 Task: Research Airbnb accommodations for a business trip to New York City, focusing on convenient locations near corporate offices and meeting venues.
Action: Mouse moved to (579, 108)
Screenshot: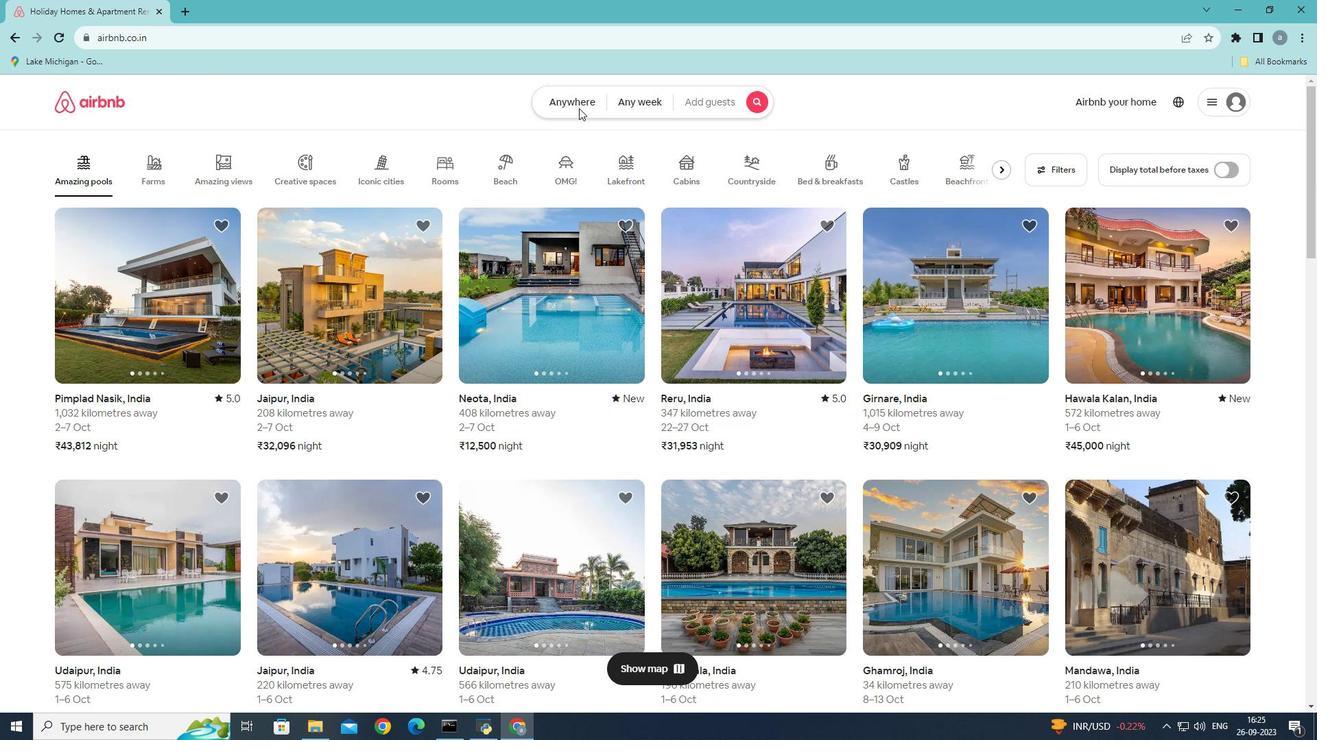 
Action: Mouse pressed left at (579, 108)
Screenshot: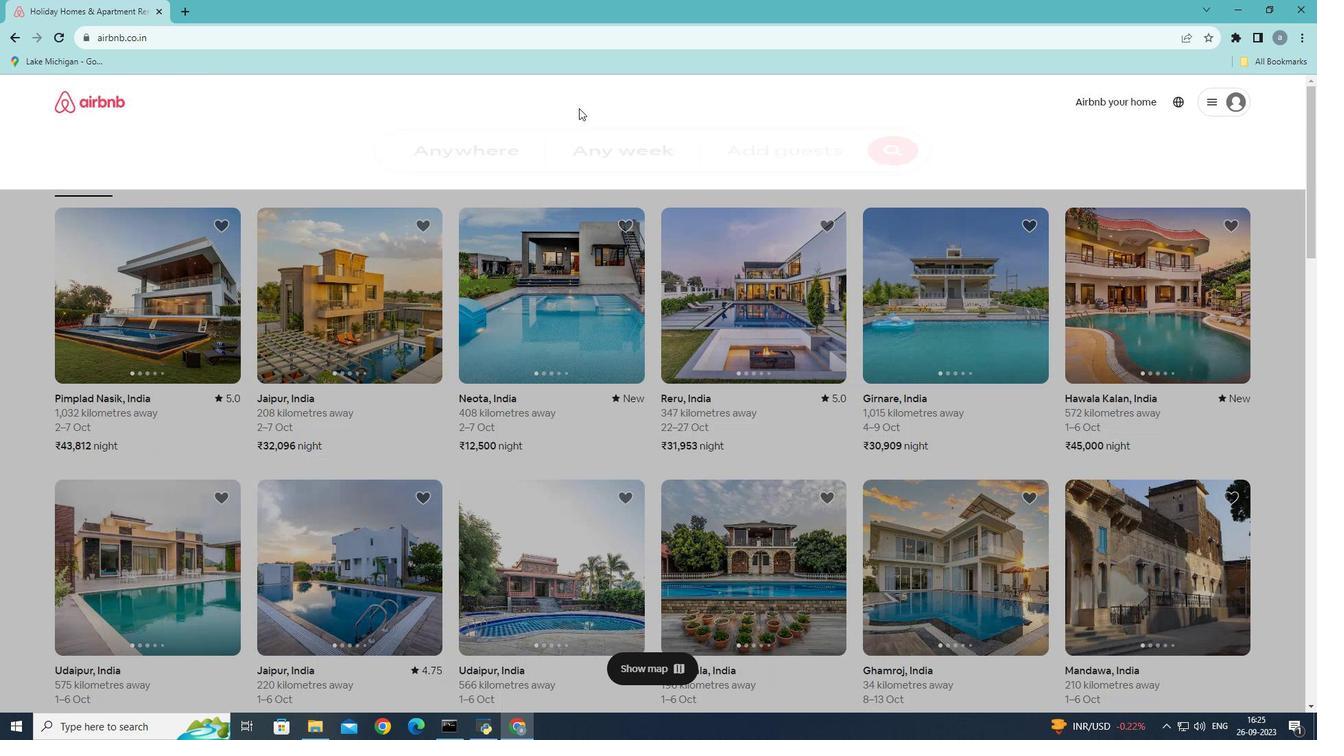 
Action: Mouse moved to (578, 108)
Screenshot: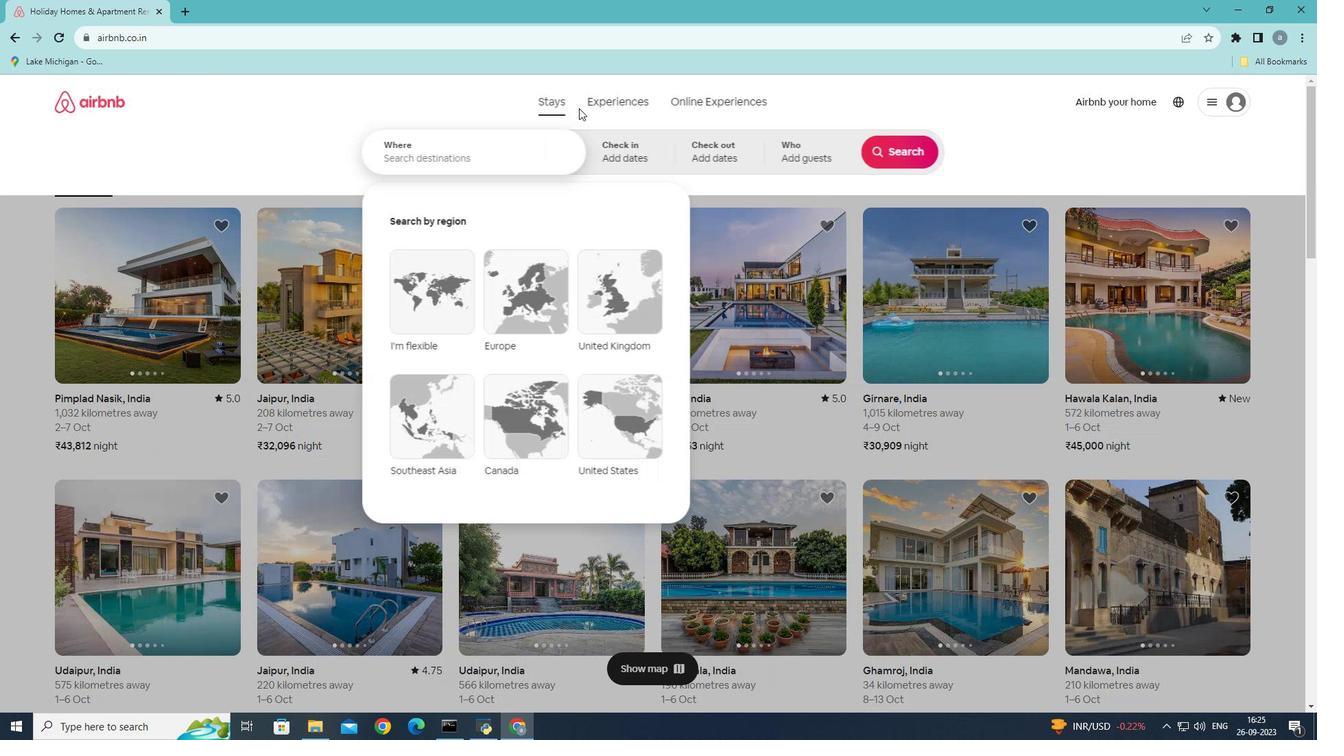 
Action: Key pressed <Key.shift><Key.shift><Key.shift><Key.shift><Key.shift><Key.shift><Key.shift><Key.shift><Key.shift><Key.shift><Key.shift><Key.shift><Key.shift><Key.shift><Key.shift><Key.shift><Key.shift><Key.shift><Key.shift><Key.shift><Key.shift><Key.shift>New<Key.space>
Screenshot: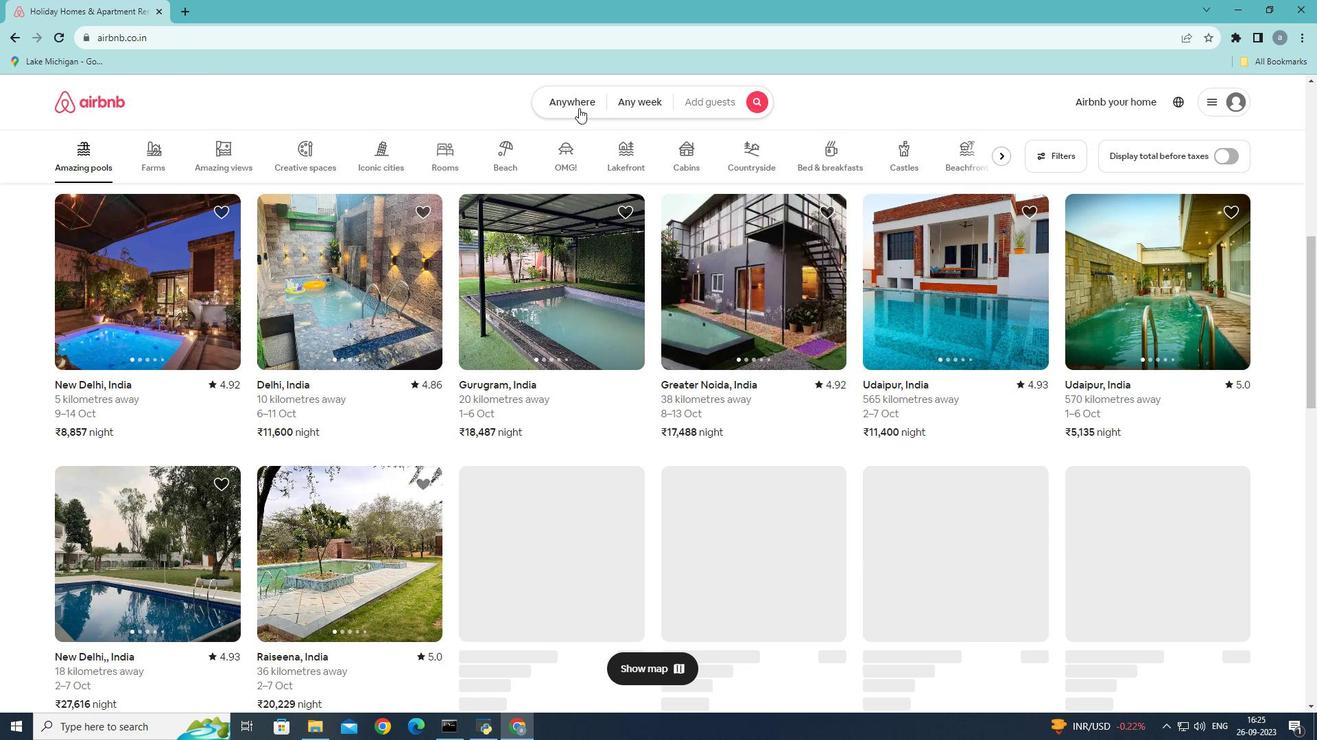
Action: Mouse pressed left at (578, 108)
Screenshot: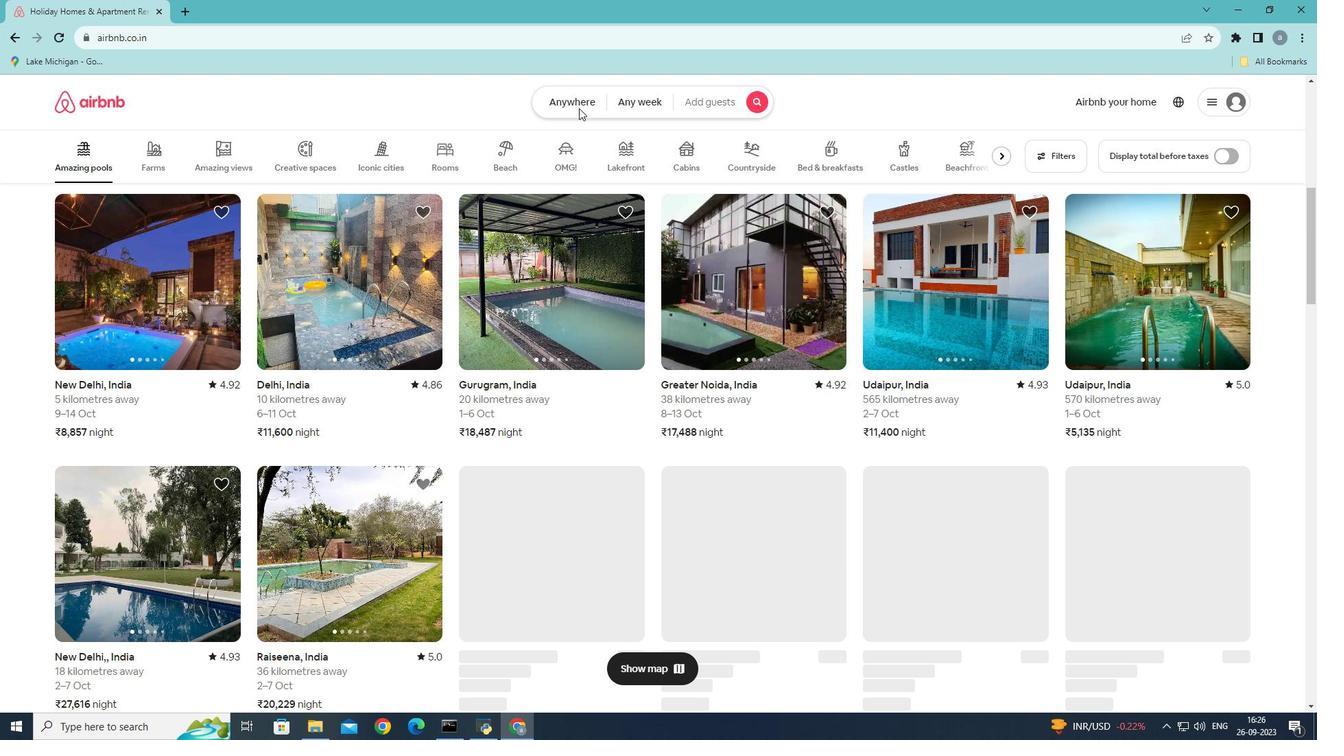 
Action: Mouse moved to (478, 172)
Screenshot: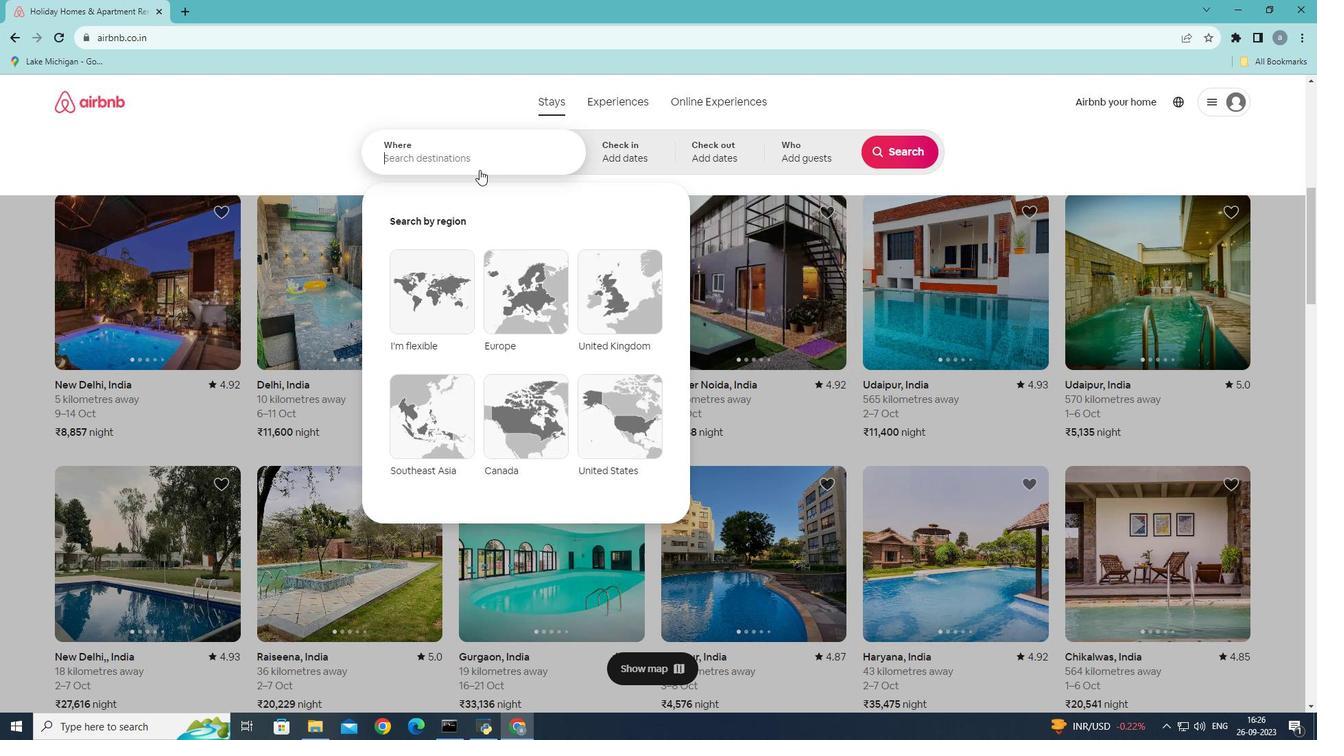 
Action: Mouse pressed left at (478, 172)
Screenshot: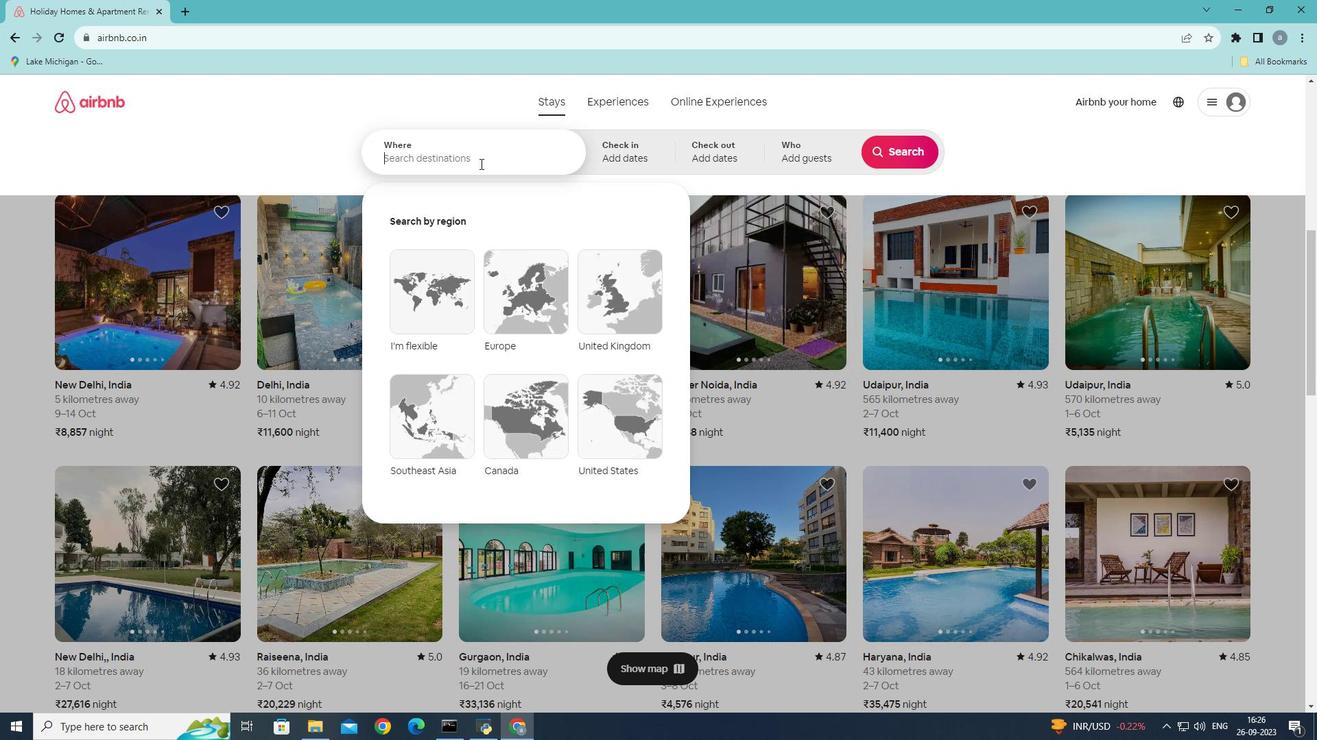 
Action: Mouse moved to (480, 162)
Screenshot: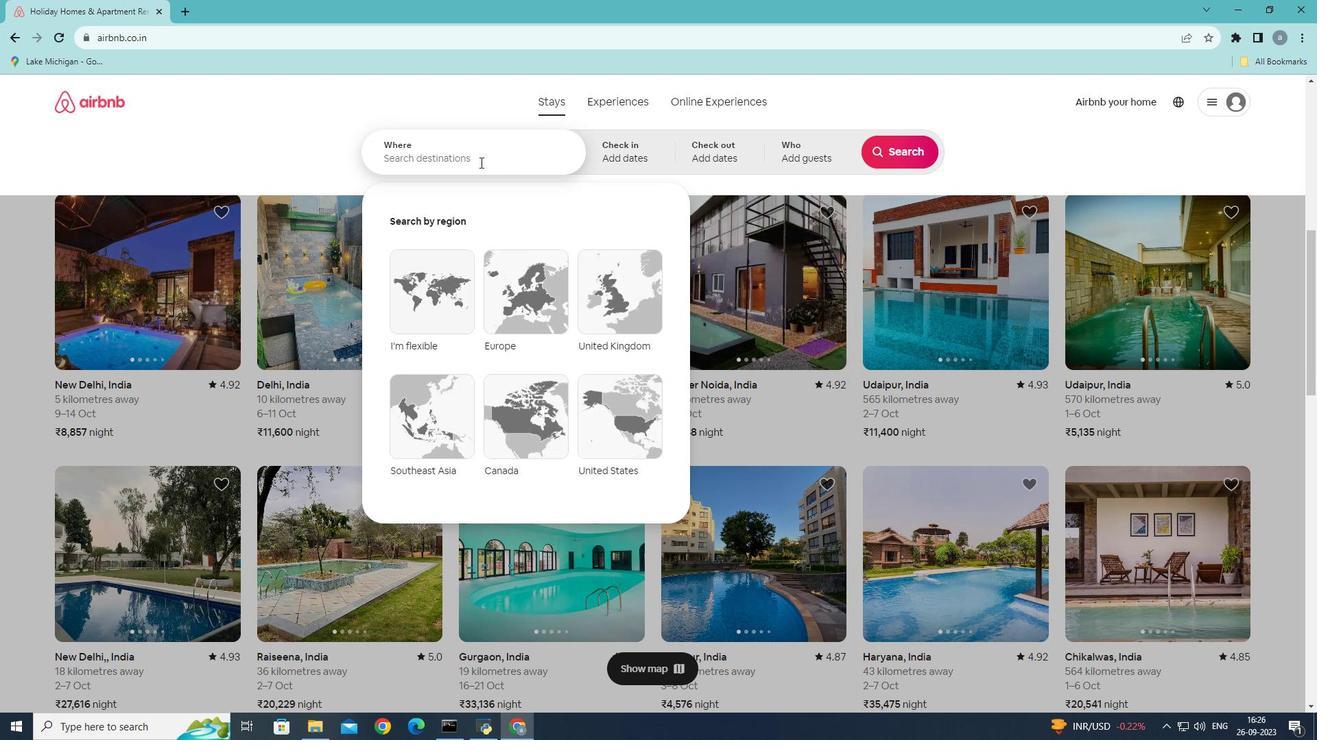 
Action: Key pressed new<Key.space>
Screenshot: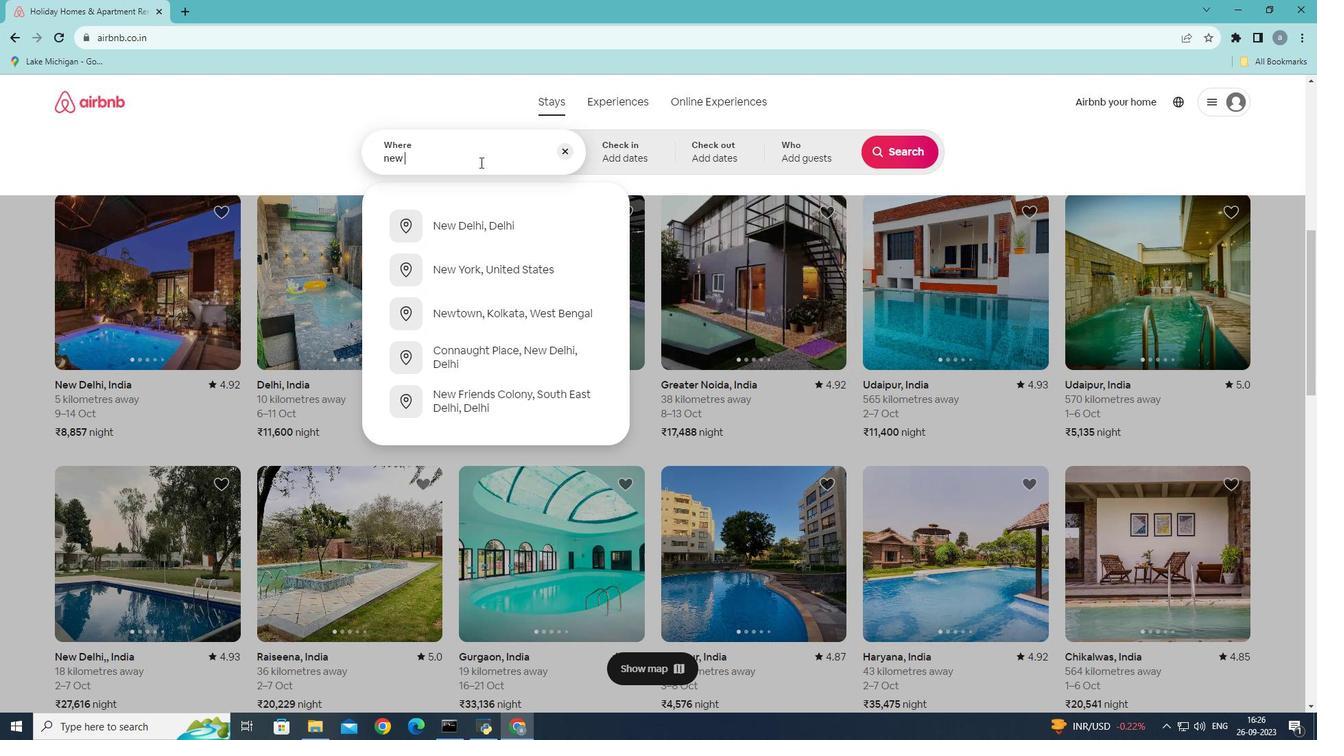 
Action: Mouse moved to (545, 277)
Screenshot: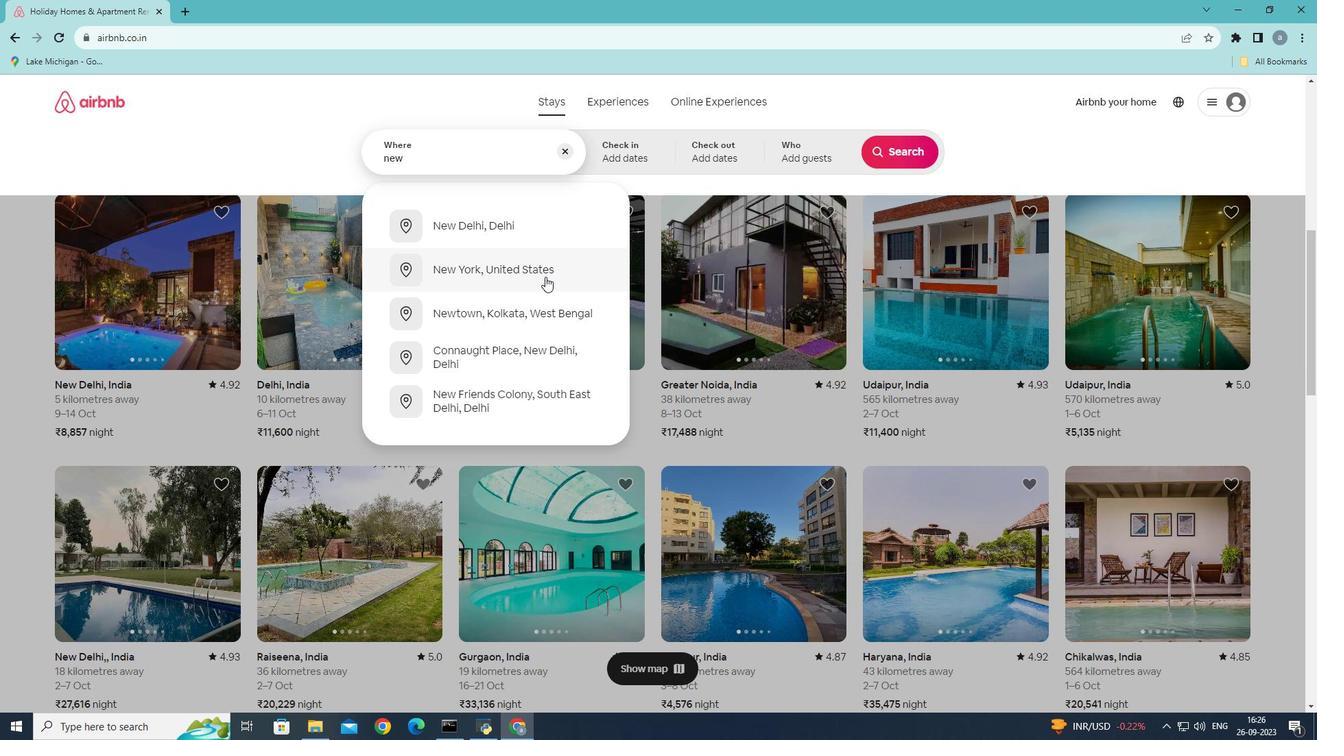 
Action: Mouse pressed left at (545, 277)
Screenshot: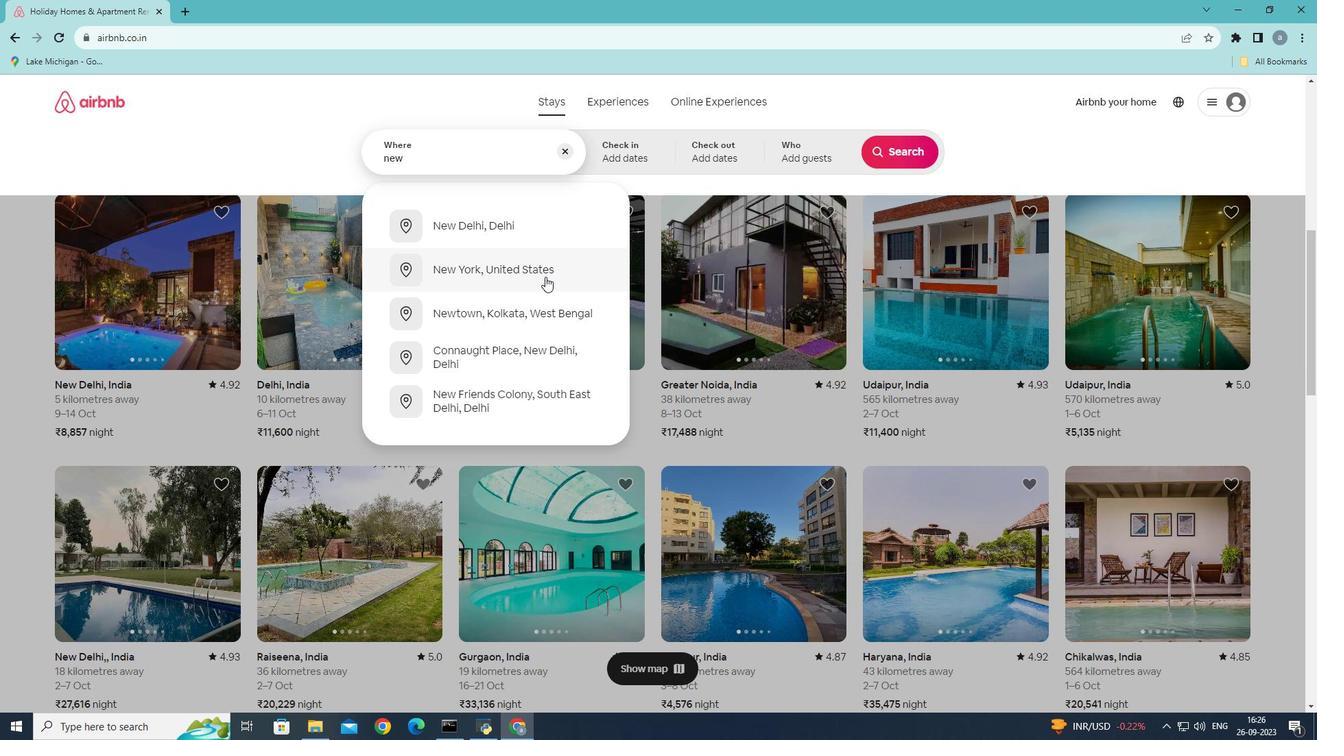 
Action: Mouse moved to (902, 150)
Screenshot: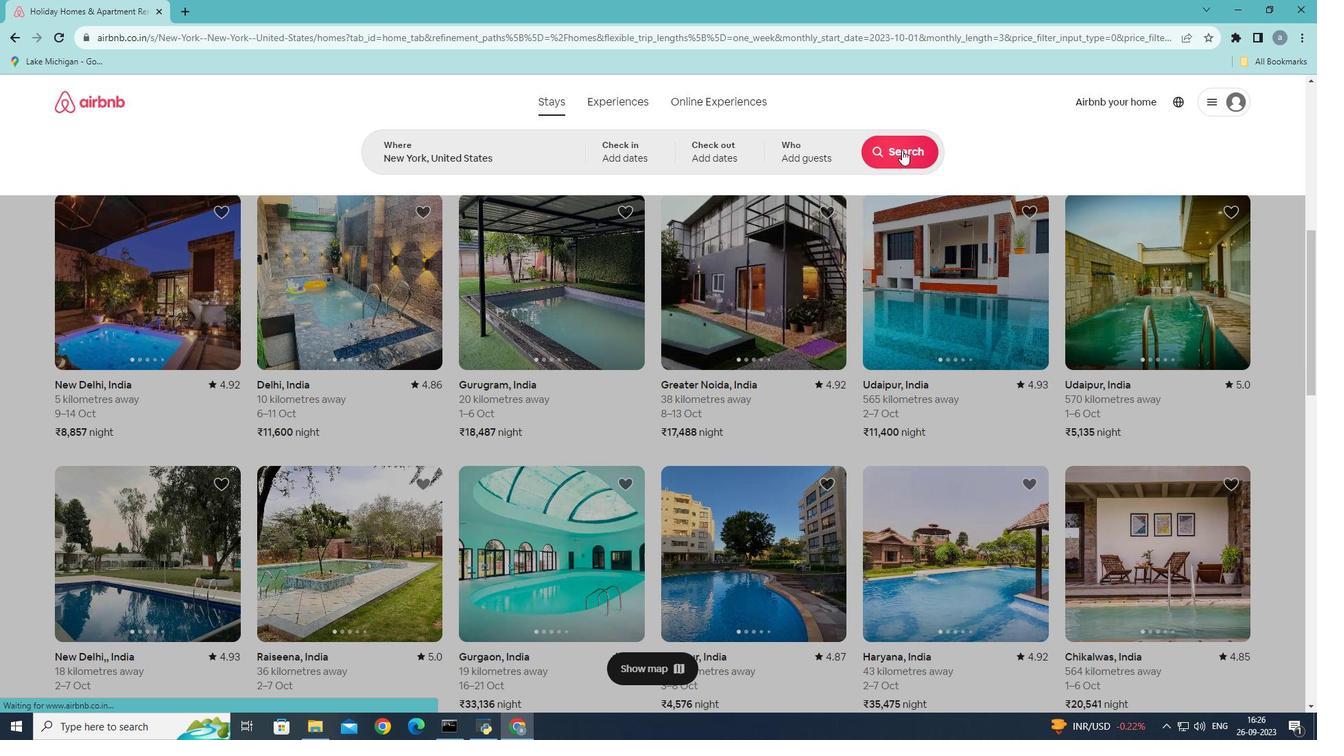 
Action: Mouse pressed left at (902, 150)
Screenshot: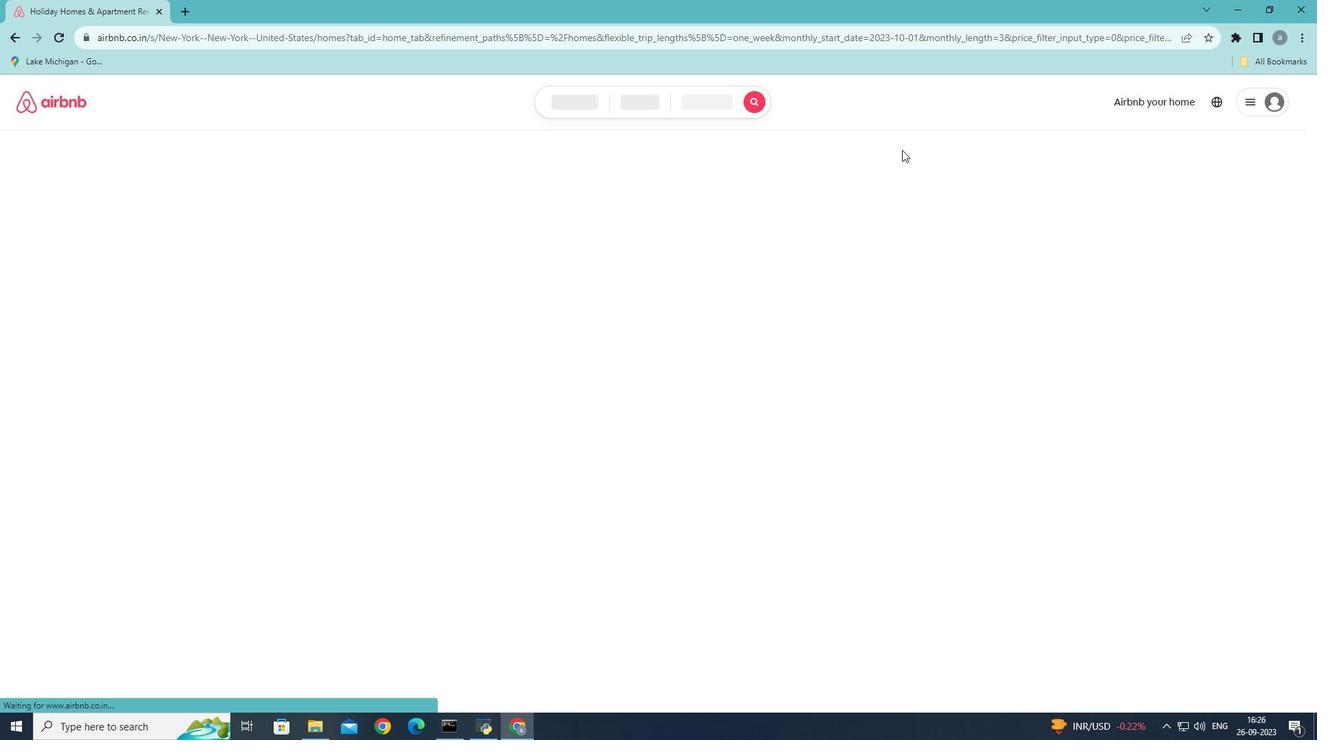 
Action: Mouse moved to (1105, 157)
Screenshot: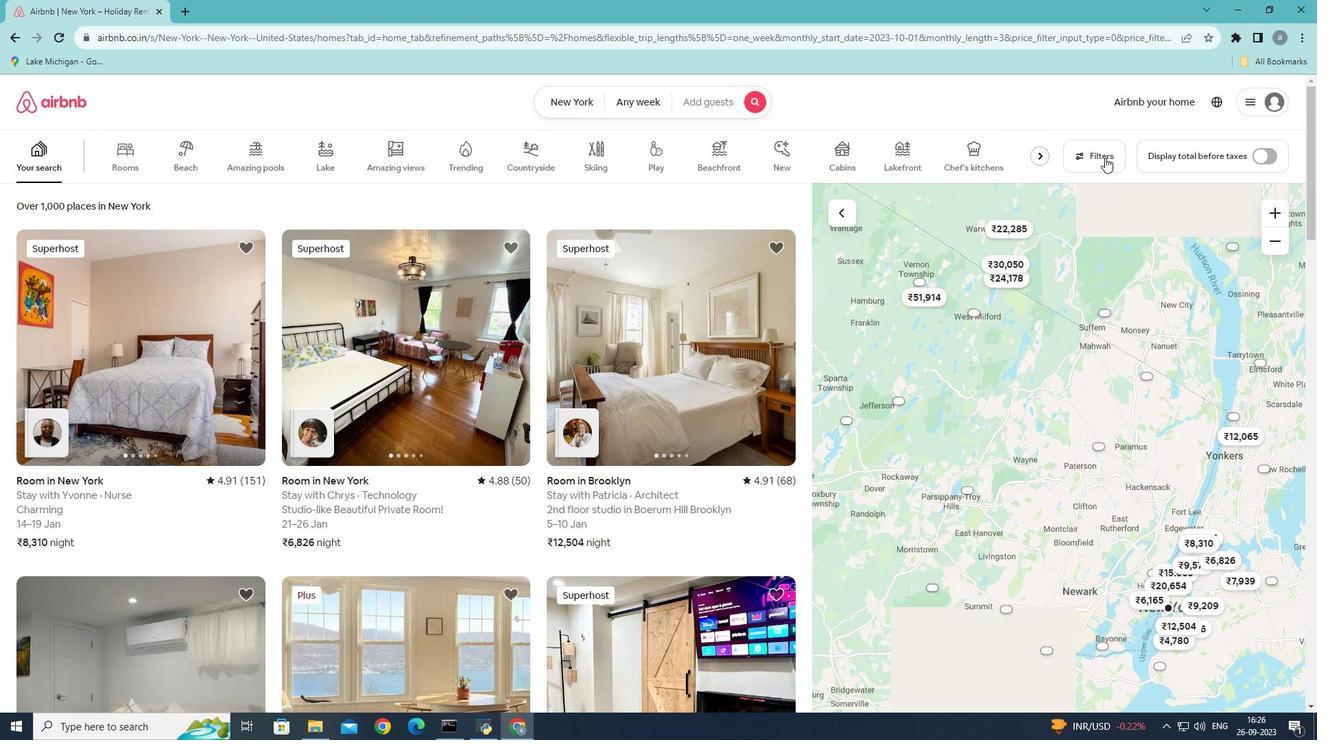 
Action: Mouse pressed left at (1105, 157)
Screenshot: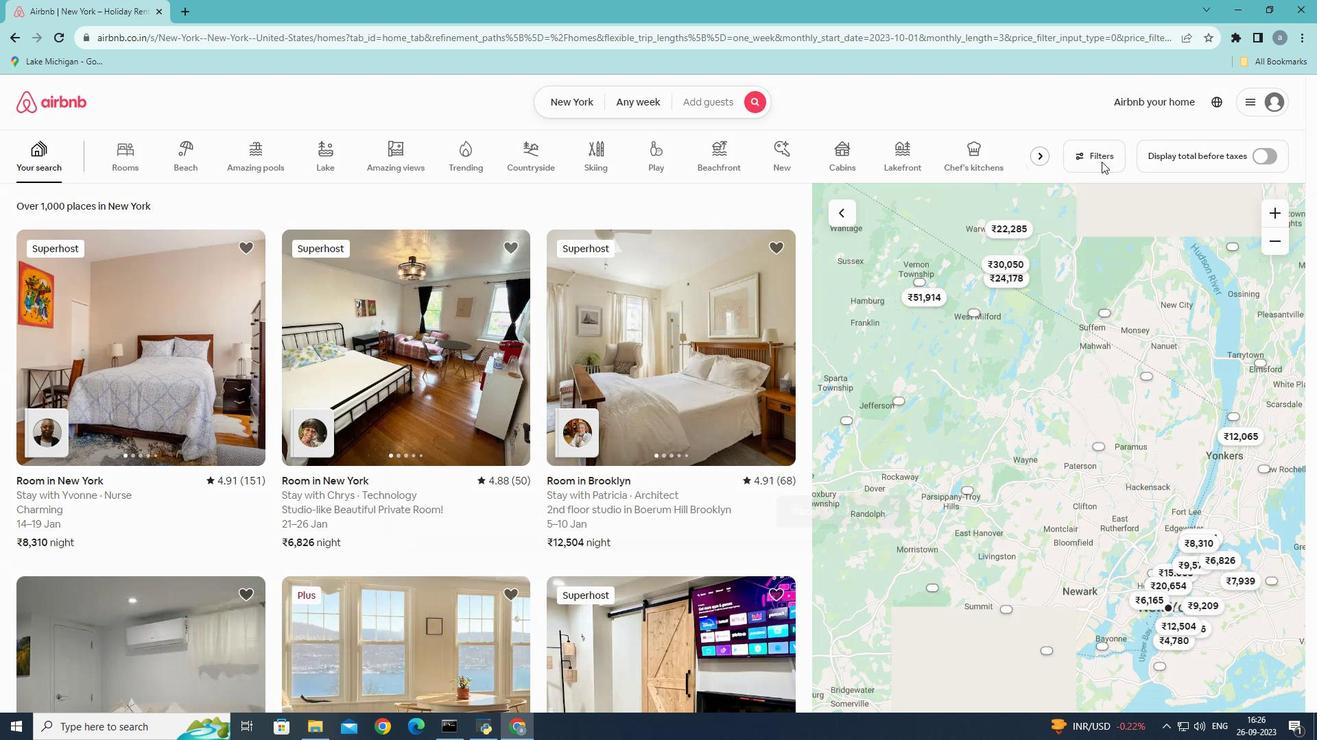 
Action: Mouse moved to (694, 450)
Screenshot: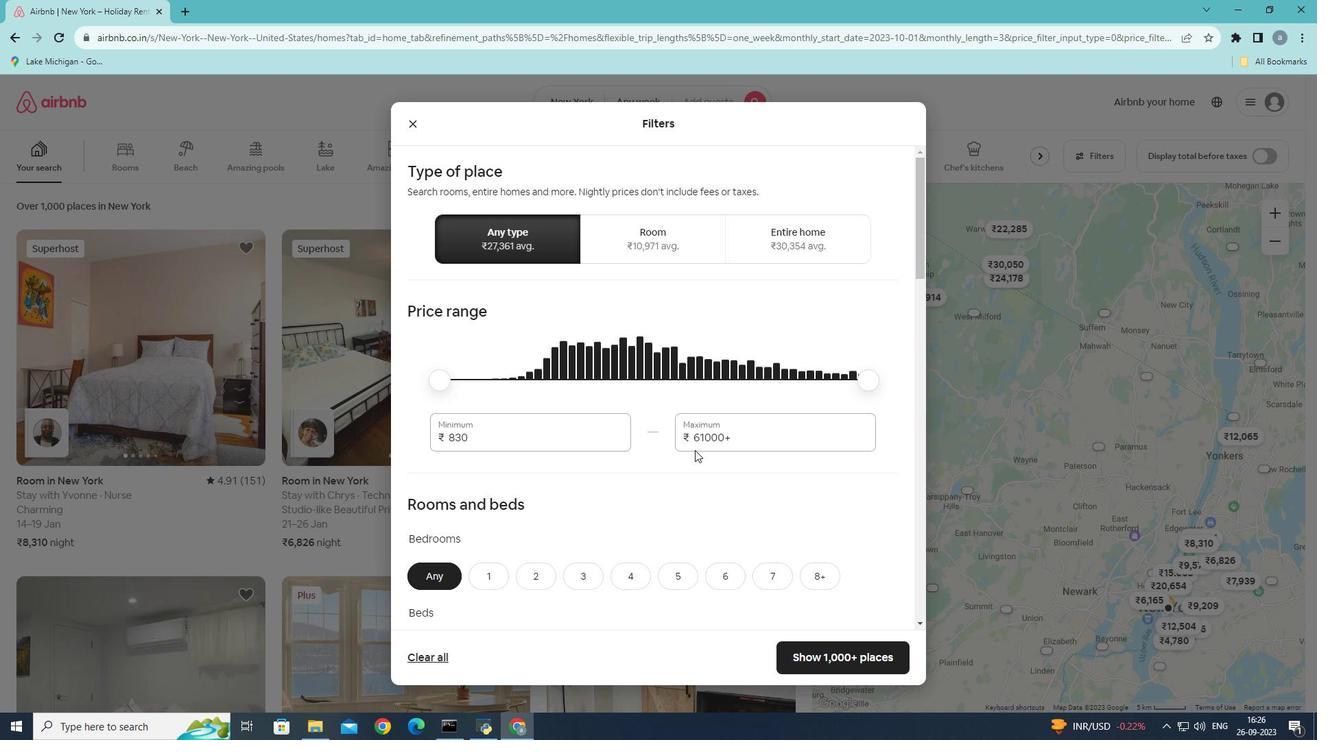 
Action: Mouse scrolled (694, 449) with delta (0, 0)
Screenshot: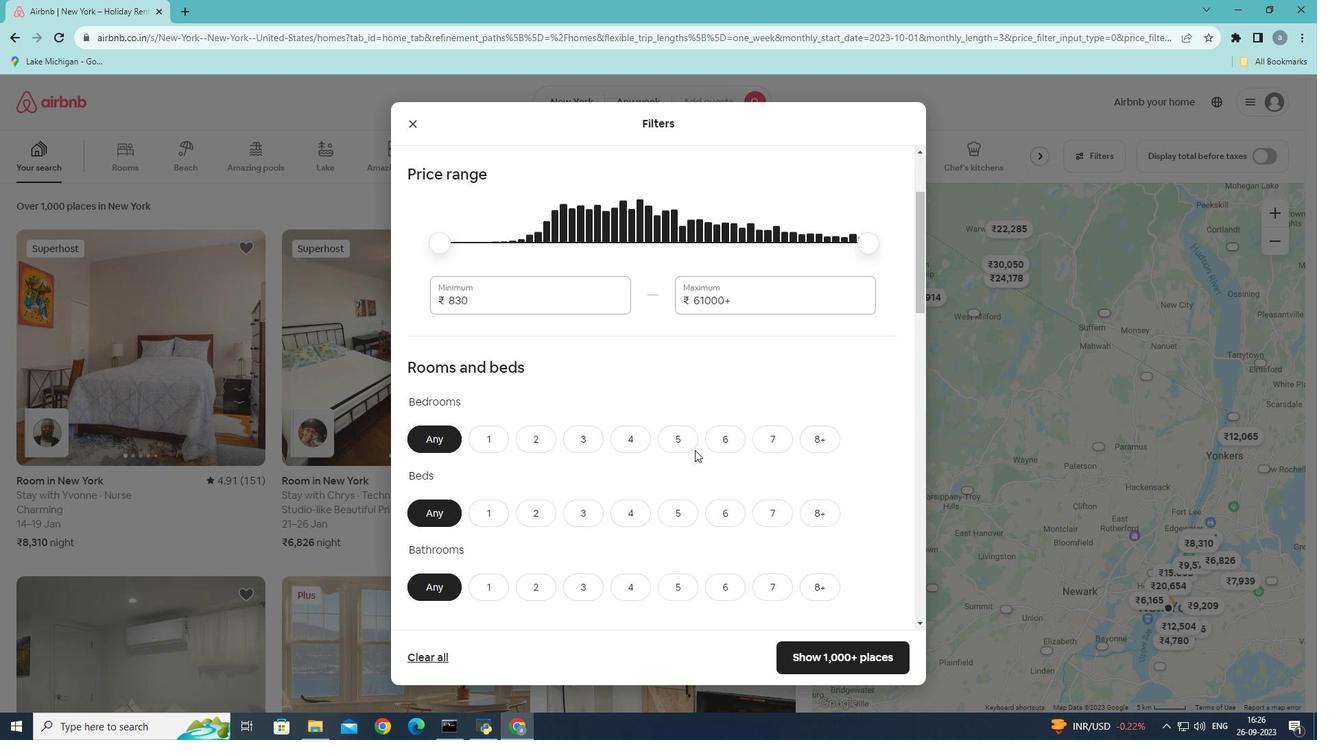 
Action: Mouse scrolled (694, 449) with delta (0, 0)
Screenshot: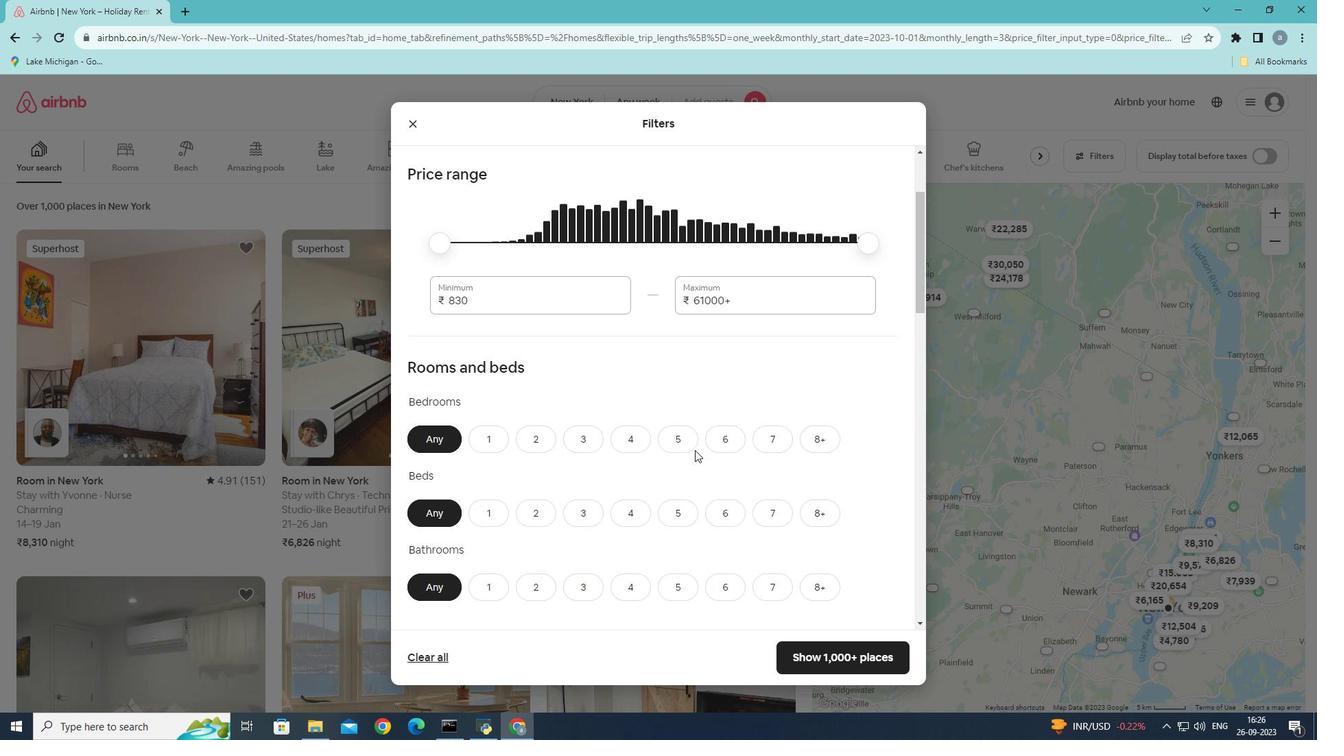 
Action: Mouse moved to (703, 438)
Screenshot: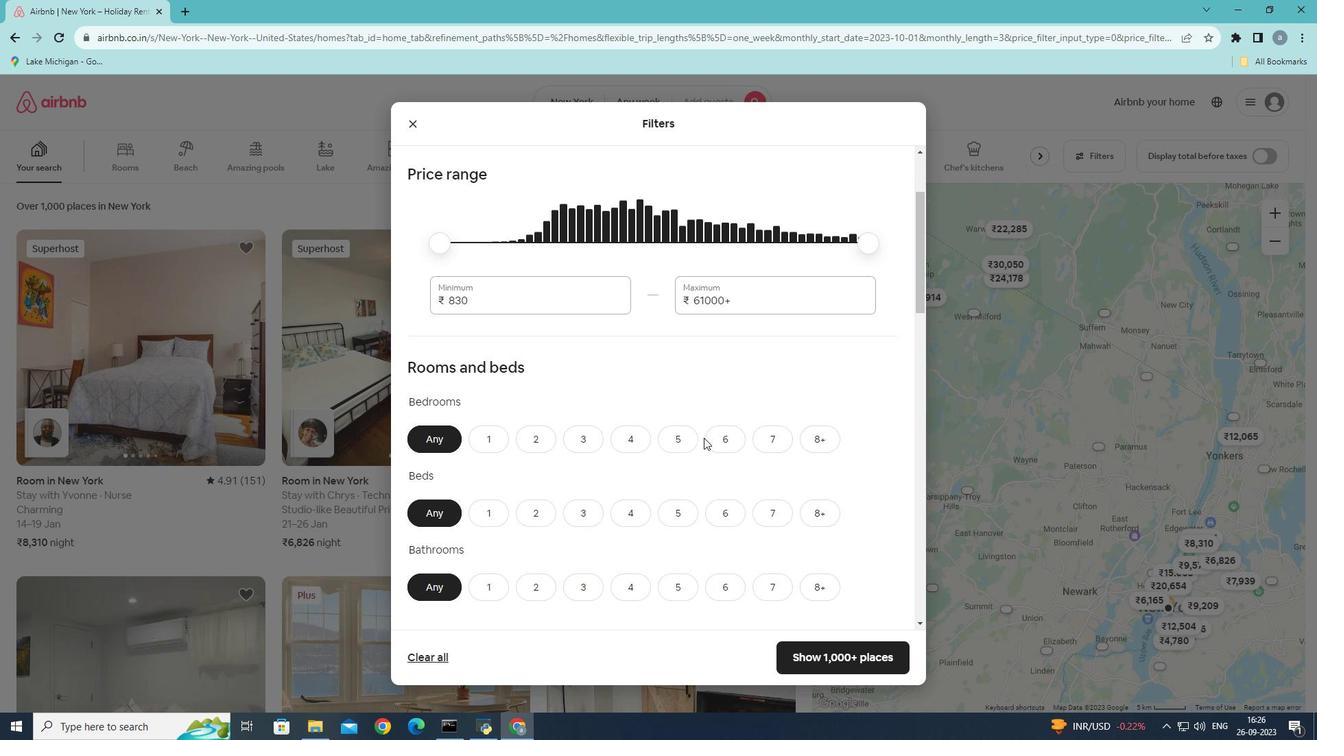 
Action: Mouse scrolled (703, 437) with delta (0, 0)
Screenshot: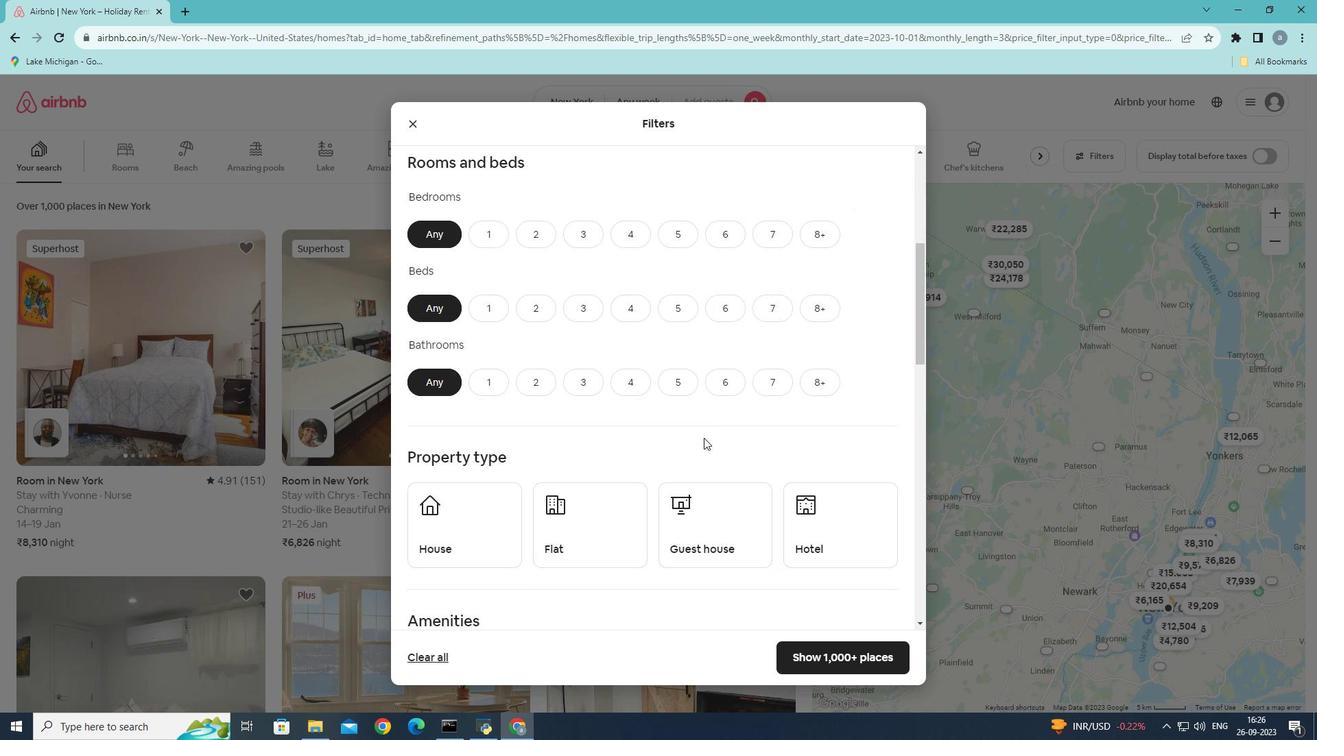 
Action: Mouse scrolled (703, 437) with delta (0, 0)
Screenshot: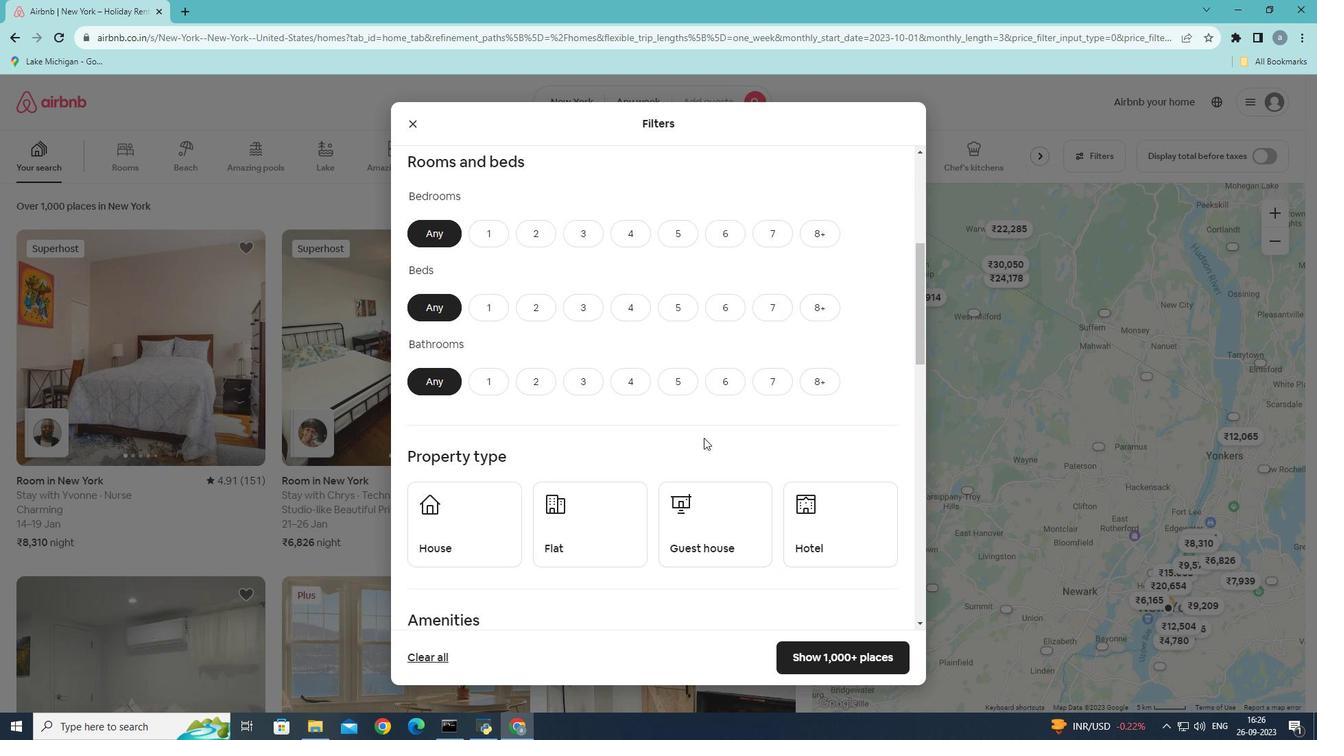 
Action: Mouse scrolled (703, 437) with delta (0, 0)
Screenshot: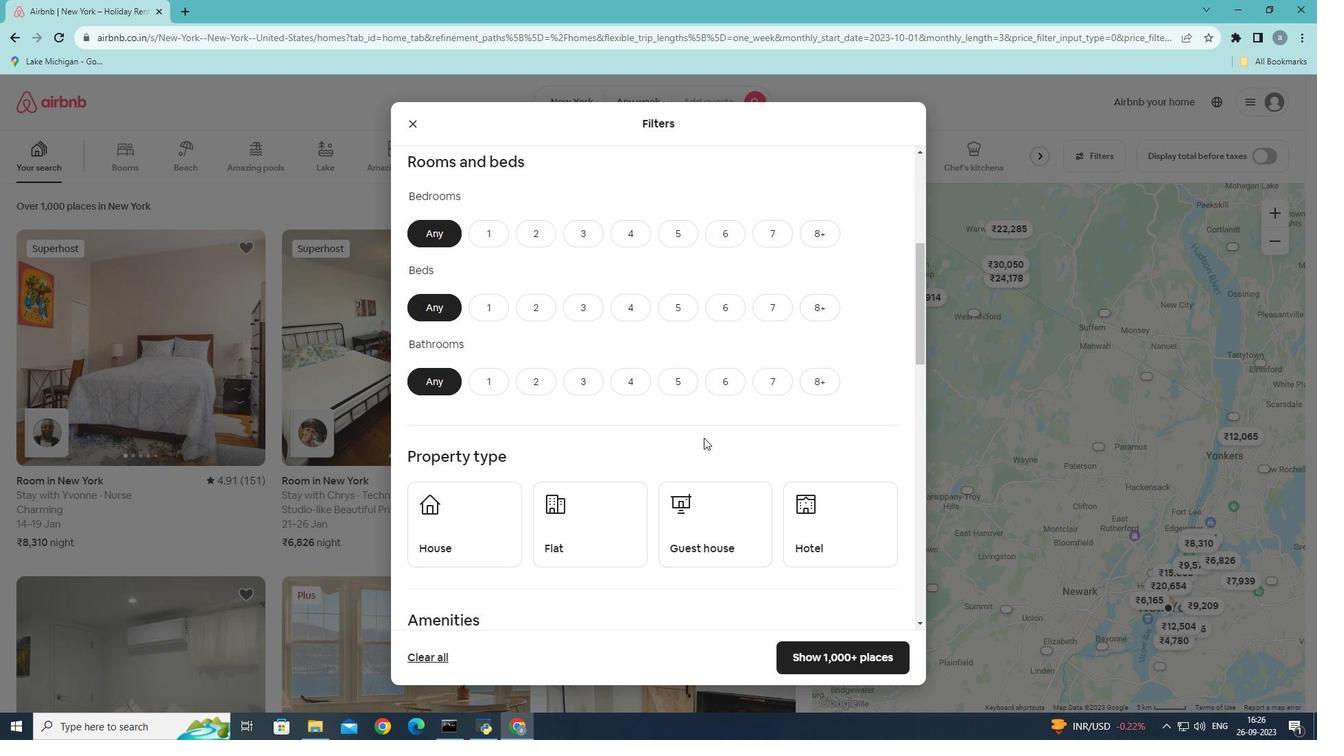 
Action: Mouse scrolled (703, 437) with delta (0, 0)
Screenshot: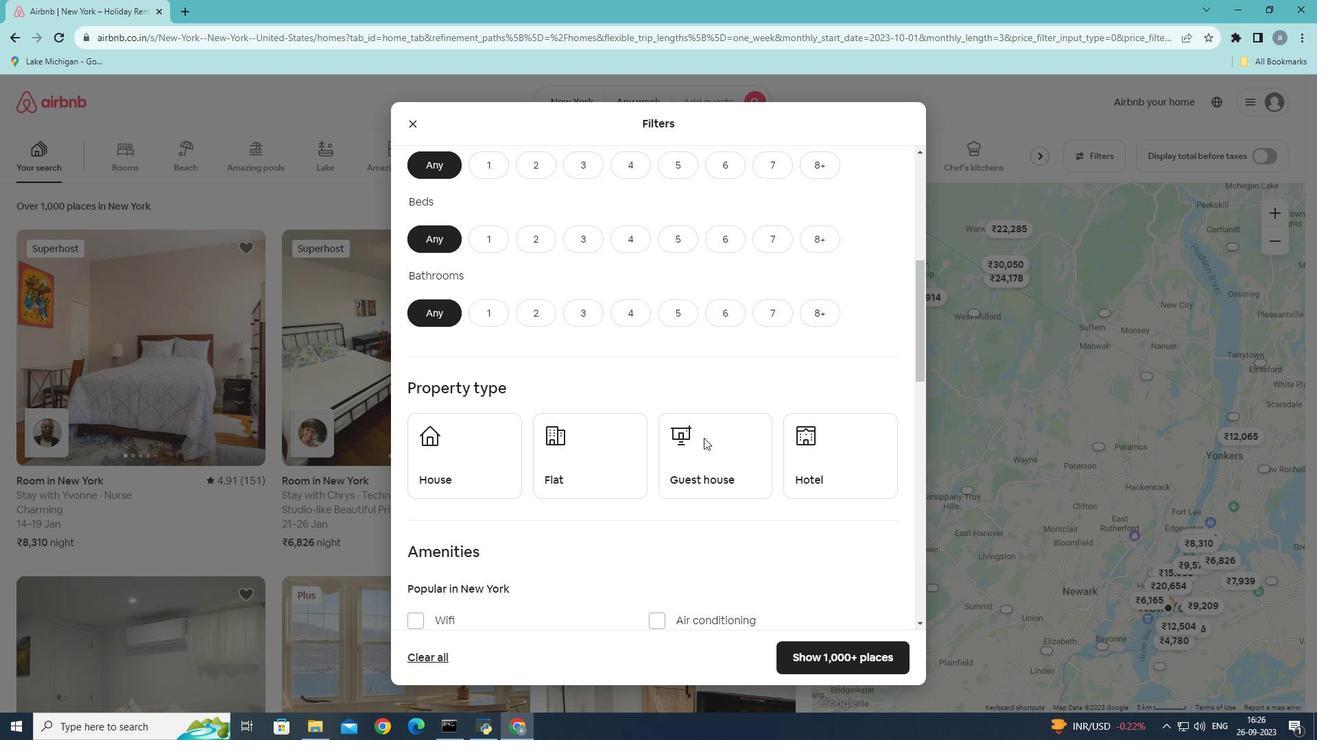 
Action: Mouse scrolled (703, 437) with delta (0, 0)
Screenshot: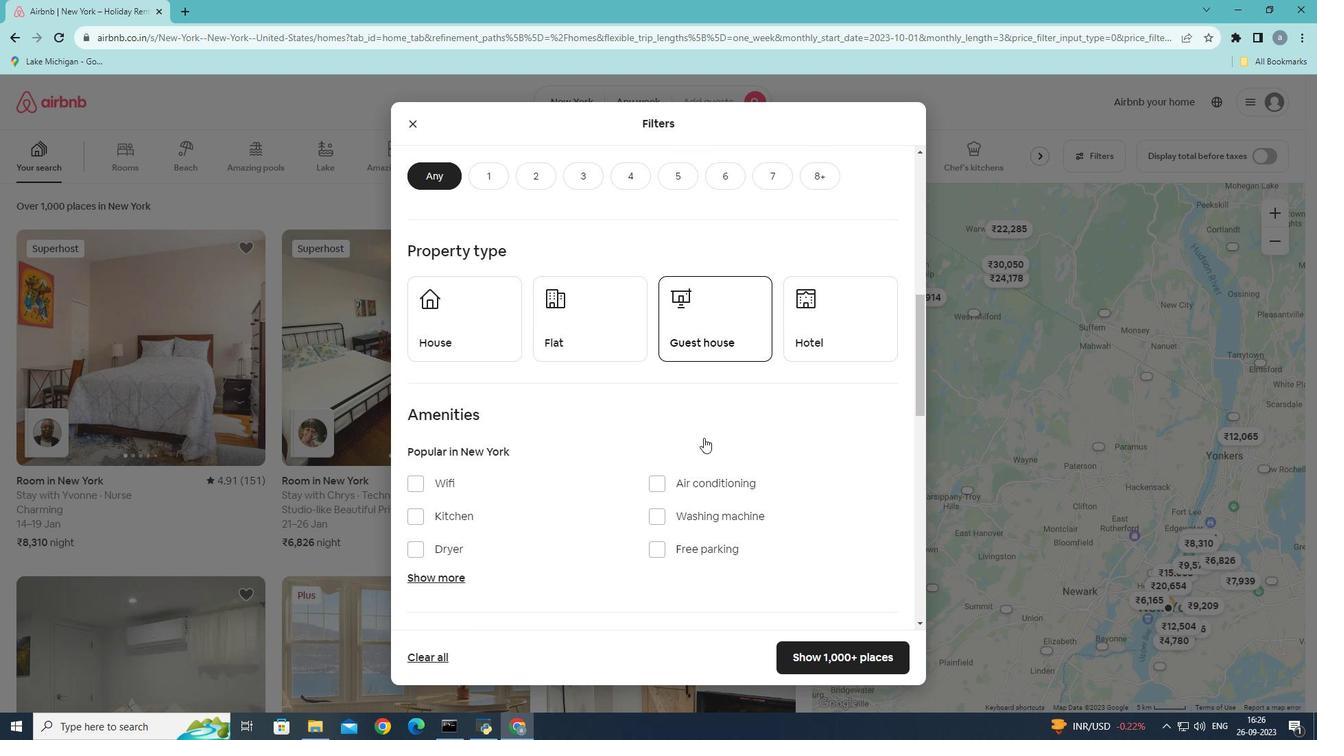 
Action: Mouse scrolled (703, 437) with delta (0, 0)
Screenshot: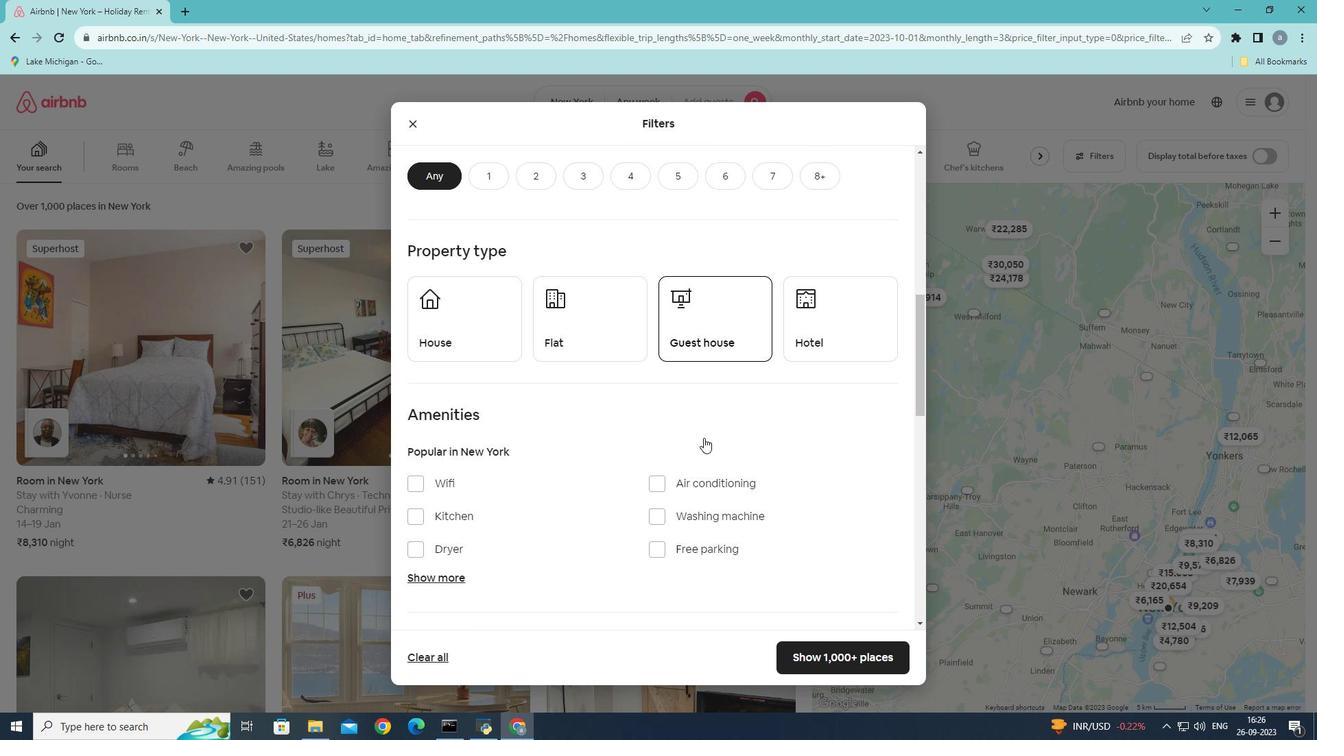 
Action: Mouse moved to (572, 345)
Screenshot: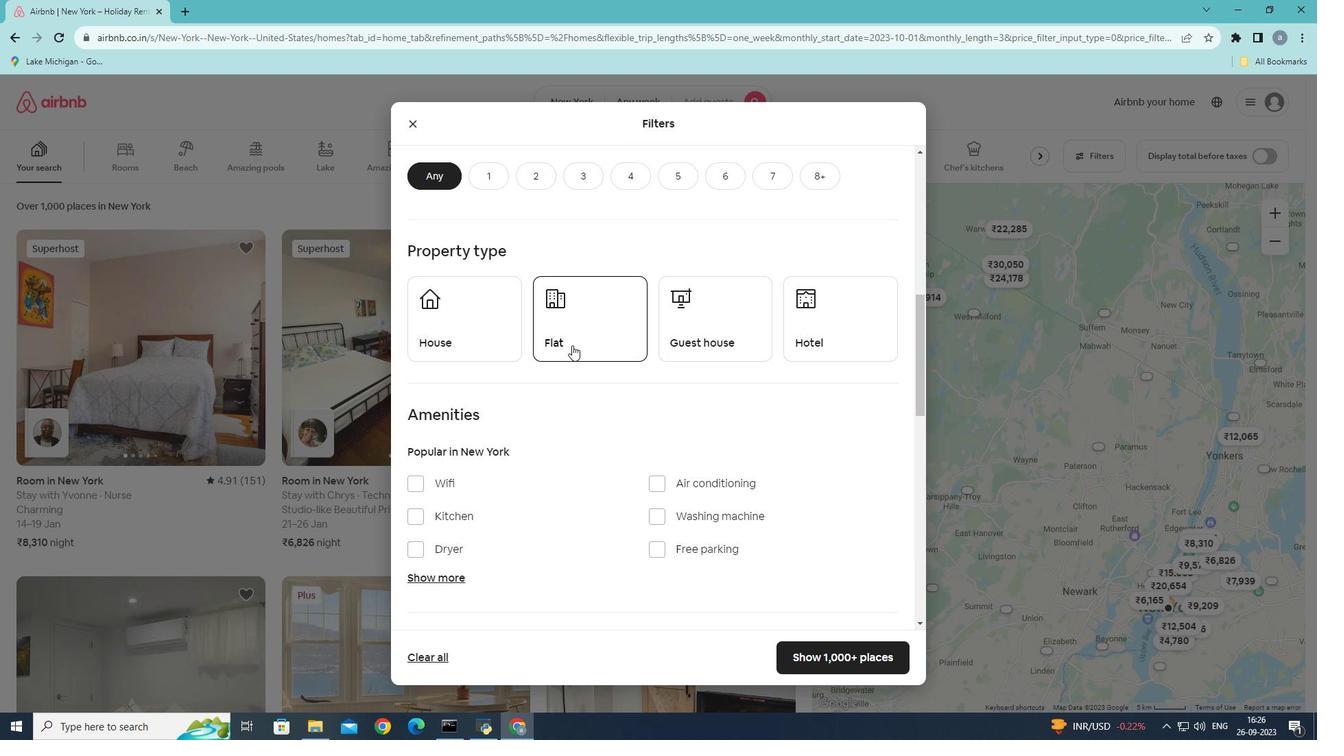 
Action: Mouse pressed left at (572, 345)
Screenshot: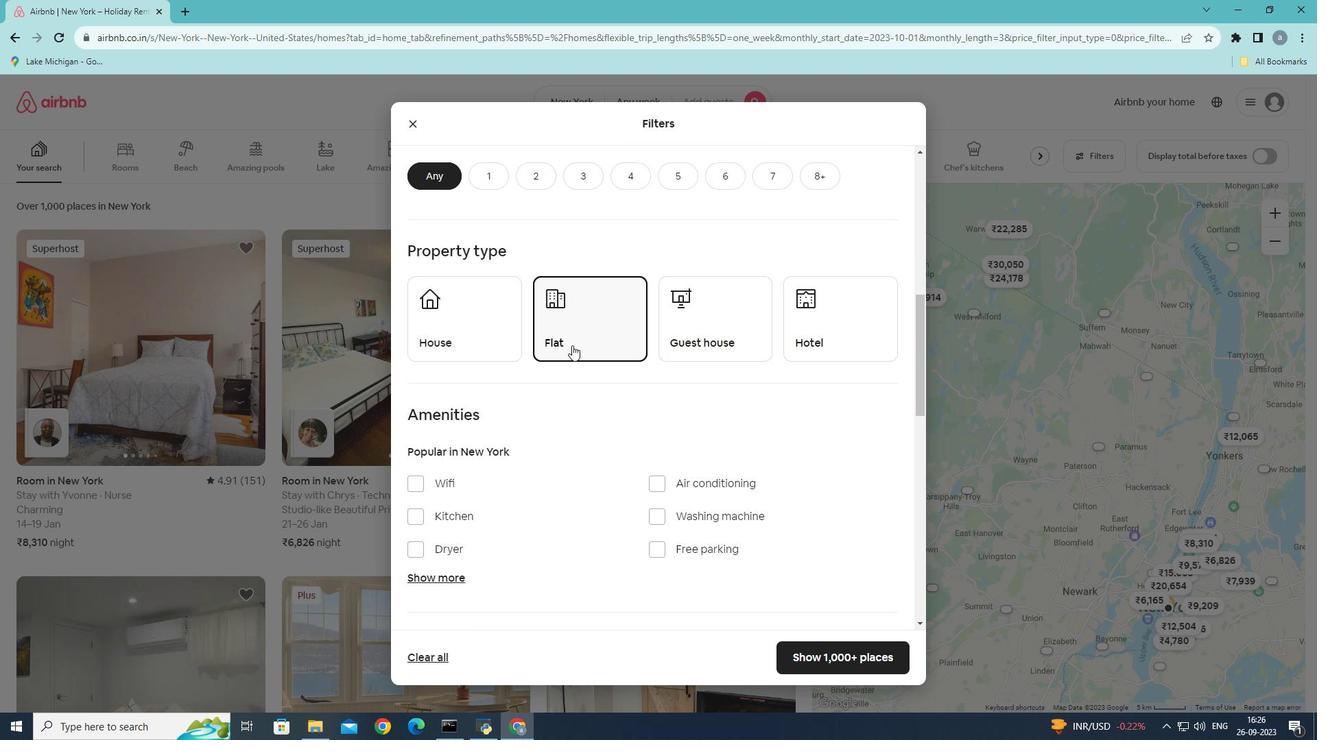 
Action: Mouse moved to (574, 480)
Screenshot: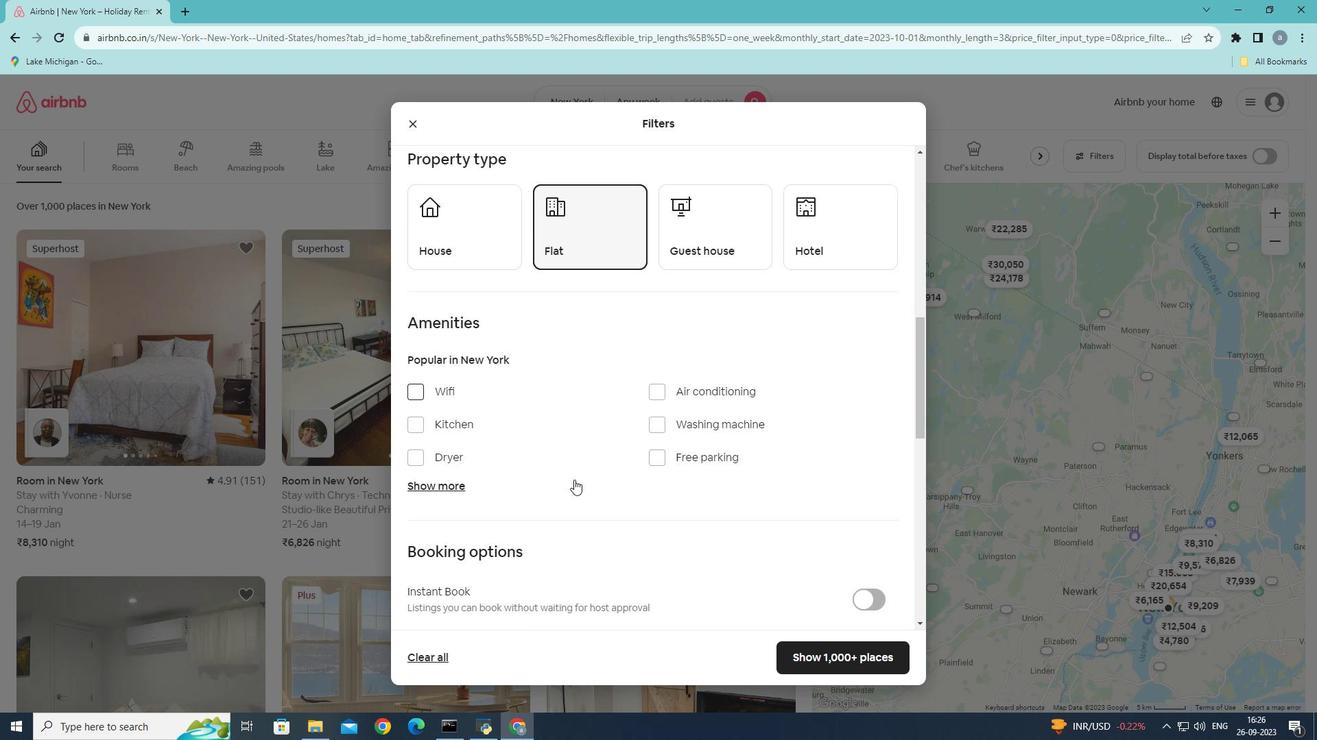 
Action: Mouse scrolled (574, 479) with delta (0, 0)
Screenshot: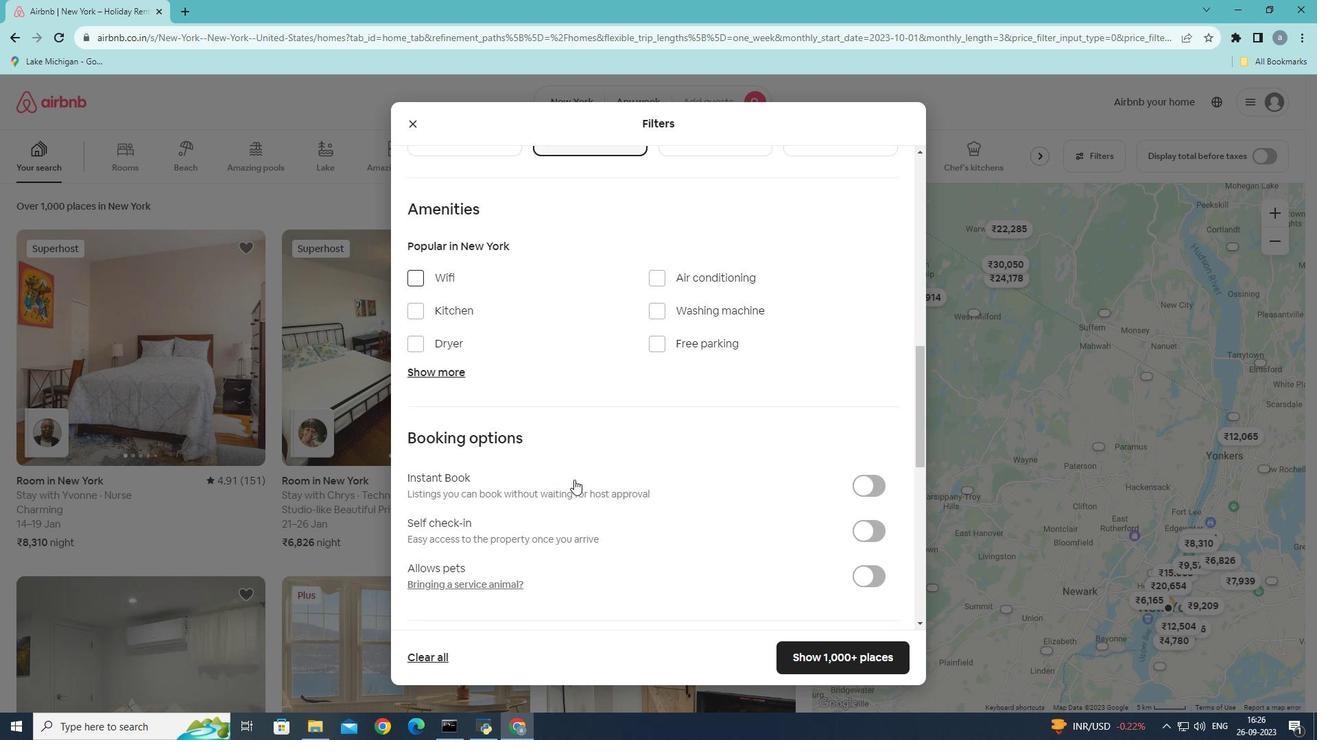 
Action: Mouse scrolled (574, 479) with delta (0, 0)
Screenshot: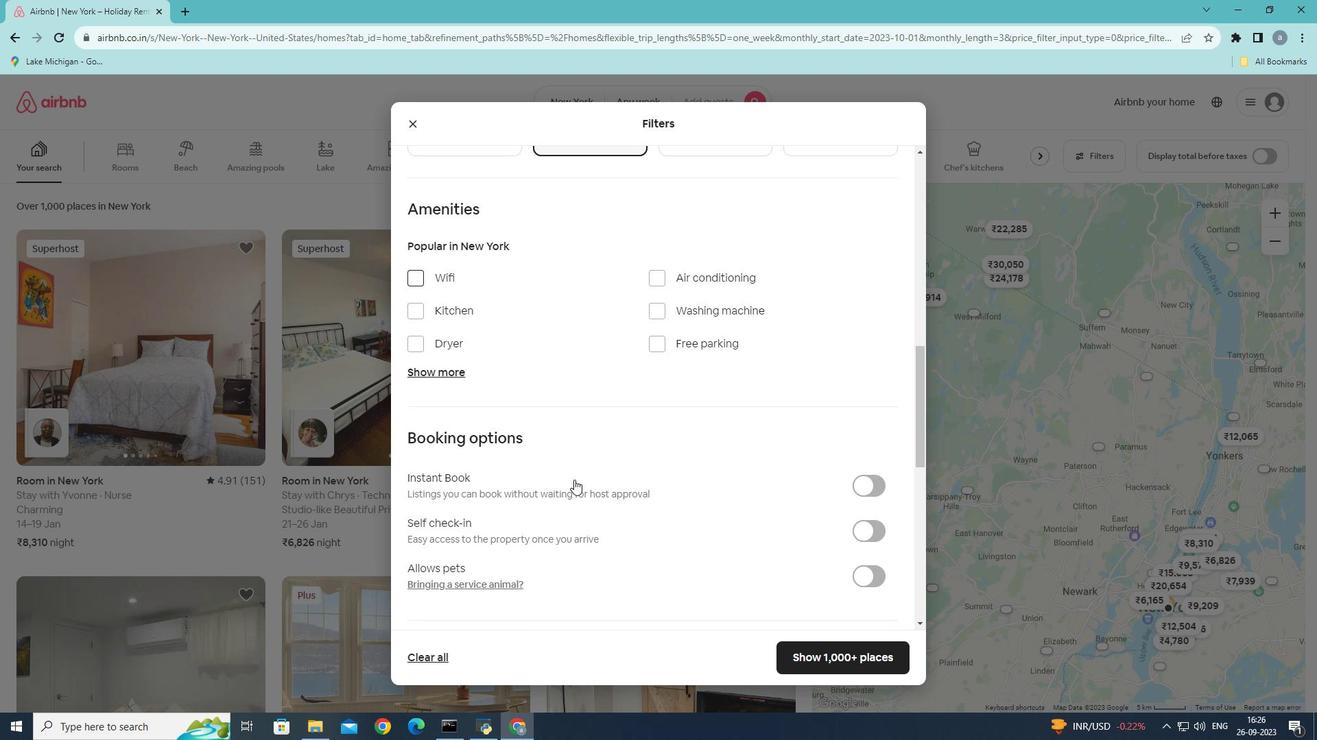 
Action: Mouse scrolled (574, 479) with delta (0, 0)
Screenshot: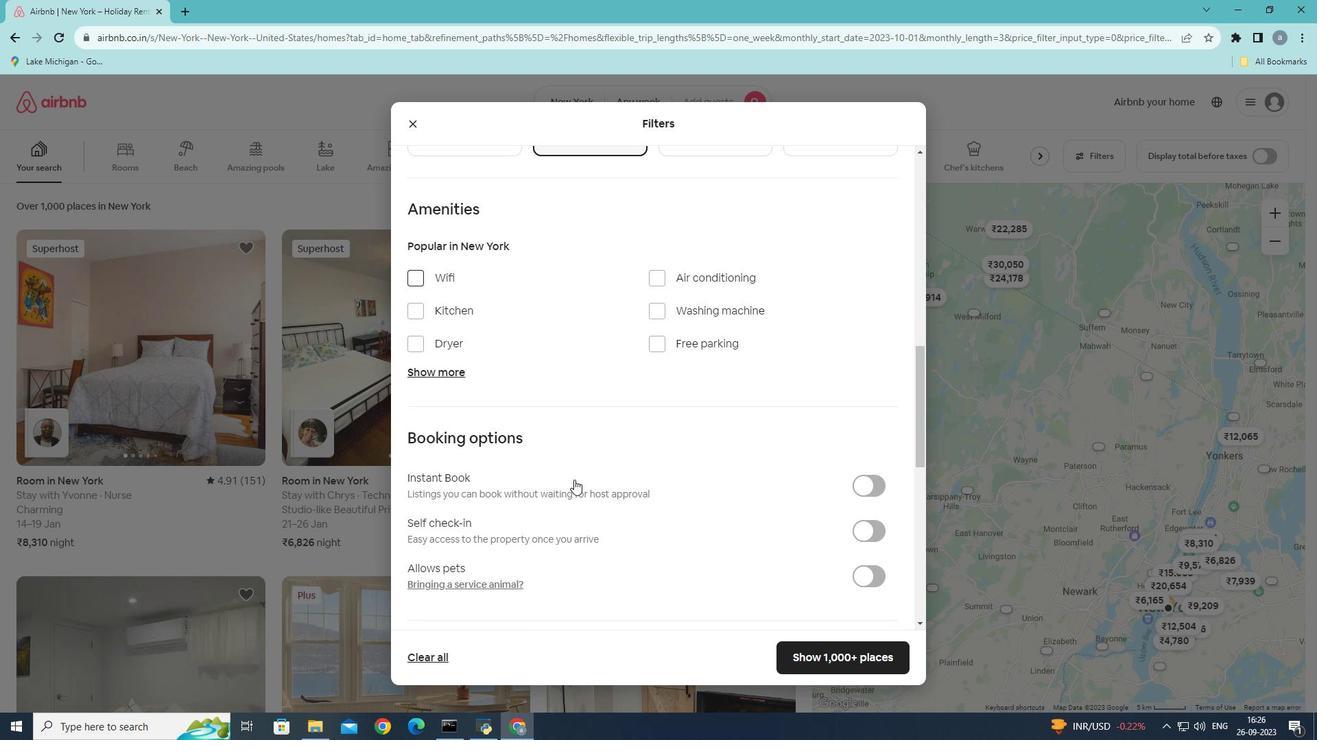 
Action: Mouse moved to (434, 369)
Screenshot: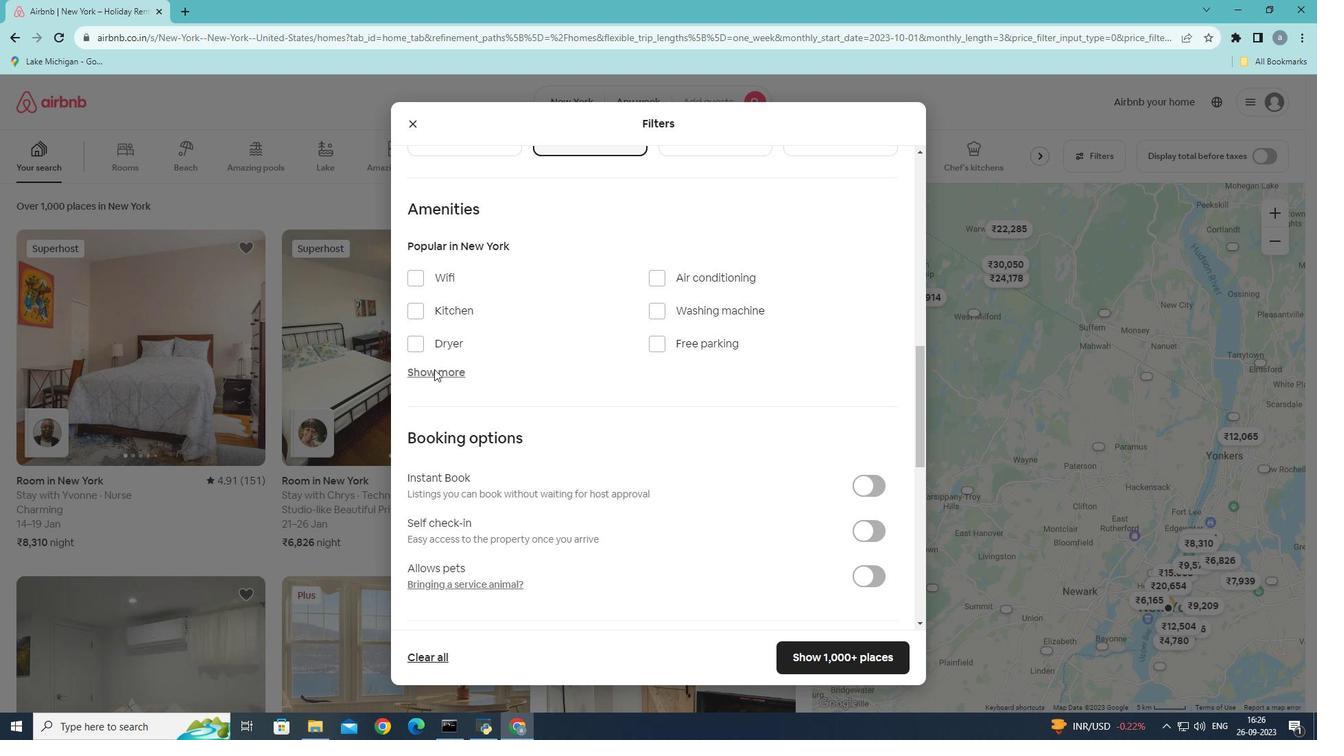 
Action: Mouse pressed left at (434, 369)
Screenshot: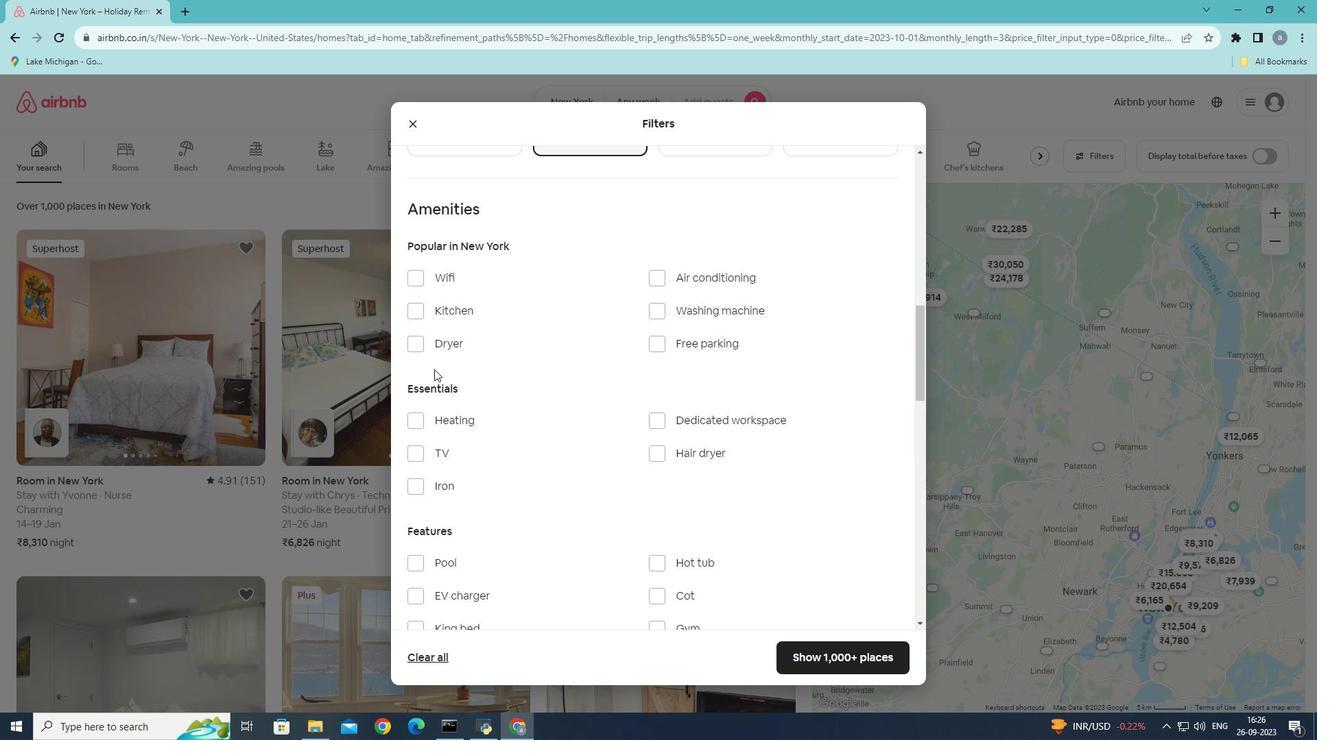 
Action: Mouse moved to (463, 391)
Screenshot: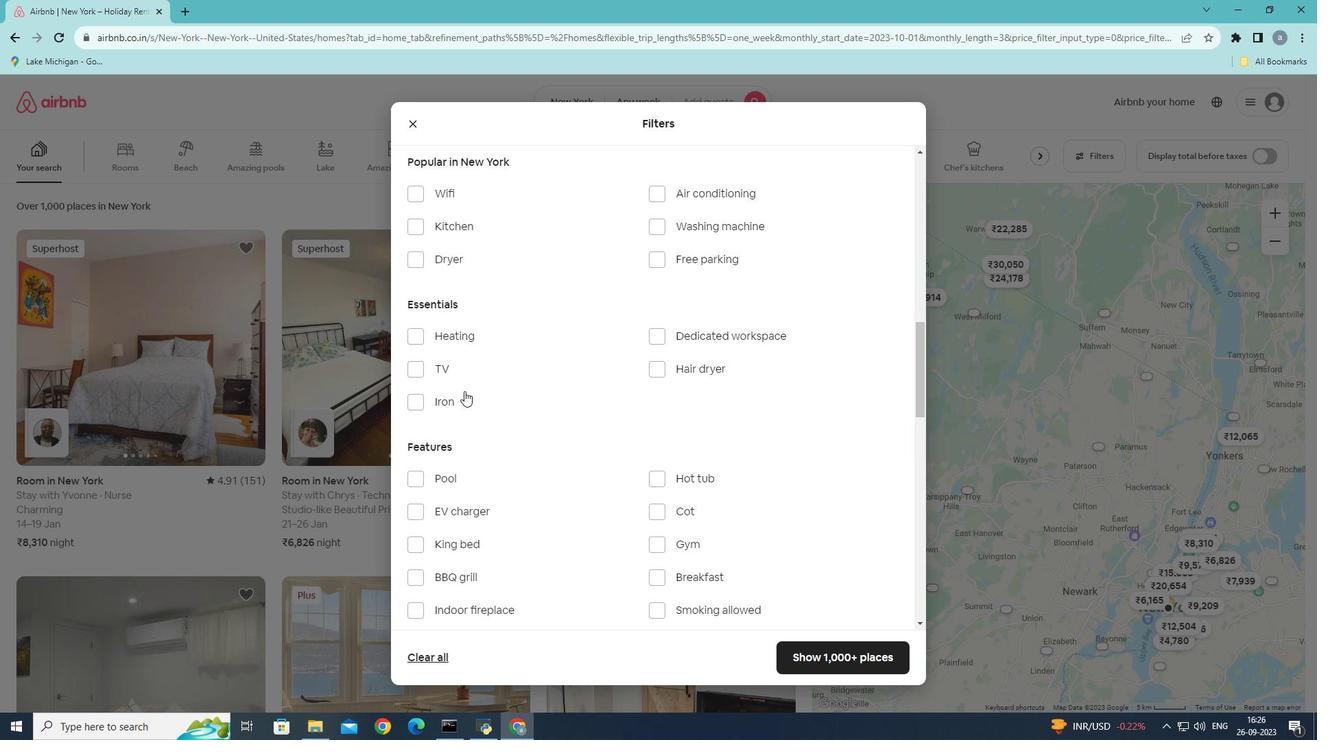 
Action: Mouse scrolled (463, 391) with delta (0, 0)
Screenshot: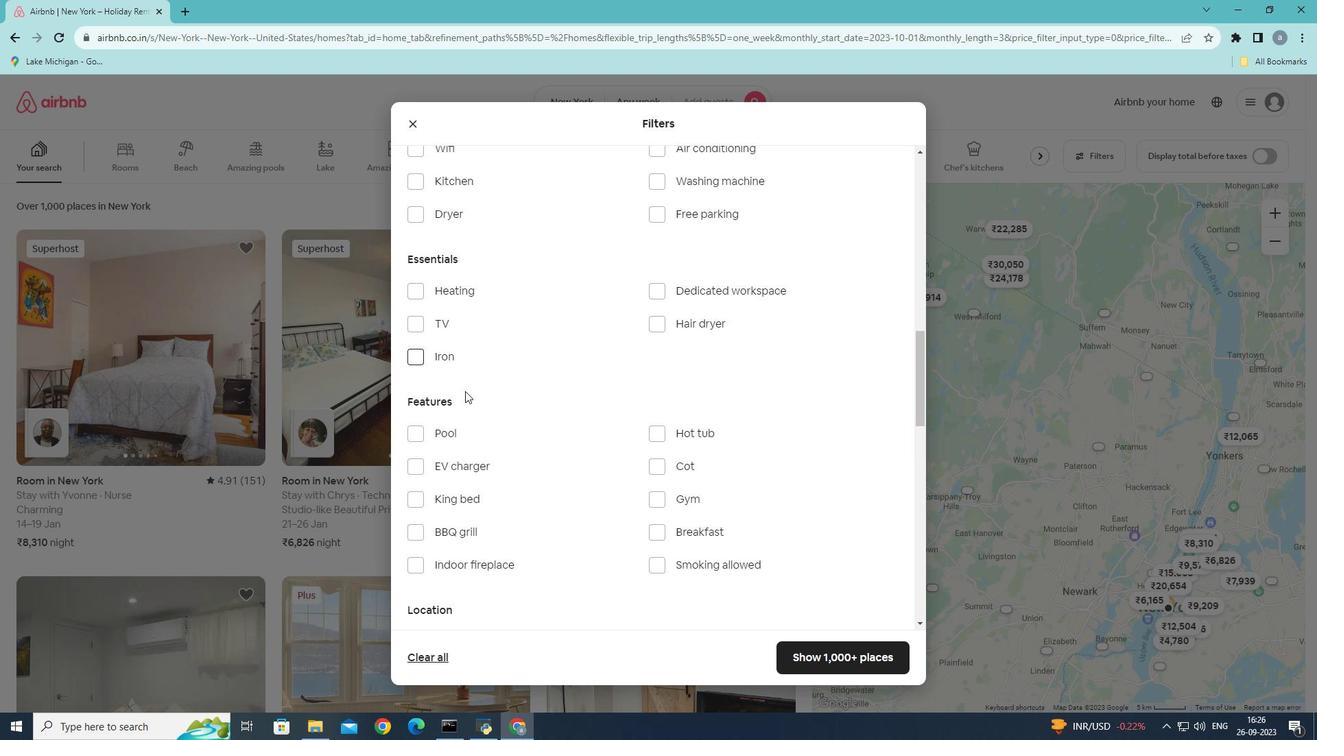 
Action: Mouse moved to (463, 391)
Screenshot: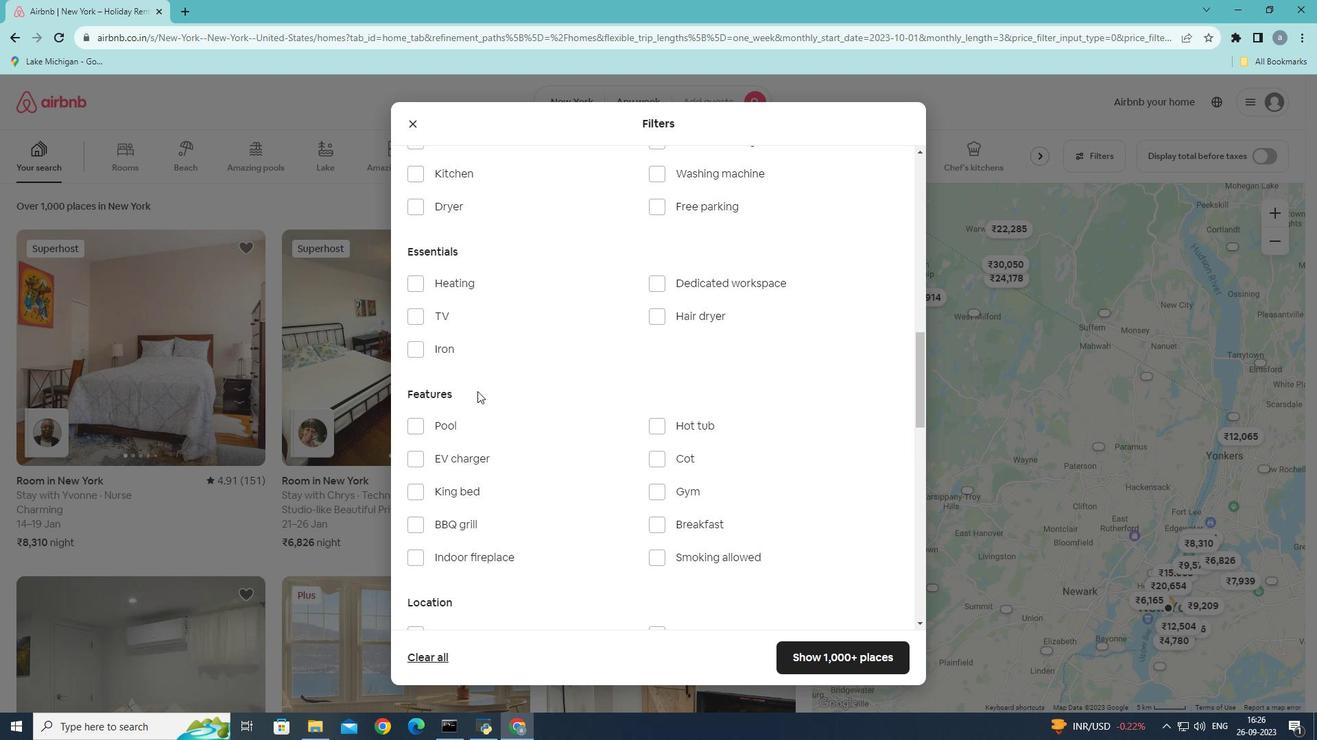 
Action: Mouse scrolled (463, 391) with delta (0, 0)
Screenshot: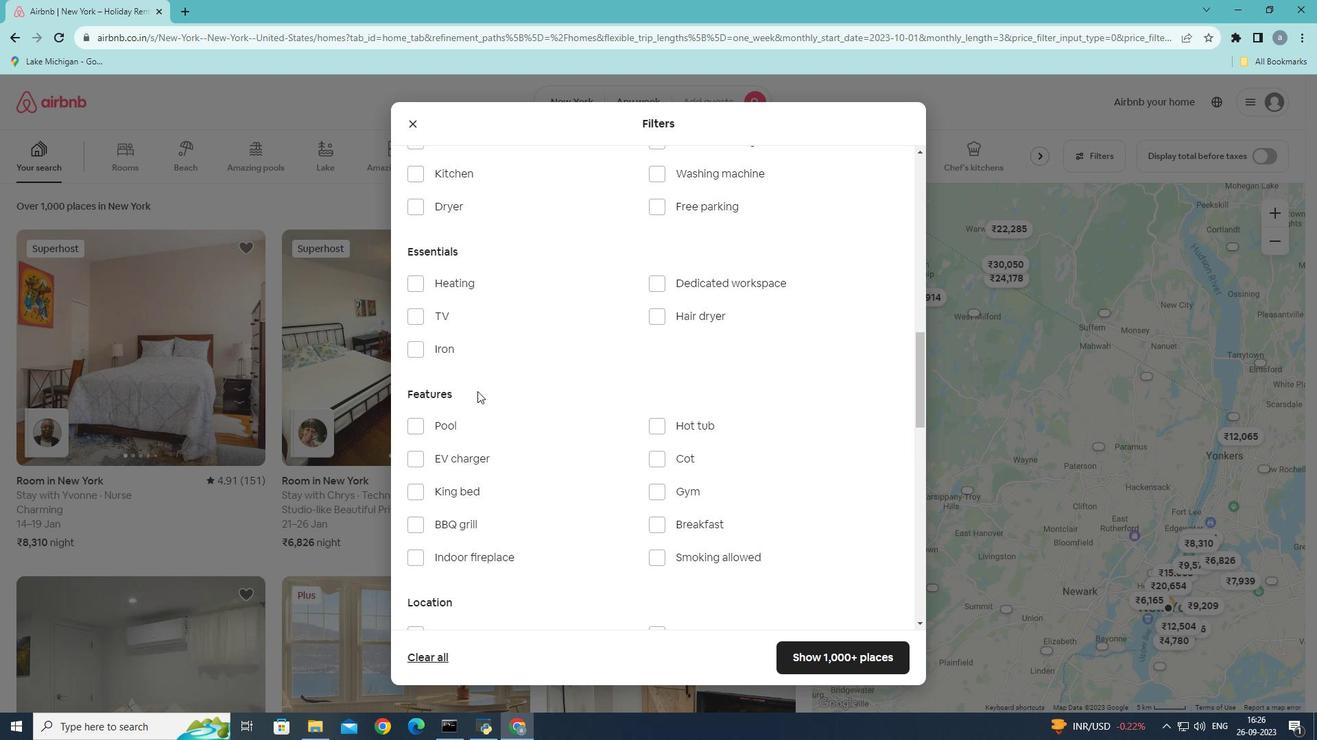 
Action: Mouse moved to (651, 286)
Screenshot: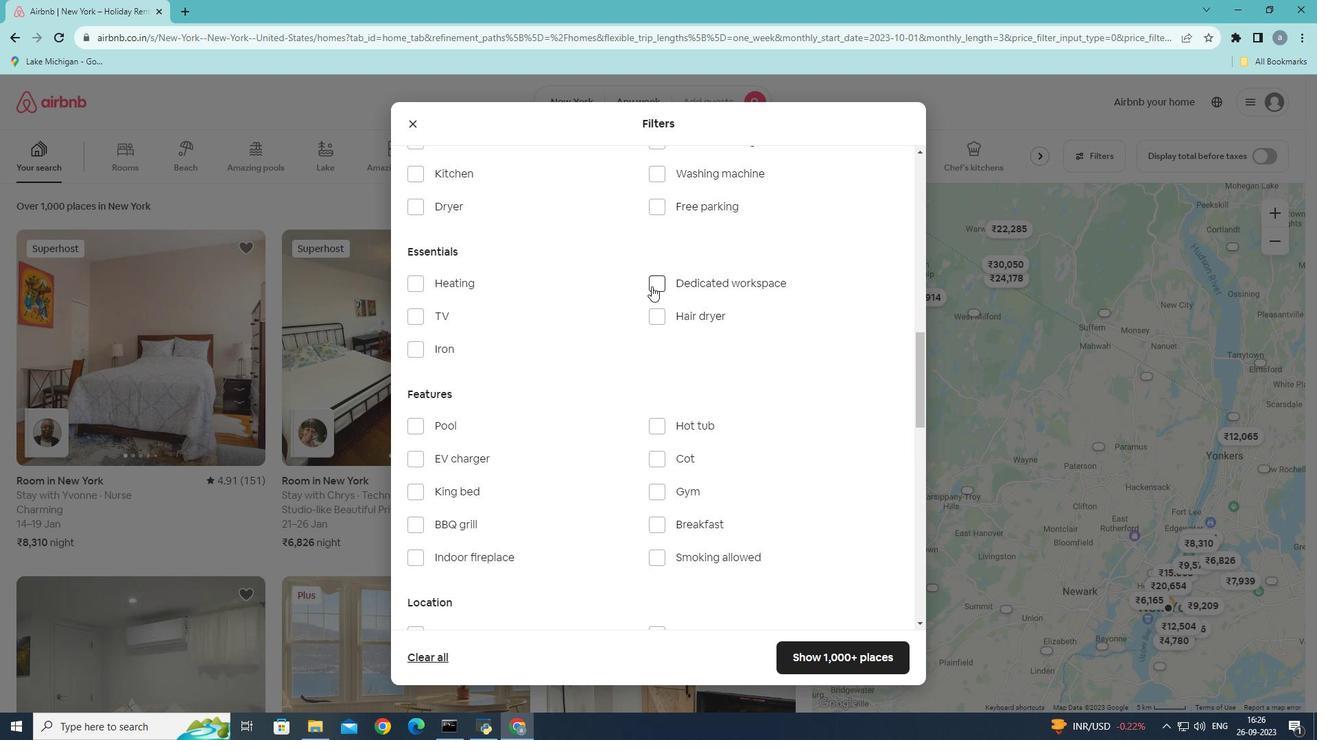 
Action: Mouse pressed left at (651, 286)
Screenshot: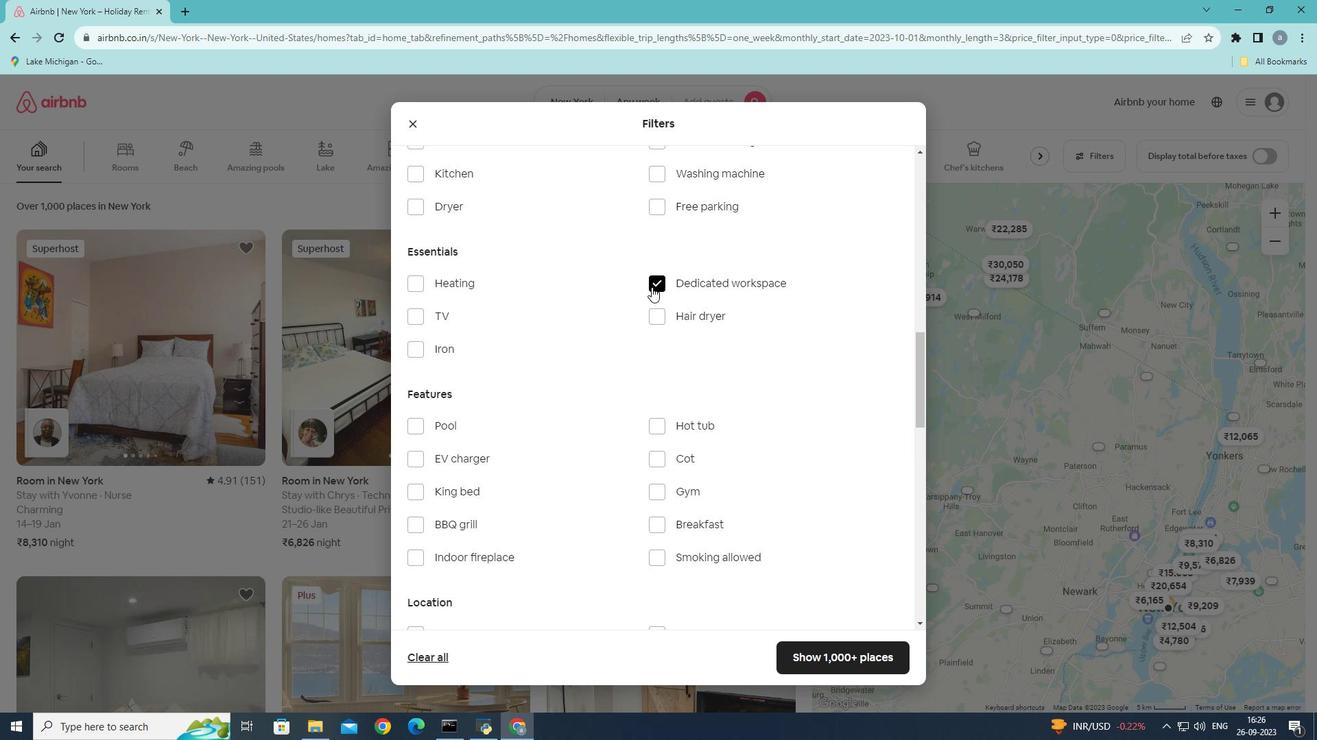 
Action: Mouse moved to (683, 417)
Screenshot: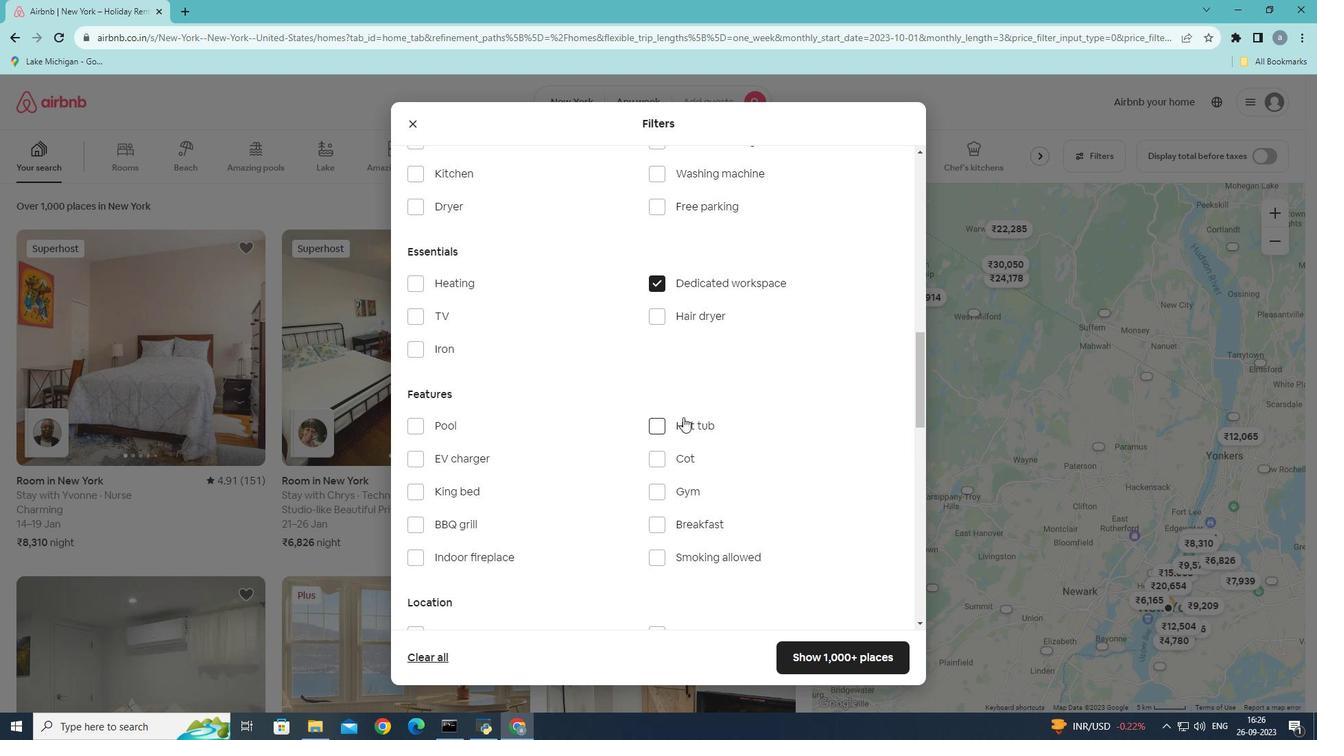 
Action: Mouse scrolled (683, 417) with delta (0, 0)
Screenshot: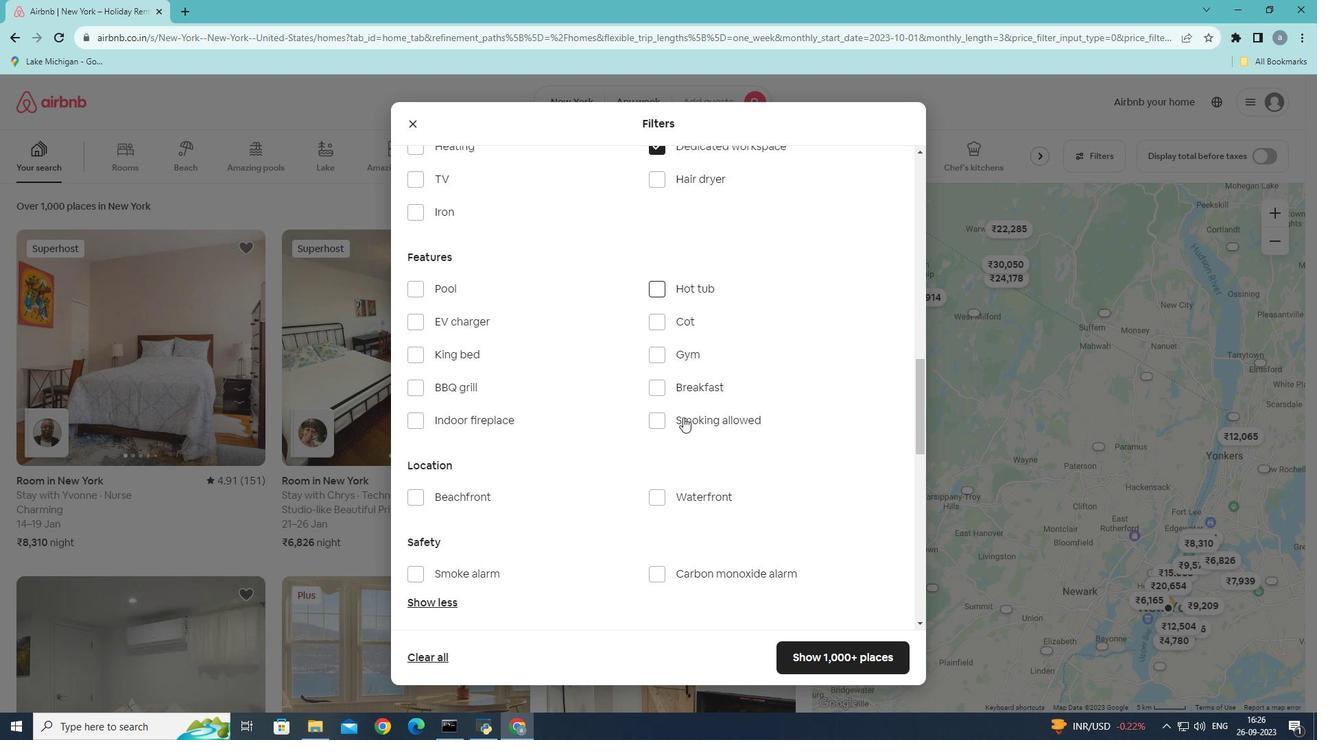 
Action: Mouse scrolled (683, 417) with delta (0, 0)
Screenshot: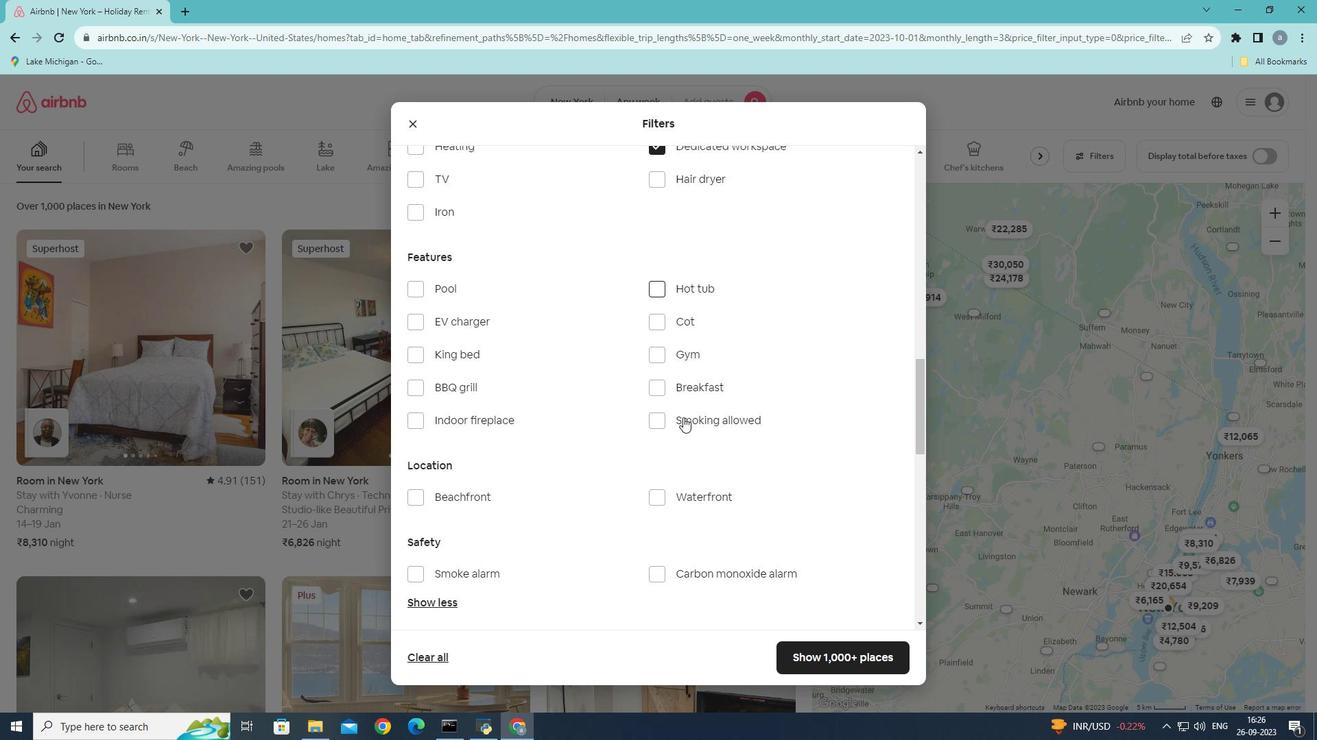
Action: Mouse moved to (683, 412)
Screenshot: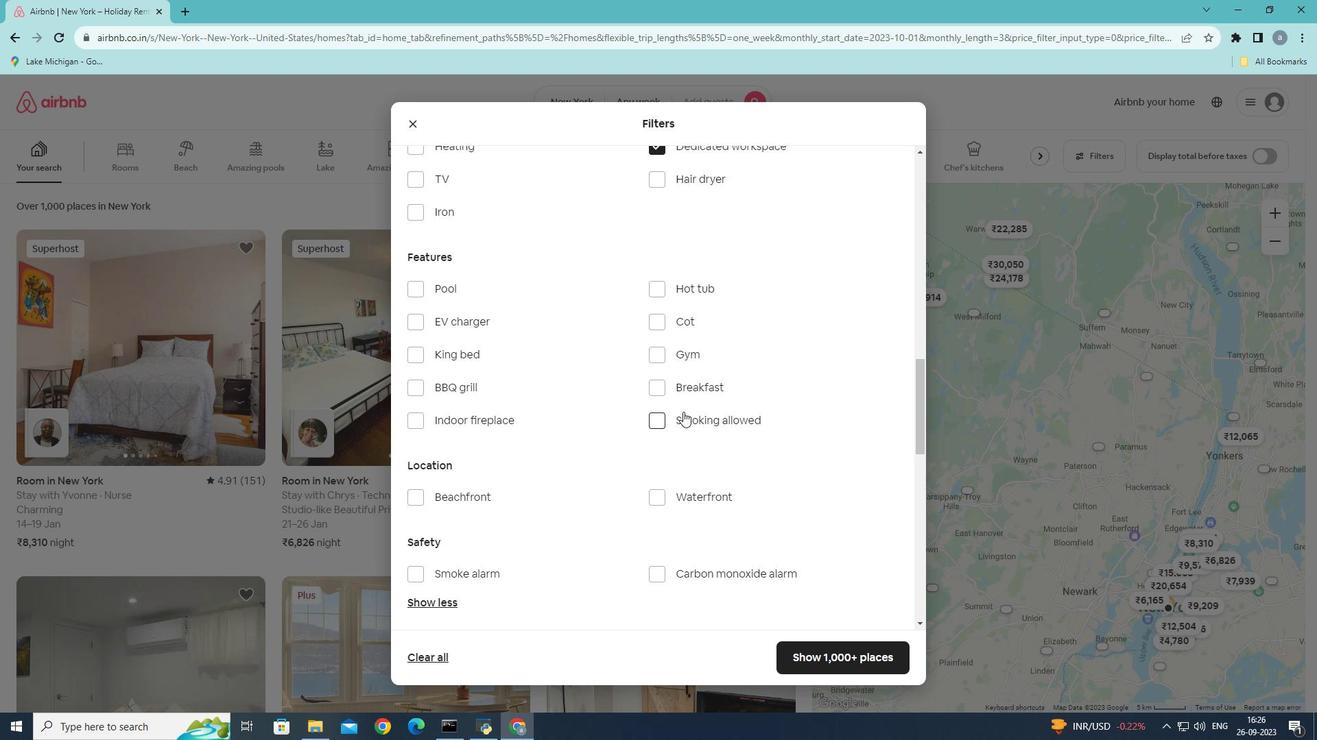 
Action: Mouse scrolled (683, 411) with delta (0, 0)
Screenshot: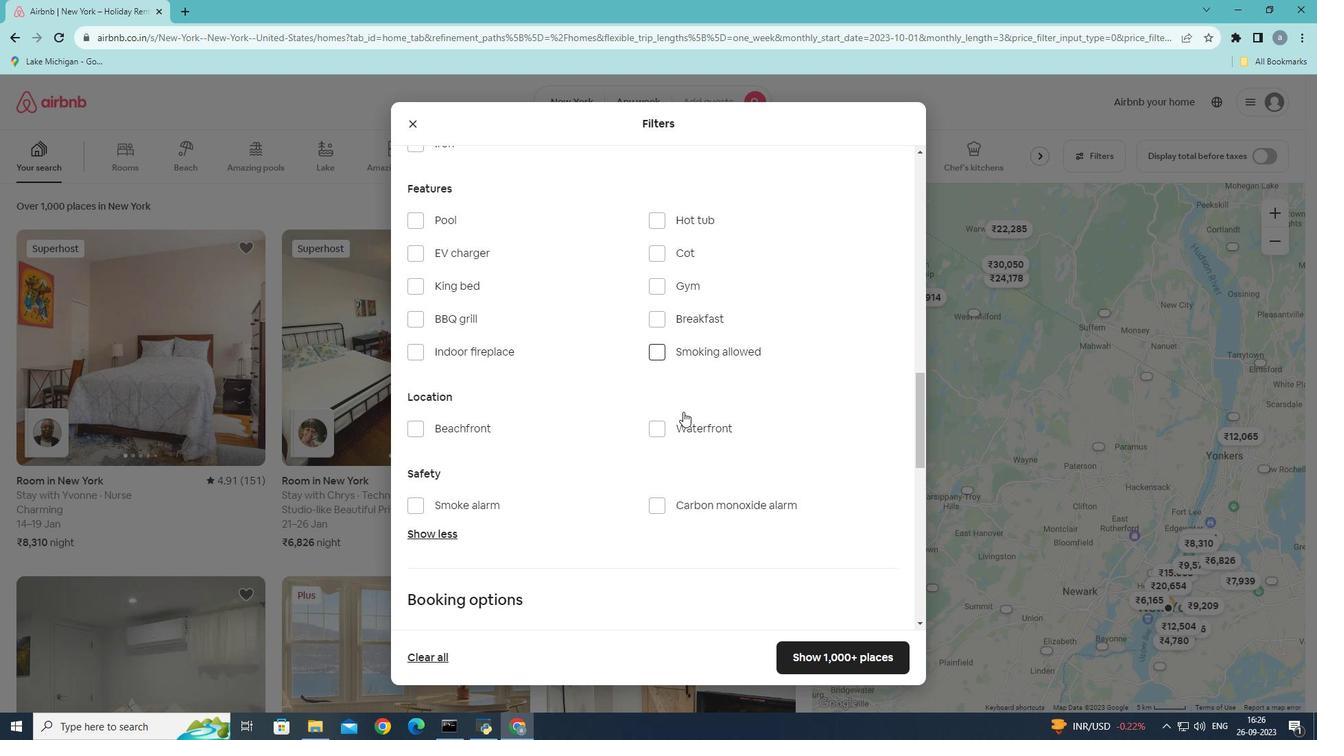 
Action: Mouse moved to (681, 415)
Screenshot: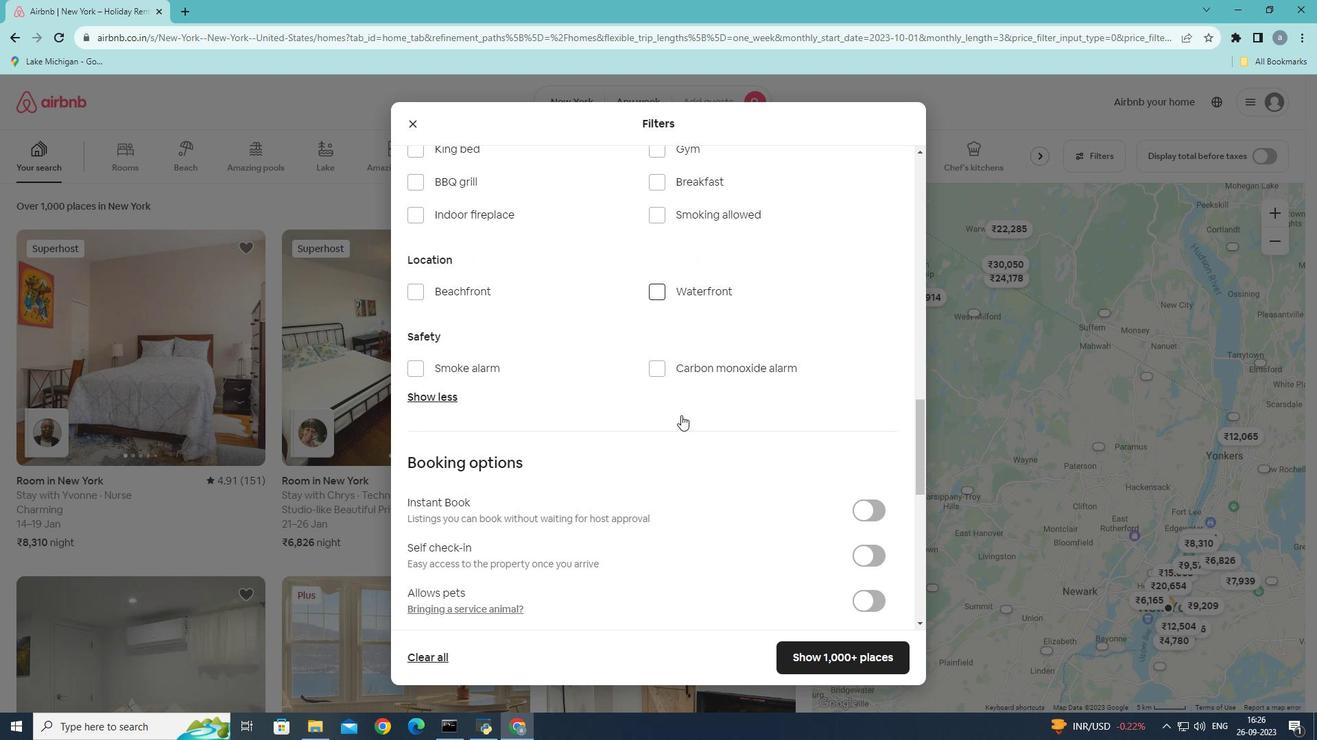 
Action: Mouse scrolled (681, 414) with delta (0, 0)
Screenshot: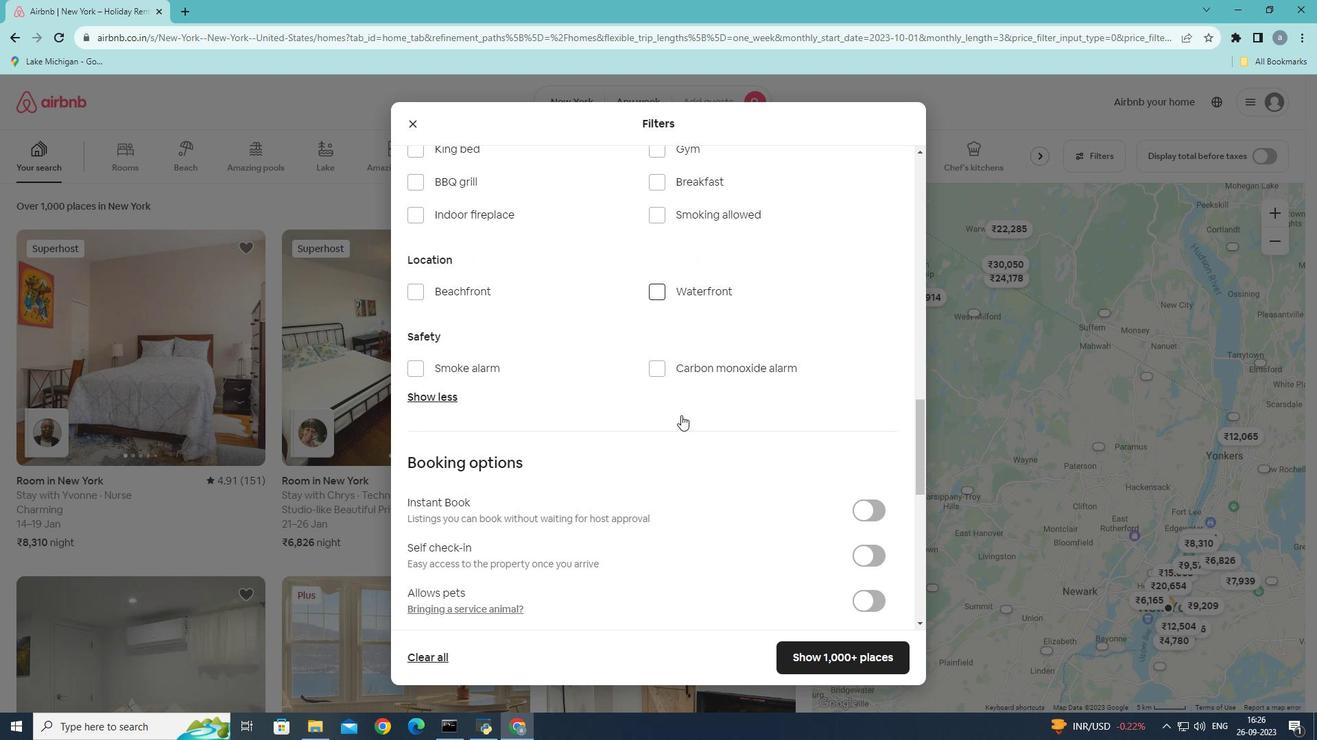 
Action: Mouse moved to (681, 415)
Screenshot: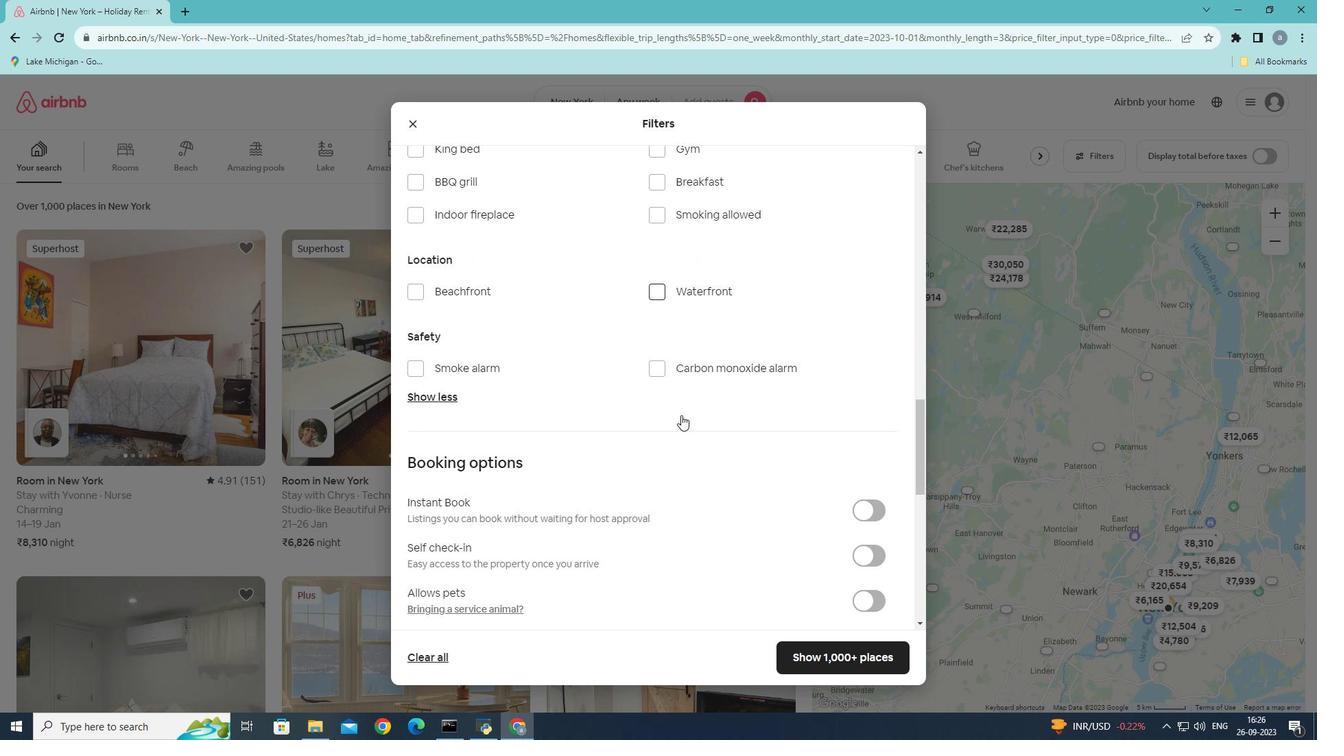 
Action: Mouse scrolled (681, 415) with delta (0, 0)
Screenshot: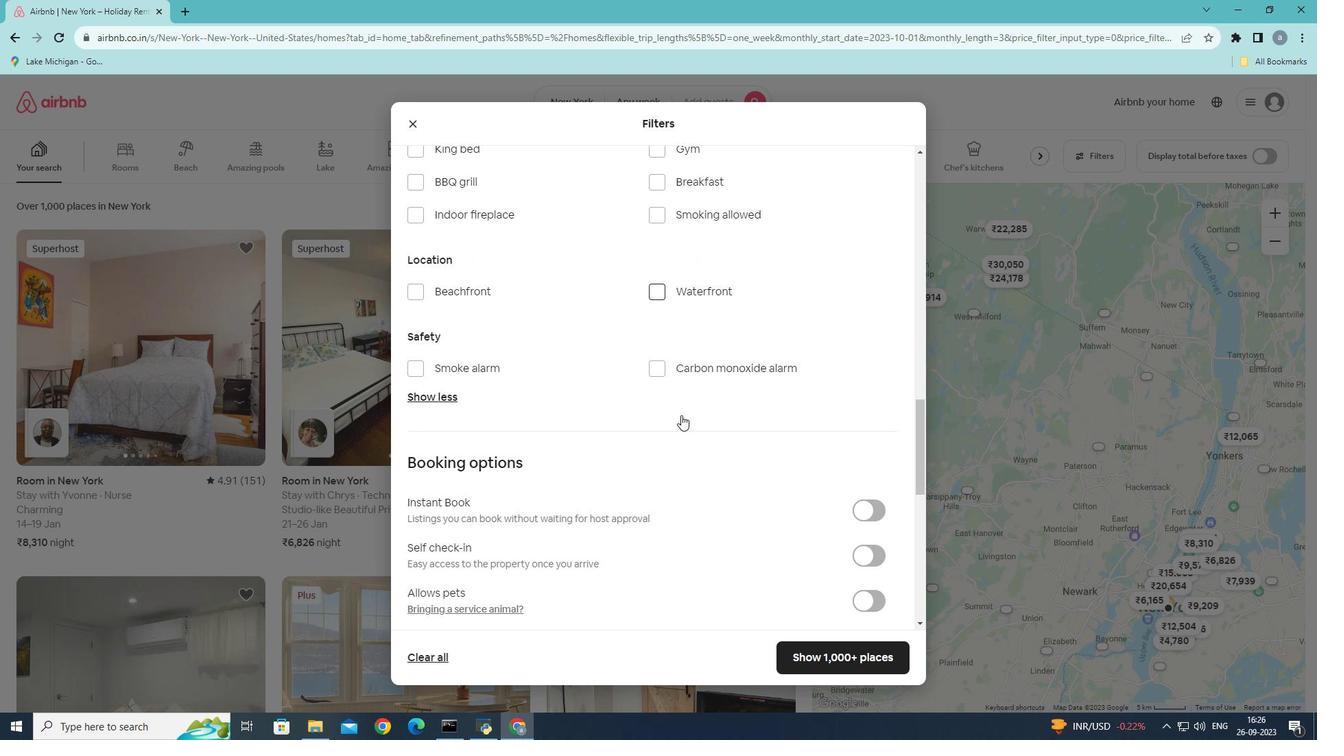 
Action: Mouse scrolled (681, 415) with delta (0, 0)
Screenshot: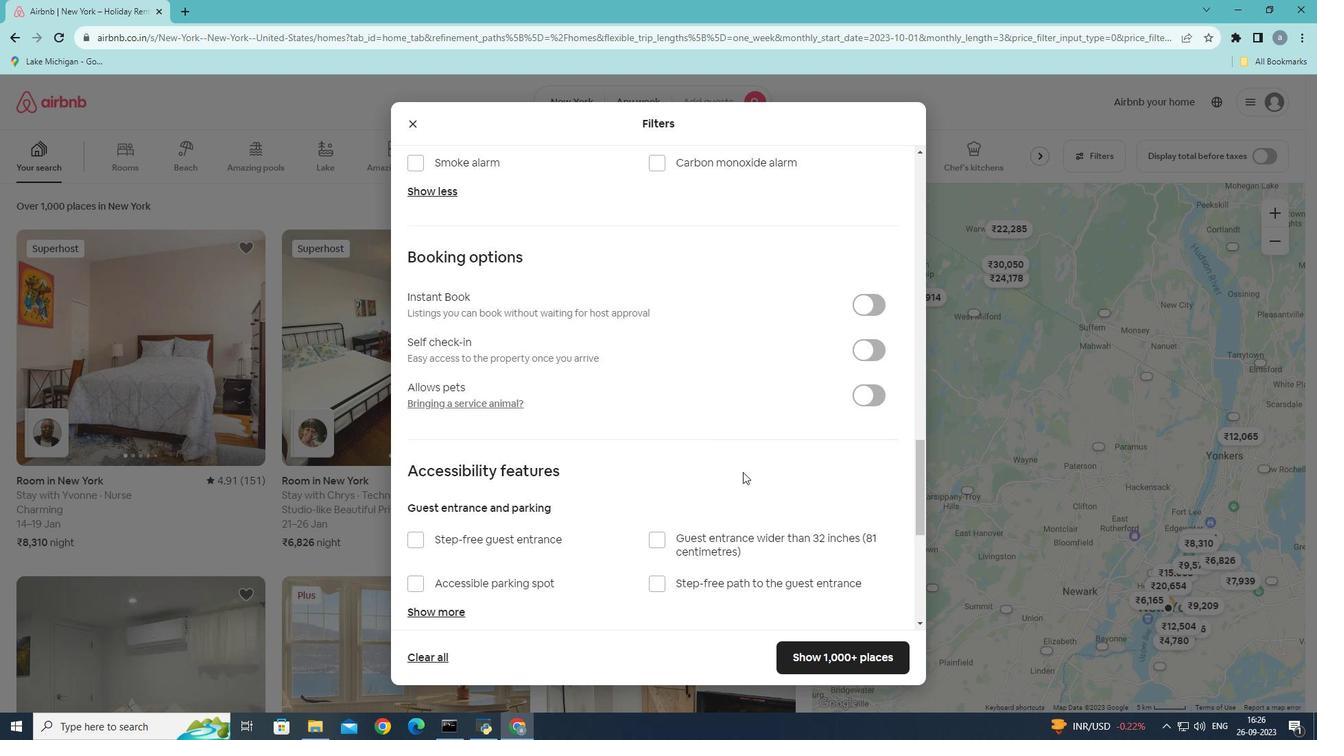 
Action: Mouse scrolled (681, 415) with delta (0, 0)
Screenshot: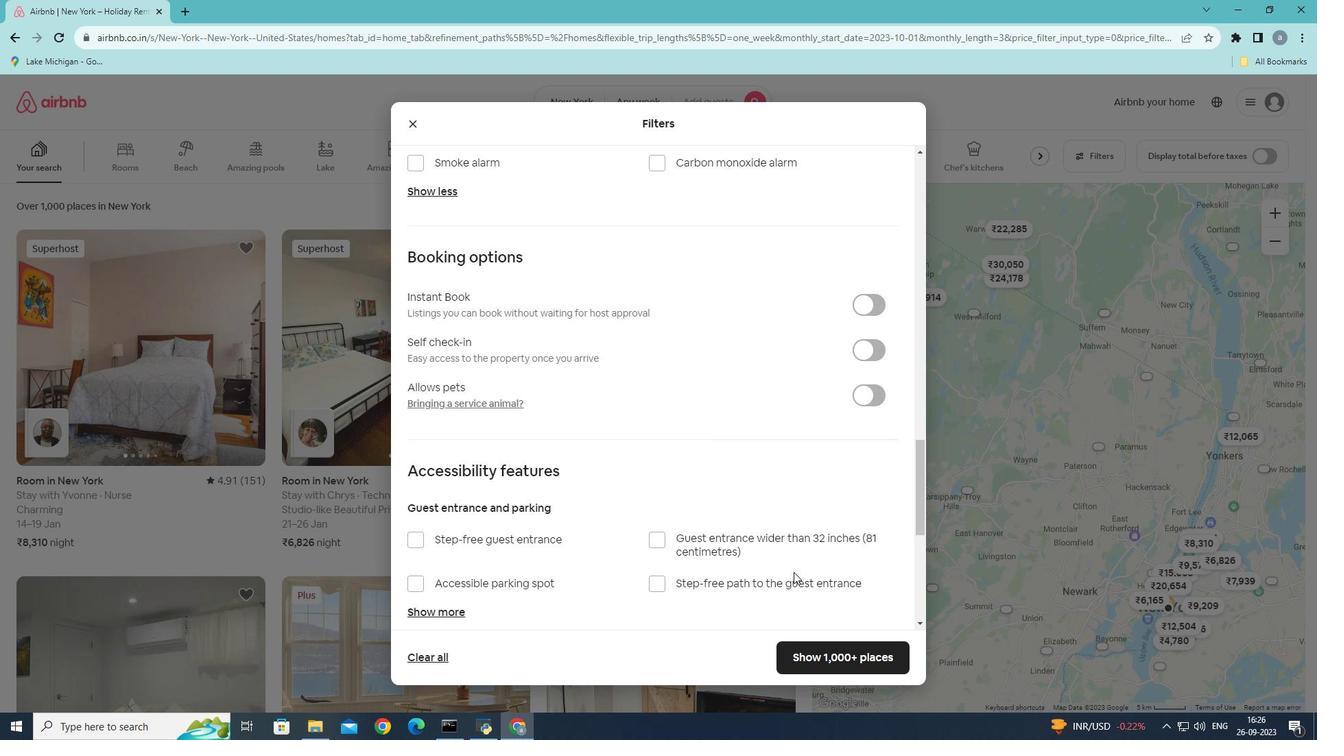 
Action: Mouse moved to (681, 415)
Screenshot: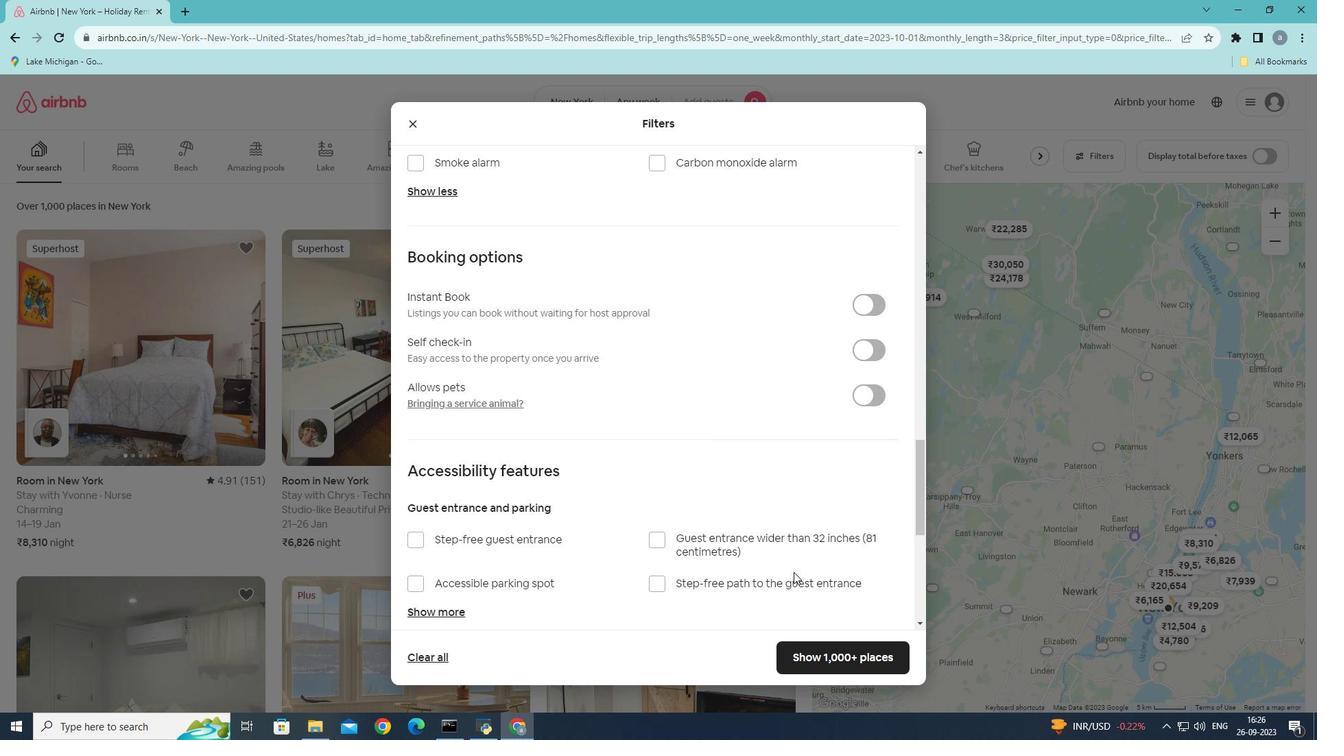 
Action: Mouse scrolled (681, 415) with delta (0, 0)
Screenshot: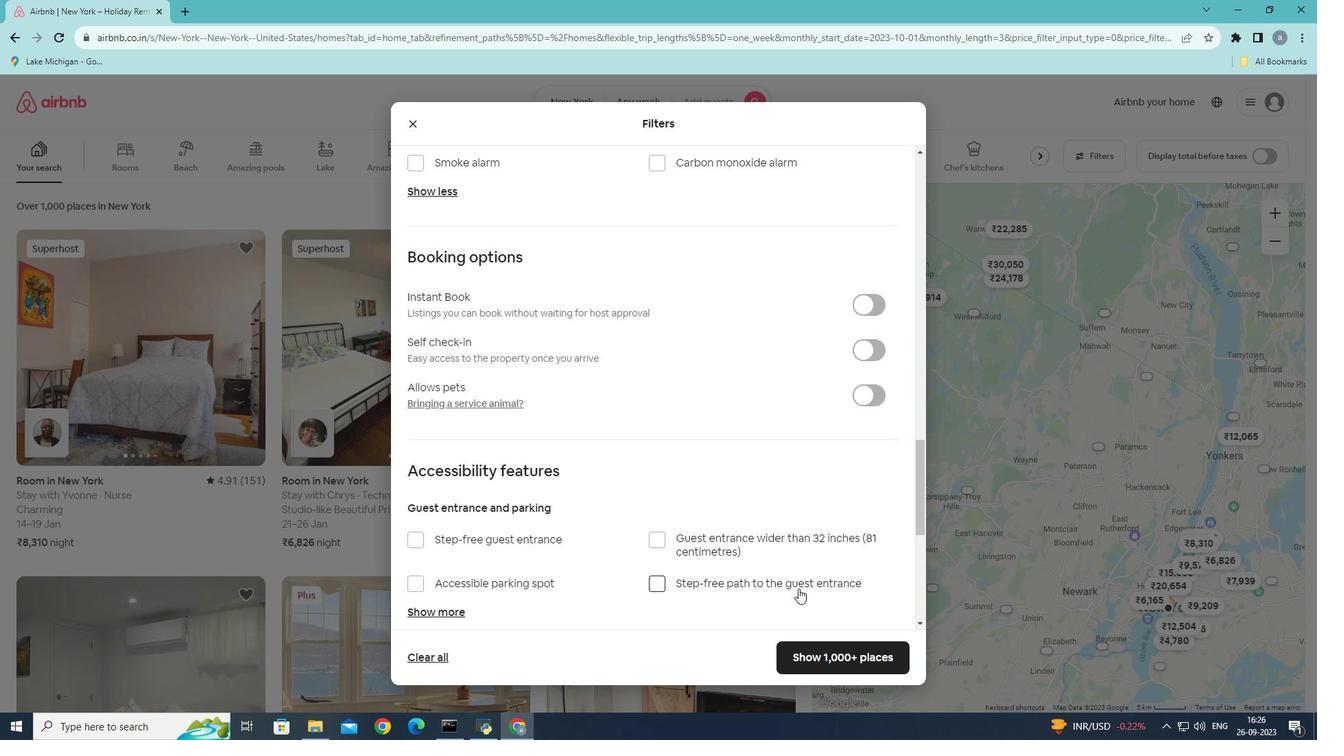 
Action: Mouse moved to (843, 660)
Screenshot: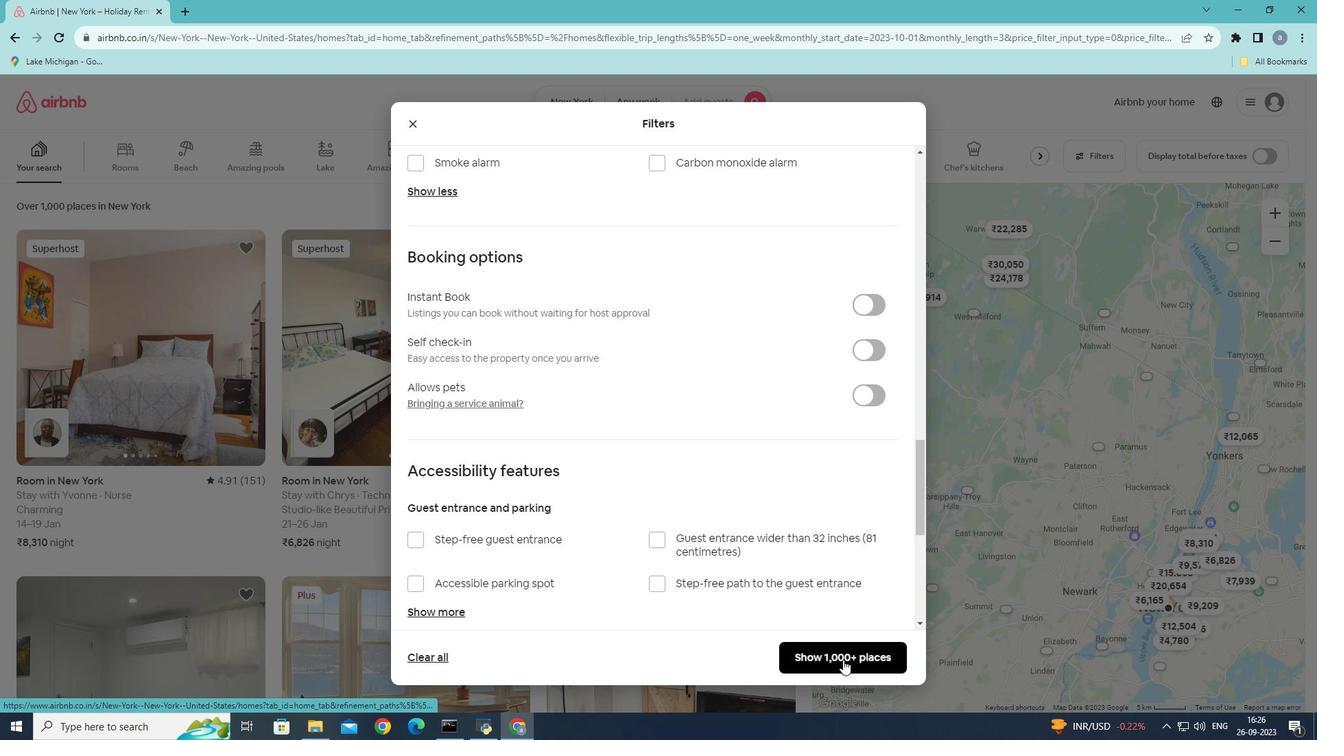 
Action: Mouse pressed left at (843, 660)
Screenshot: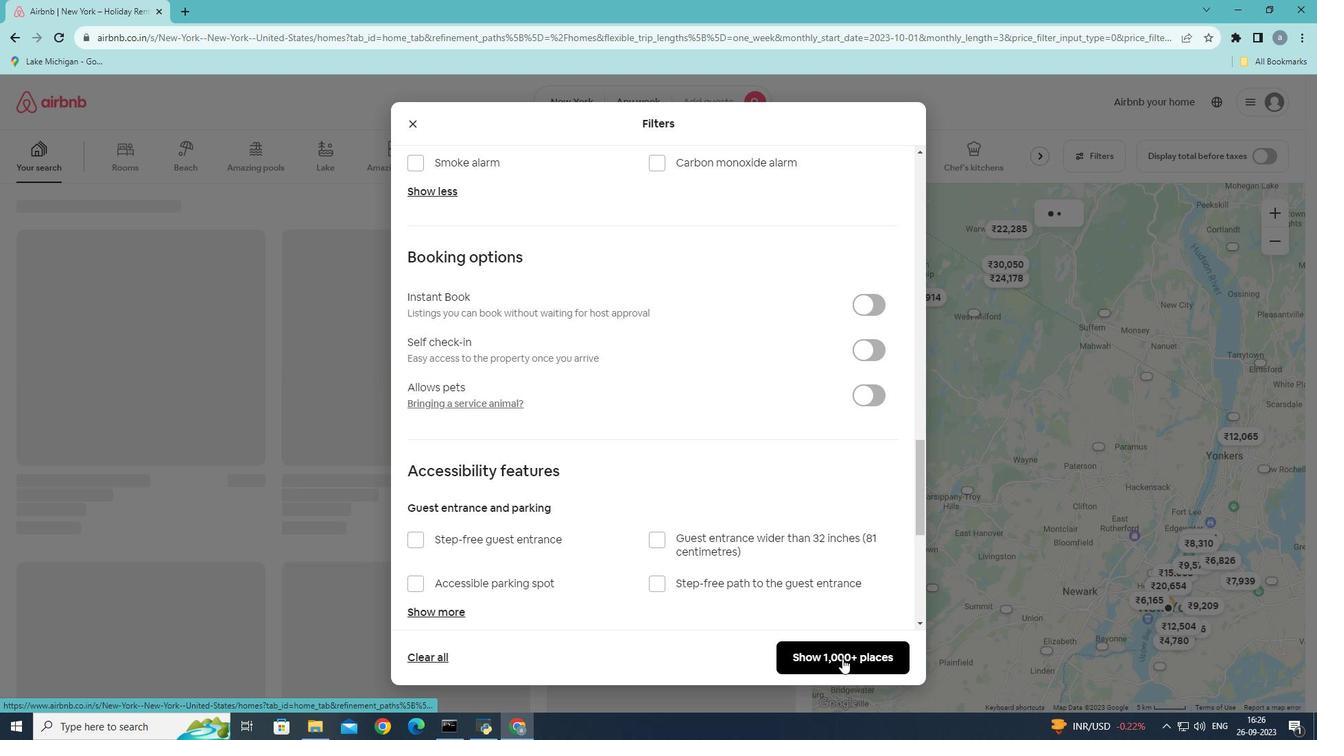 
Action: Mouse moved to (235, 384)
Screenshot: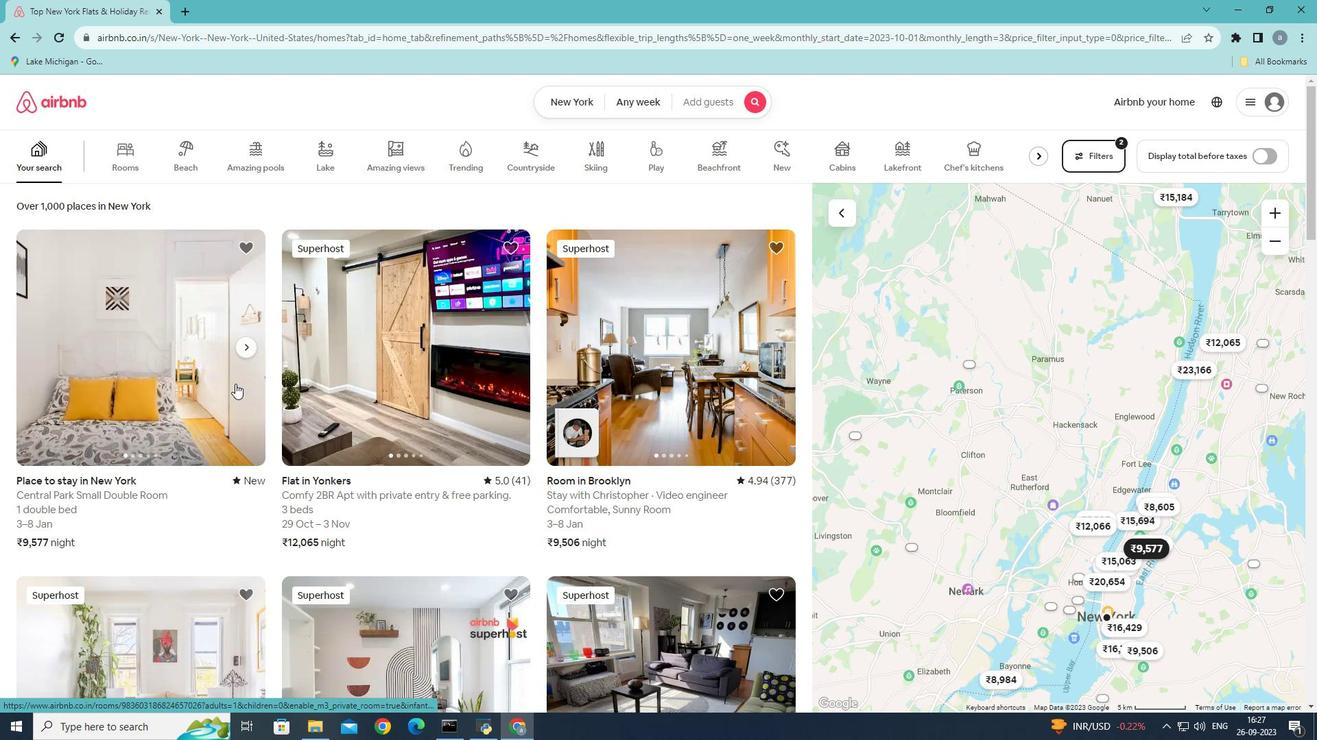 
Action: Mouse pressed left at (235, 384)
Screenshot: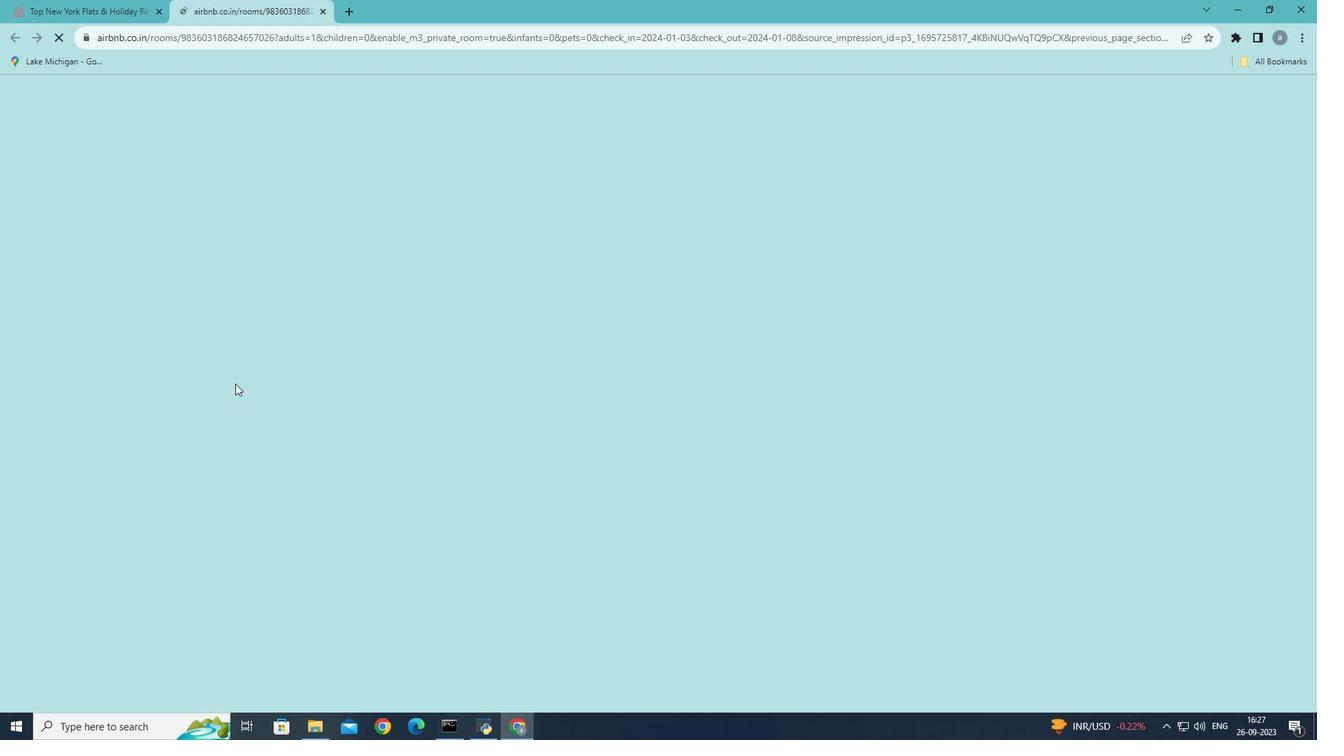 
Action: Mouse moved to (956, 496)
Screenshot: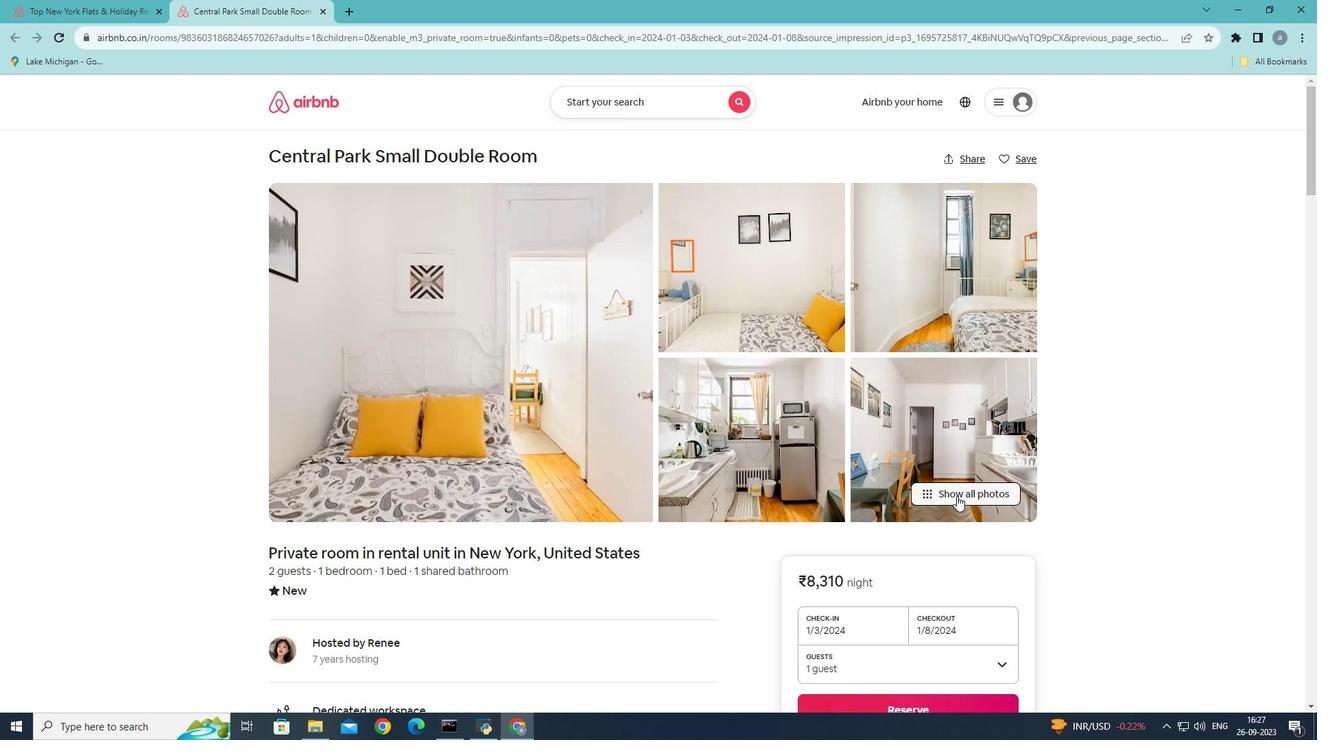 
Action: Mouse pressed left at (956, 496)
Screenshot: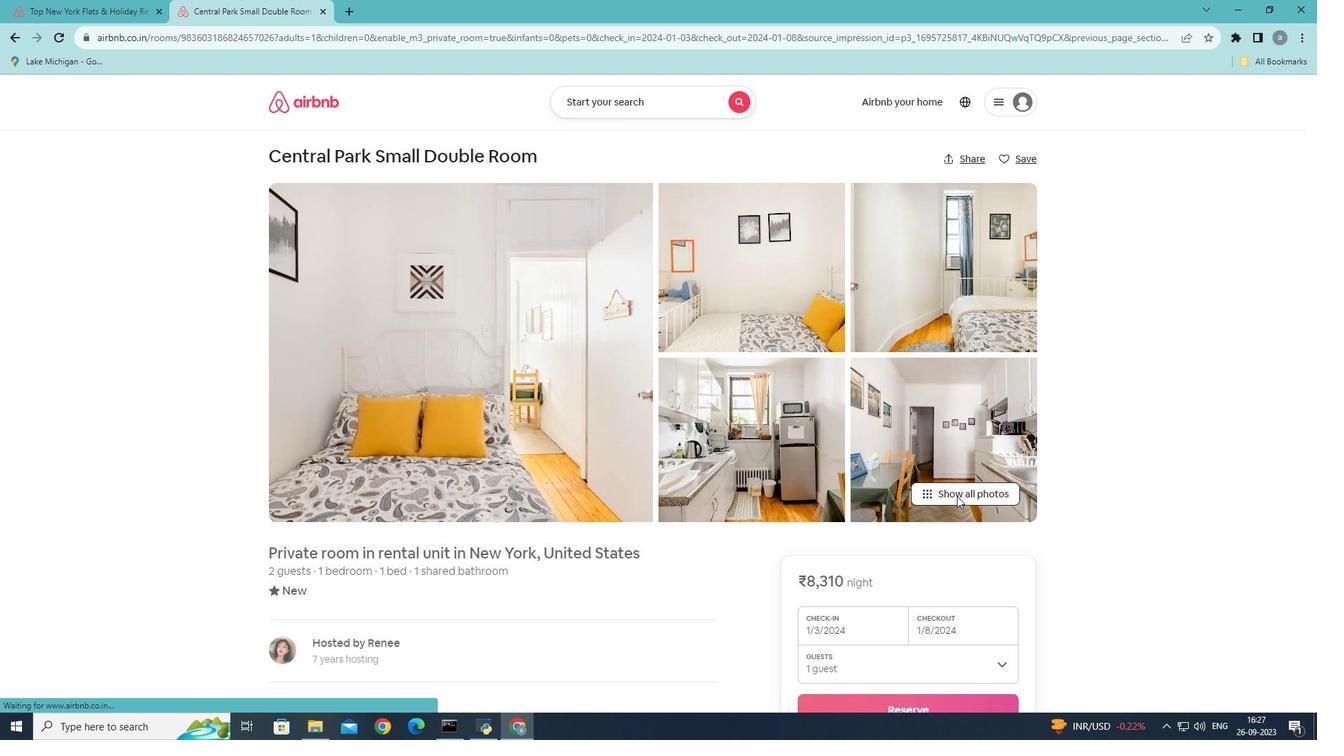 
Action: Mouse moved to (911, 509)
Screenshot: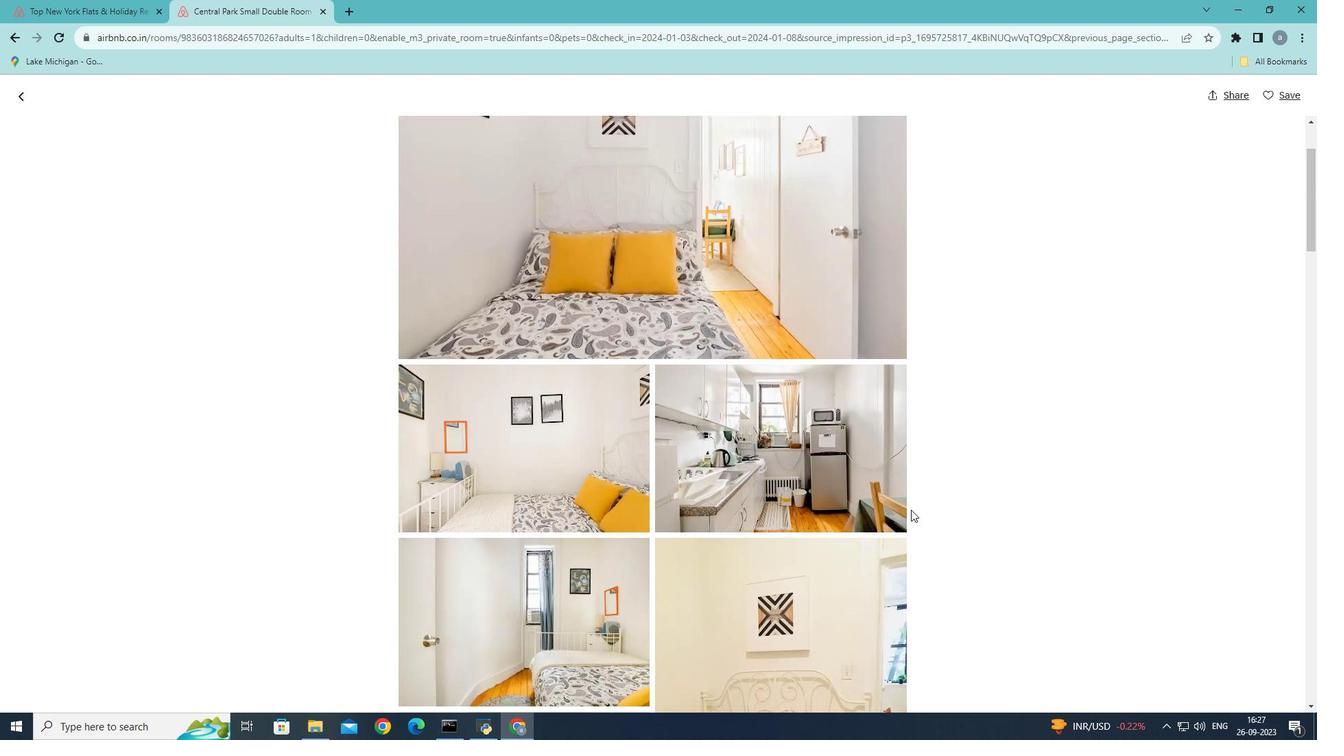 
Action: Mouse scrolled (911, 508) with delta (0, 0)
Screenshot: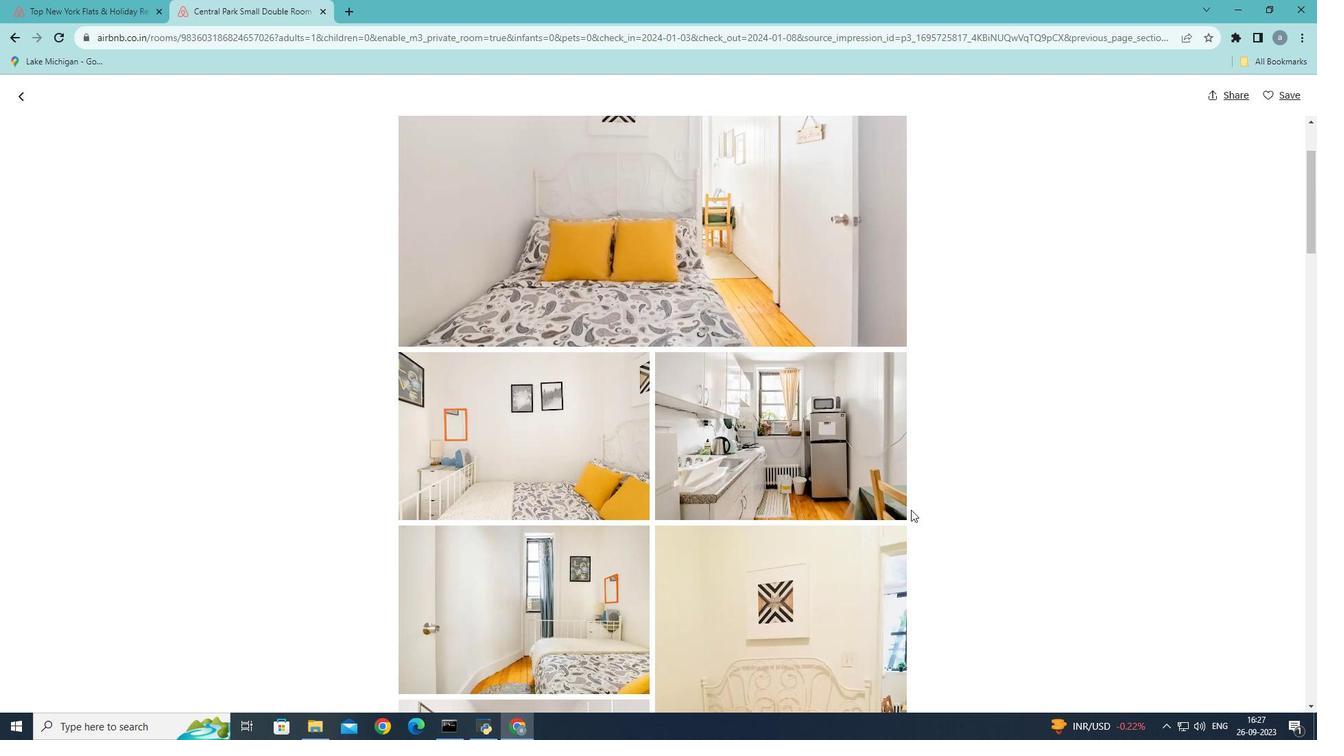 
Action: Mouse moved to (910, 510)
Screenshot: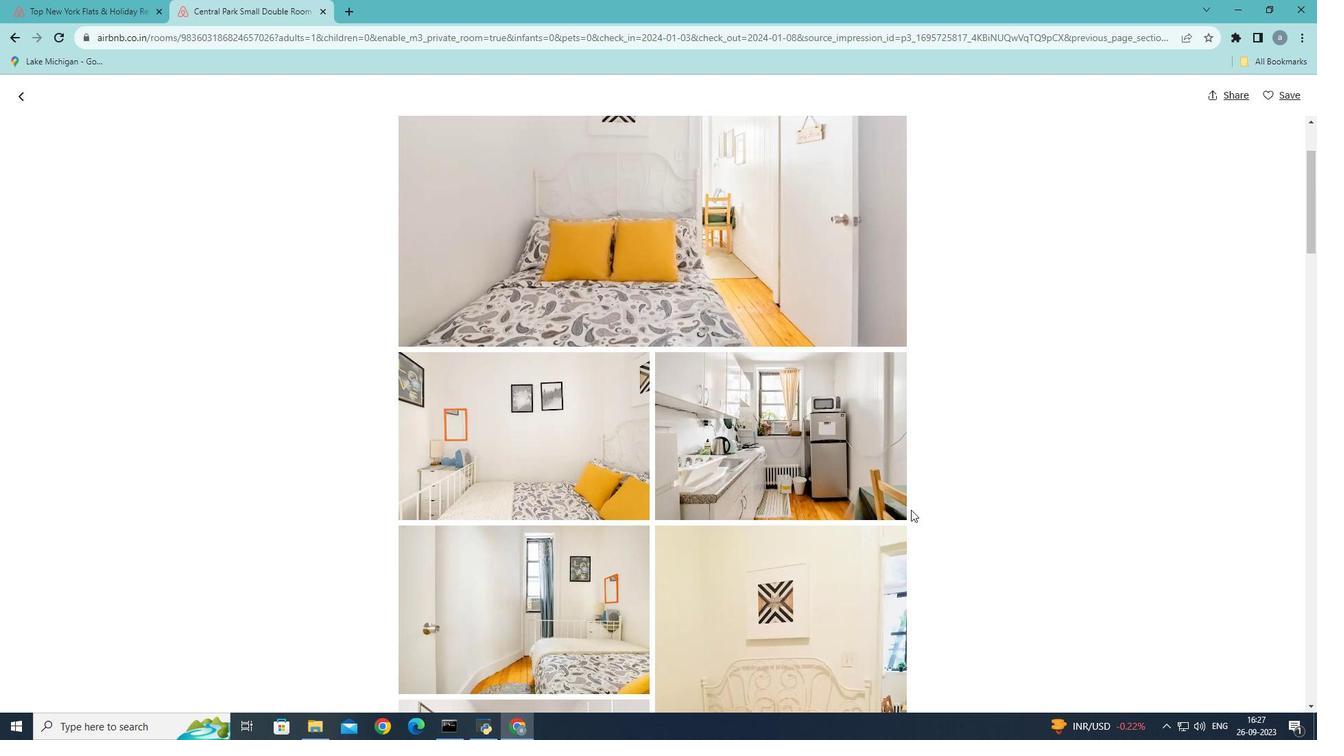 
Action: Mouse scrolled (910, 509) with delta (0, 0)
Screenshot: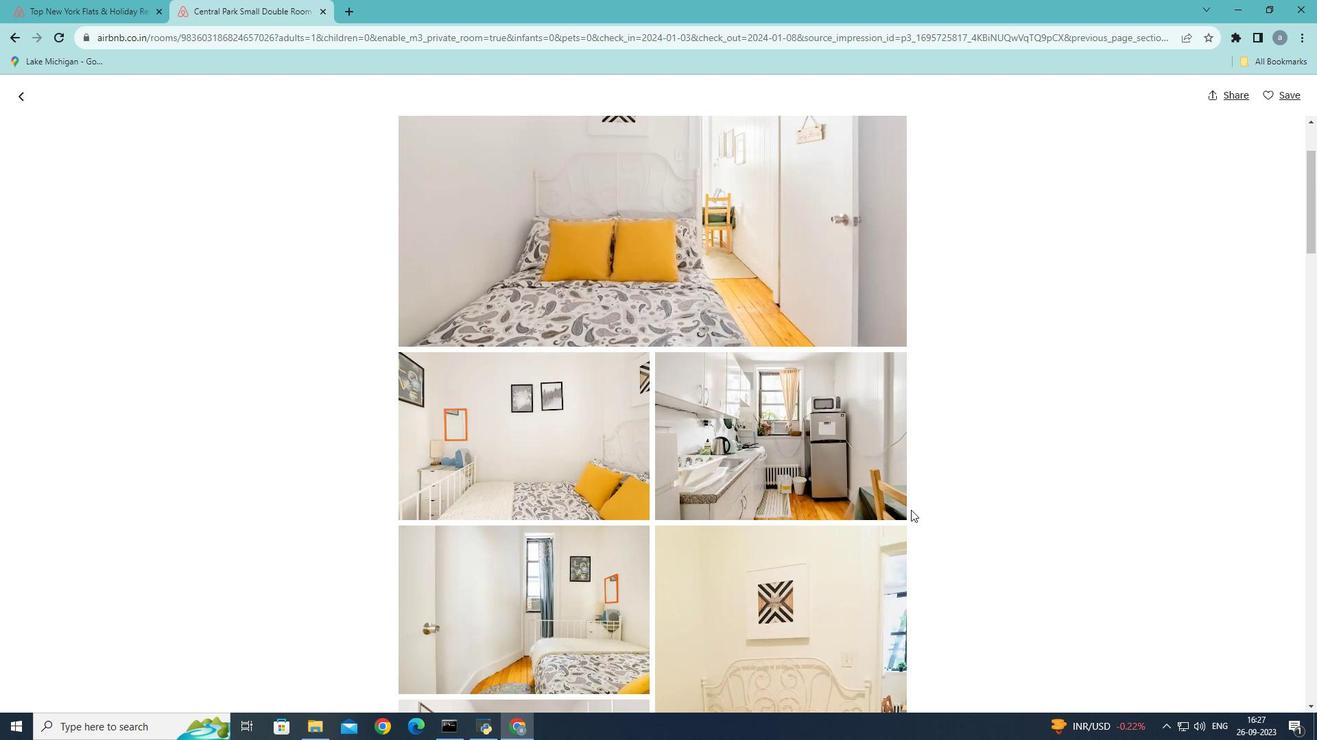
Action: Mouse scrolled (910, 509) with delta (0, 0)
Screenshot: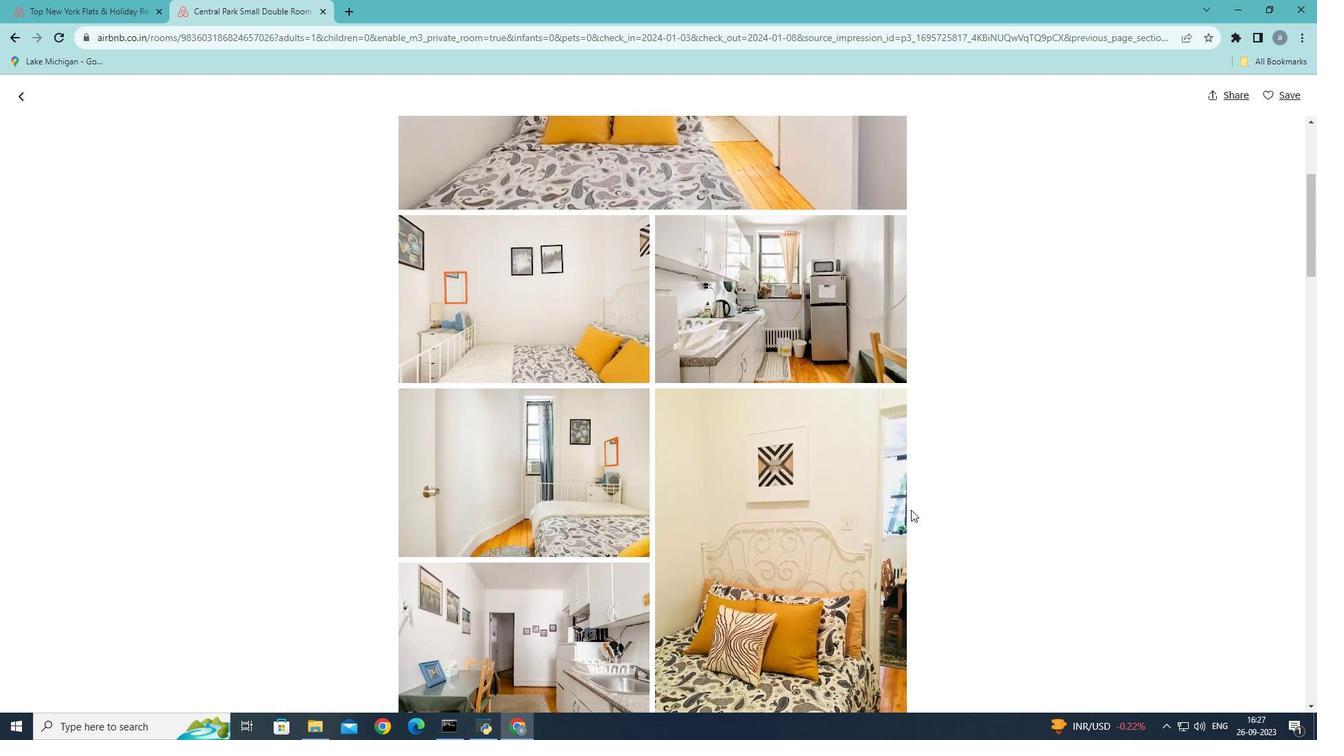 
Action: Mouse scrolled (910, 509) with delta (0, 0)
Screenshot: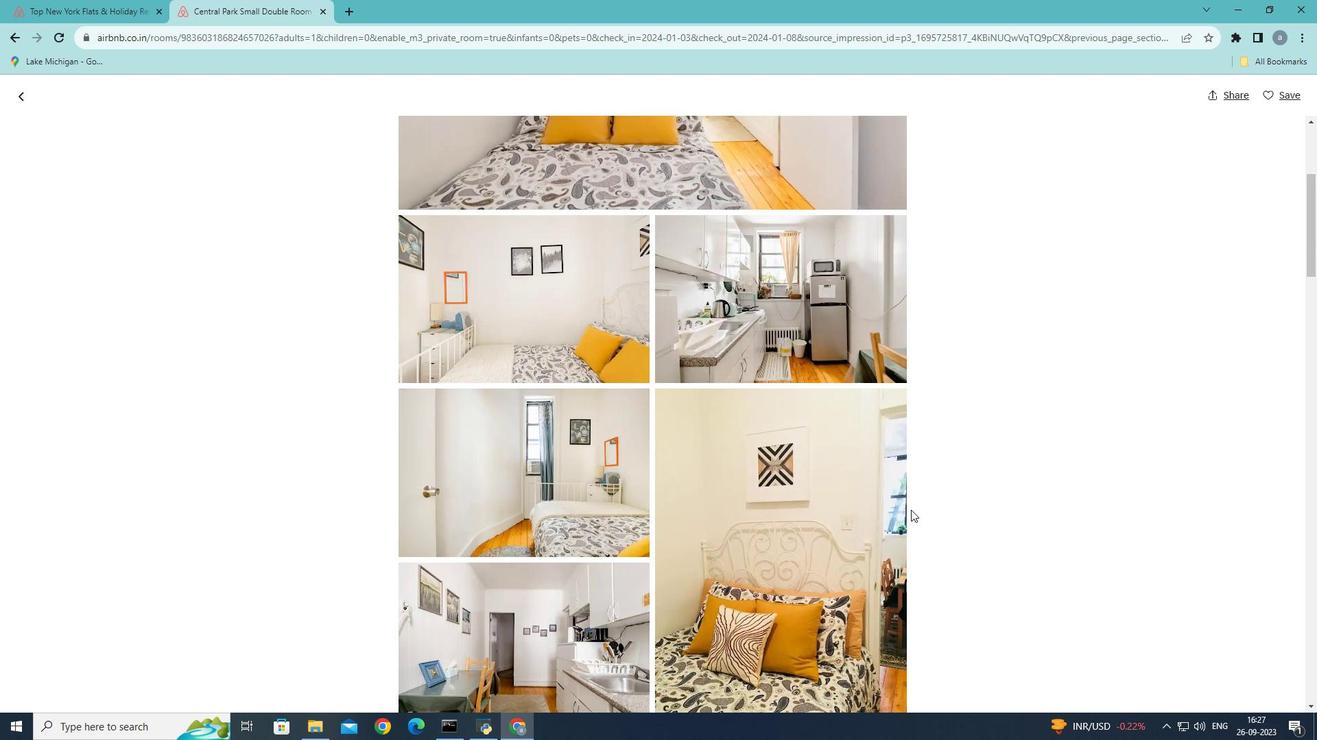 
Action: Mouse scrolled (910, 509) with delta (0, 0)
Screenshot: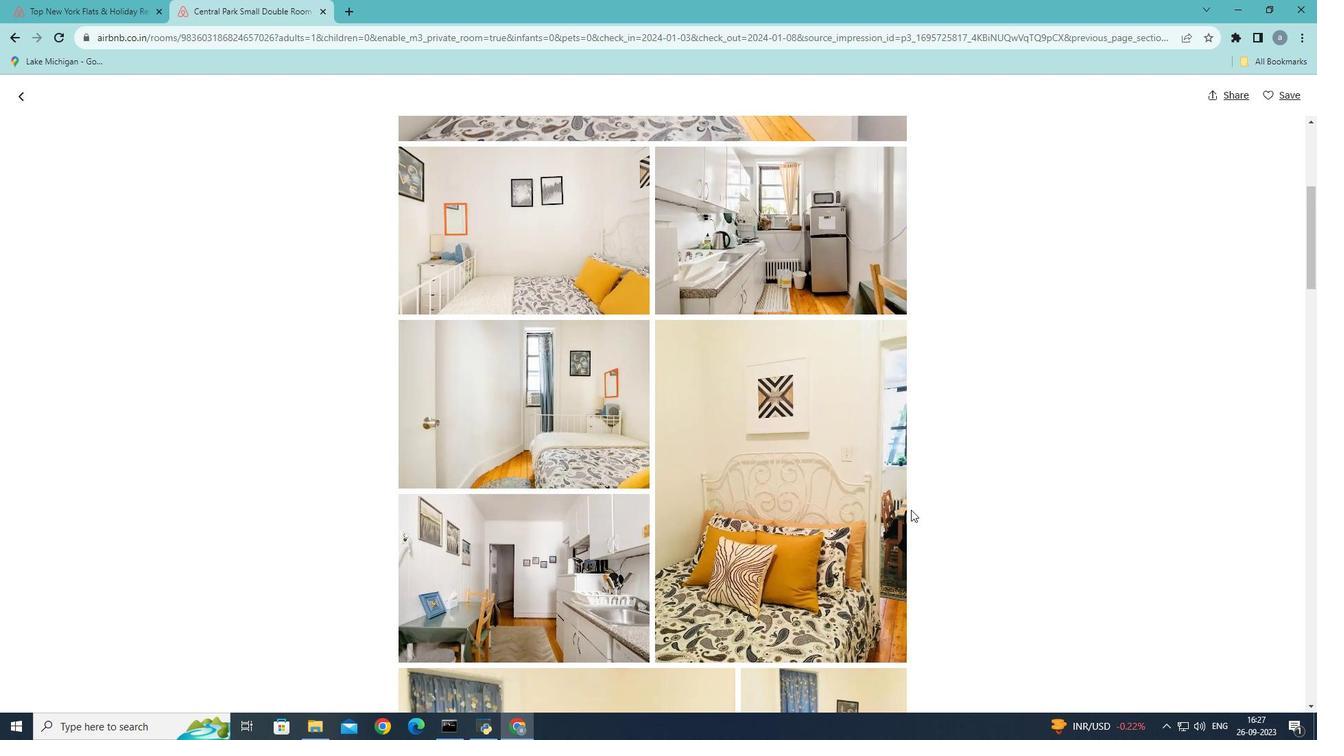 
Action: Mouse moved to (910, 509)
Screenshot: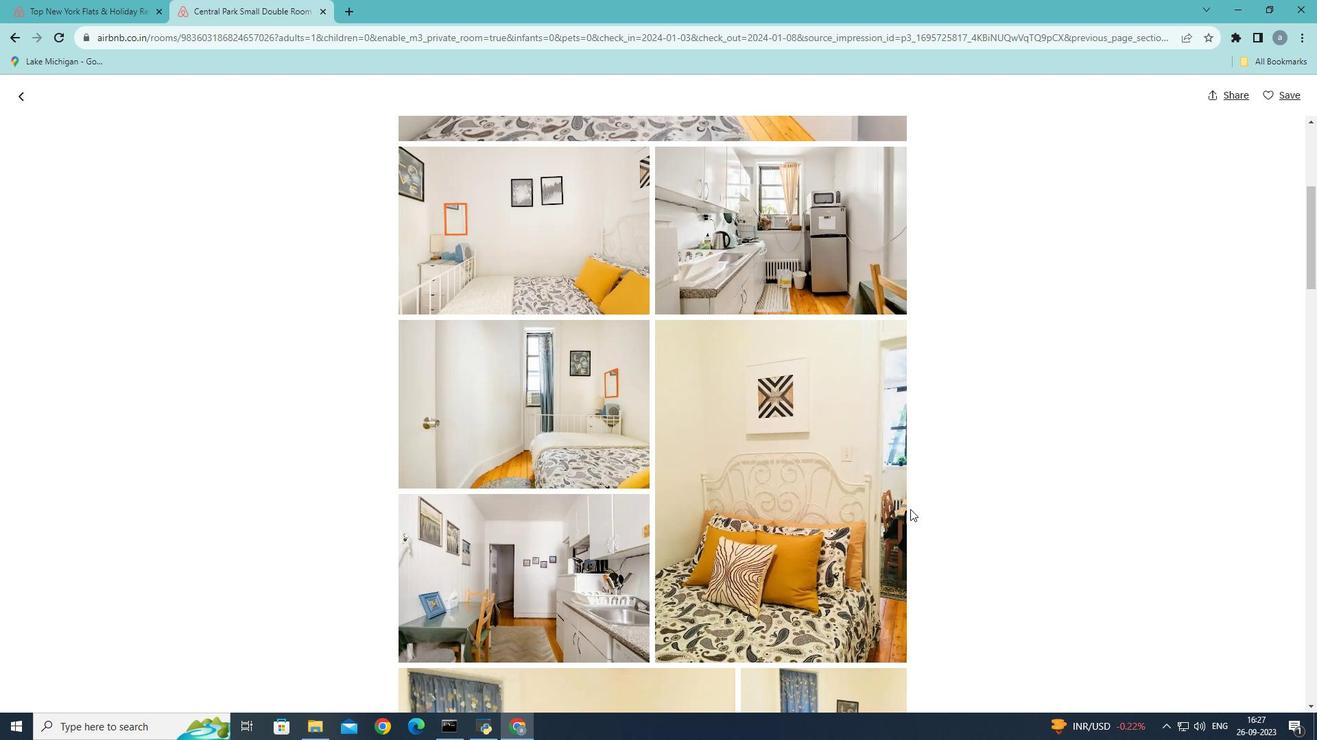 
Action: Mouse scrolled (910, 508) with delta (0, 0)
Screenshot: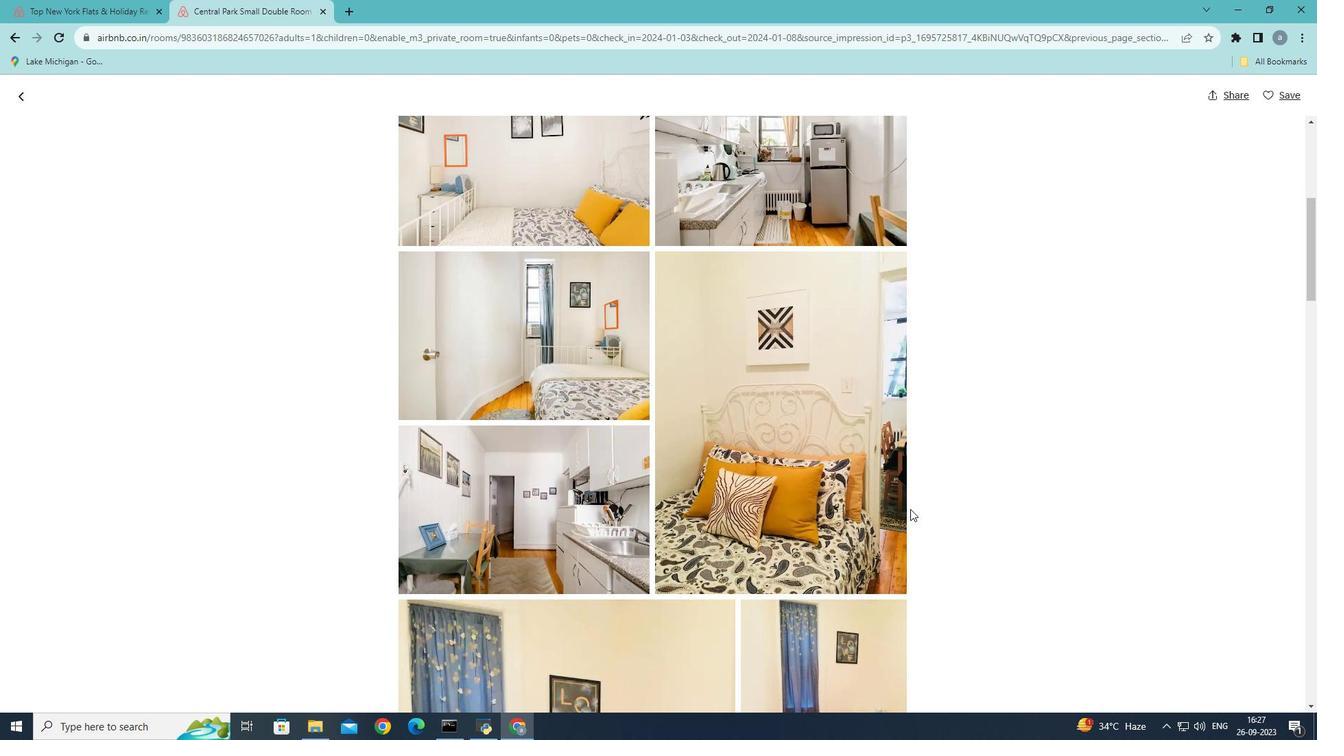 
Action: Mouse scrolled (910, 508) with delta (0, 0)
Screenshot: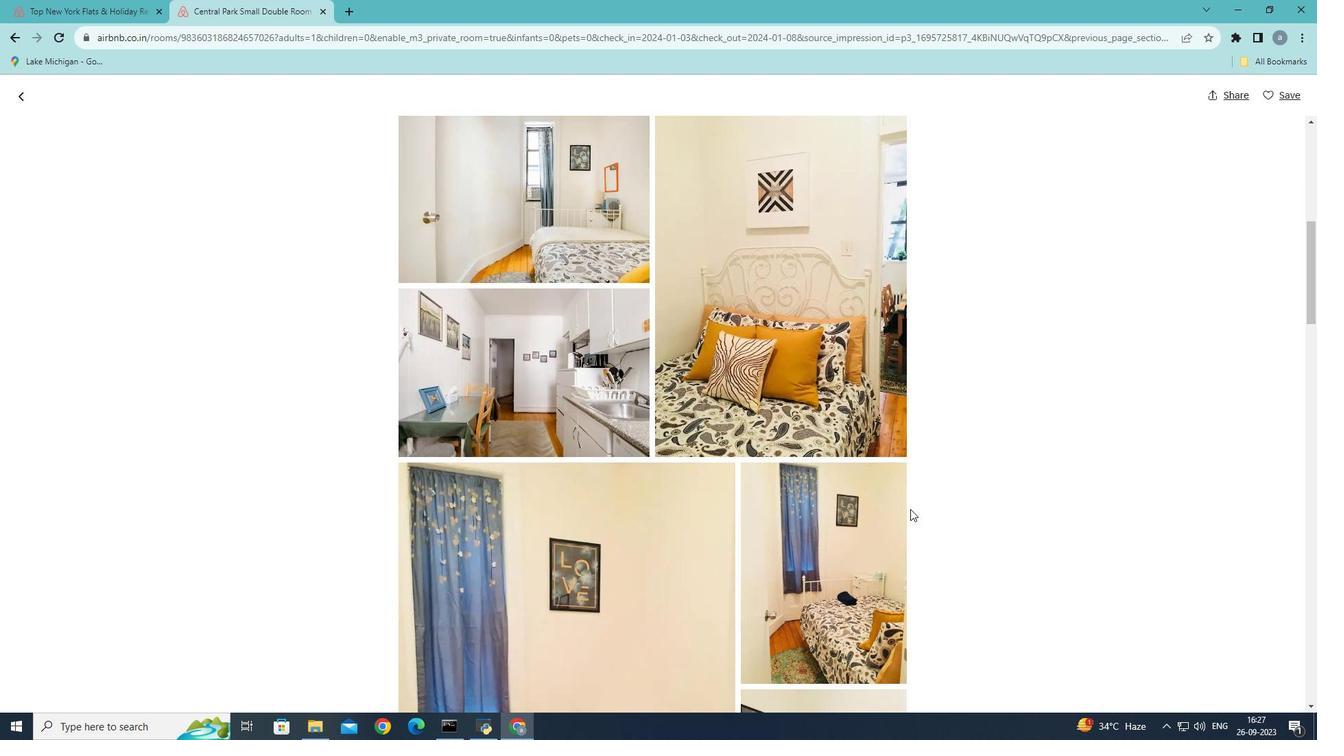 
Action: Mouse scrolled (910, 508) with delta (0, 0)
Screenshot: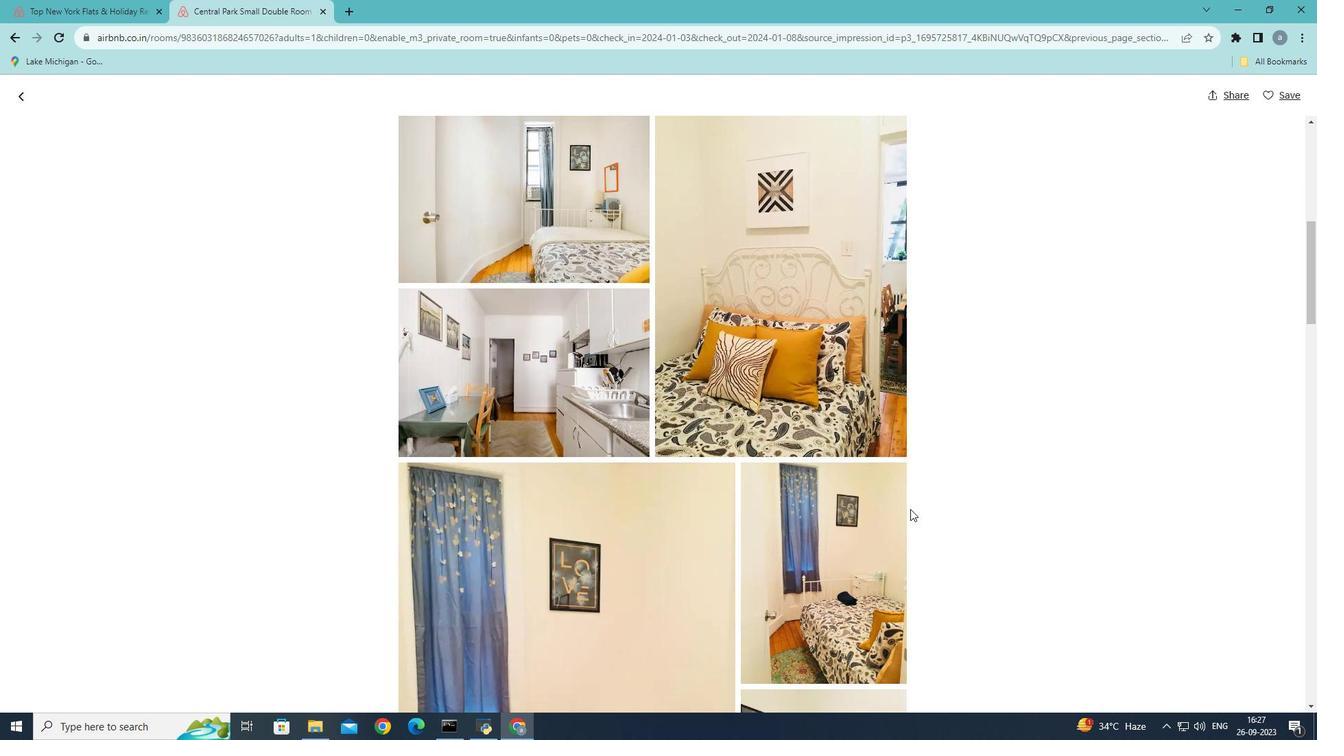 
Action: Mouse scrolled (910, 508) with delta (0, 0)
Screenshot: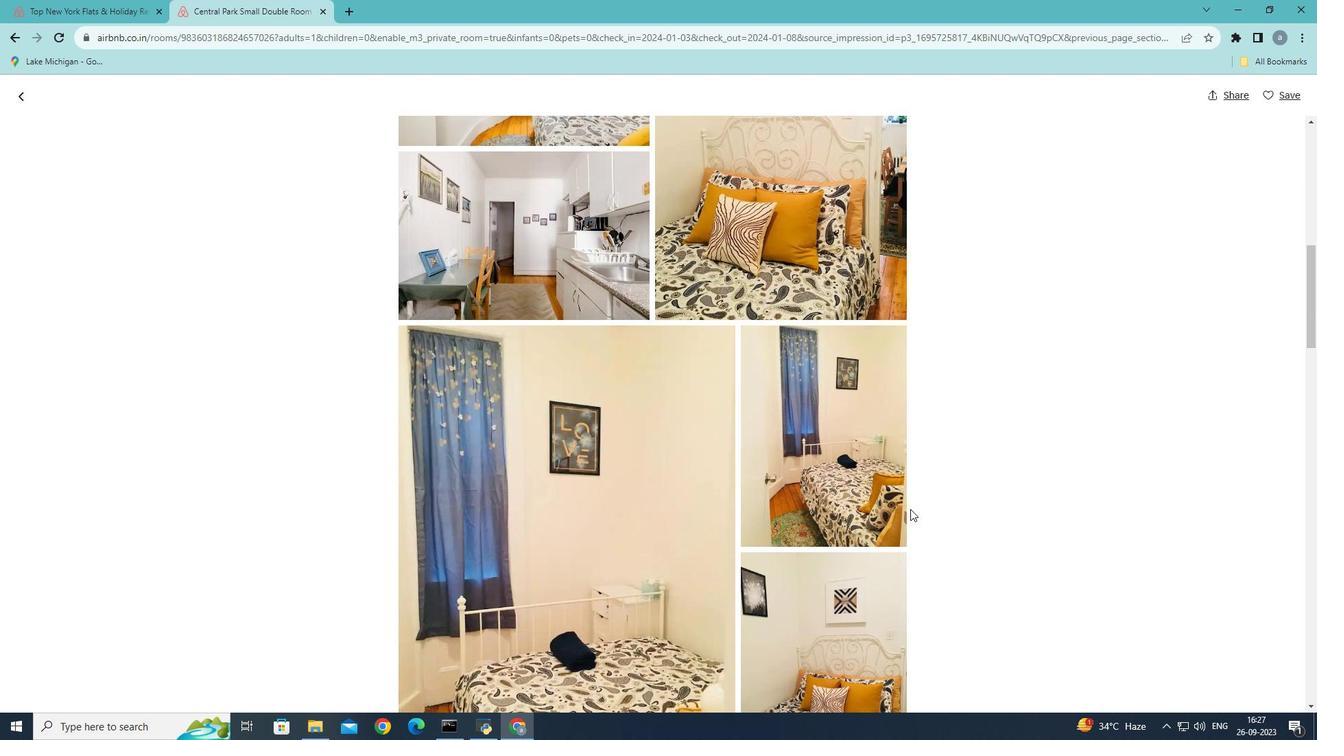 
Action: Mouse scrolled (910, 508) with delta (0, 0)
Screenshot: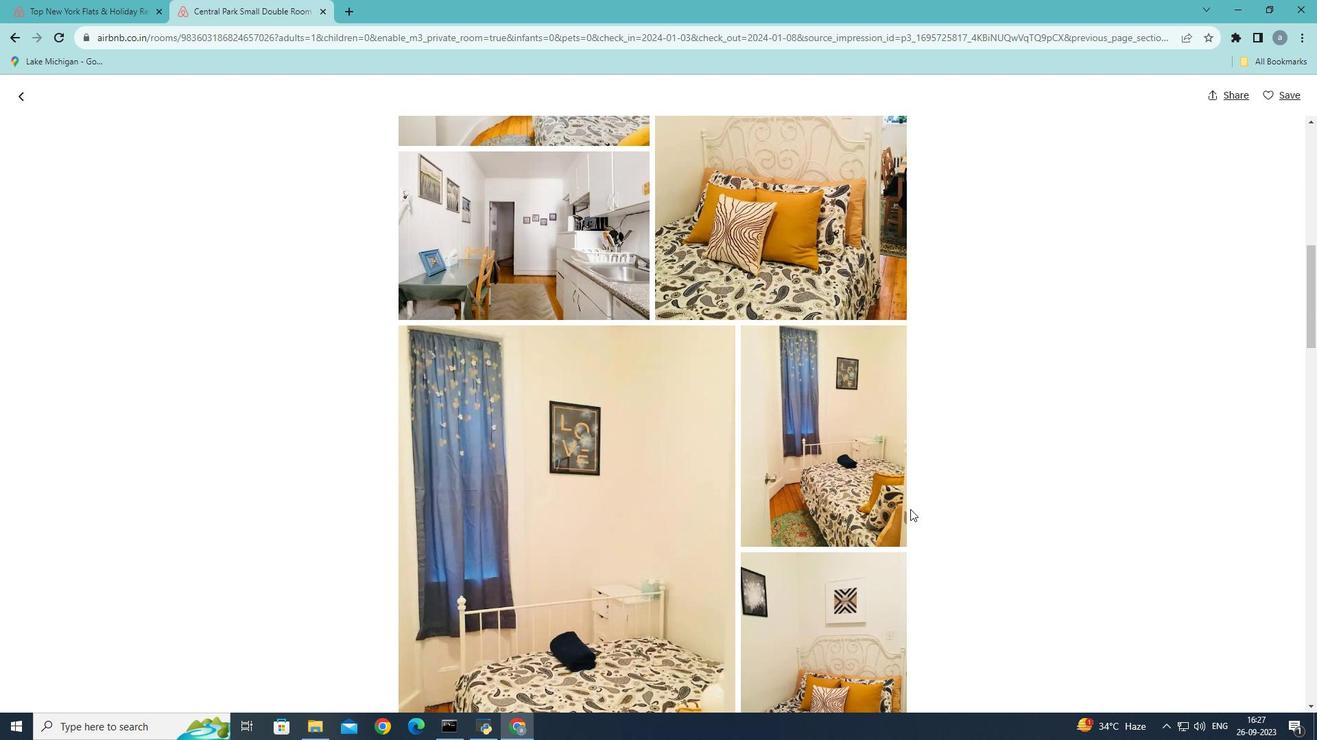 
Action: Mouse moved to (910, 507)
Screenshot: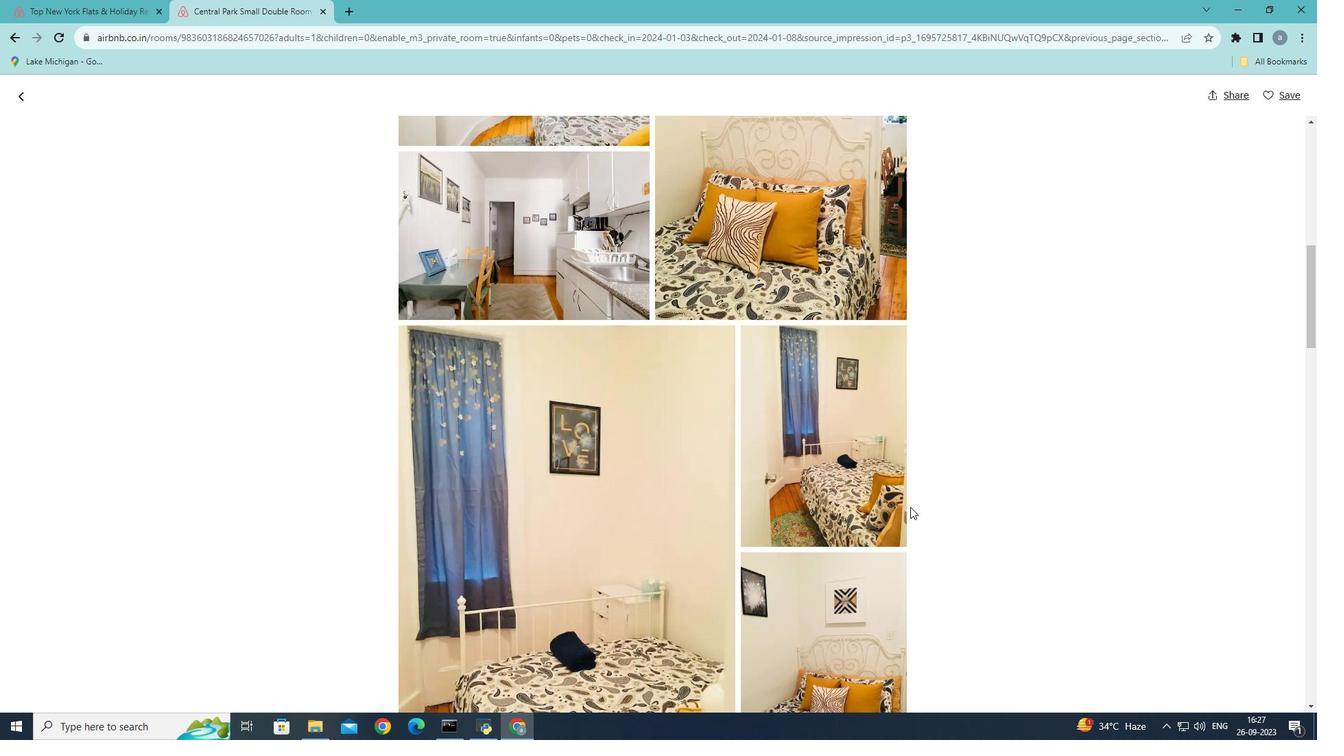 
Action: Mouse scrolled (910, 506) with delta (0, 0)
Screenshot: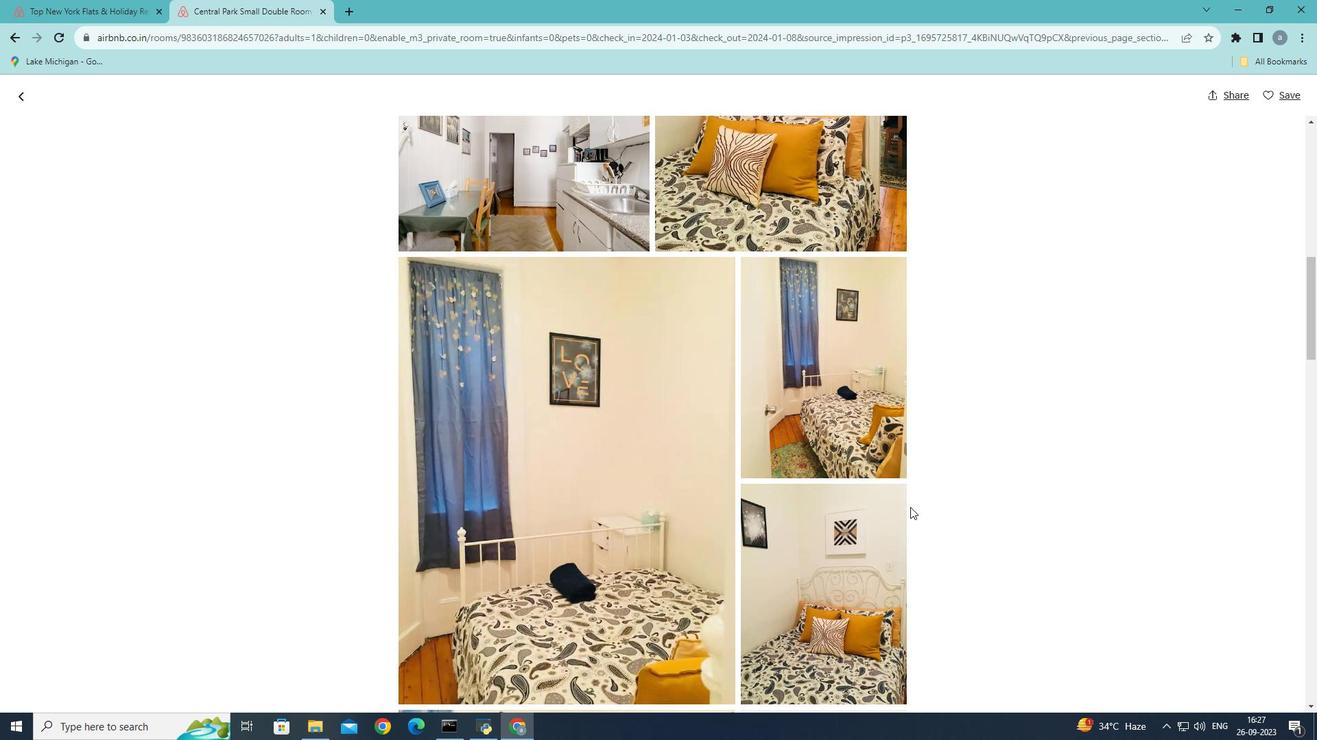 
Action: Mouse scrolled (910, 506) with delta (0, 0)
Screenshot: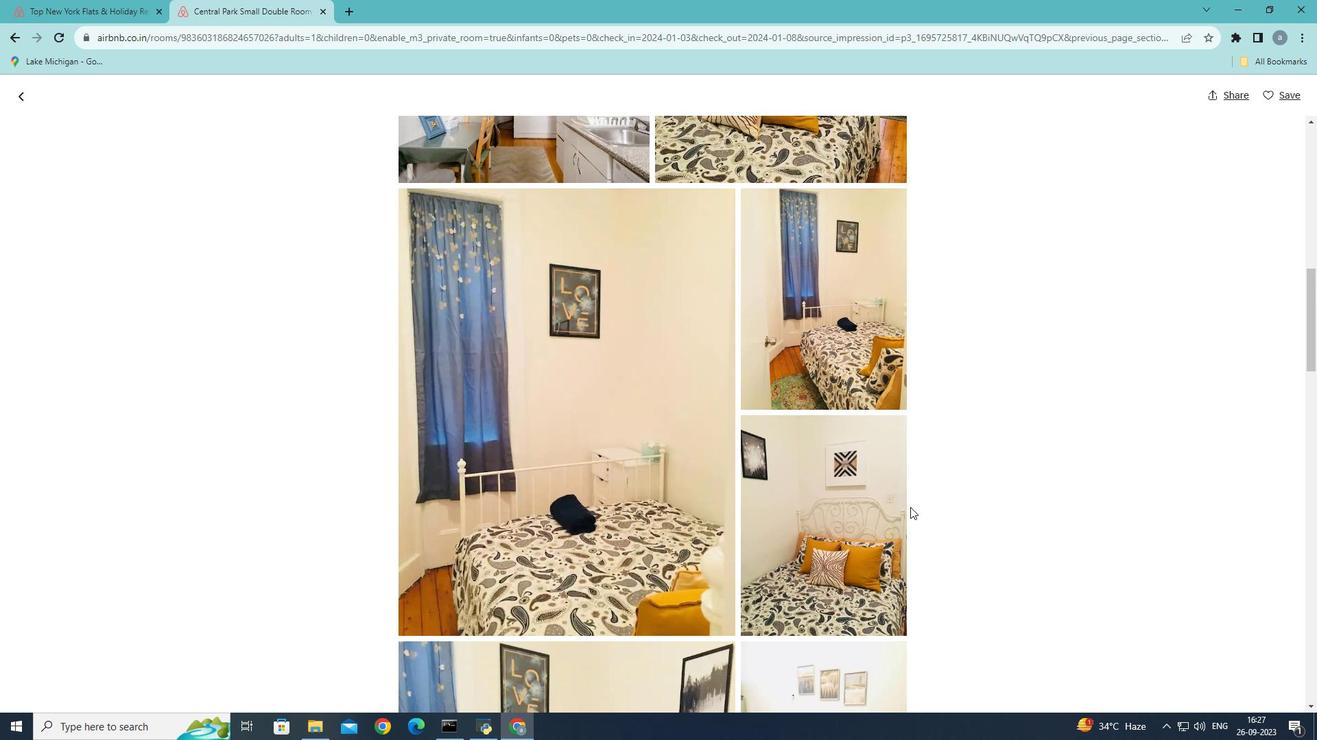 
Action: Mouse moved to (910, 505)
Screenshot: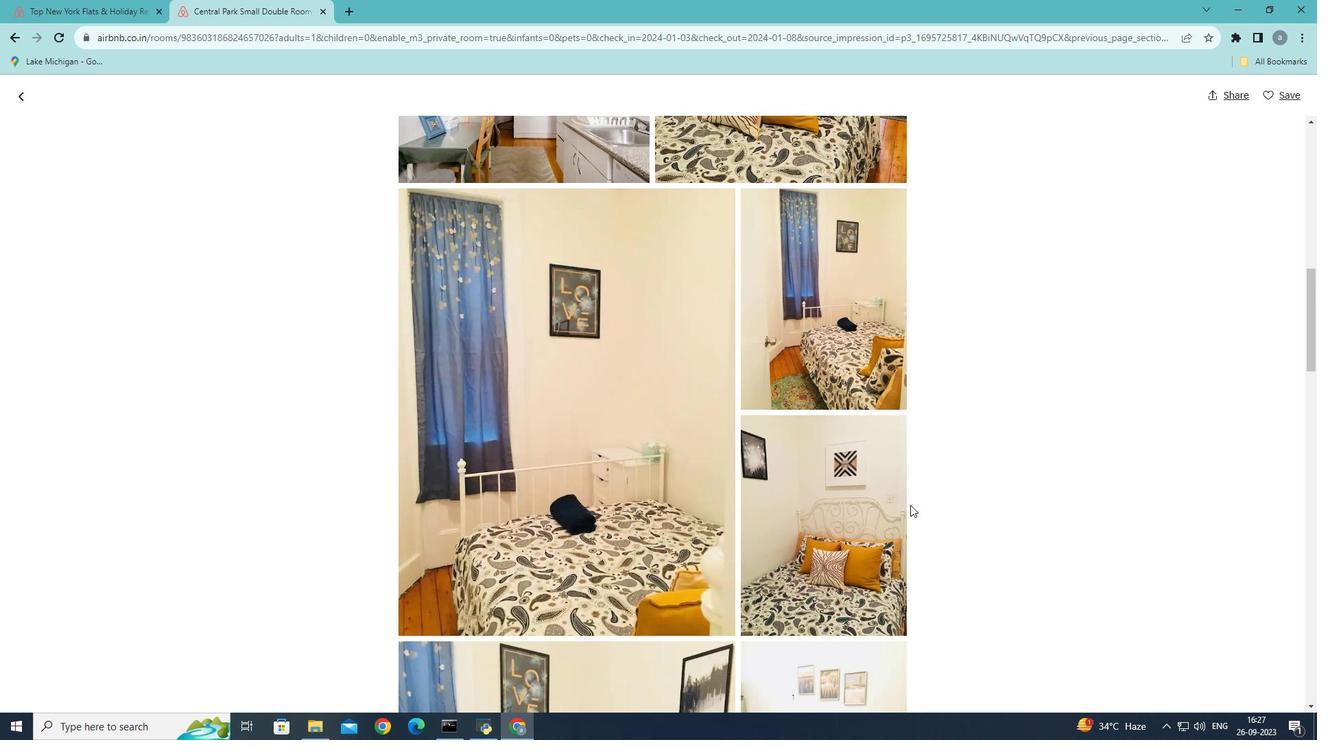 
Action: Mouse scrolled (910, 504) with delta (0, 0)
Screenshot: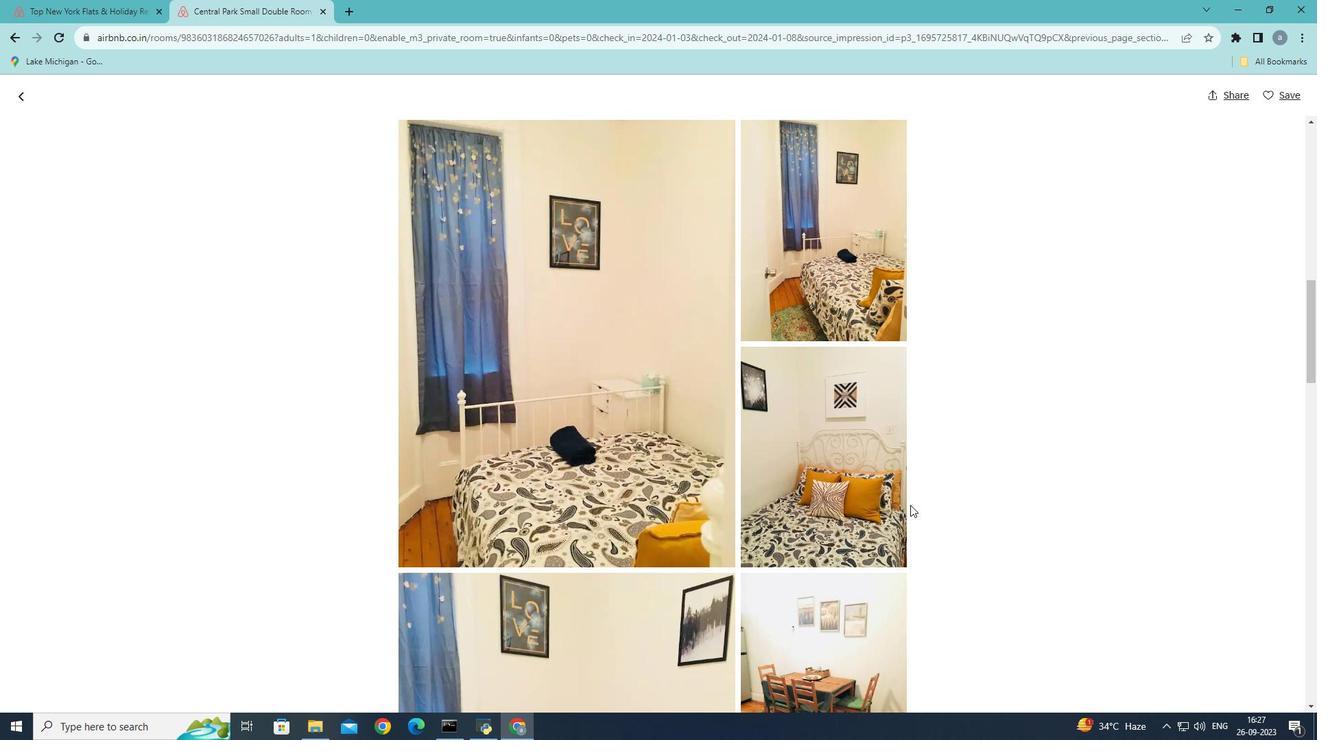 
Action: Mouse scrolled (910, 504) with delta (0, 0)
Screenshot: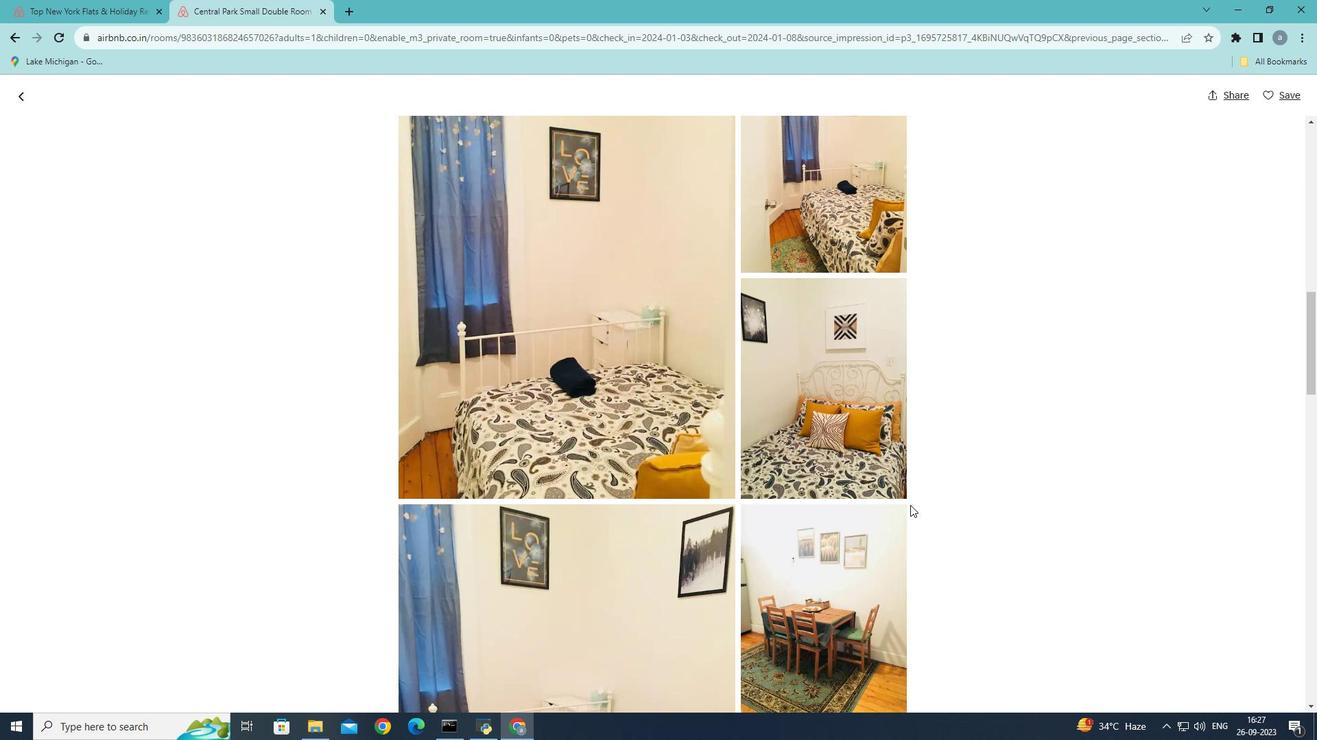 
Action: Mouse scrolled (910, 504) with delta (0, 0)
Screenshot: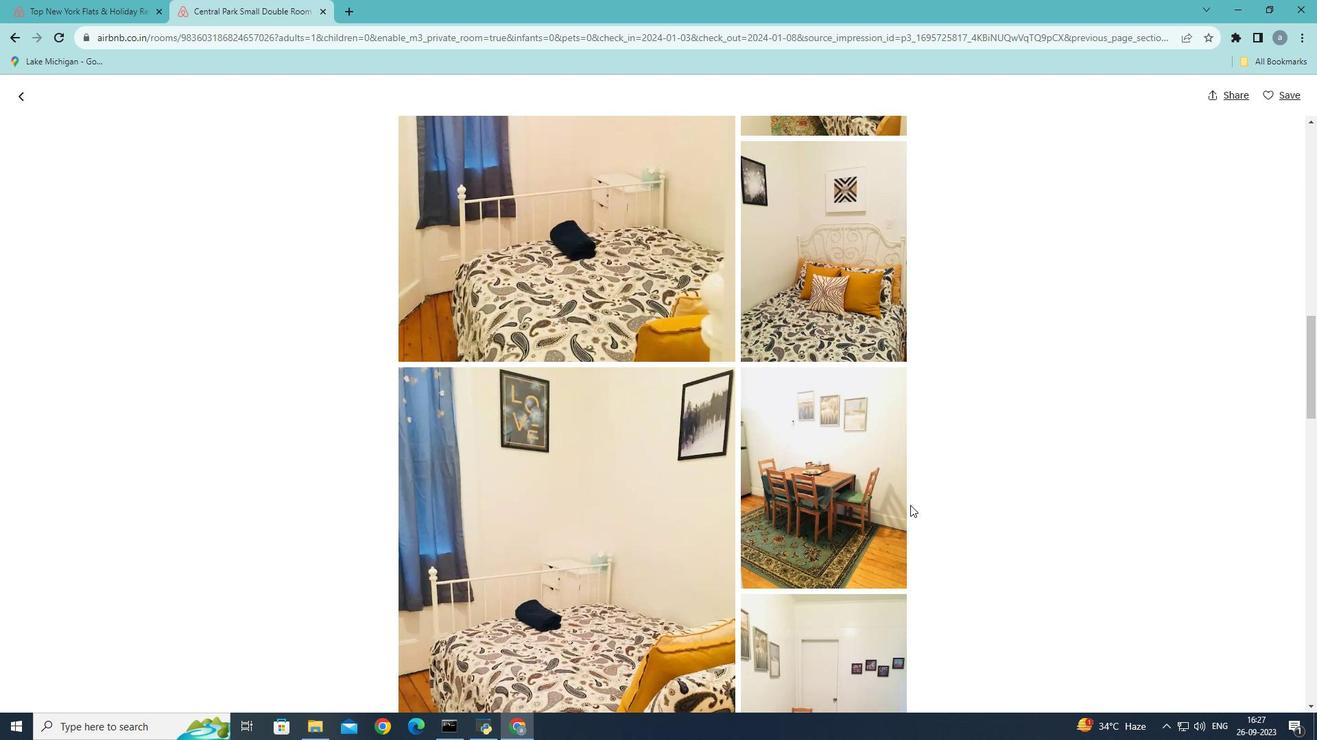 
Action: Mouse scrolled (910, 504) with delta (0, 0)
Screenshot: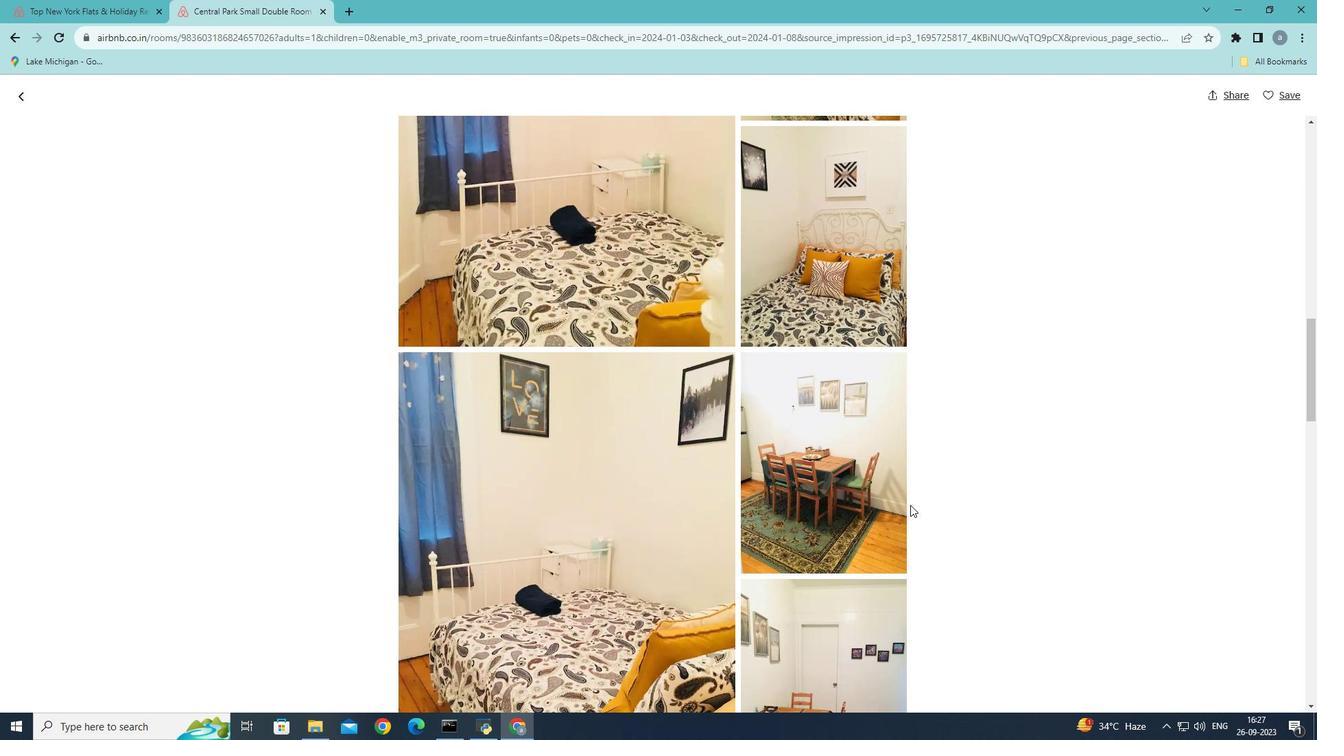 
Action: Mouse scrolled (910, 504) with delta (0, 0)
Screenshot: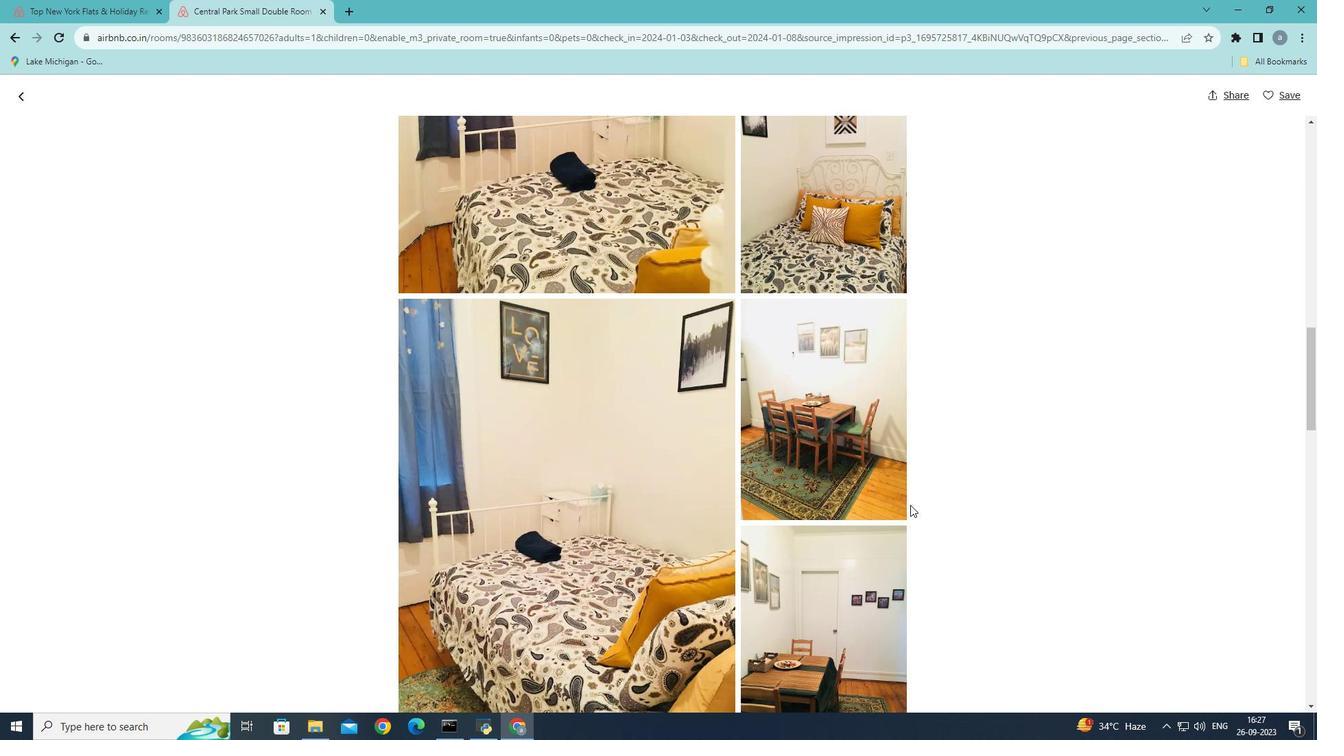 
Action: Mouse scrolled (910, 504) with delta (0, 0)
Screenshot: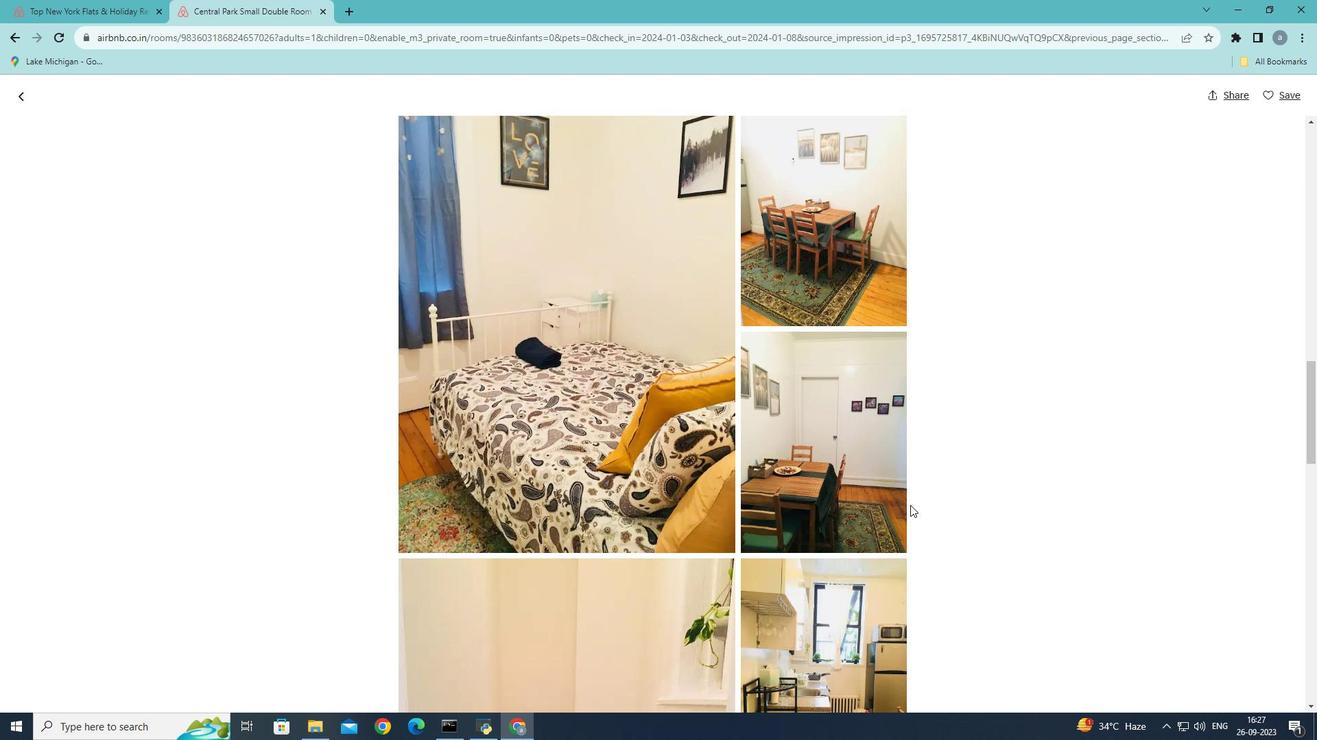 
Action: Mouse scrolled (910, 504) with delta (0, 0)
Screenshot: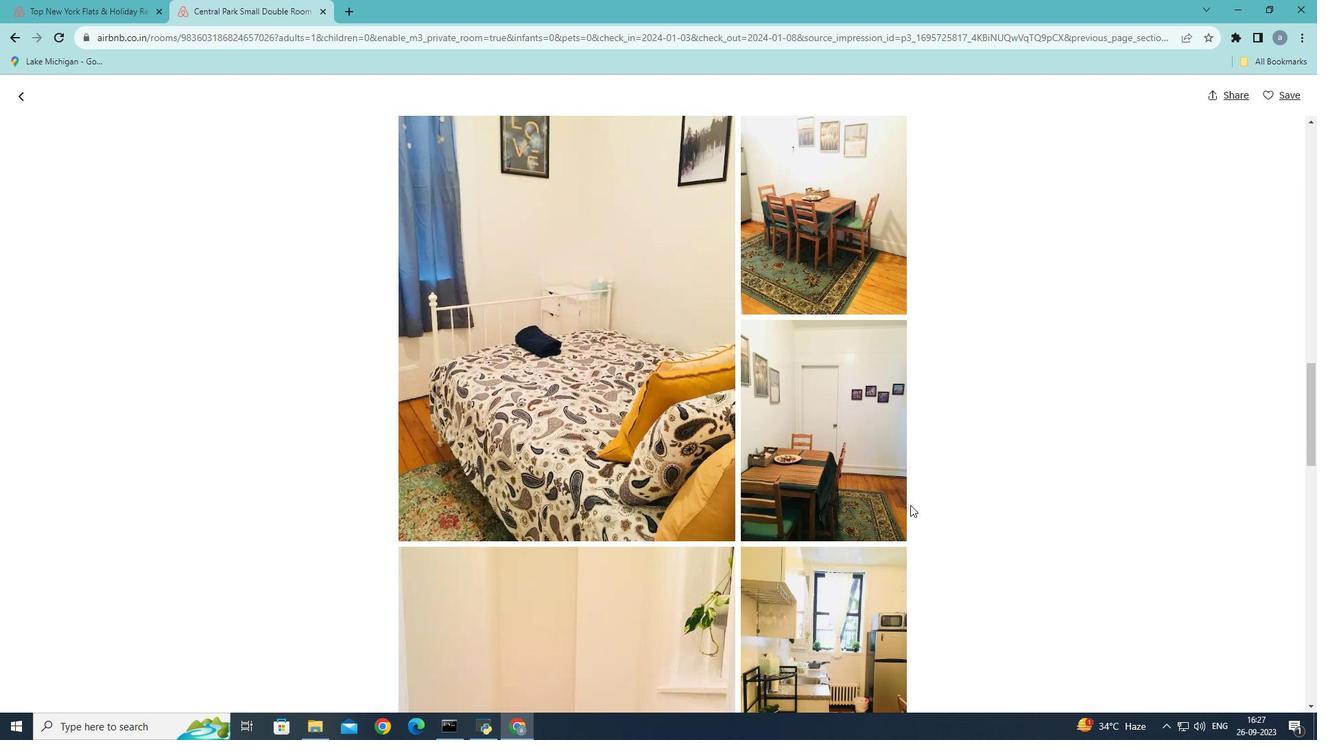 
Action: Mouse scrolled (910, 504) with delta (0, 0)
Screenshot: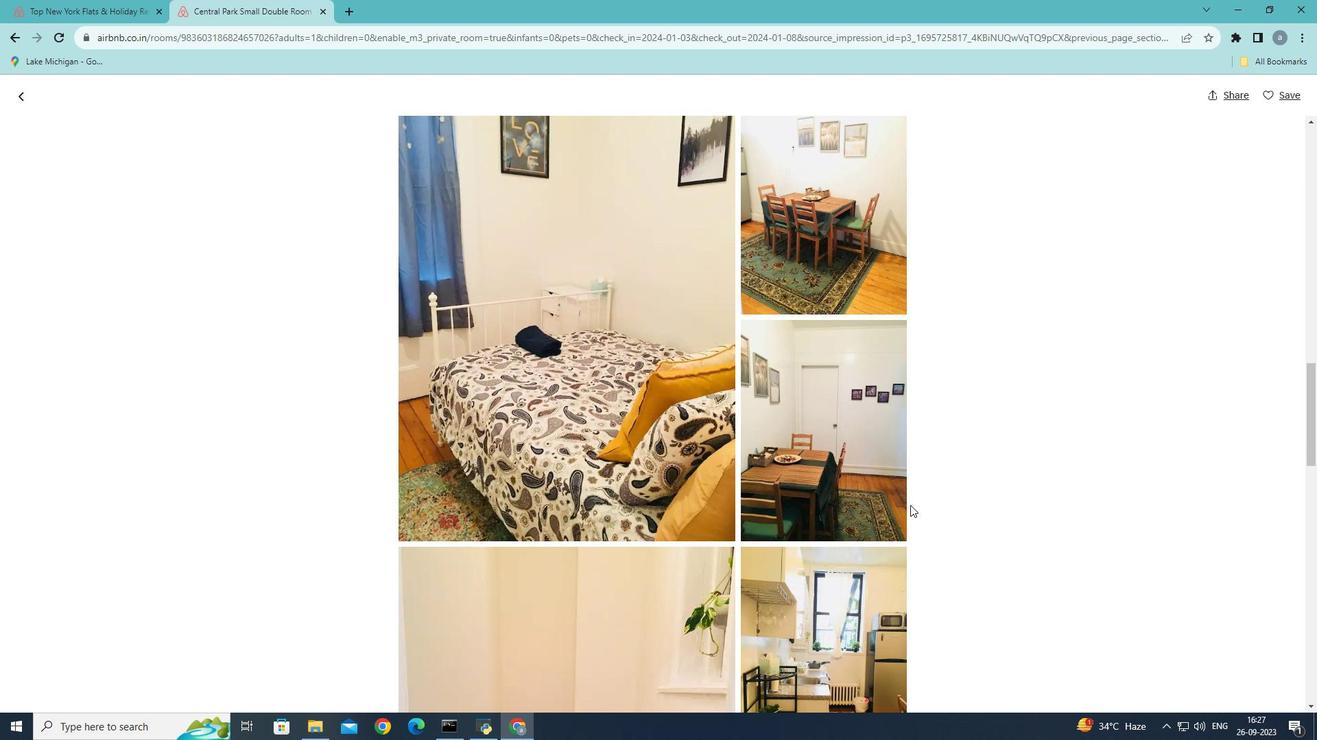 
Action: Mouse scrolled (910, 504) with delta (0, 0)
Screenshot: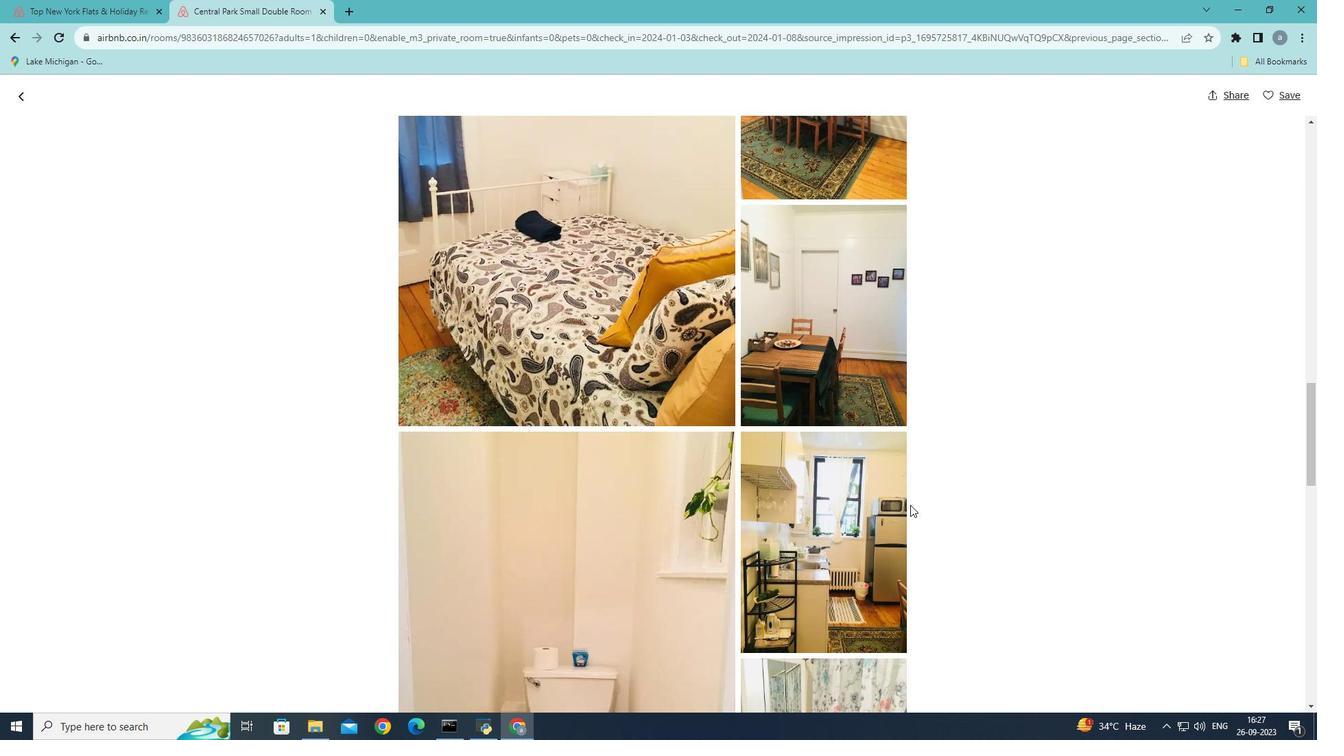 
Action: Mouse scrolled (910, 504) with delta (0, 0)
Screenshot: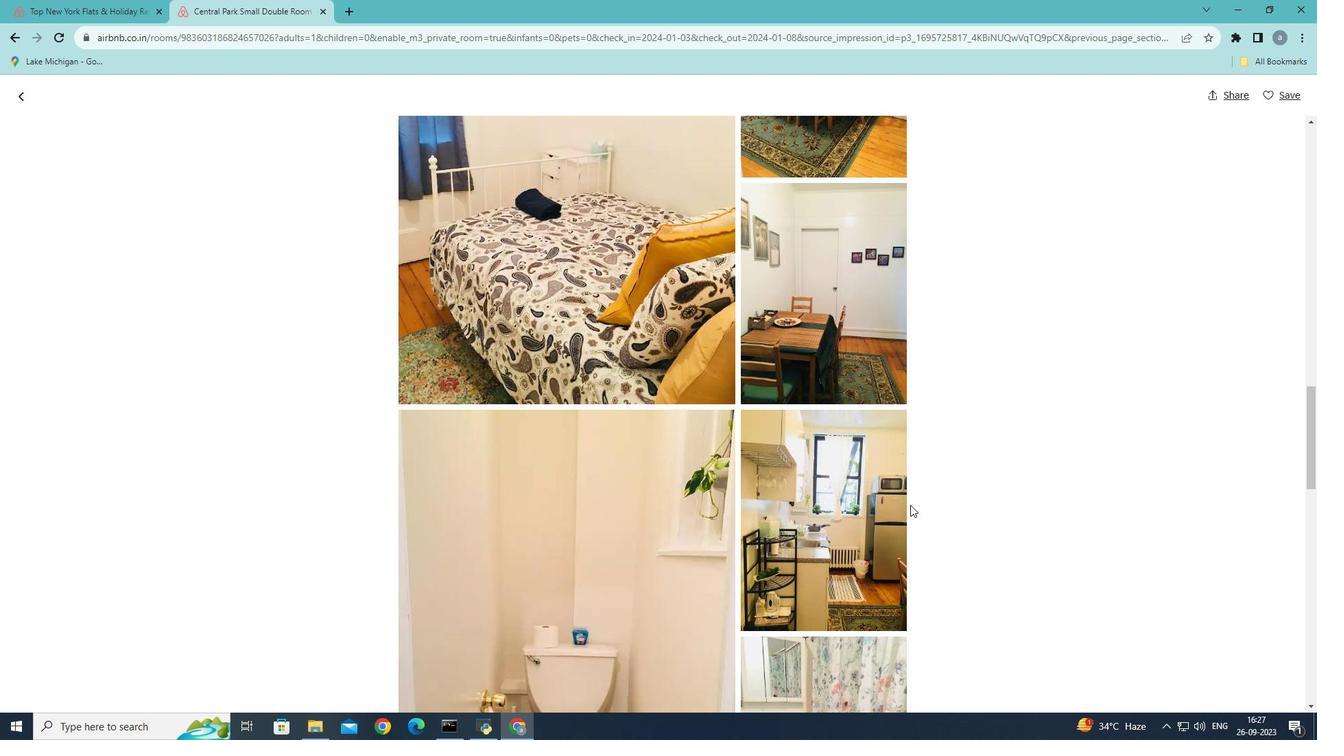 
Action: Mouse scrolled (910, 504) with delta (0, 0)
Screenshot: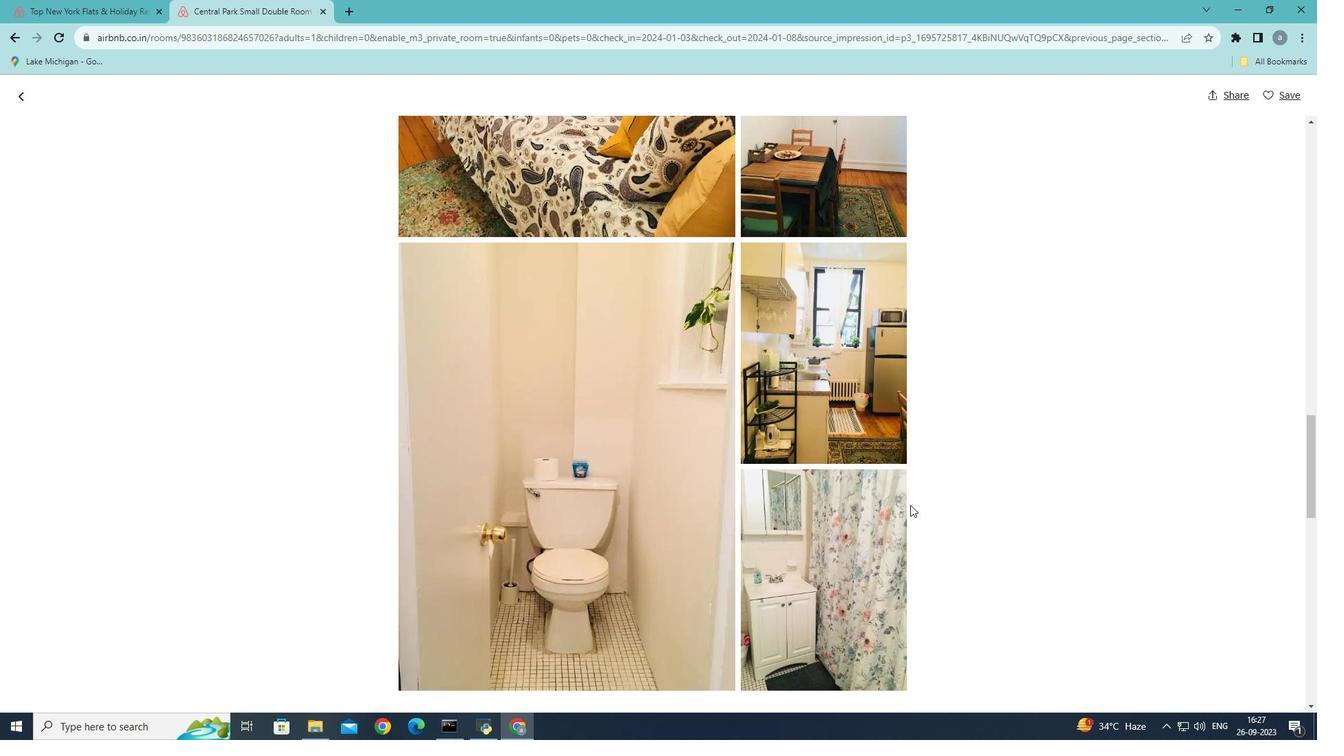 
Action: Mouse scrolled (910, 504) with delta (0, 0)
Screenshot: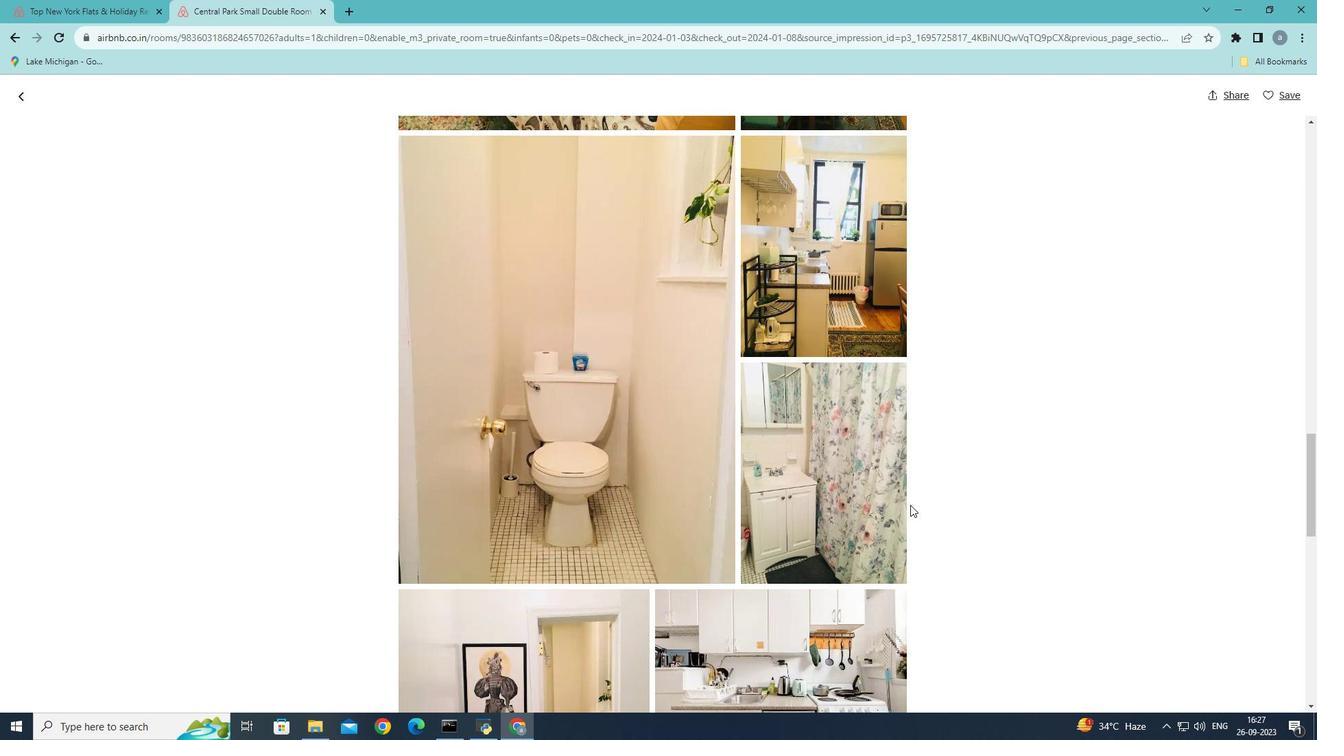 
Action: Mouse scrolled (910, 504) with delta (0, 0)
Screenshot: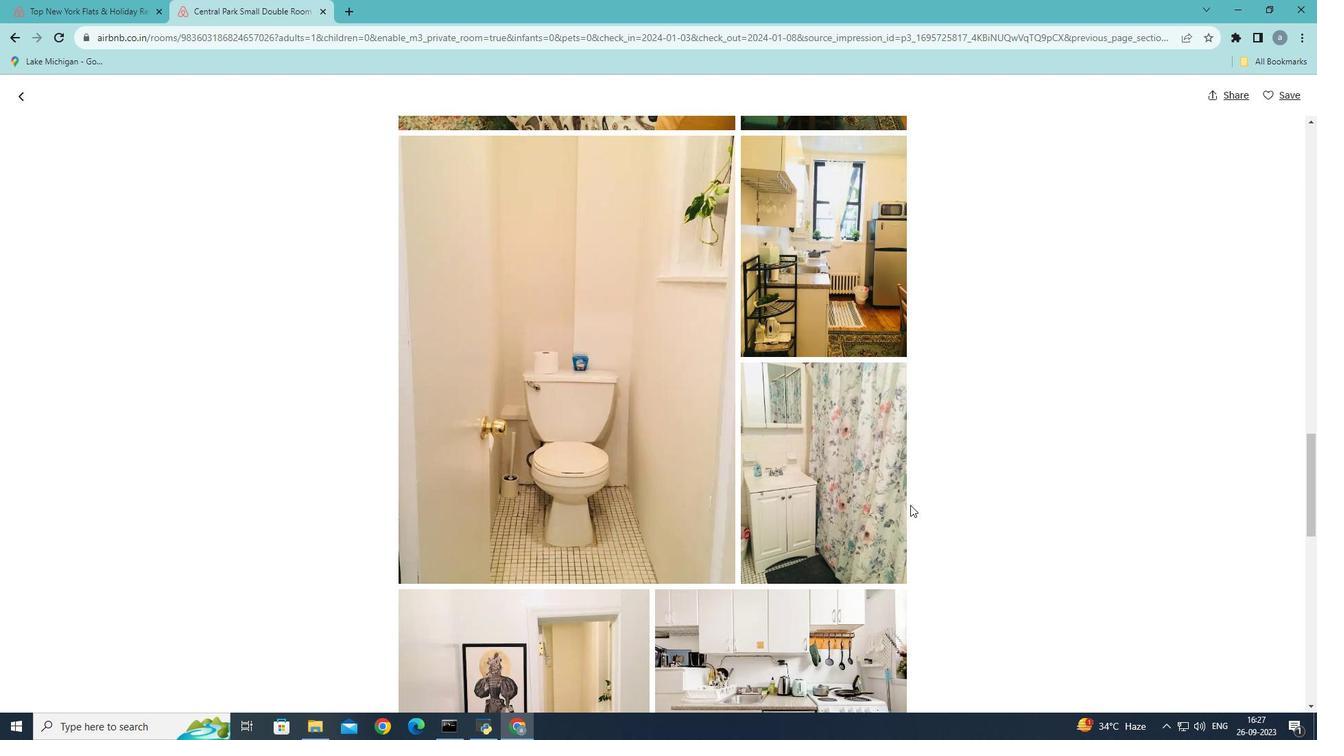 
Action: Mouse scrolled (910, 504) with delta (0, 0)
Screenshot: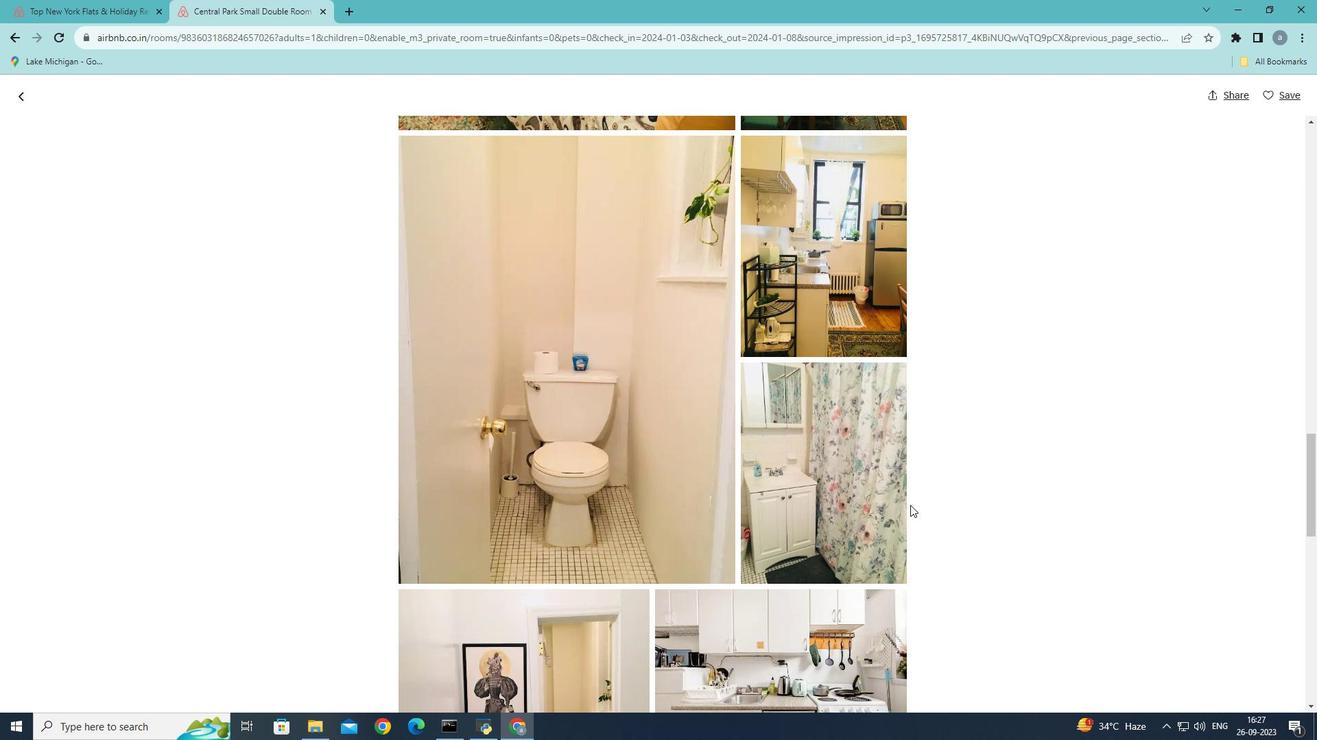 
Action: Mouse scrolled (910, 504) with delta (0, 0)
Screenshot: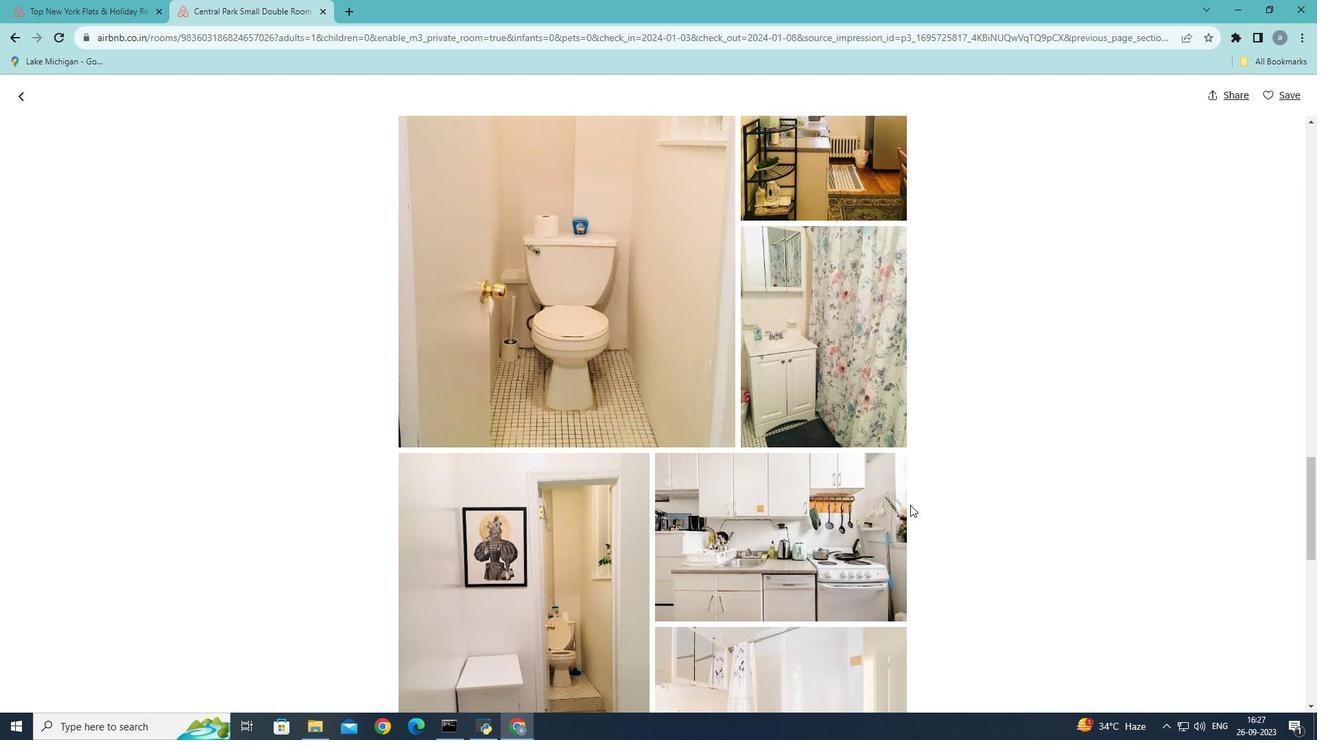 
Action: Mouse scrolled (910, 504) with delta (0, 0)
Screenshot: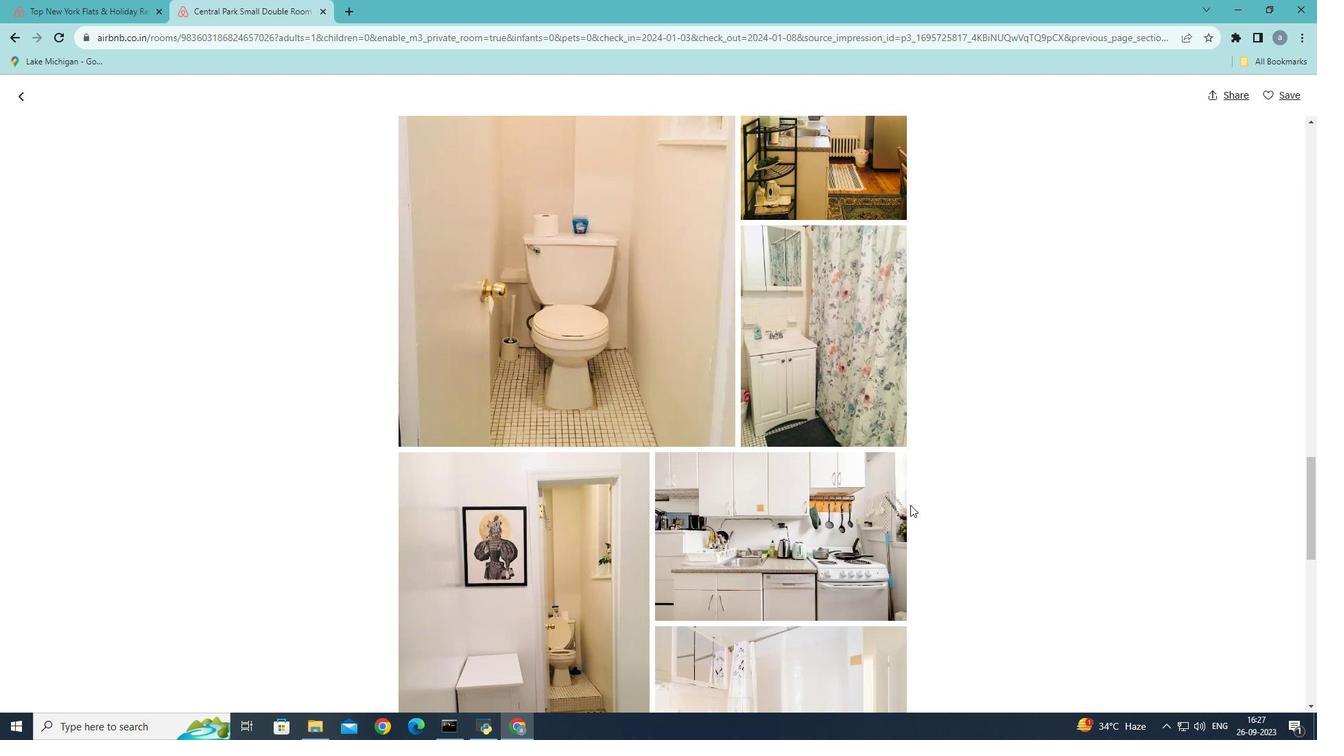 
Action: Mouse scrolled (910, 504) with delta (0, 0)
Screenshot: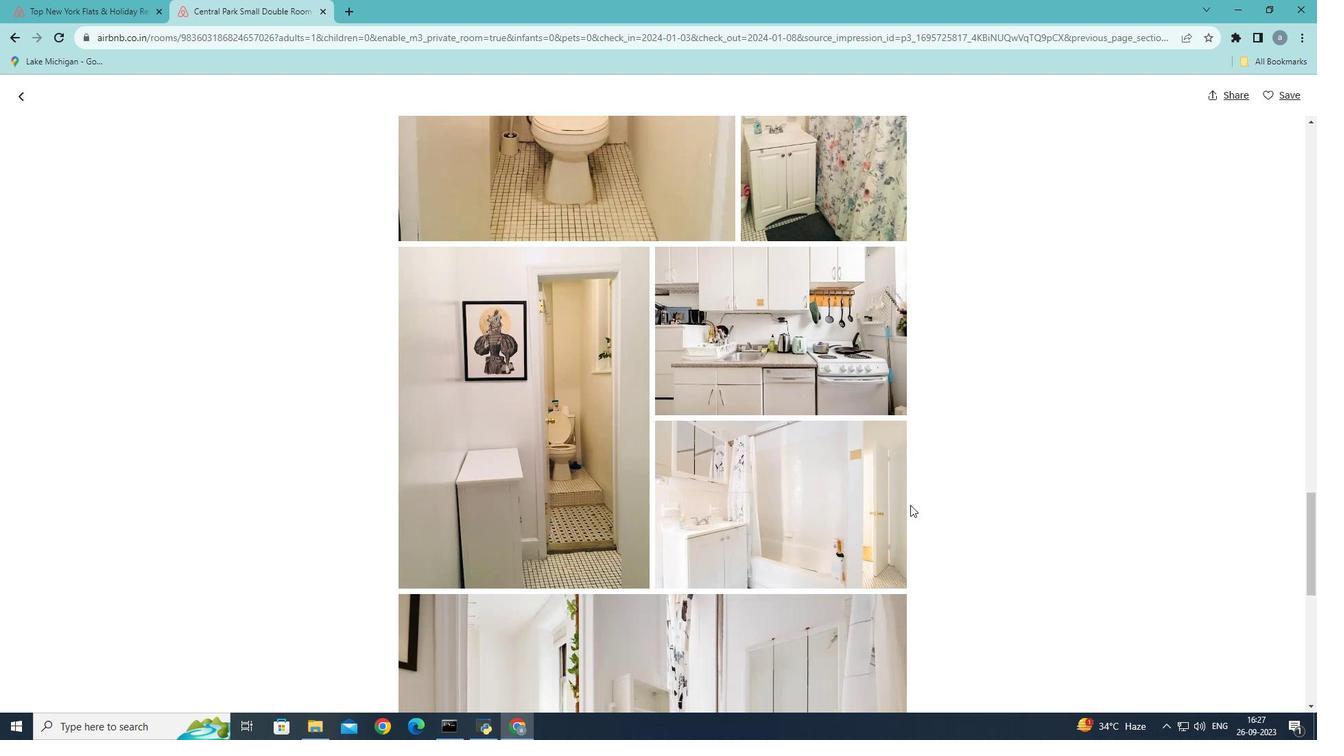 
Action: Mouse scrolled (910, 504) with delta (0, 0)
Screenshot: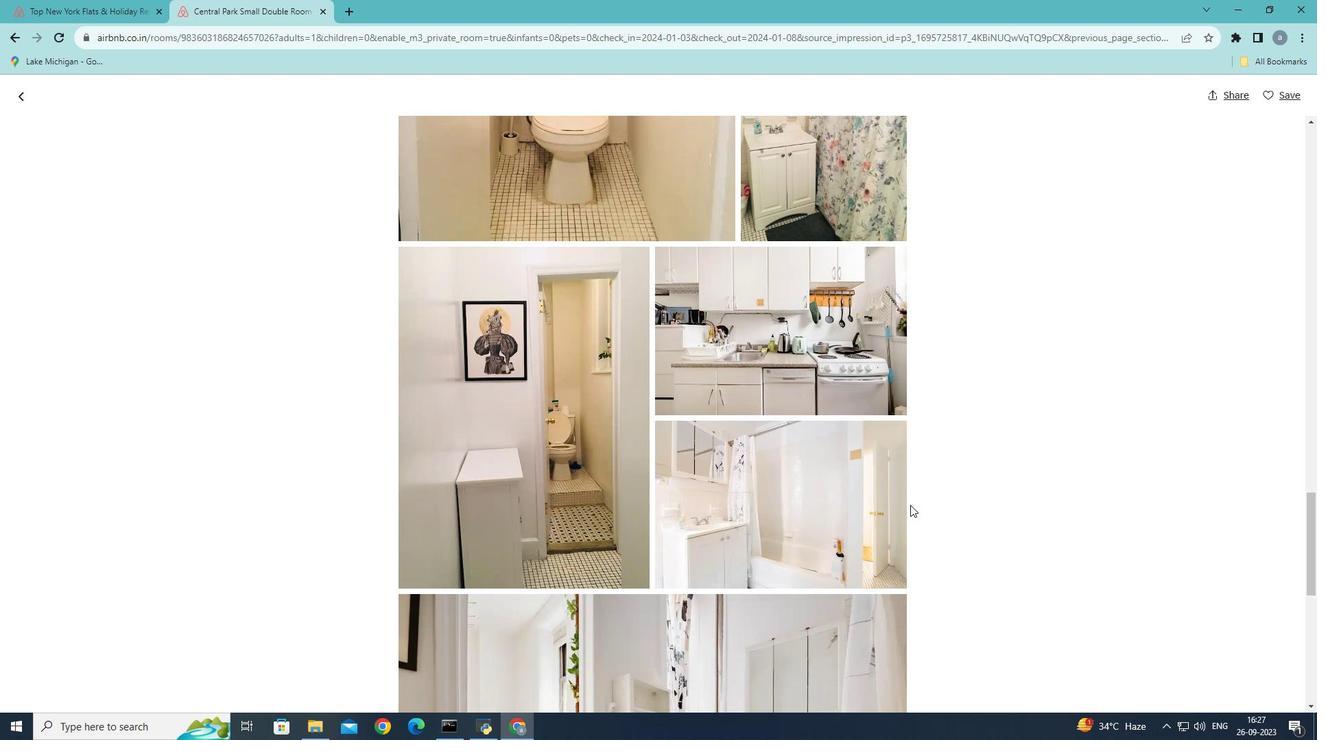 
Action: Mouse scrolled (910, 504) with delta (0, 0)
Screenshot: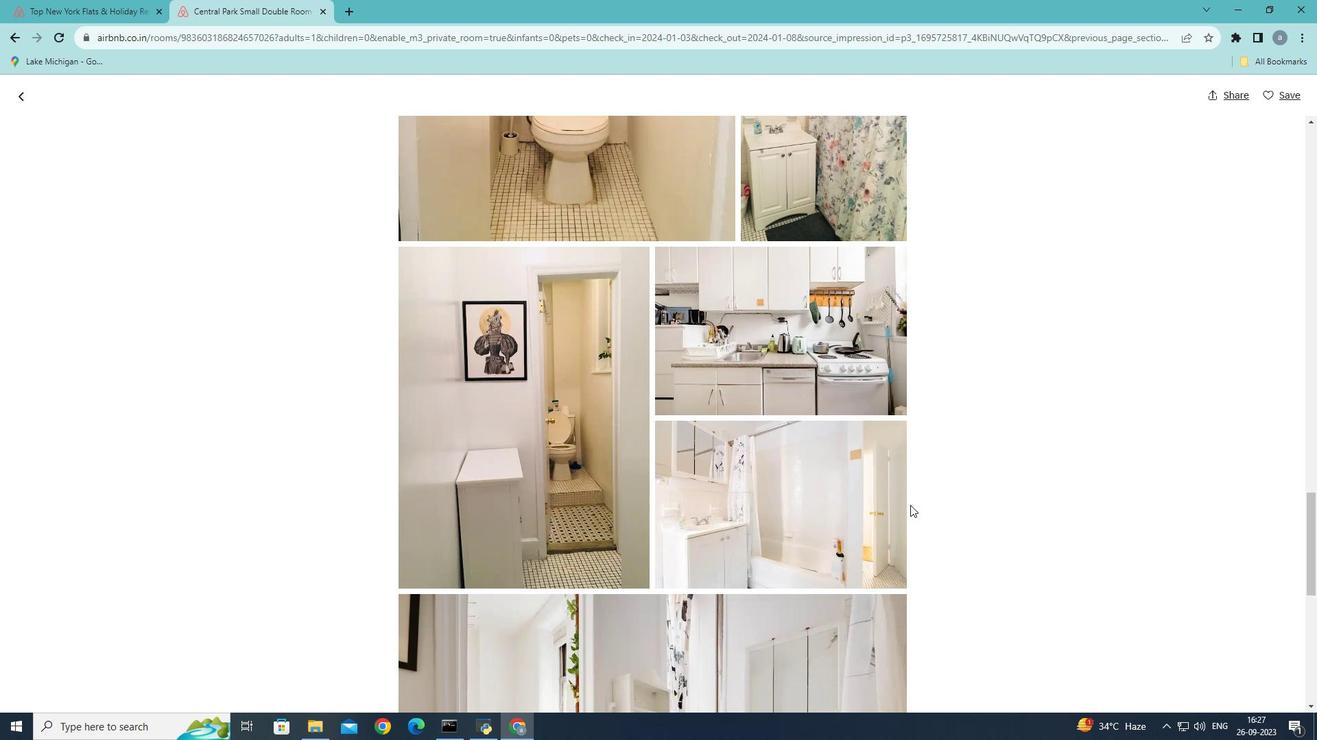 
Action: Mouse scrolled (910, 504) with delta (0, 0)
Screenshot: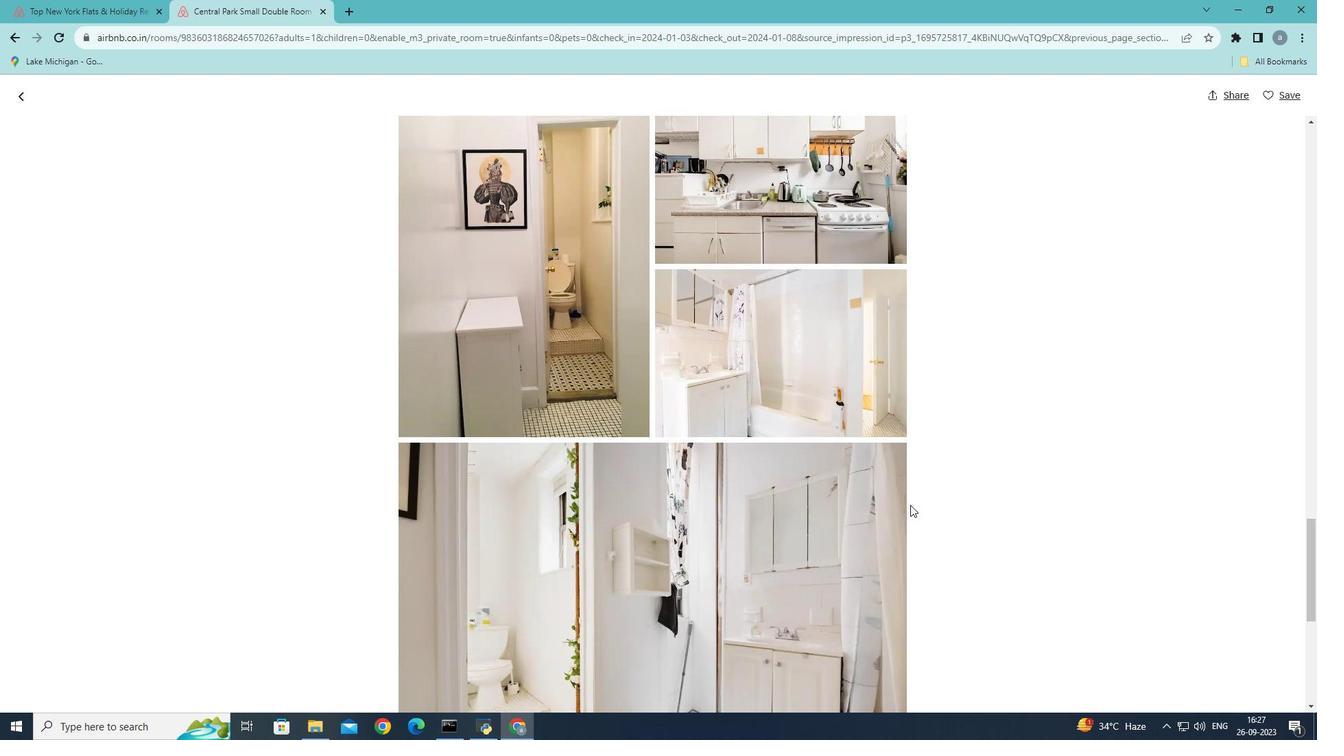 
Action: Mouse scrolled (910, 504) with delta (0, 0)
Screenshot: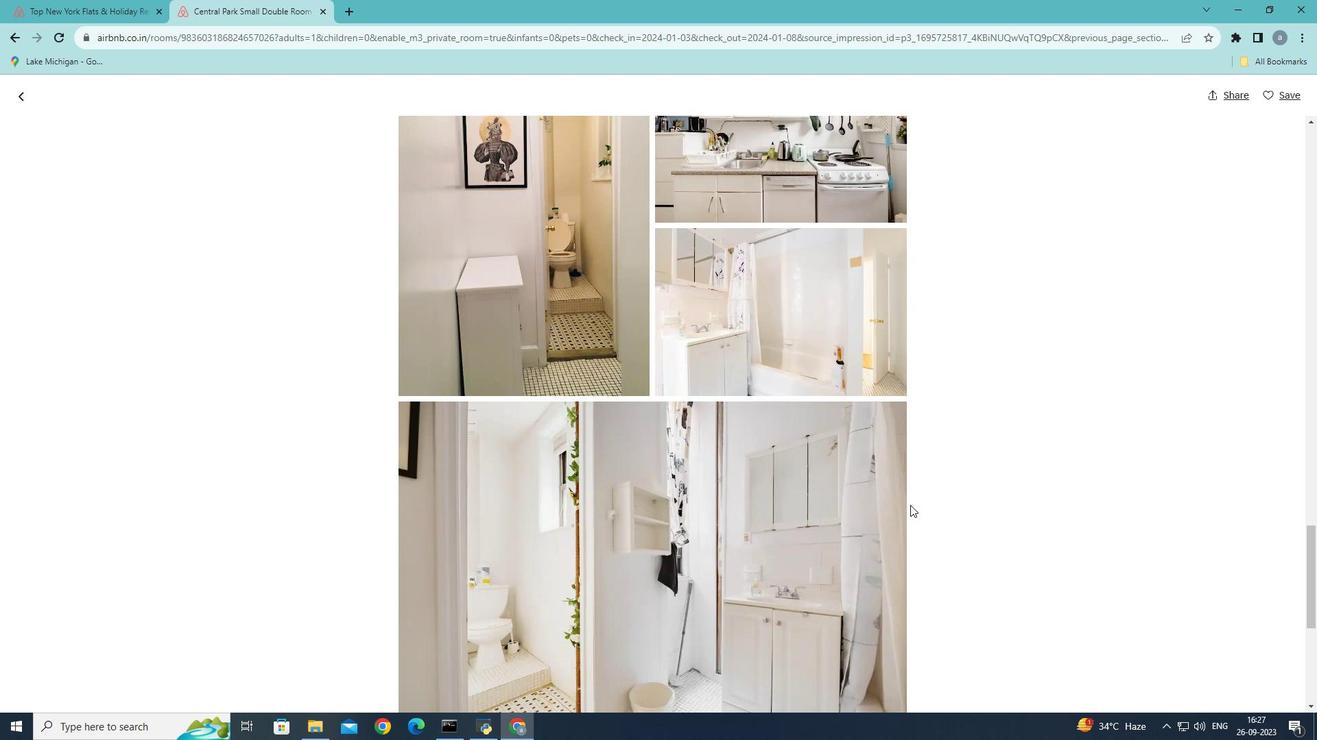 
Action: Mouse scrolled (910, 504) with delta (0, 0)
Screenshot: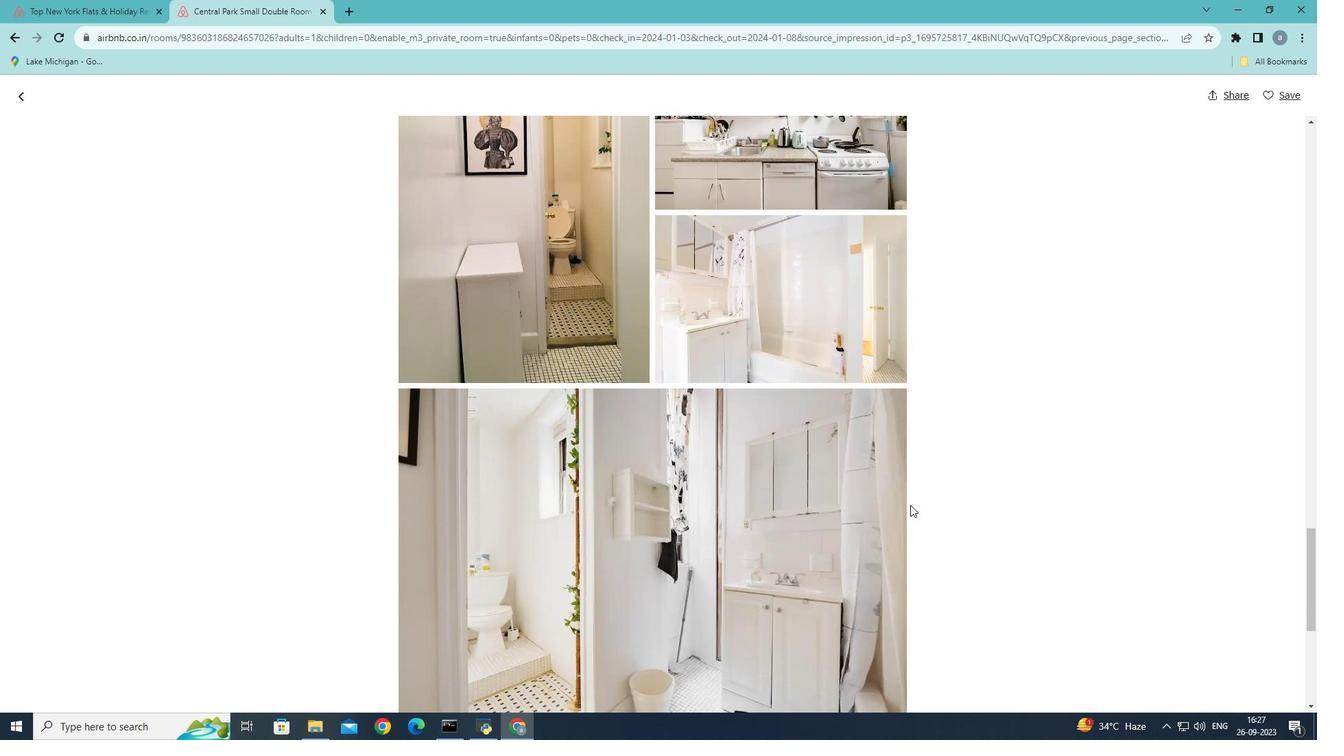 
Action: Mouse scrolled (910, 504) with delta (0, 0)
Screenshot: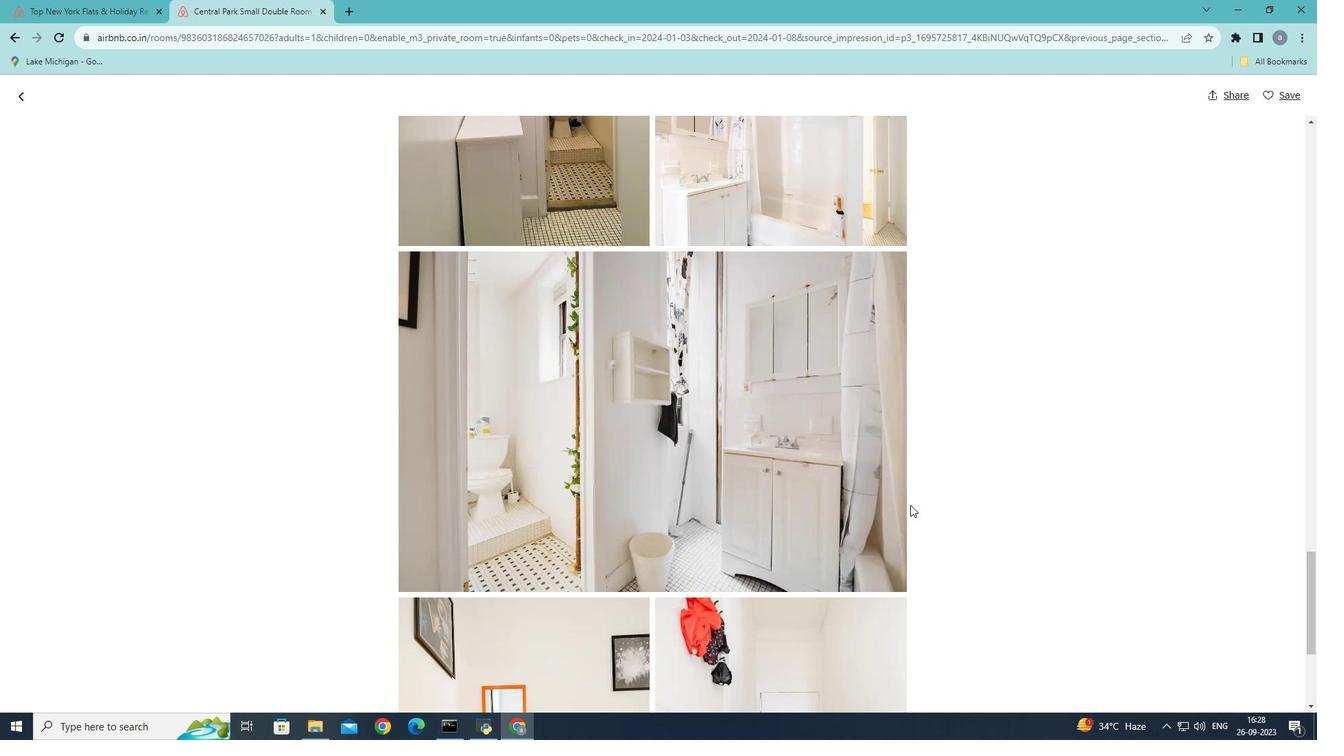 
Action: Mouse scrolled (910, 504) with delta (0, 0)
Screenshot: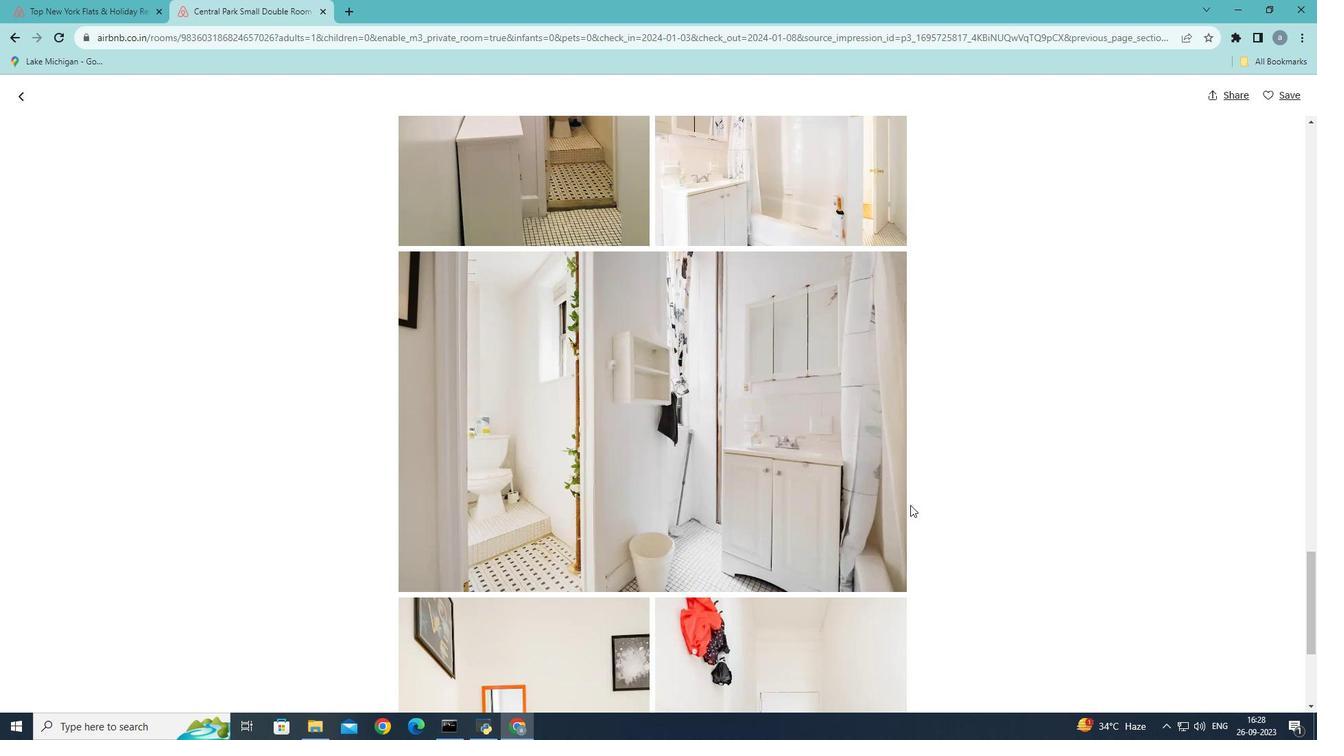 
Action: Mouse scrolled (910, 504) with delta (0, 0)
Screenshot: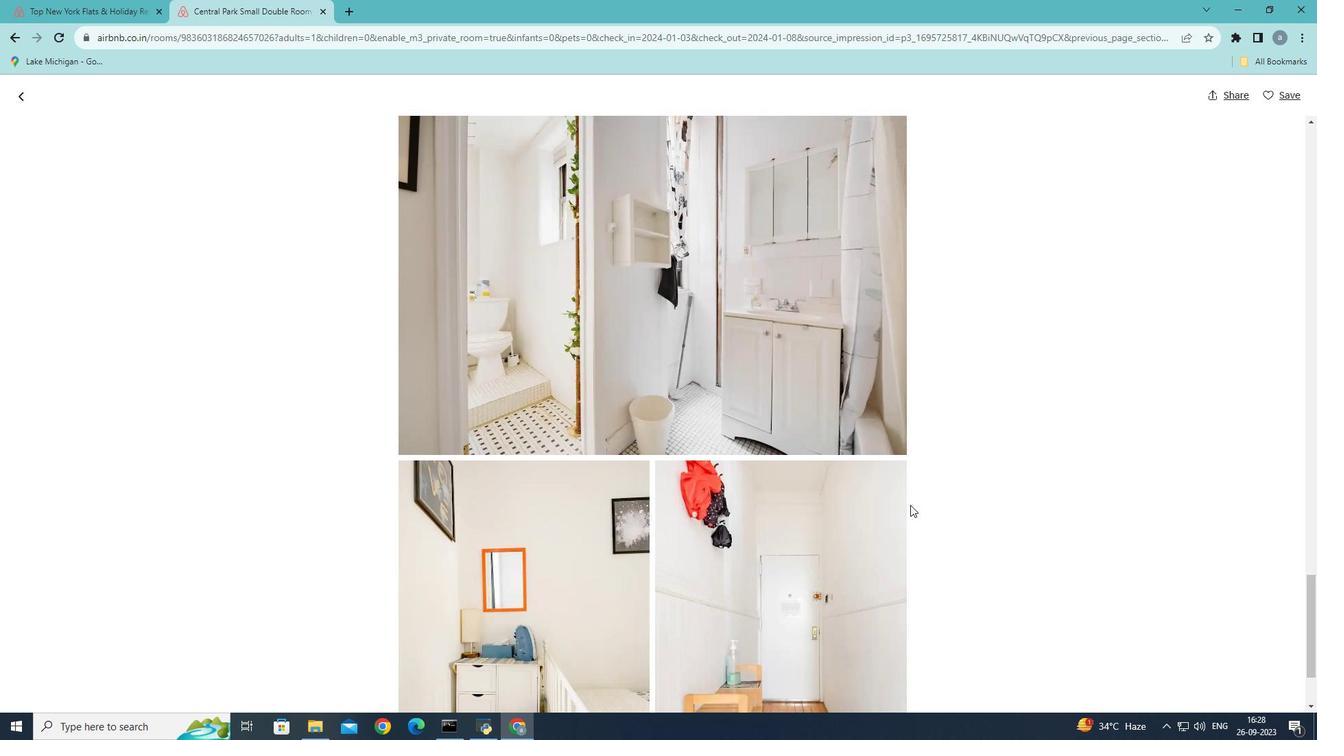 
Action: Mouse scrolled (910, 504) with delta (0, 0)
Screenshot: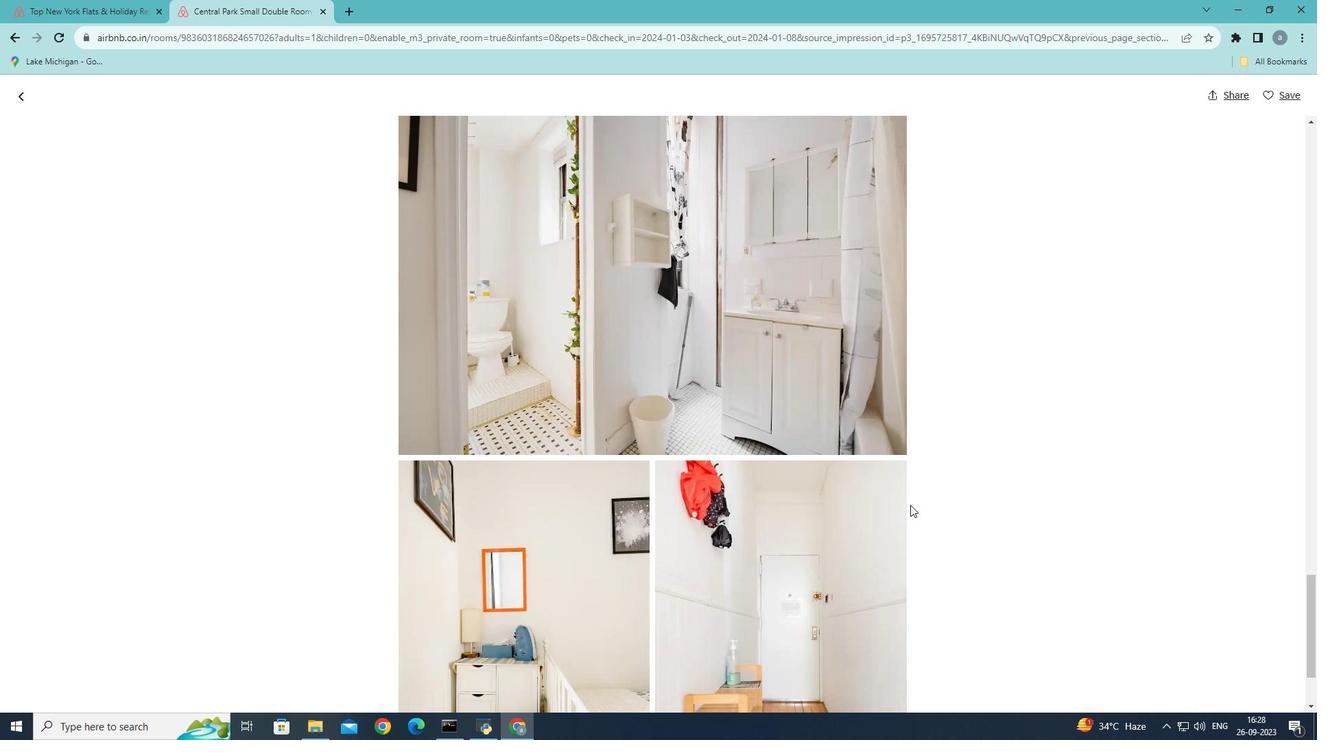 
Action: Mouse scrolled (910, 504) with delta (0, 0)
Screenshot: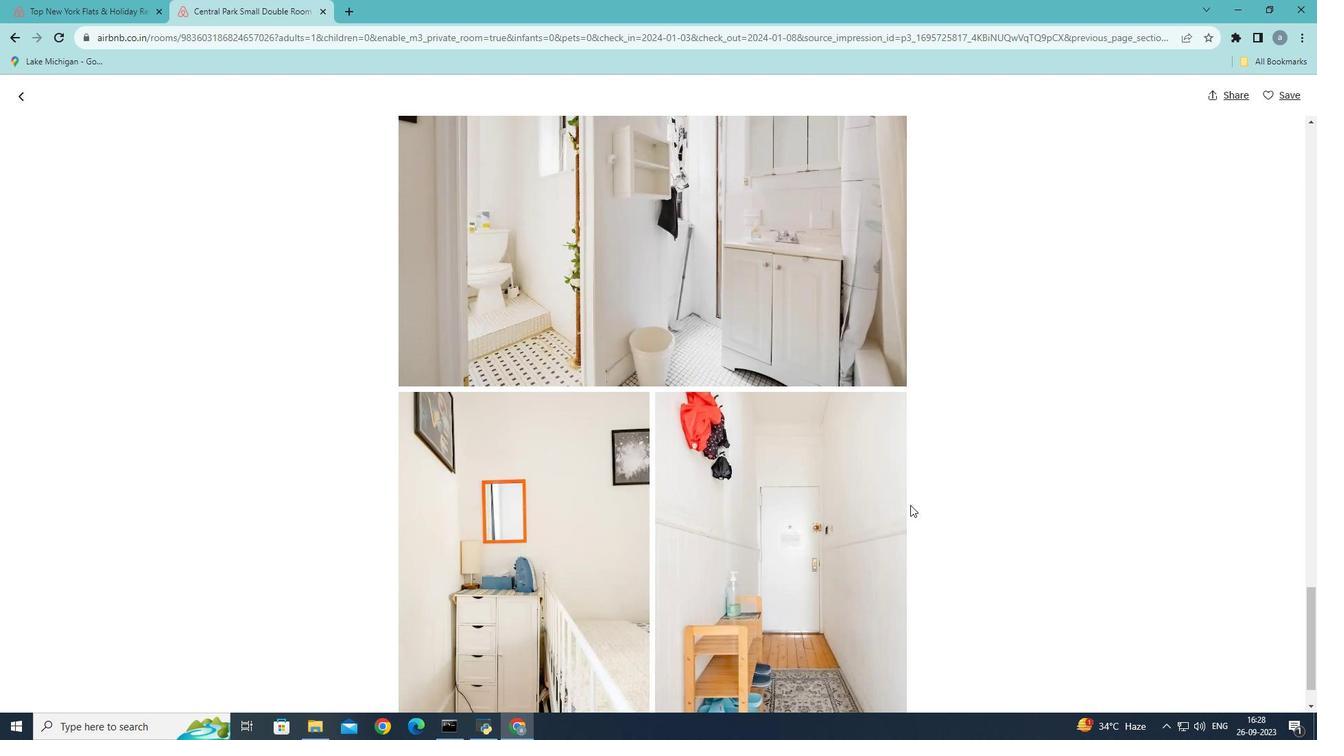 
Action: Mouse scrolled (910, 504) with delta (0, 0)
Screenshot: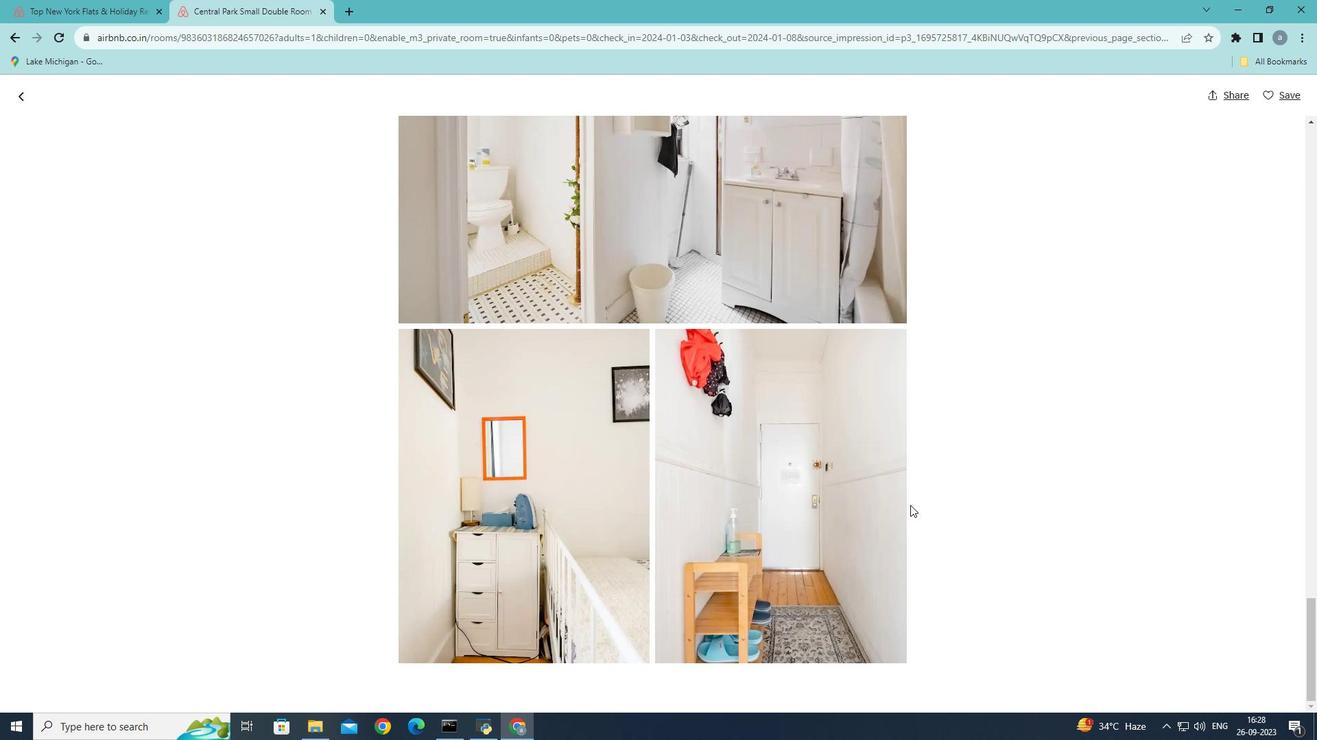 
Action: Mouse scrolled (910, 504) with delta (0, 0)
Screenshot: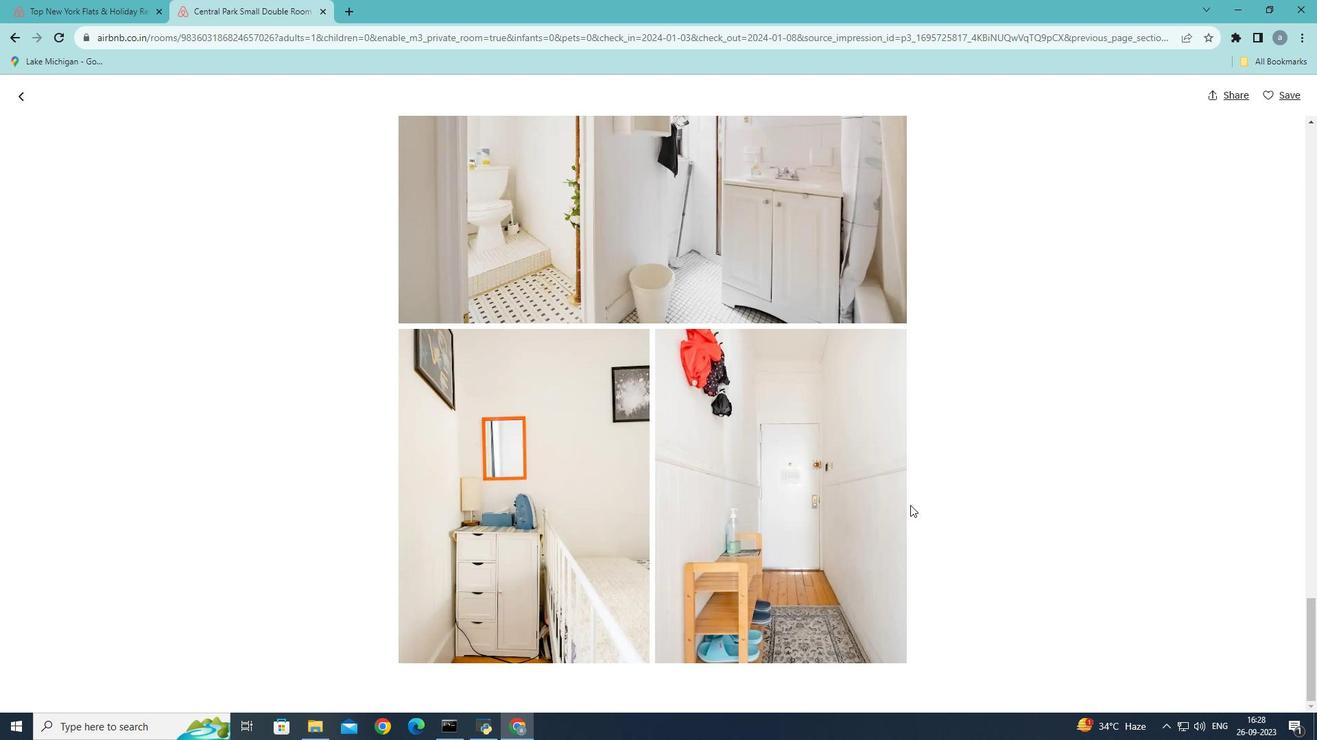 
Action: Mouse scrolled (910, 504) with delta (0, 0)
Screenshot: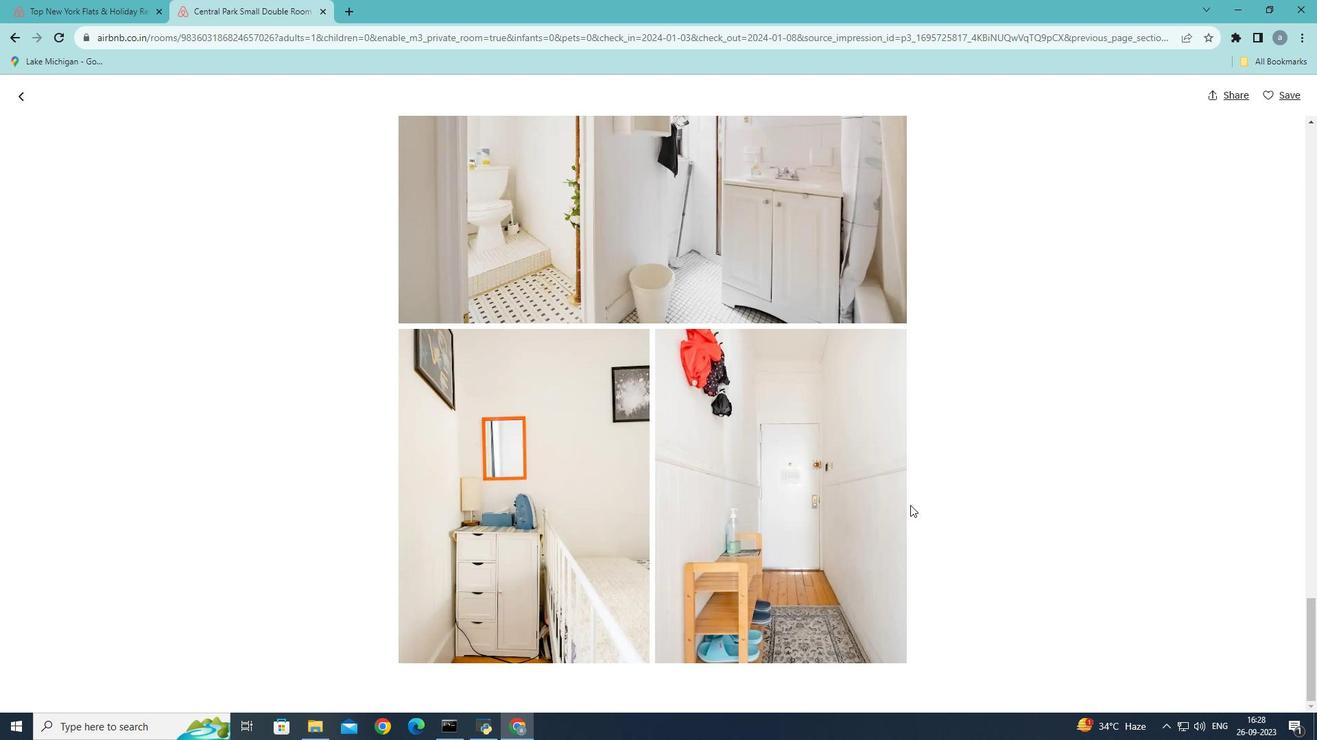 
Action: Mouse scrolled (910, 504) with delta (0, 0)
Screenshot: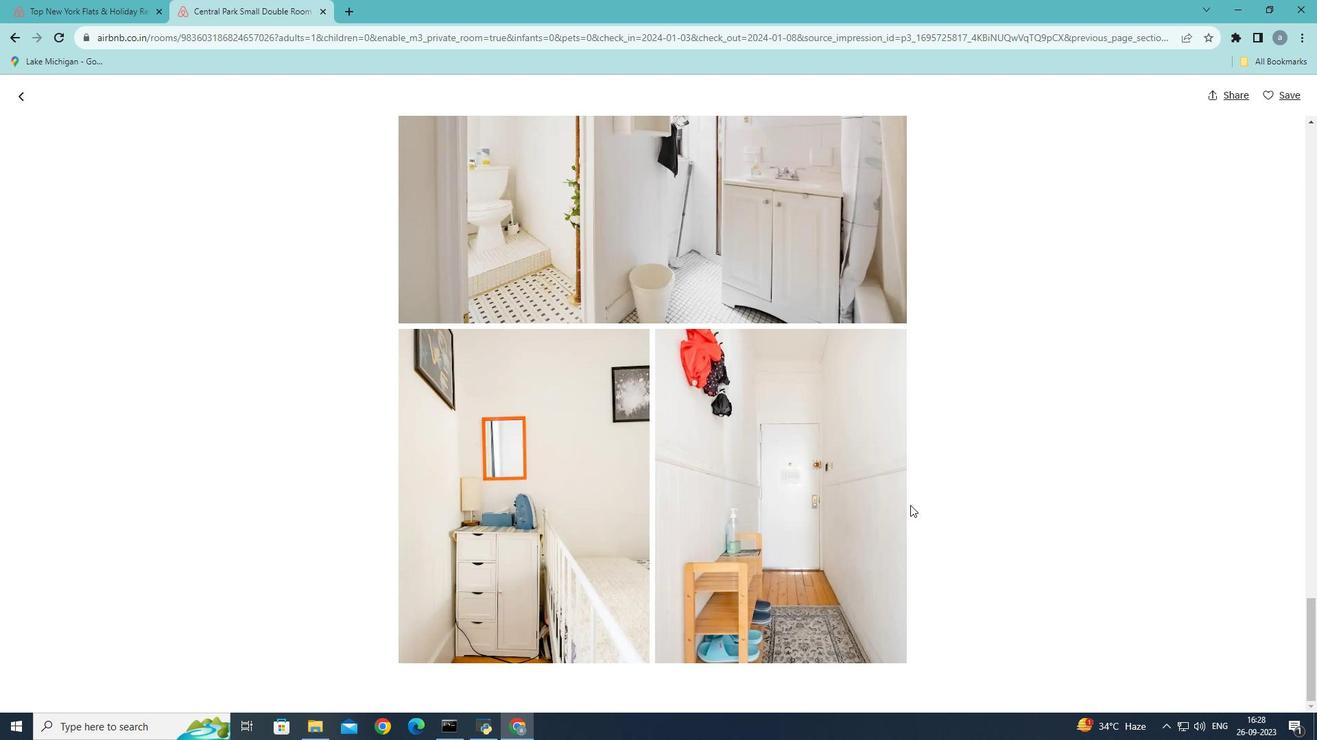 
Action: Mouse scrolled (910, 504) with delta (0, 0)
Screenshot: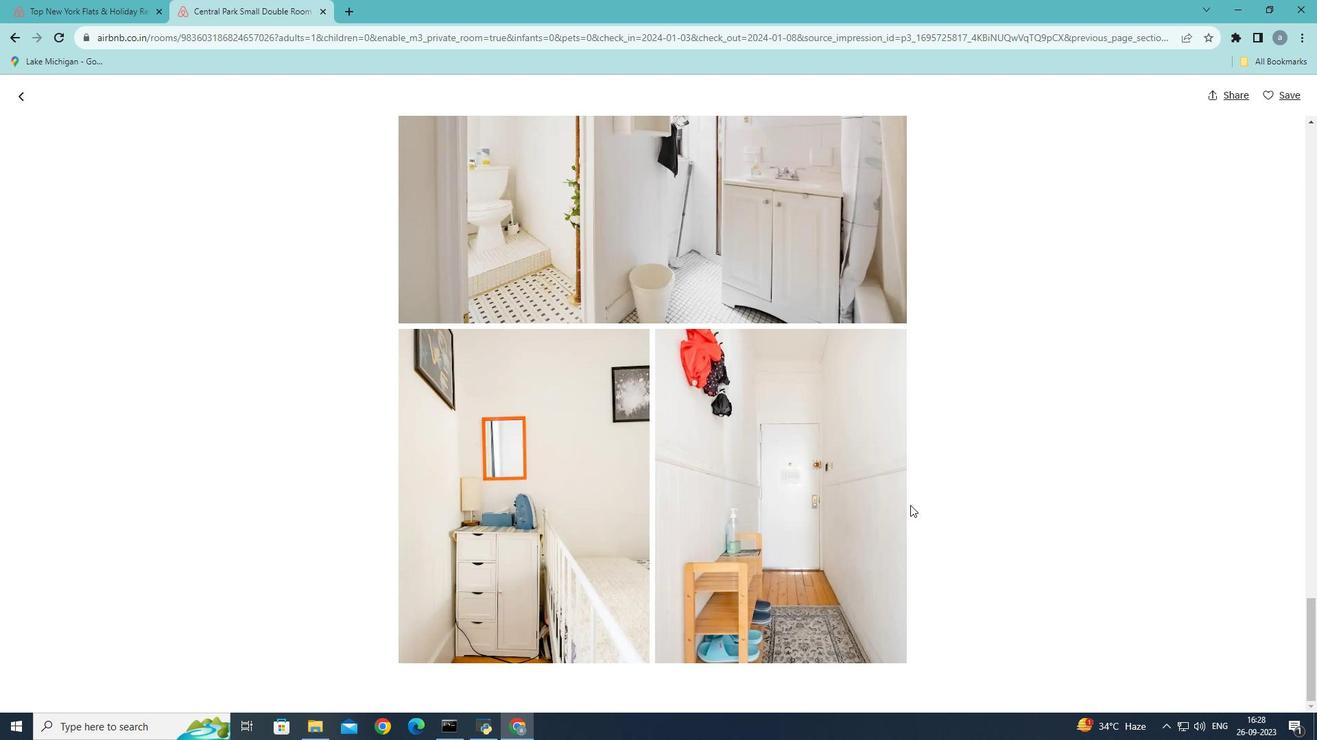 
Action: Mouse scrolled (910, 504) with delta (0, 0)
Screenshot: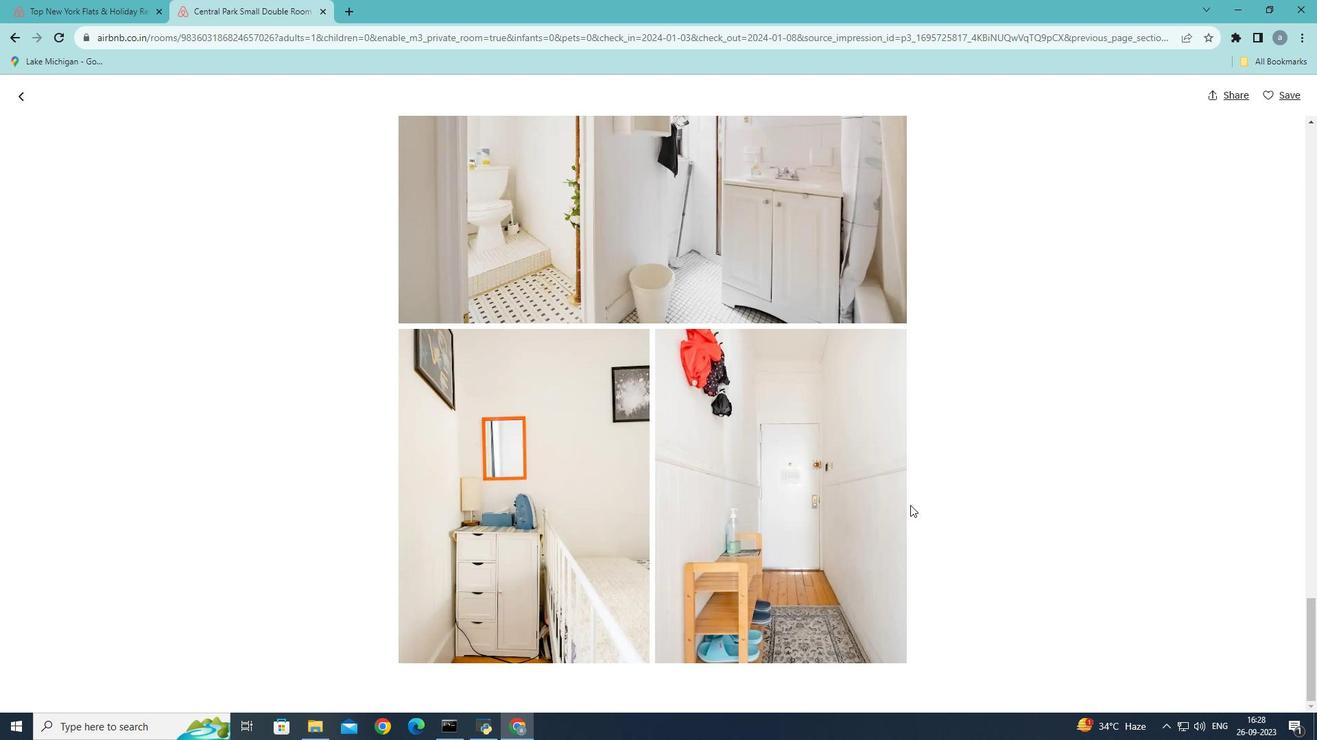 
Action: Mouse moved to (22, 91)
Screenshot: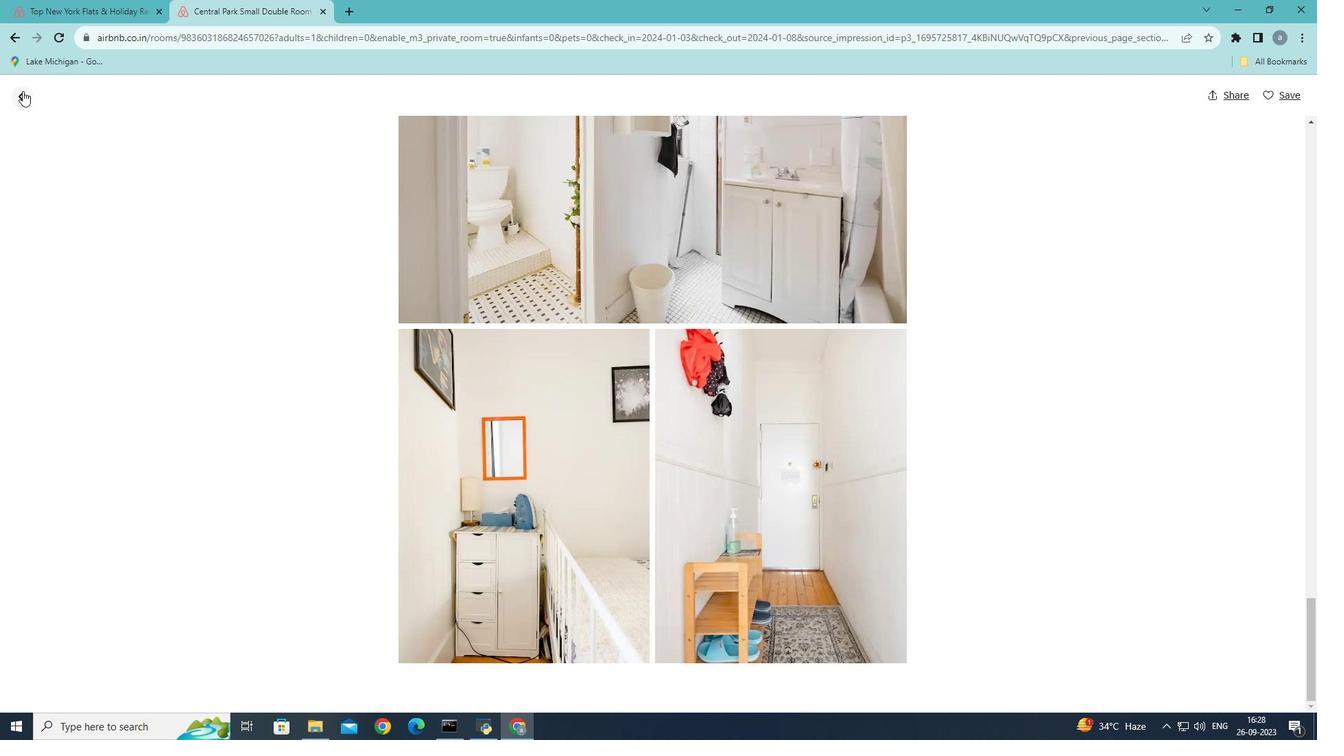 
Action: Mouse pressed left at (22, 91)
Screenshot: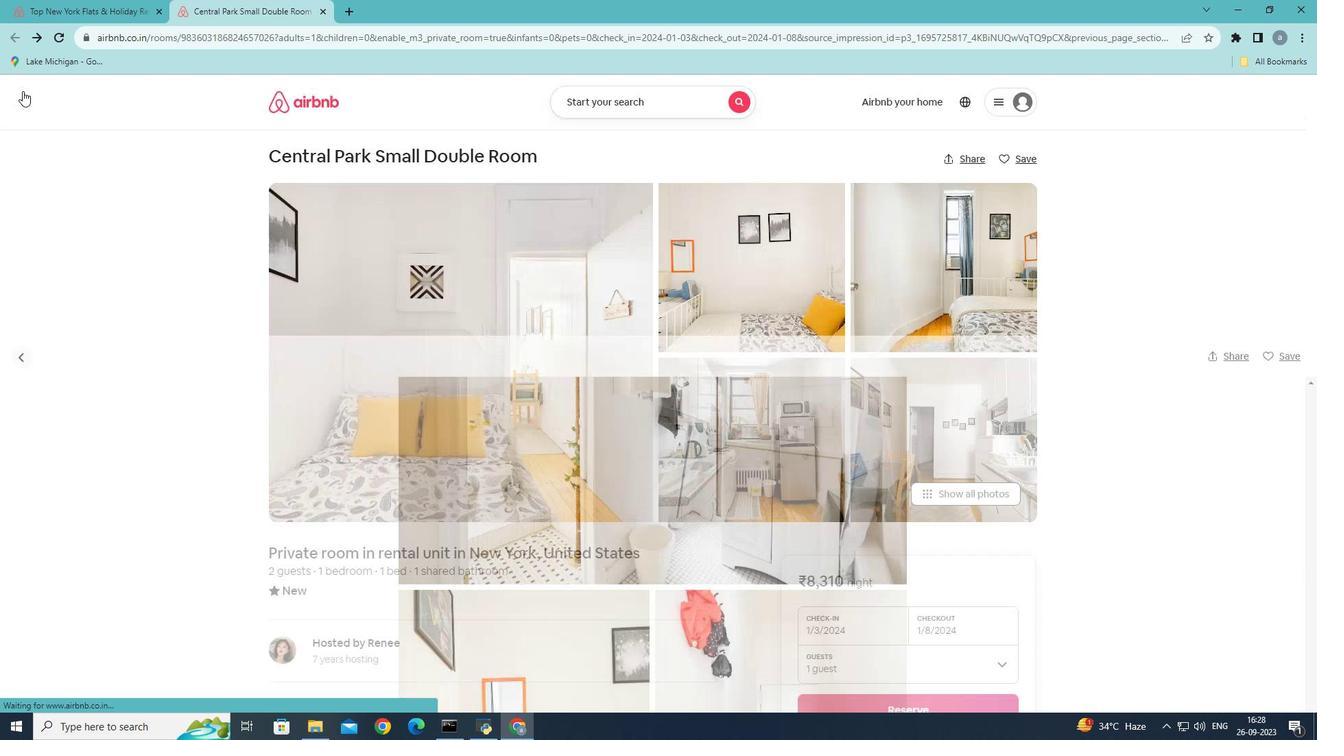 
Action: Mouse moved to (425, 276)
Screenshot: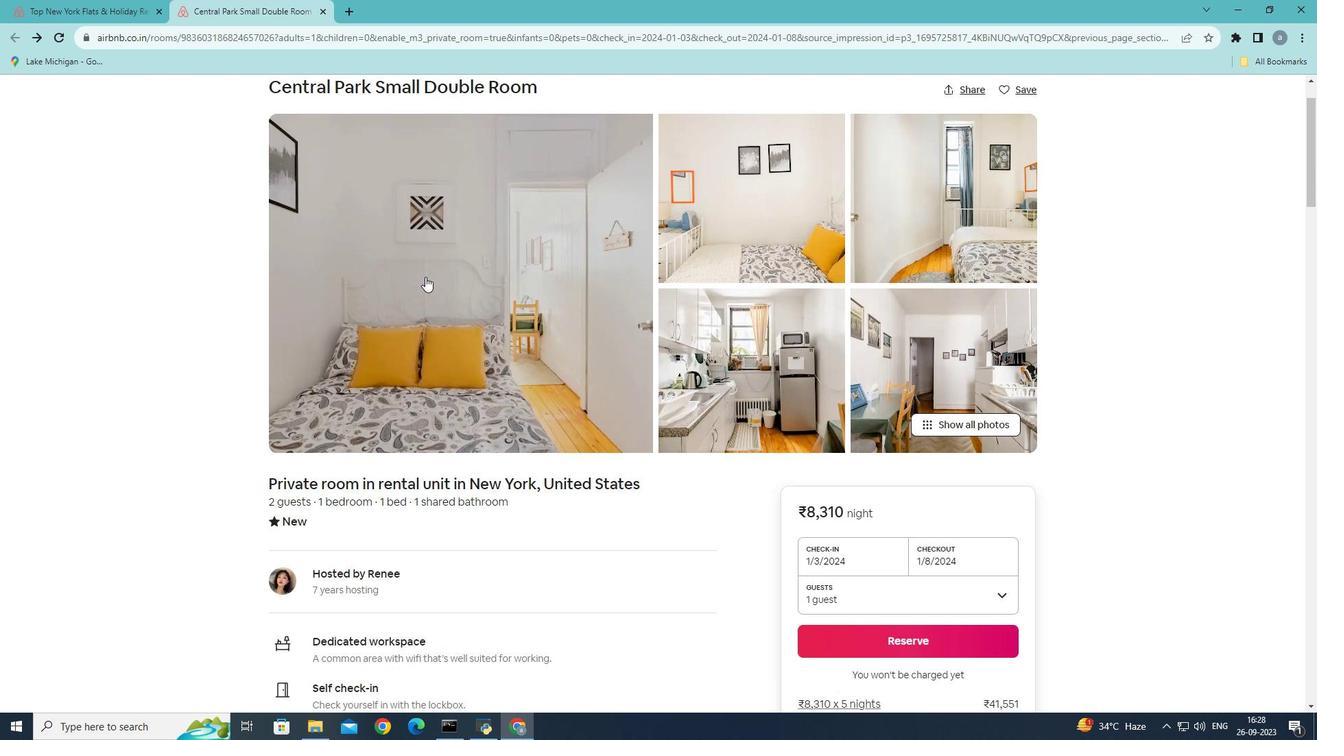 
Action: Mouse scrolled (425, 275) with delta (0, 0)
Screenshot: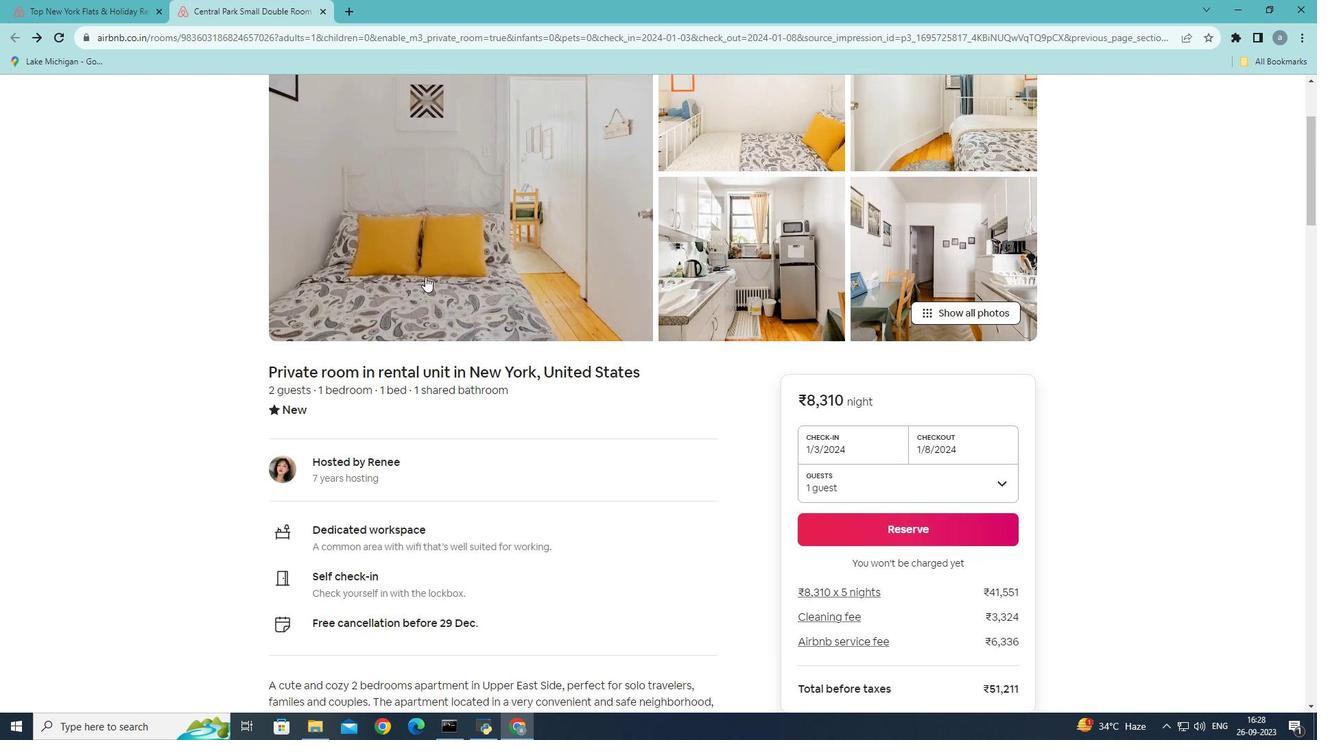 
Action: Mouse moved to (425, 277)
Screenshot: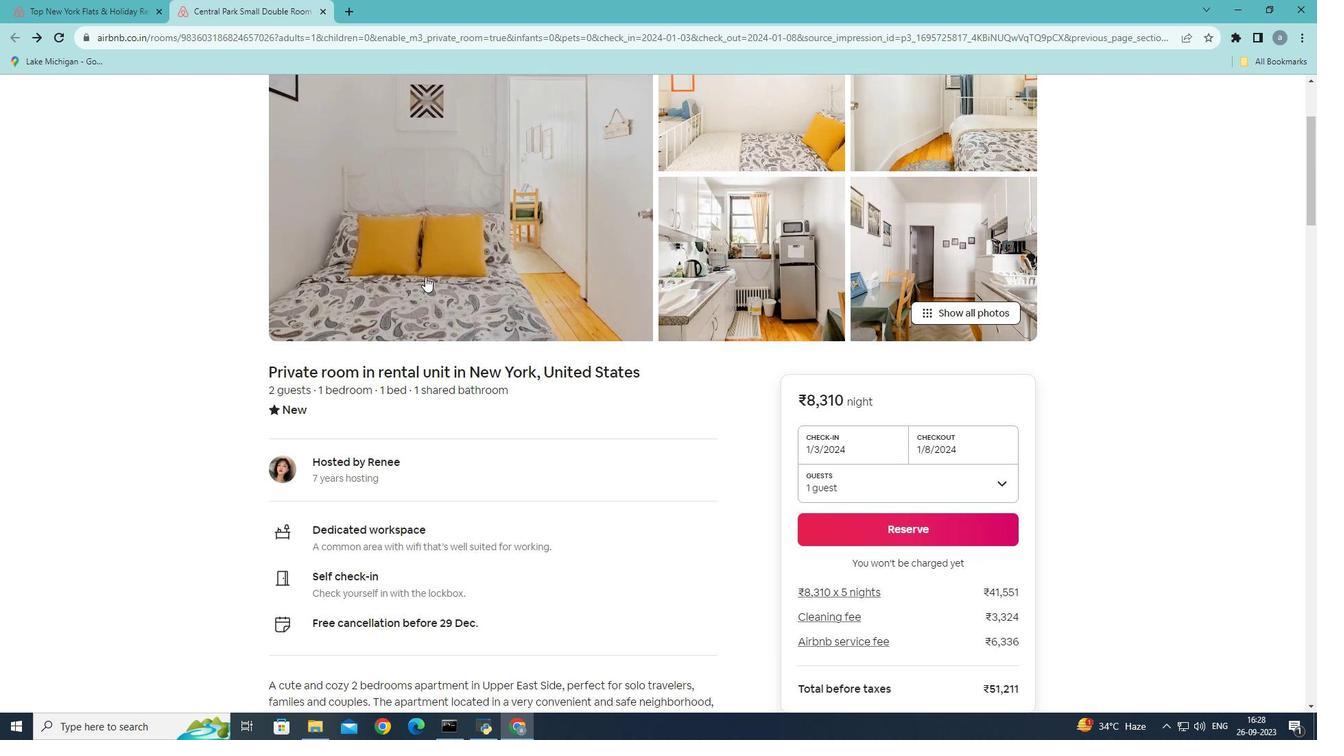
Action: Mouse scrolled (425, 276) with delta (0, 0)
Screenshot: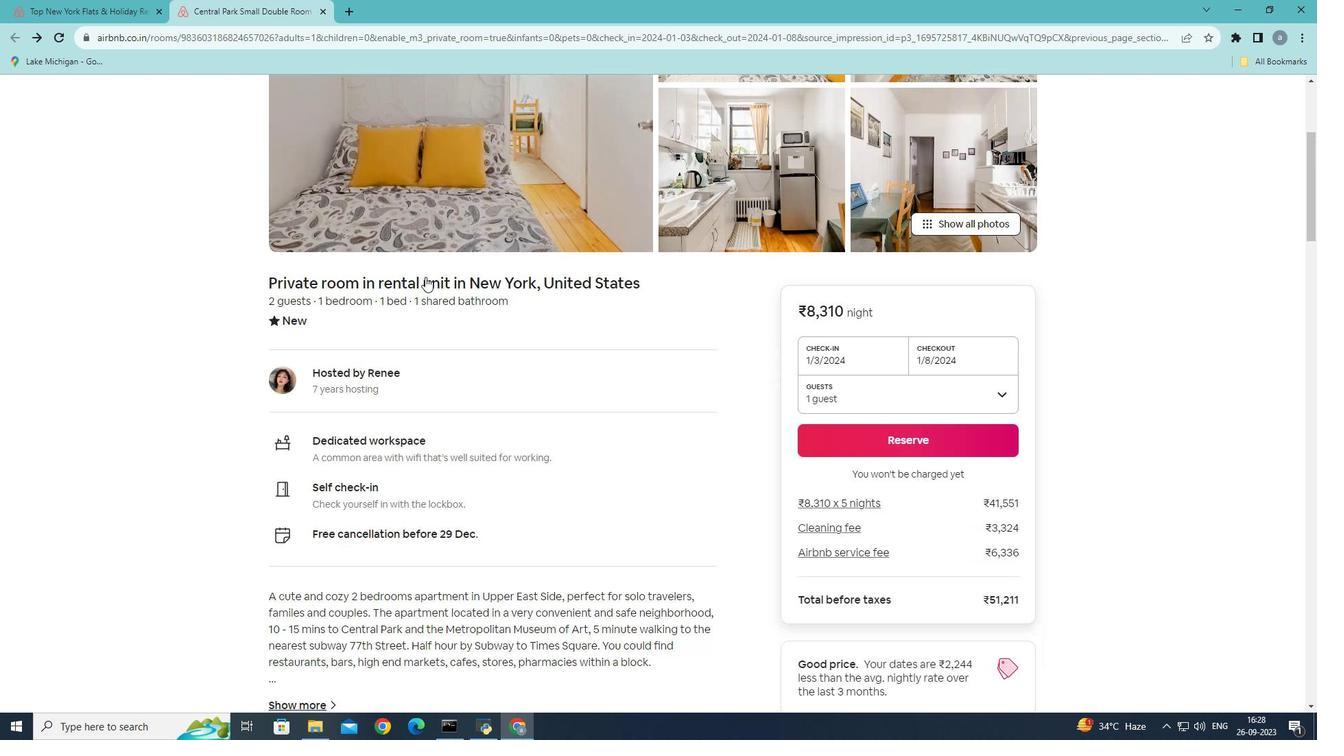 
Action: Mouse scrolled (425, 276) with delta (0, 0)
Screenshot: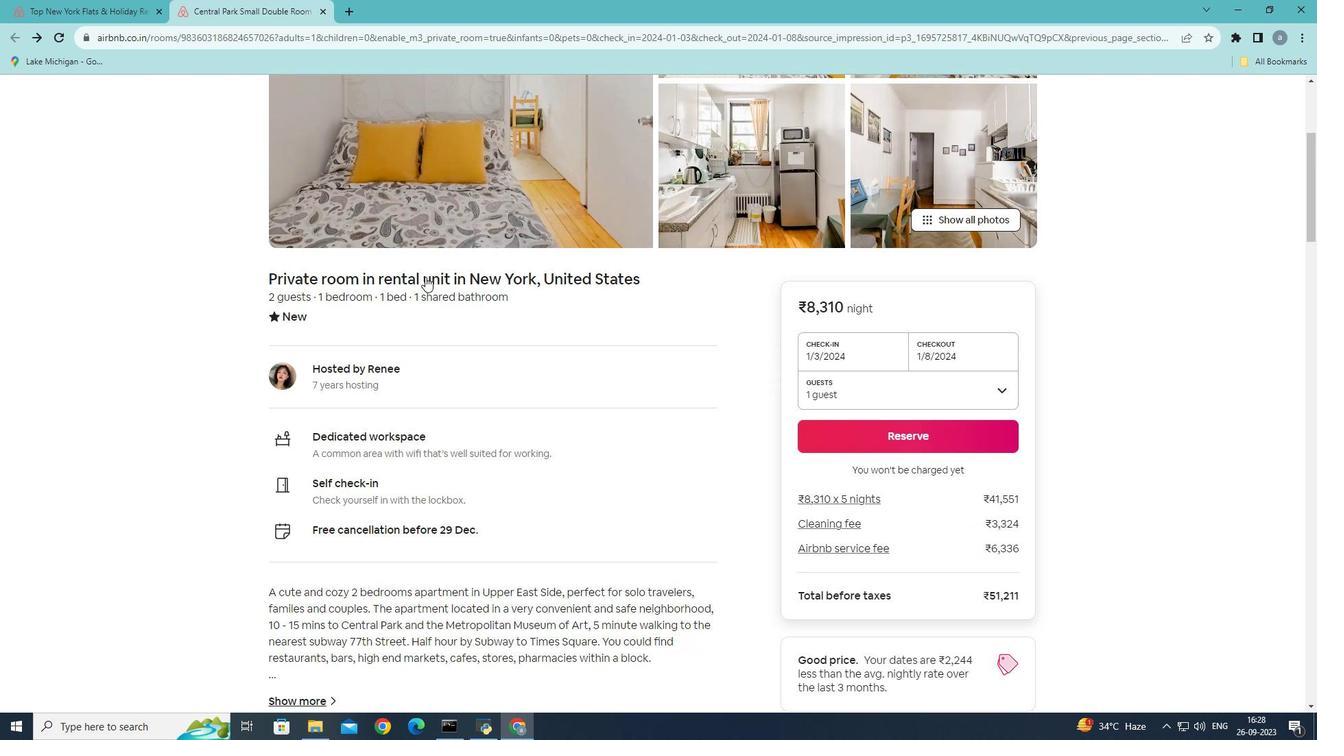 
Action: Mouse scrolled (425, 276) with delta (0, 0)
Screenshot: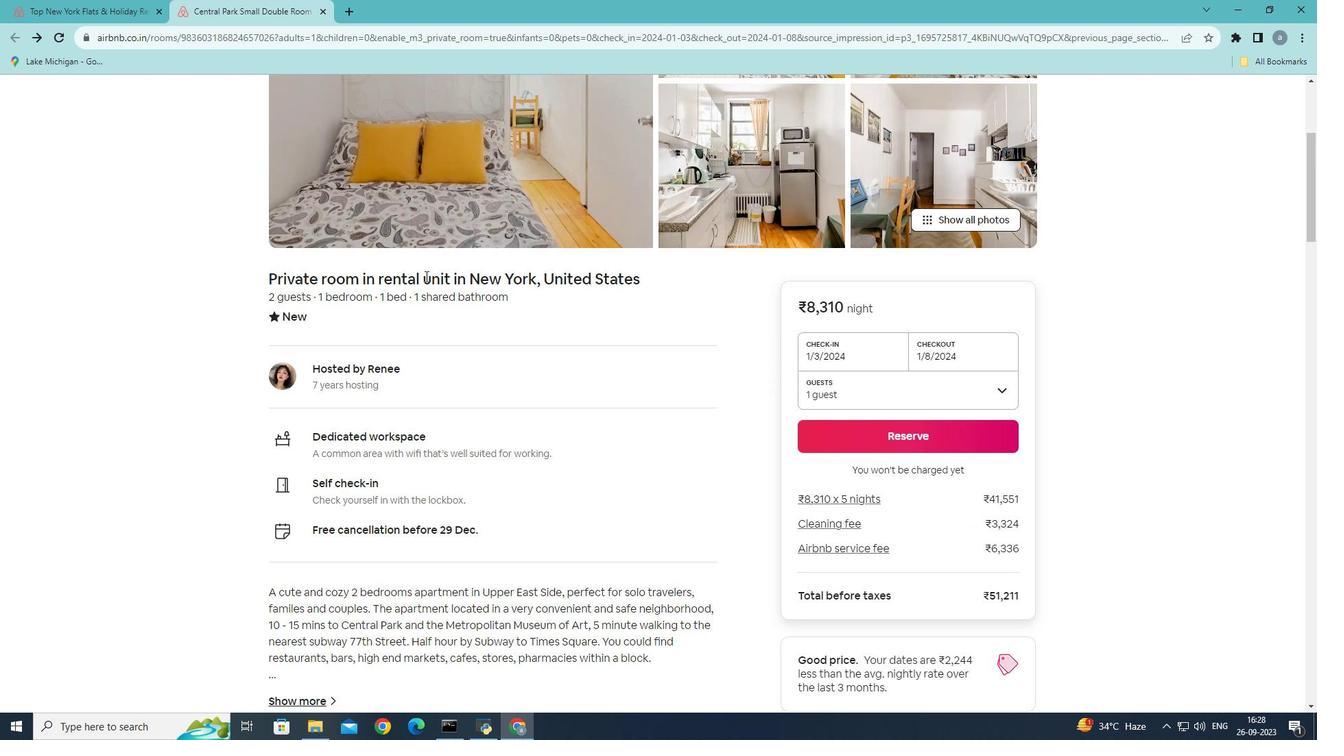 
Action: Mouse moved to (424, 273)
Screenshot: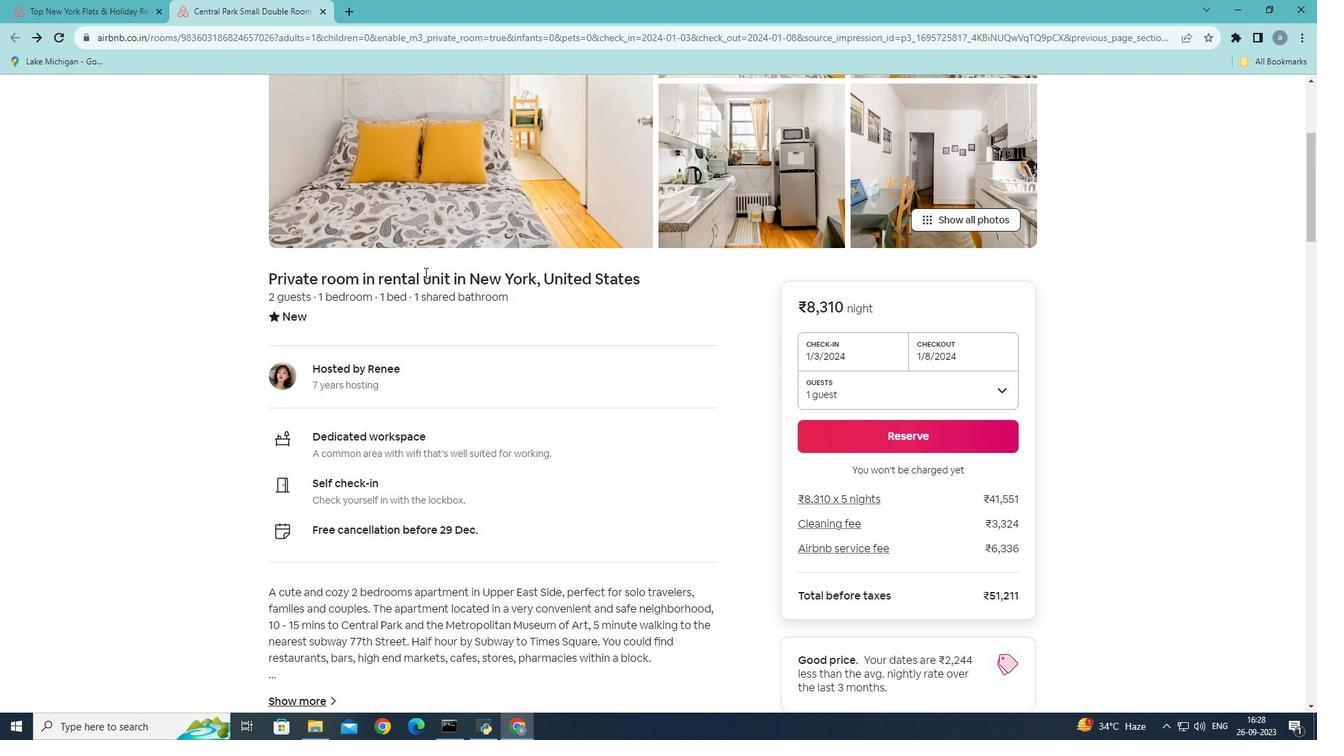 
Action: Mouse scrolled (424, 272) with delta (0, 0)
Screenshot: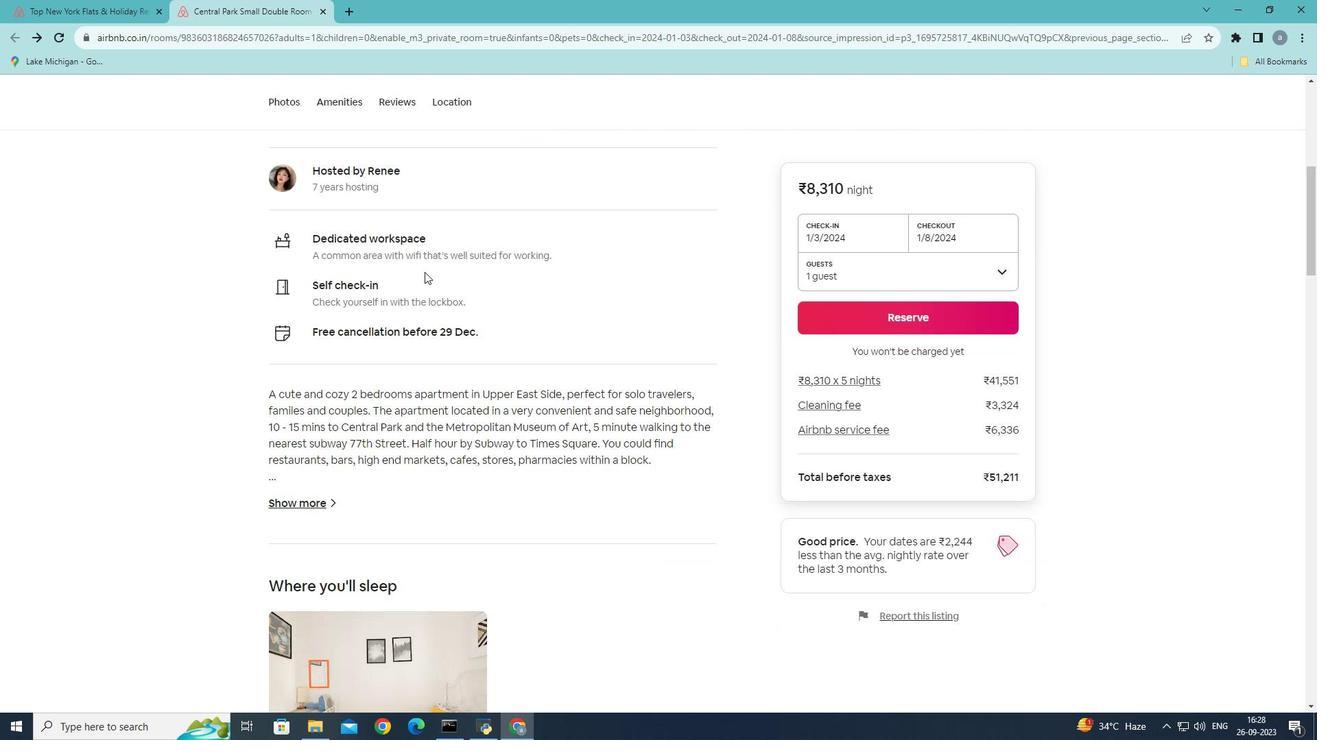 
Action: Mouse scrolled (424, 272) with delta (0, 0)
Screenshot: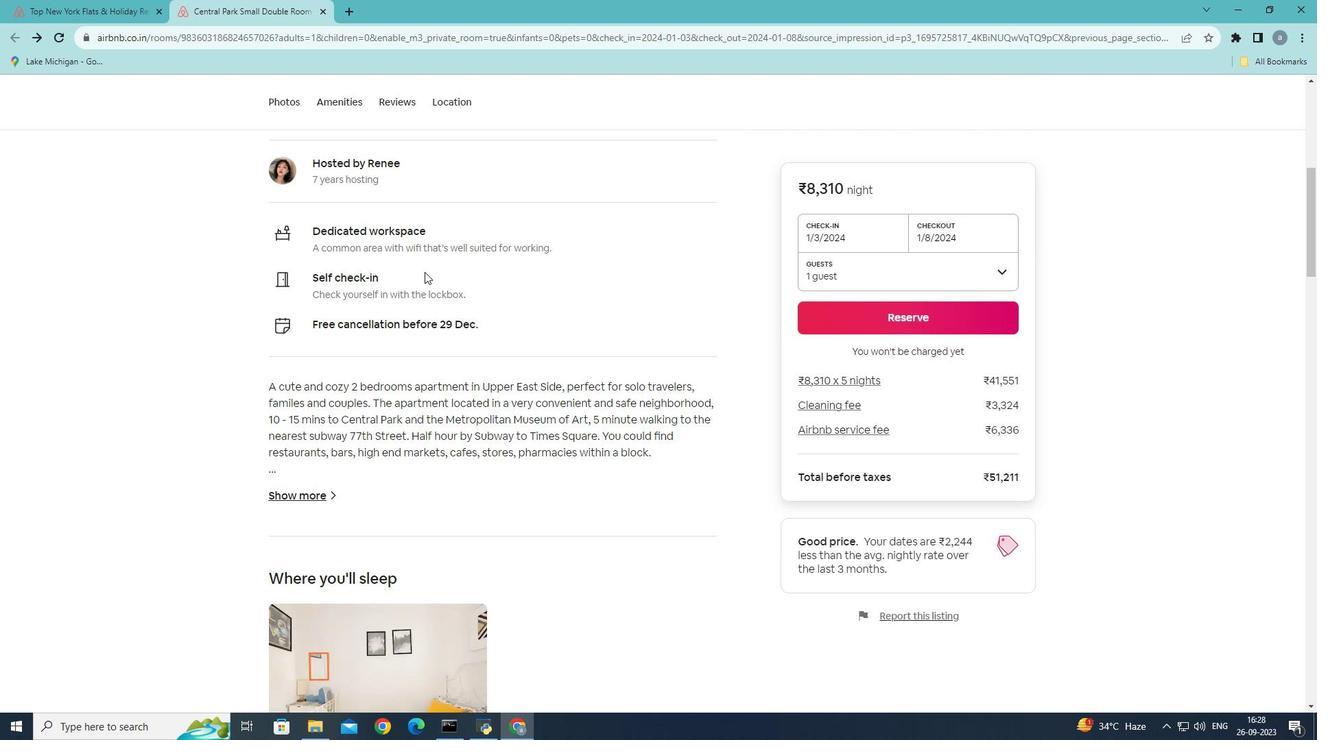
Action: Mouse moved to (424, 272)
Screenshot: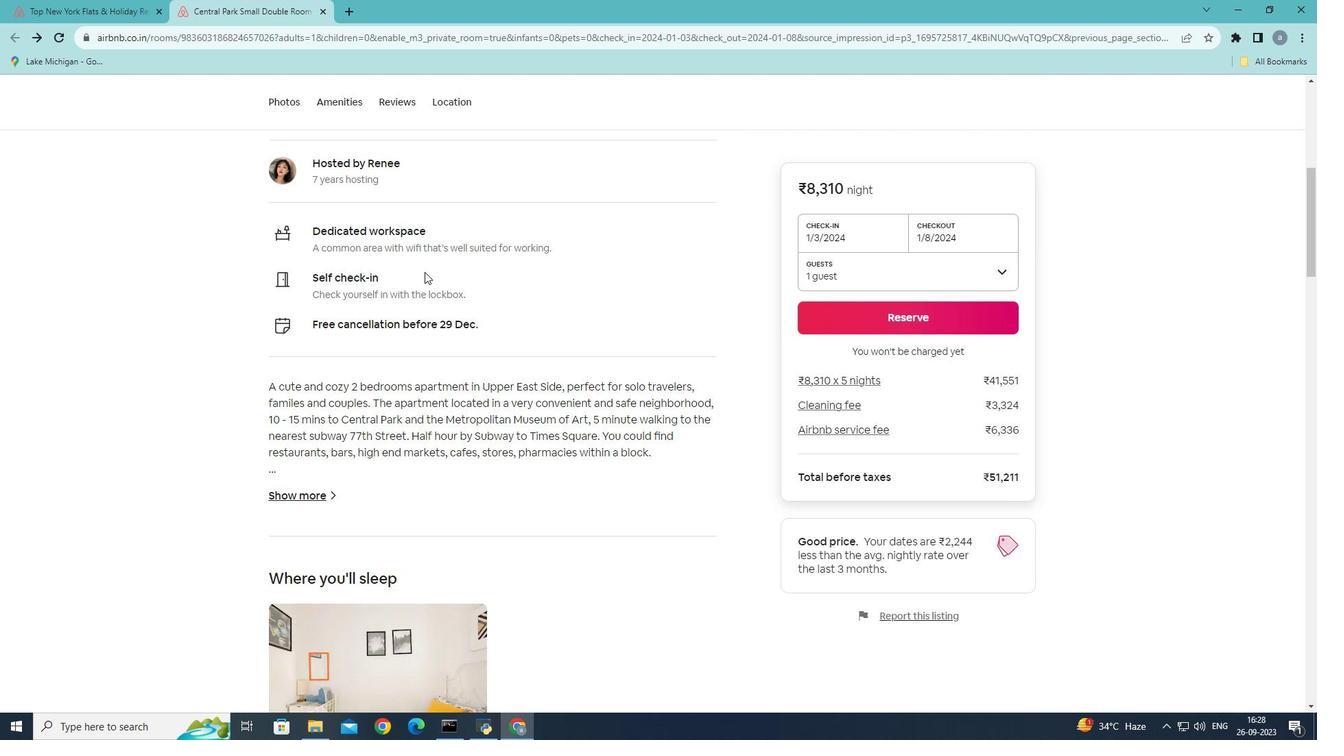 
Action: Mouse scrolled (424, 271) with delta (0, 0)
Screenshot: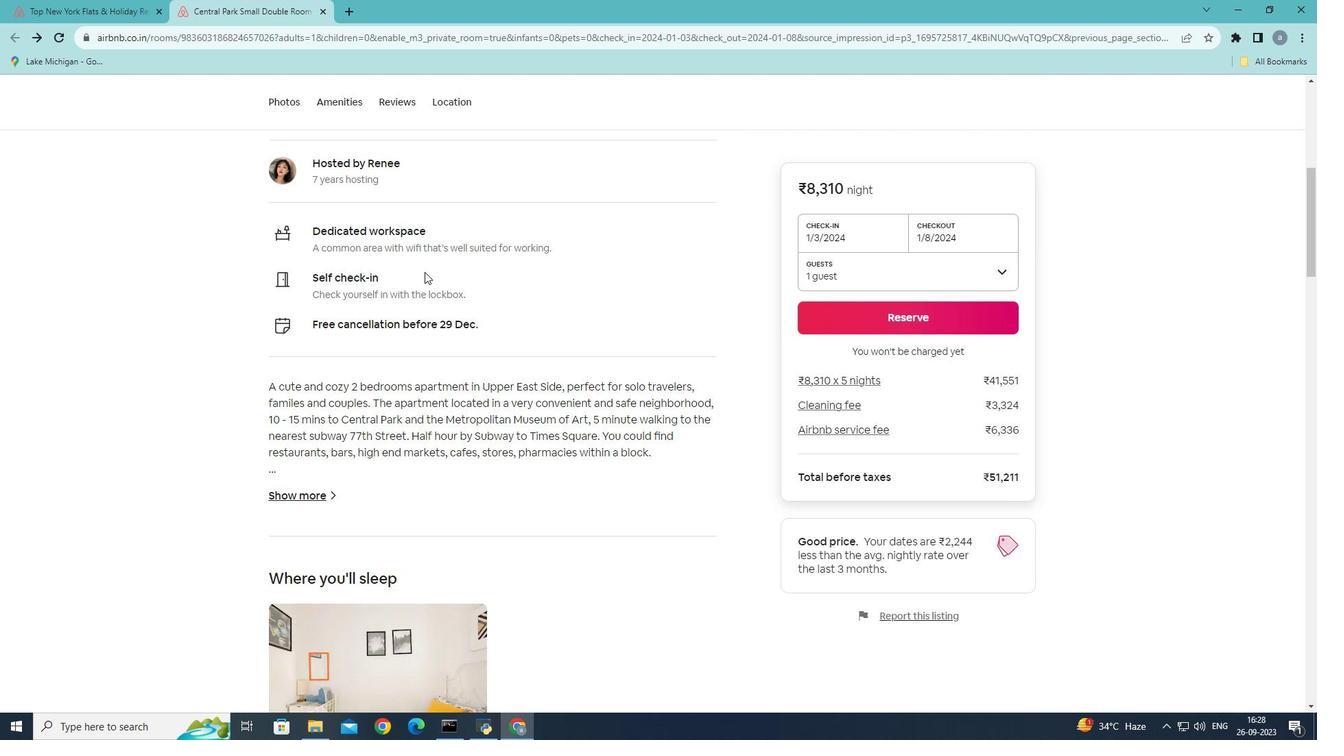
Action: Mouse moved to (426, 270)
Screenshot: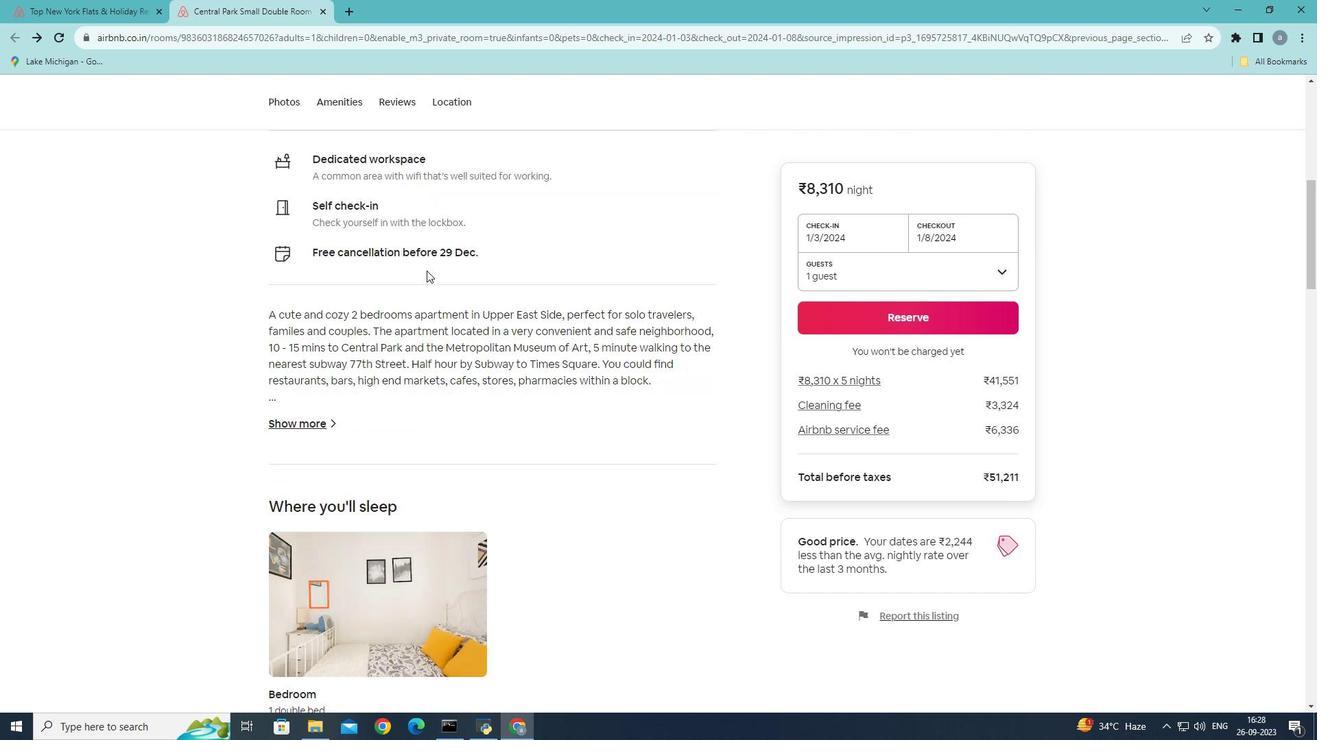 
Action: Mouse scrolled (426, 270) with delta (0, 0)
Screenshot: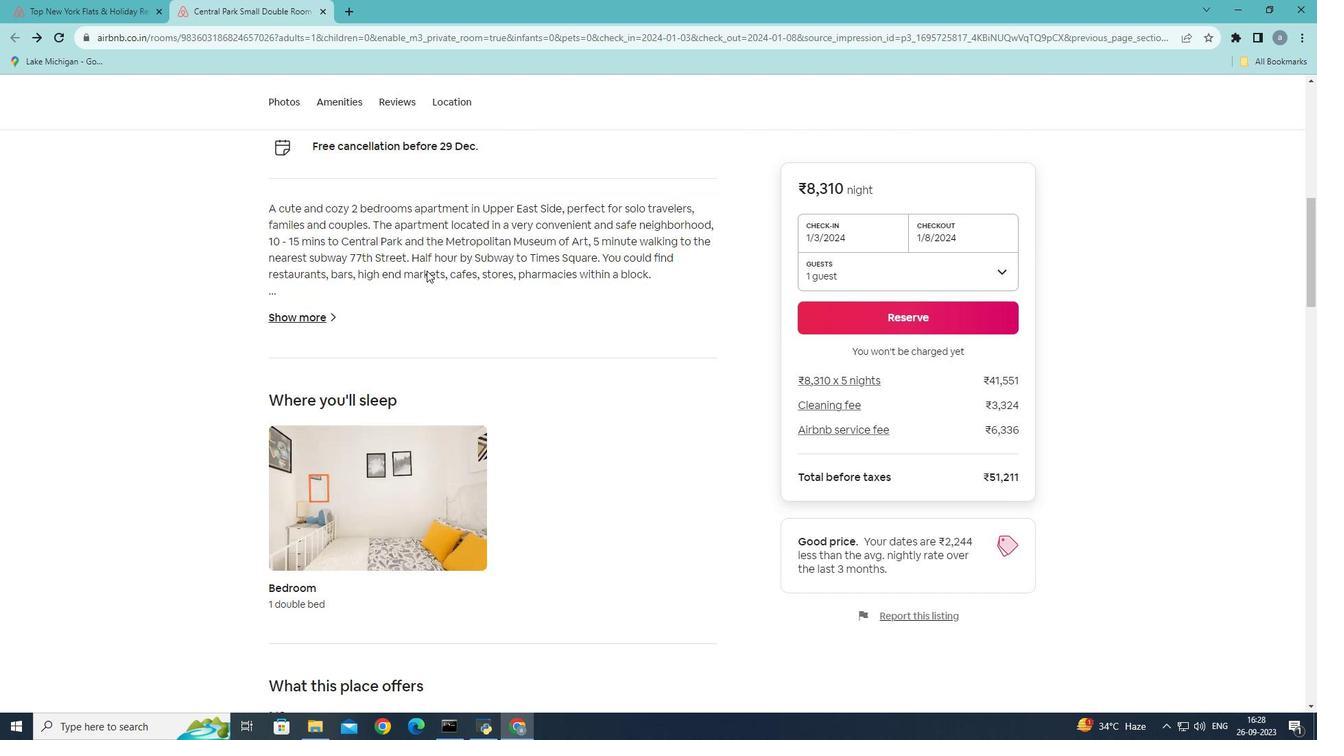 
Action: Mouse scrolled (426, 270) with delta (0, 0)
Screenshot: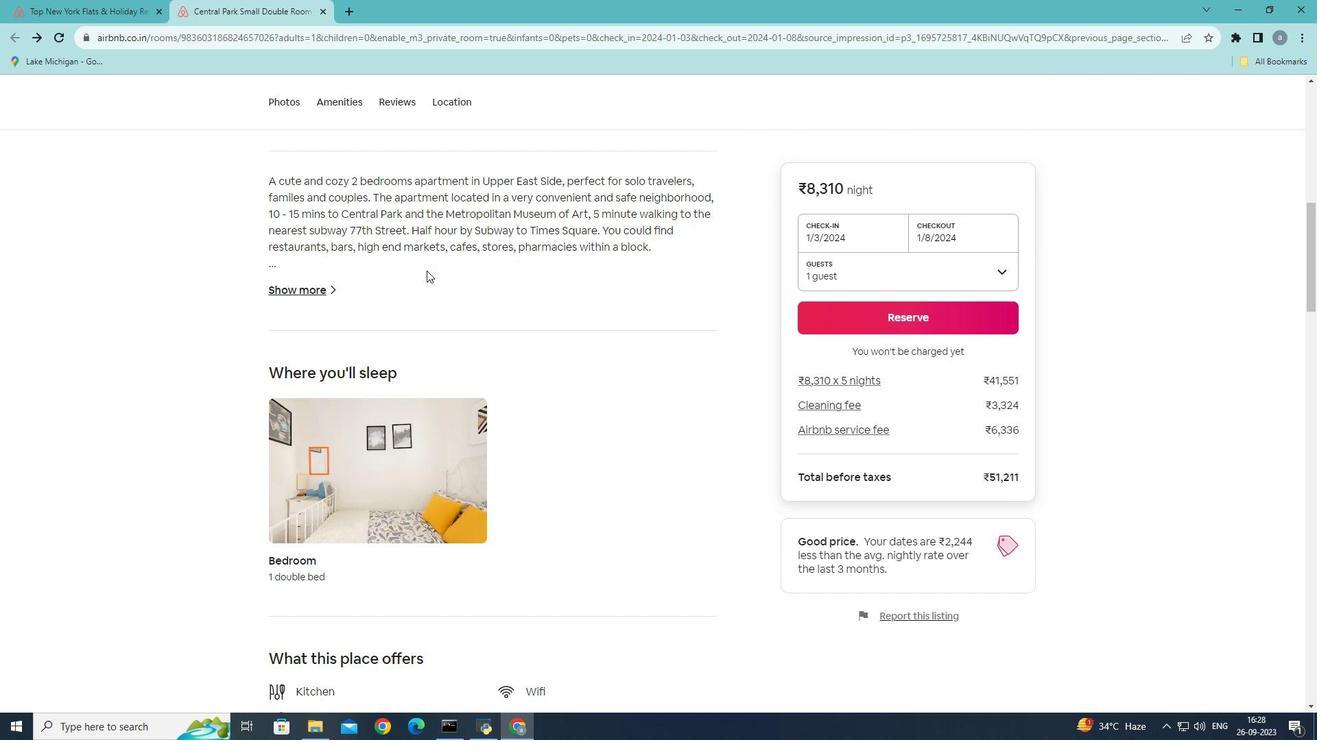 
Action: Mouse scrolled (426, 270) with delta (0, 0)
Screenshot: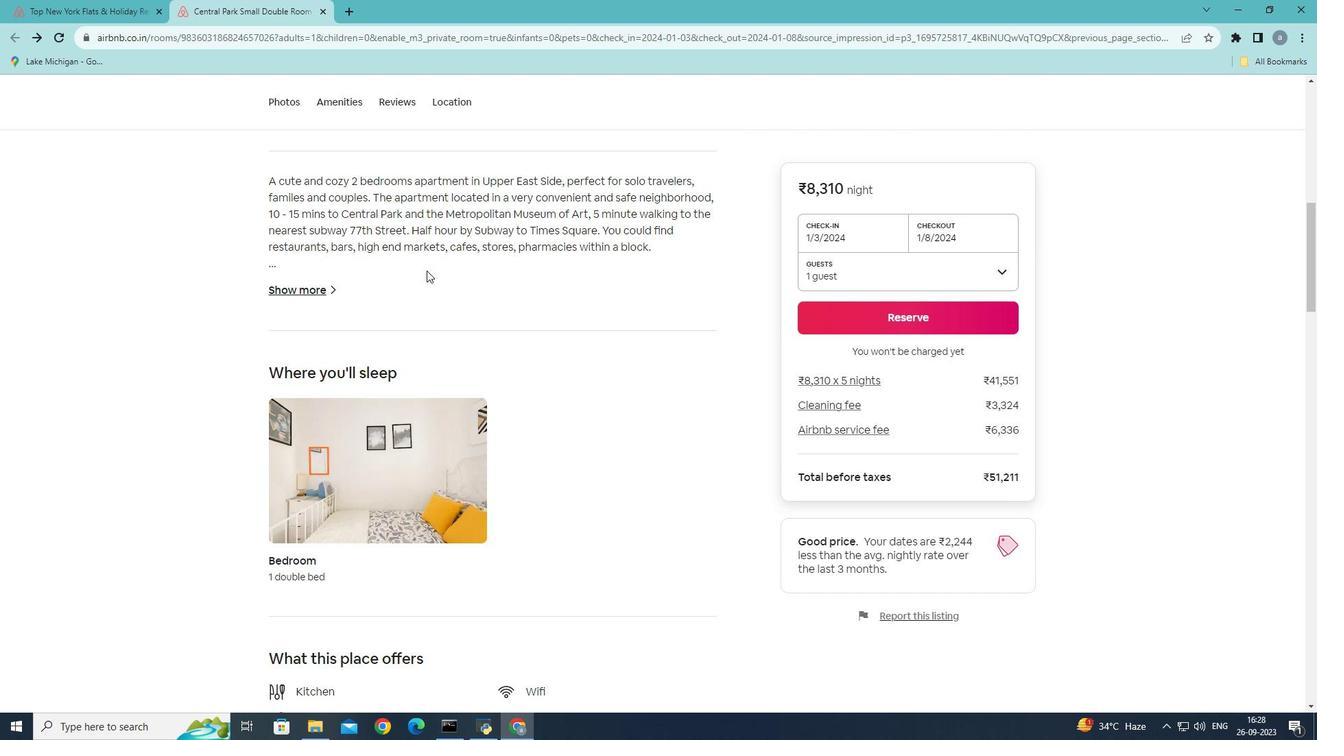 
Action: Mouse moved to (426, 270)
Screenshot: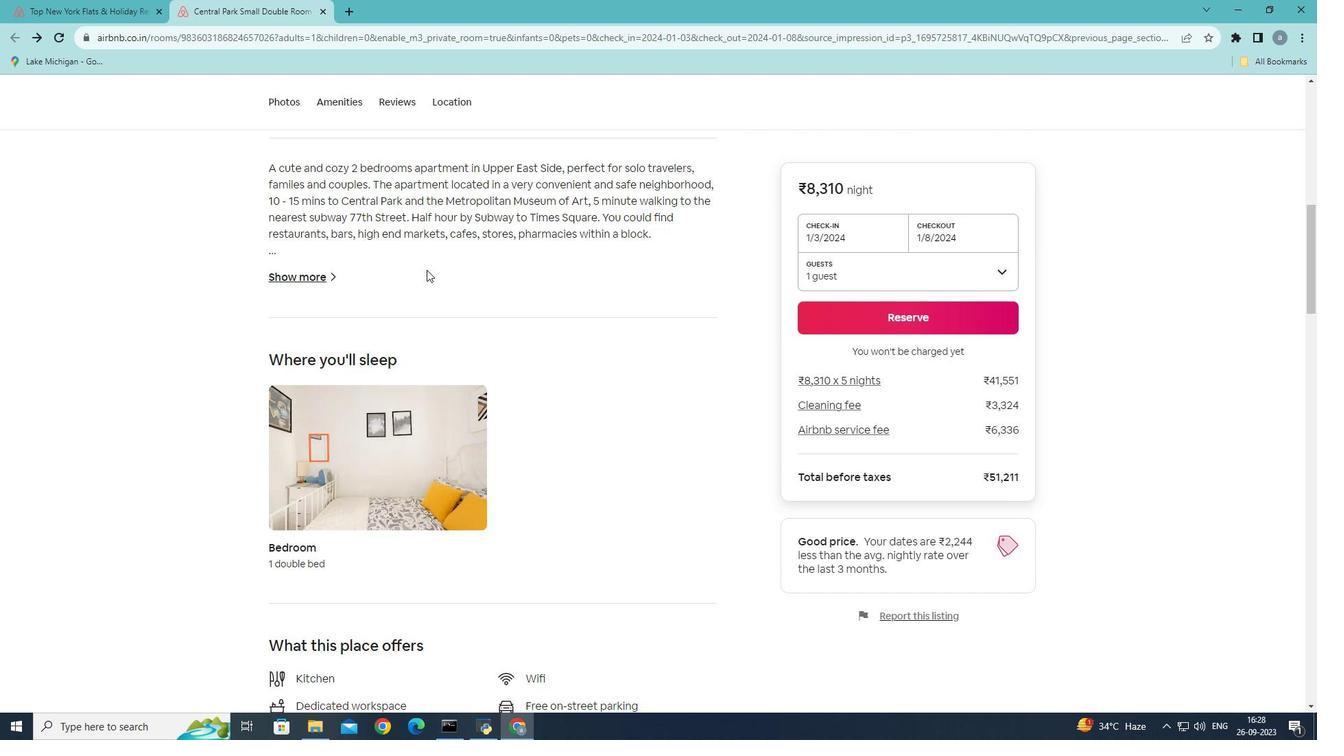 
Action: Mouse scrolled (426, 269) with delta (0, 0)
Screenshot: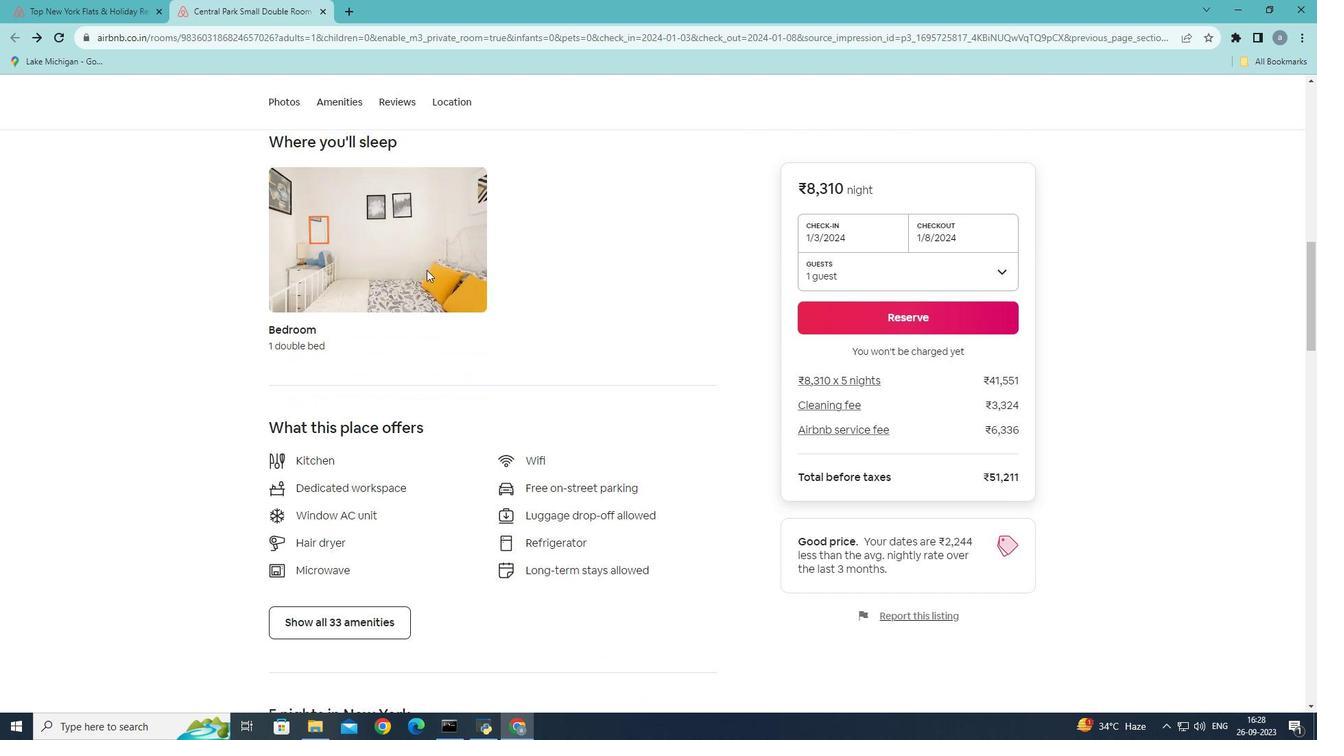
Action: Mouse scrolled (426, 269) with delta (0, 0)
Screenshot: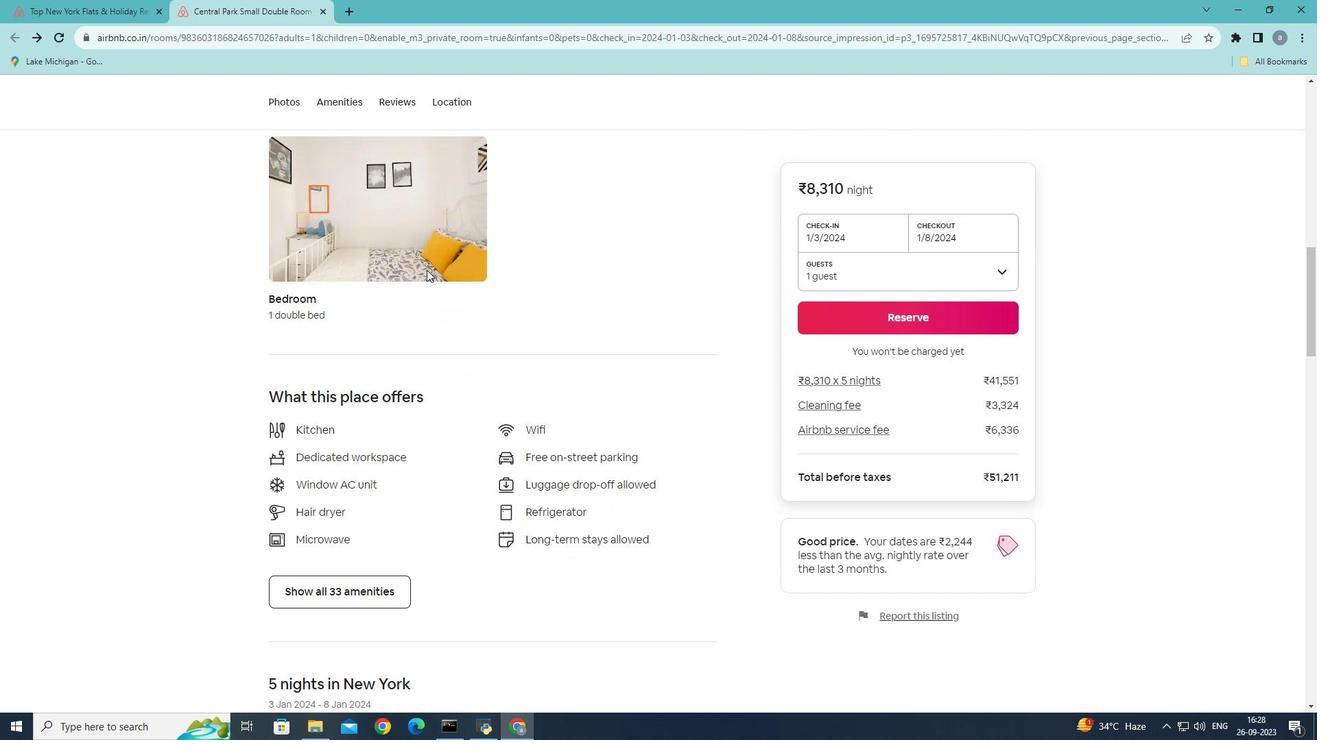 
Action: Mouse scrolled (426, 269) with delta (0, 0)
Screenshot: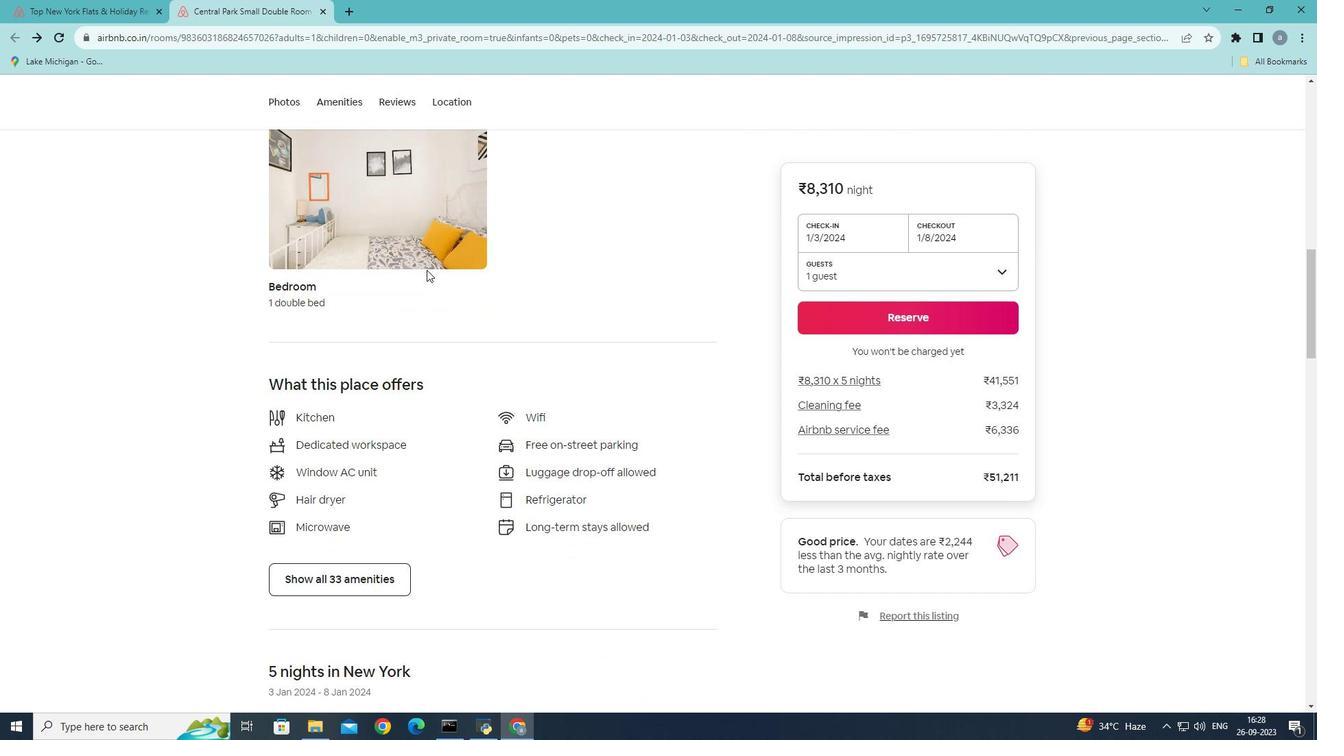 
Action: Mouse scrolled (426, 269) with delta (0, 0)
Screenshot: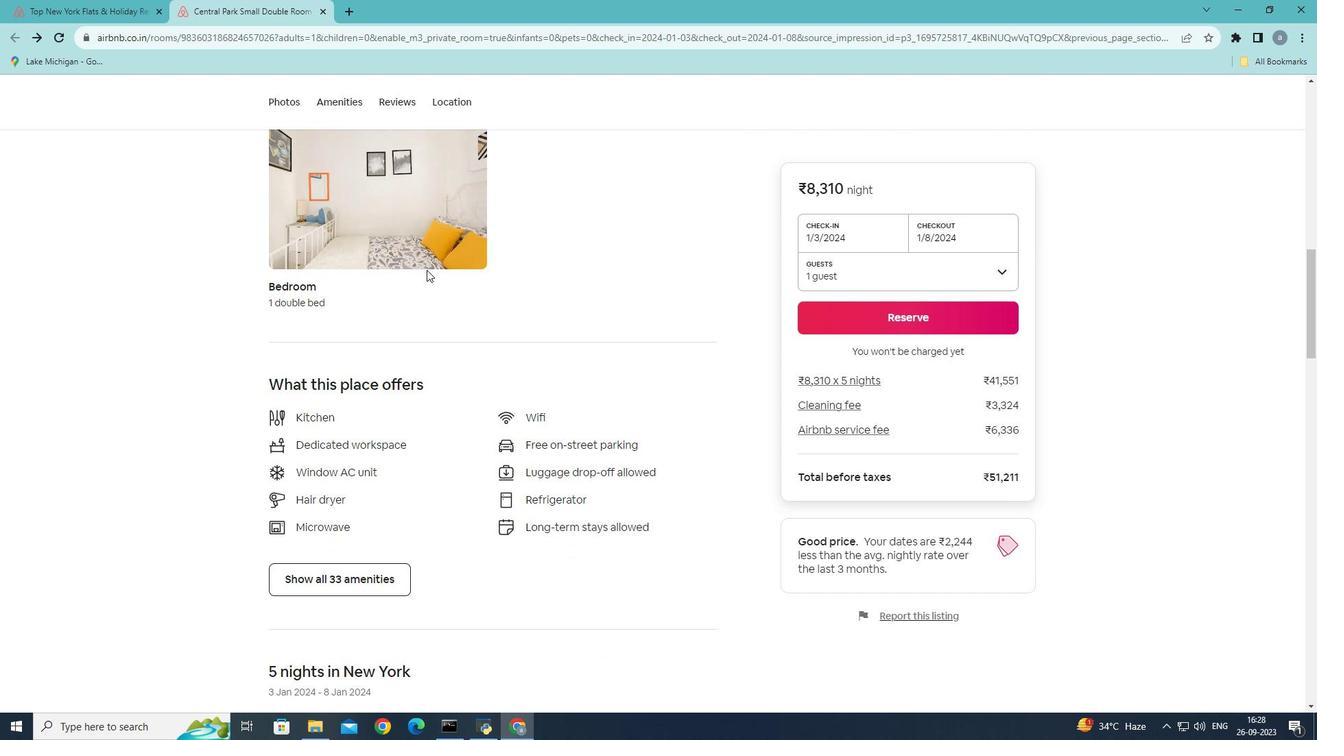 
Action: Mouse scrolled (426, 269) with delta (0, 0)
Screenshot: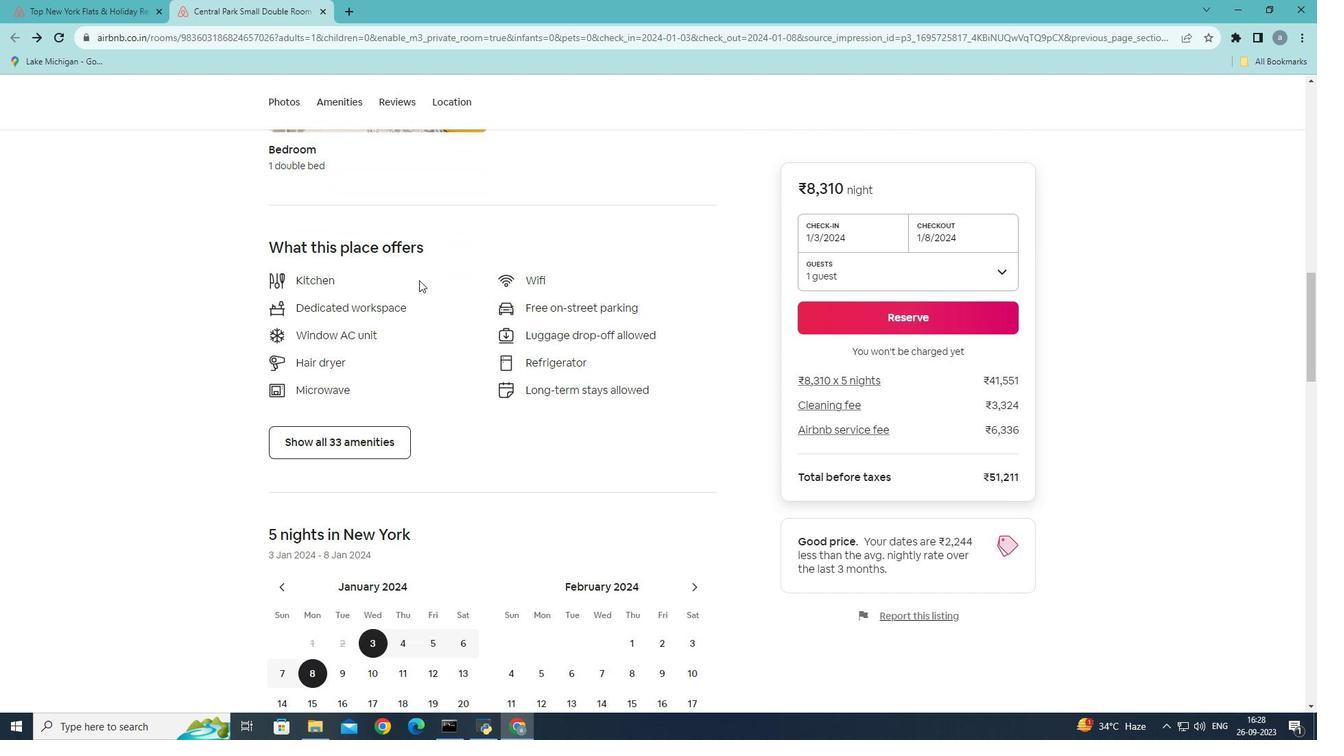 
Action: Mouse scrolled (426, 269) with delta (0, 0)
Screenshot: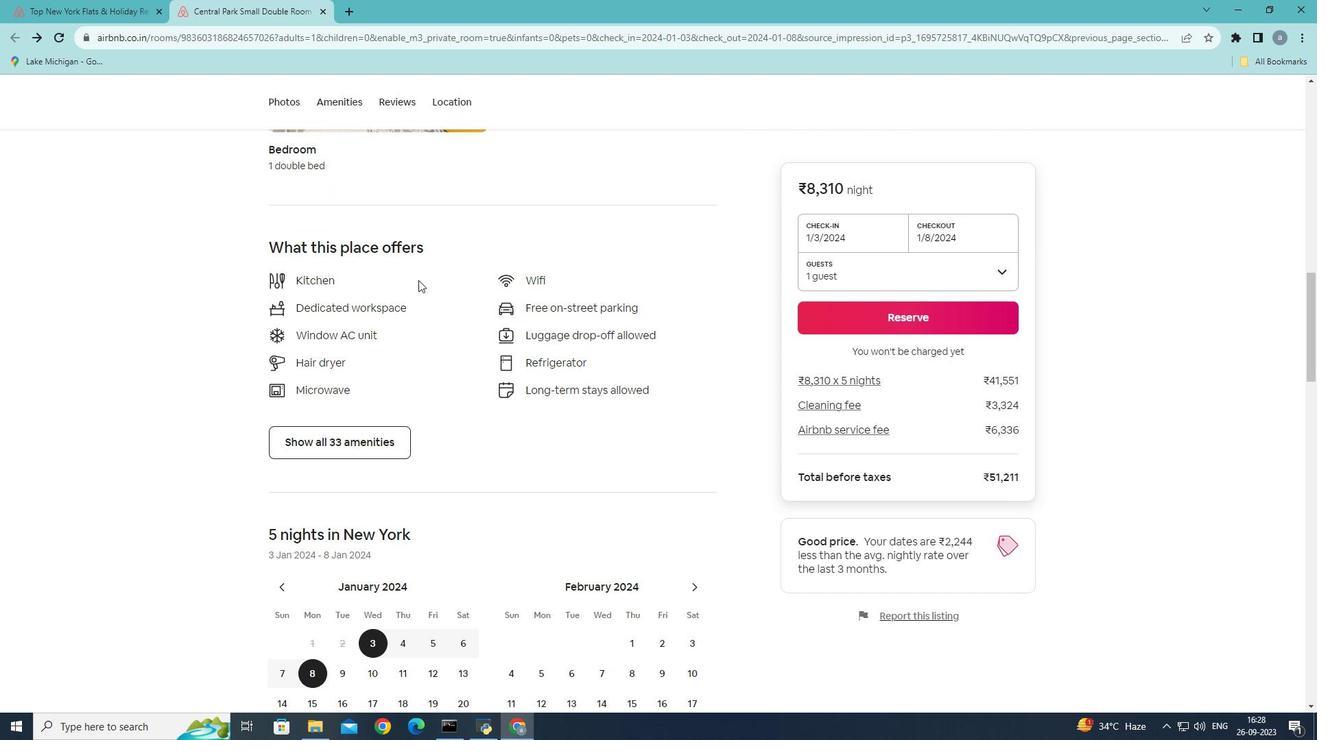 
Action: Mouse moved to (373, 443)
Screenshot: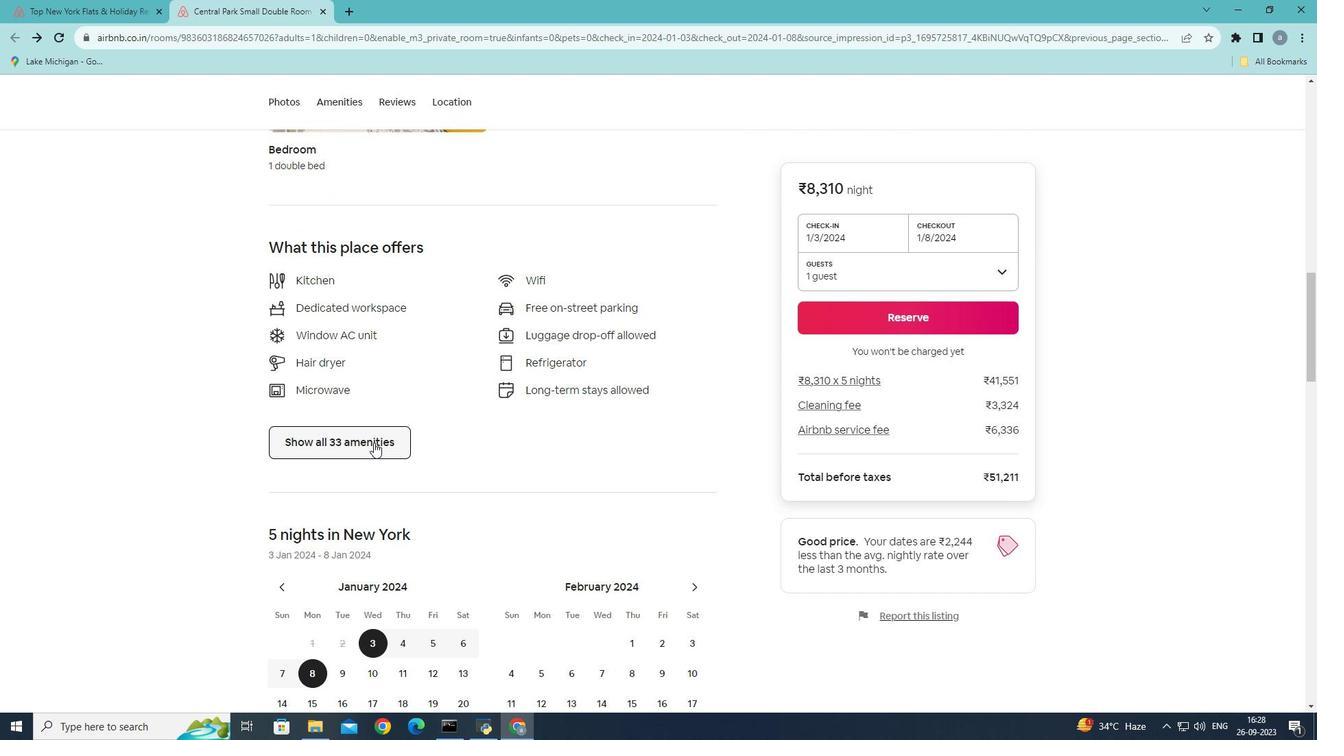 
Action: Mouse pressed left at (373, 443)
Screenshot: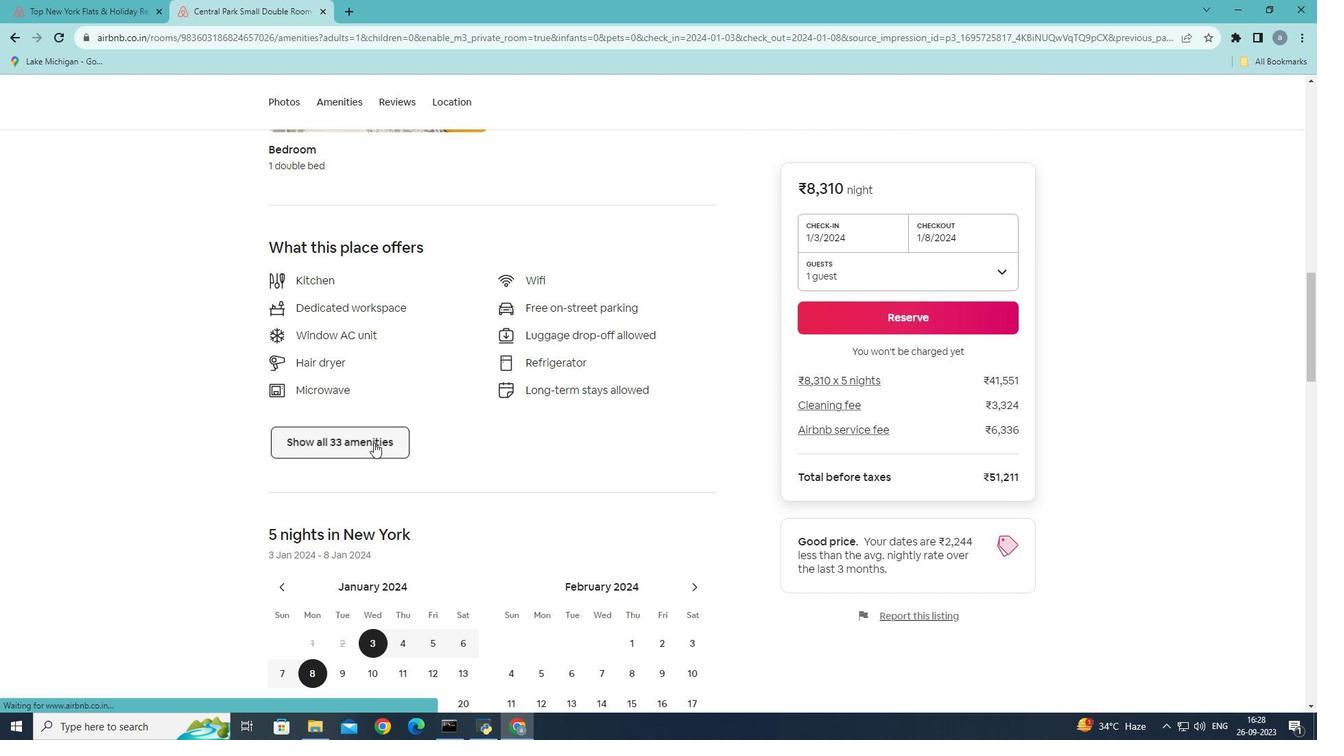 
Action: Mouse moved to (564, 369)
Screenshot: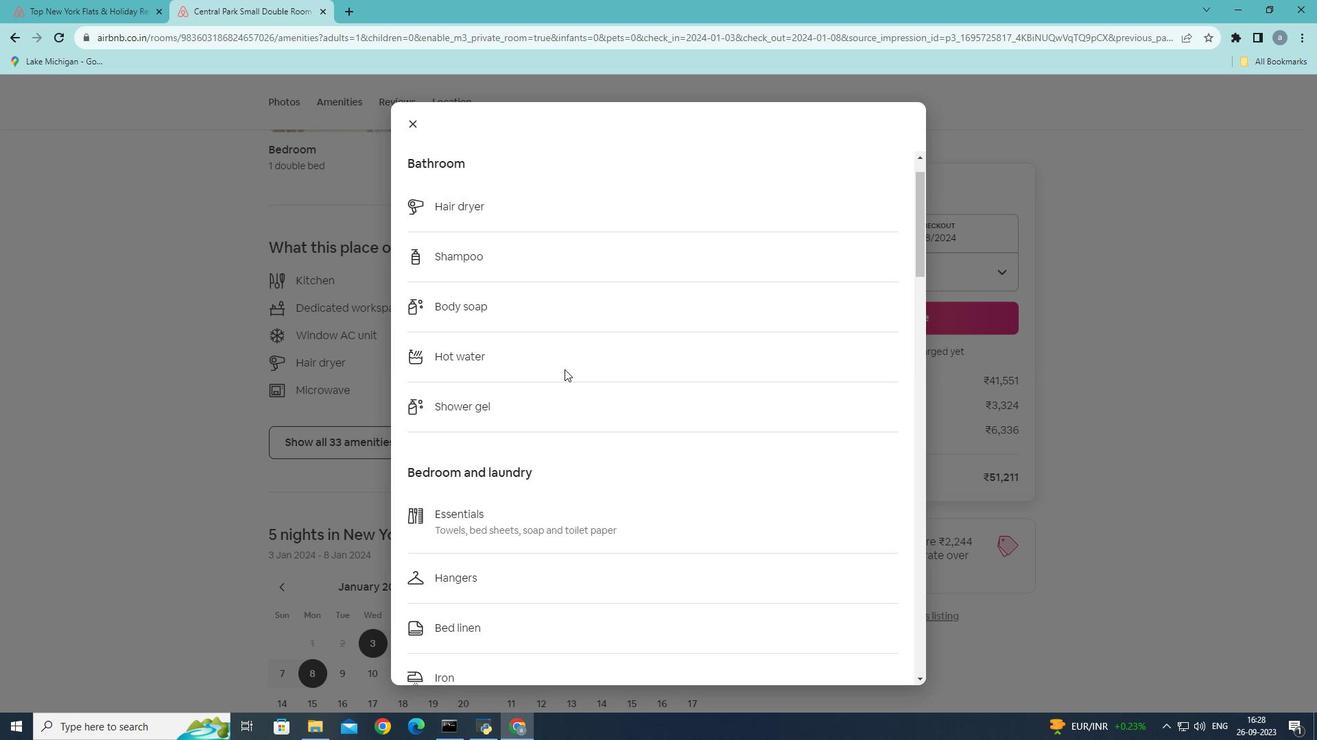 
Action: Mouse scrolled (564, 369) with delta (0, 0)
Screenshot: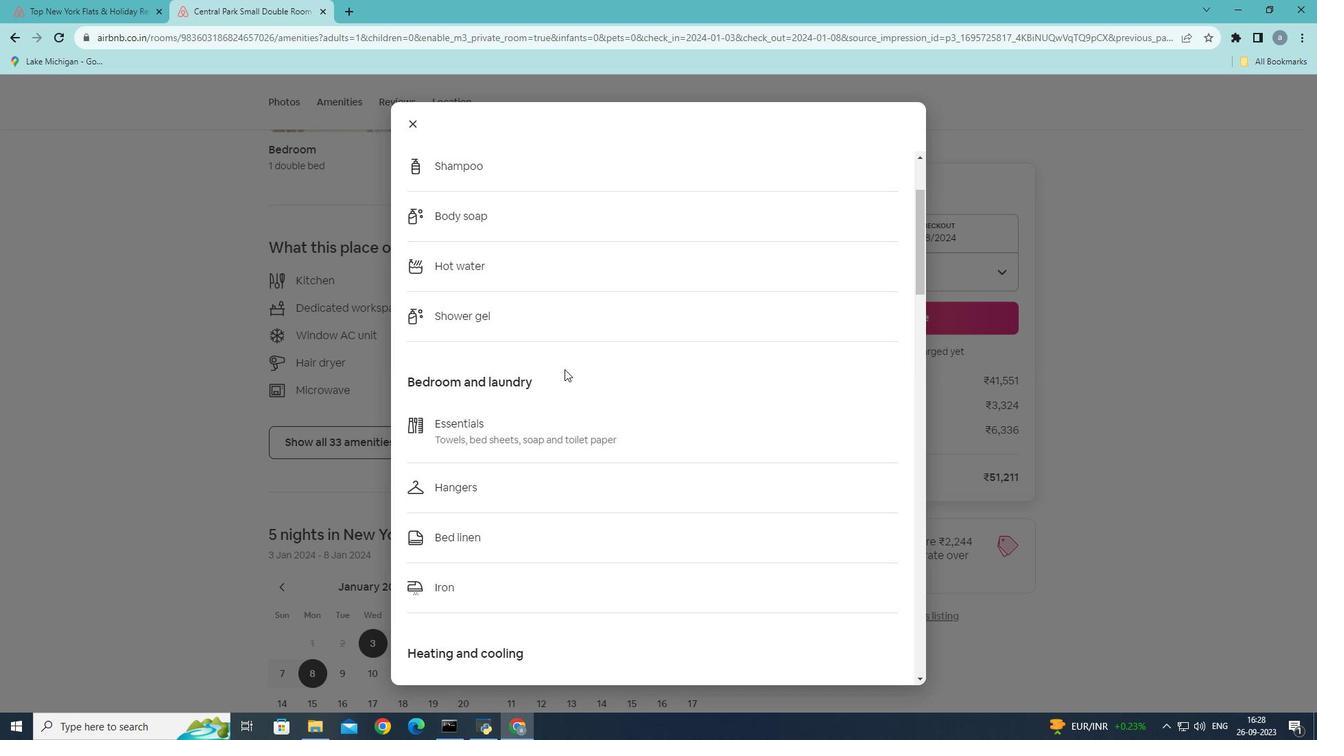 
Action: Mouse scrolled (564, 369) with delta (0, 0)
Screenshot: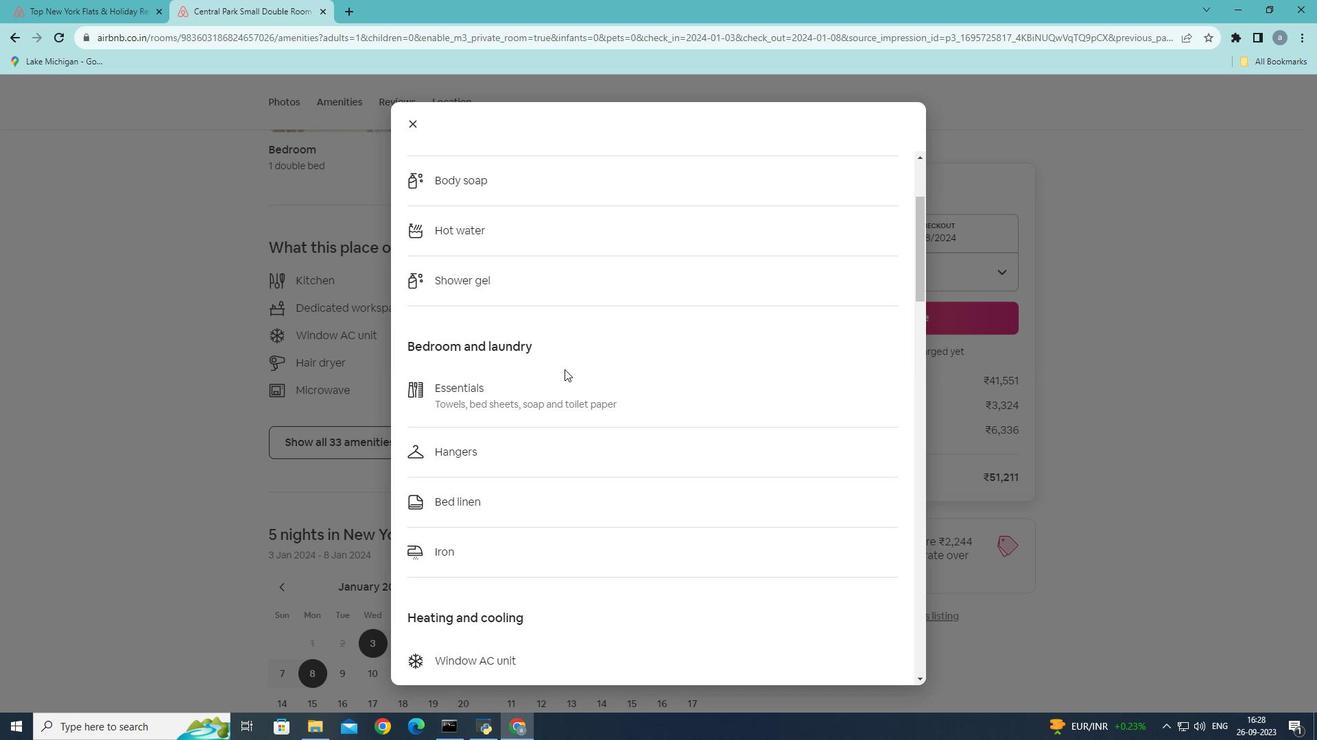 
Action: Mouse scrolled (564, 369) with delta (0, 0)
Screenshot: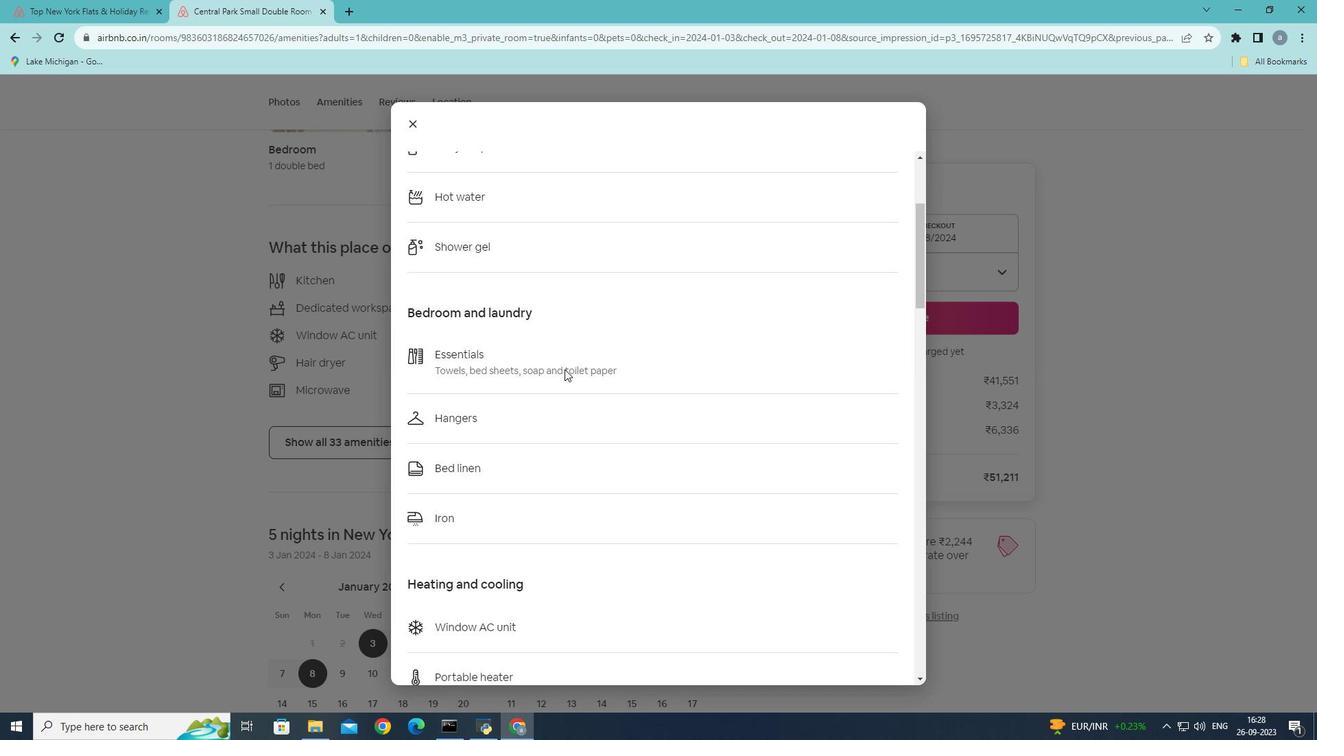 
Action: Mouse scrolled (564, 369) with delta (0, 0)
Screenshot: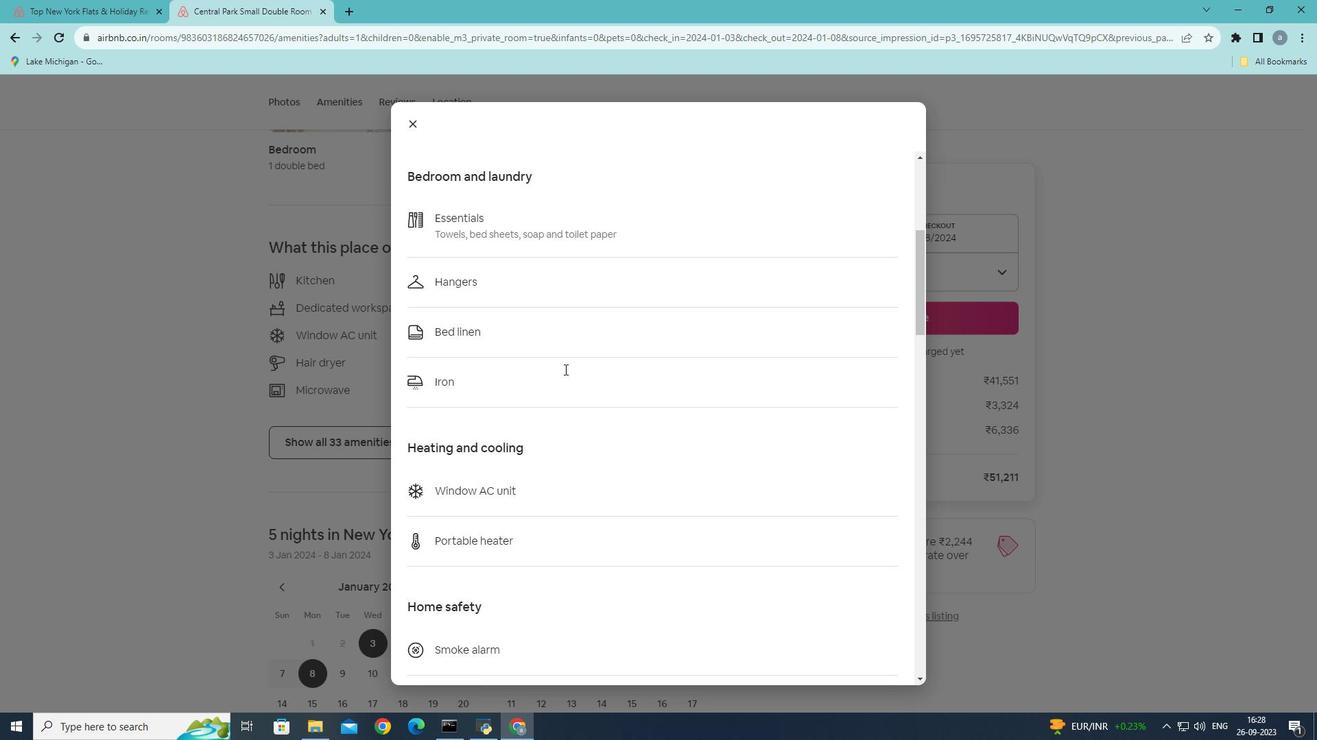 
Action: Mouse scrolled (564, 369) with delta (0, 0)
Screenshot: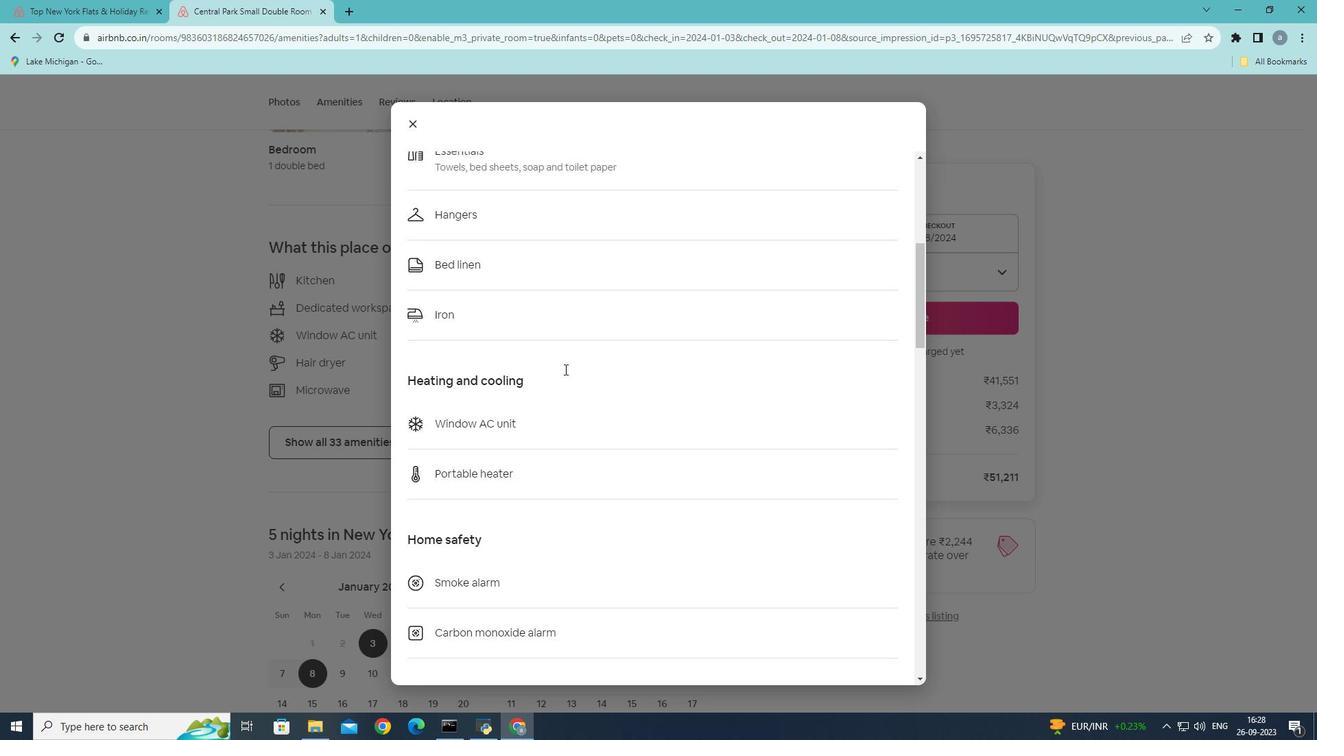 
Action: Mouse scrolled (564, 369) with delta (0, 0)
Screenshot: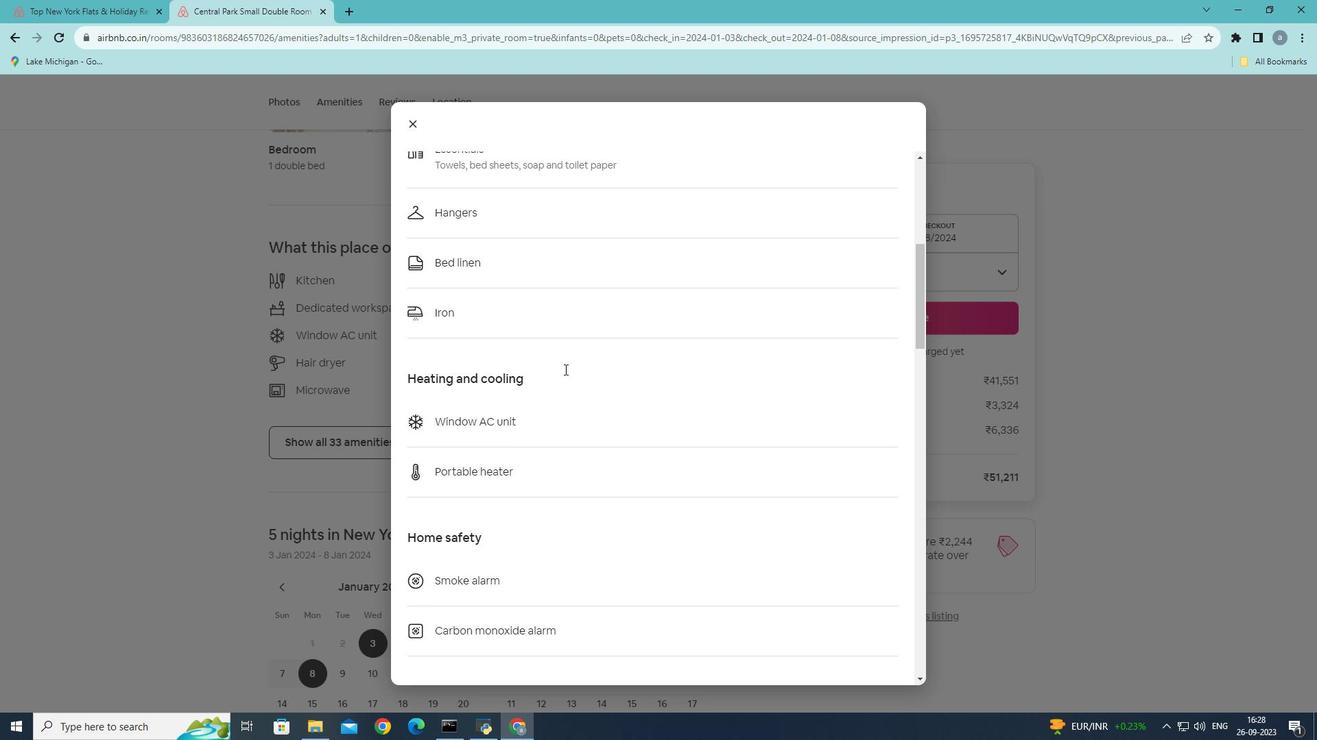
Action: Mouse moved to (564, 364)
Screenshot: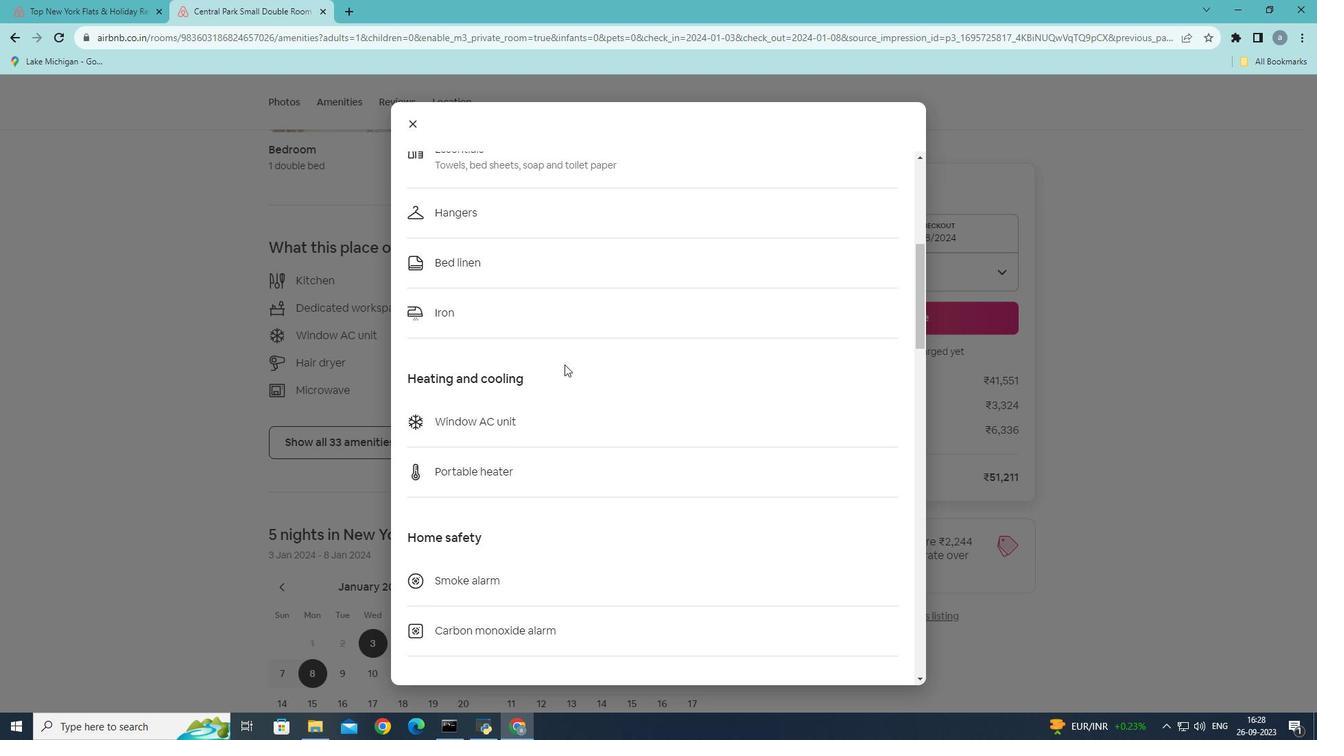 
Action: Mouse scrolled (564, 364) with delta (0, 0)
Screenshot: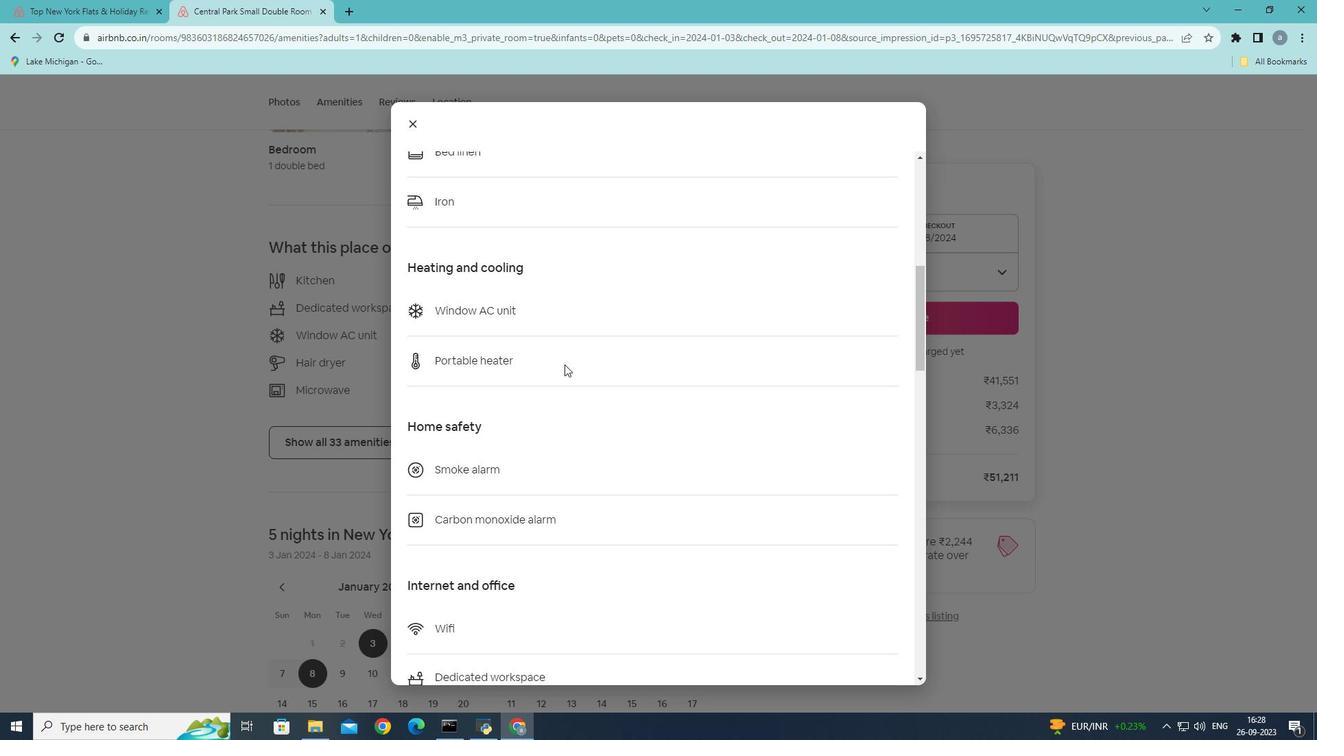 
Action: Mouse scrolled (564, 364) with delta (0, 0)
Screenshot: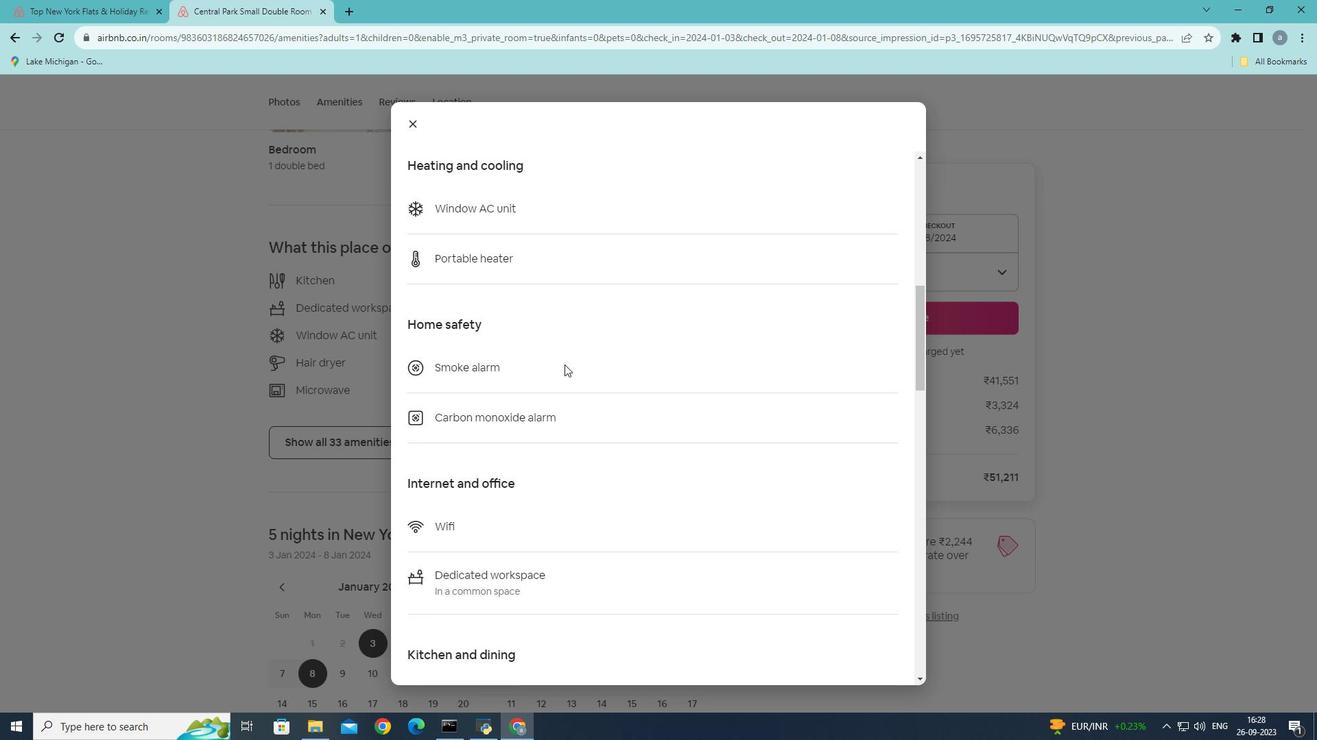
Action: Mouse scrolled (564, 364) with delta (0, 0)
Screenshot: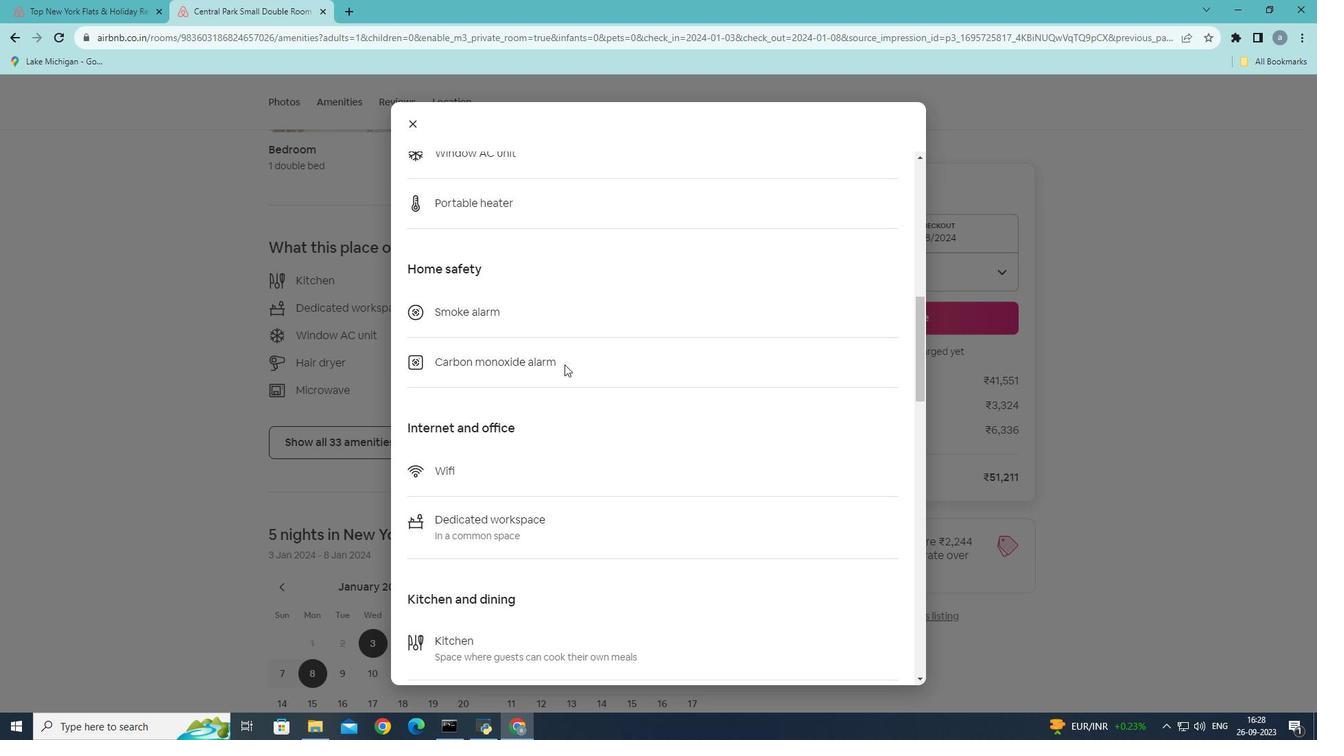 
Action: Mouse scrolled (564, 364) with delta (0, 0)
Screenshot: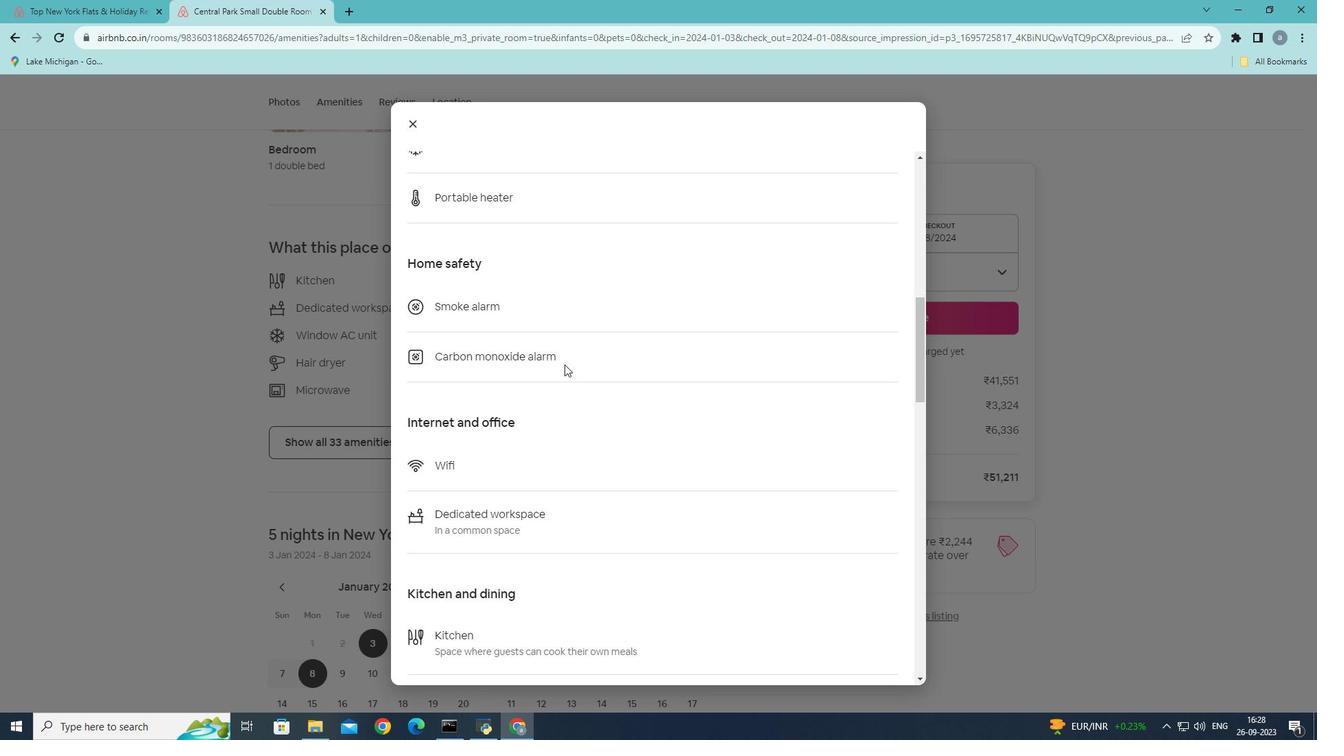 
Action: Mouse scrolled (564, 364) with delta (0, 0)
Screenshot: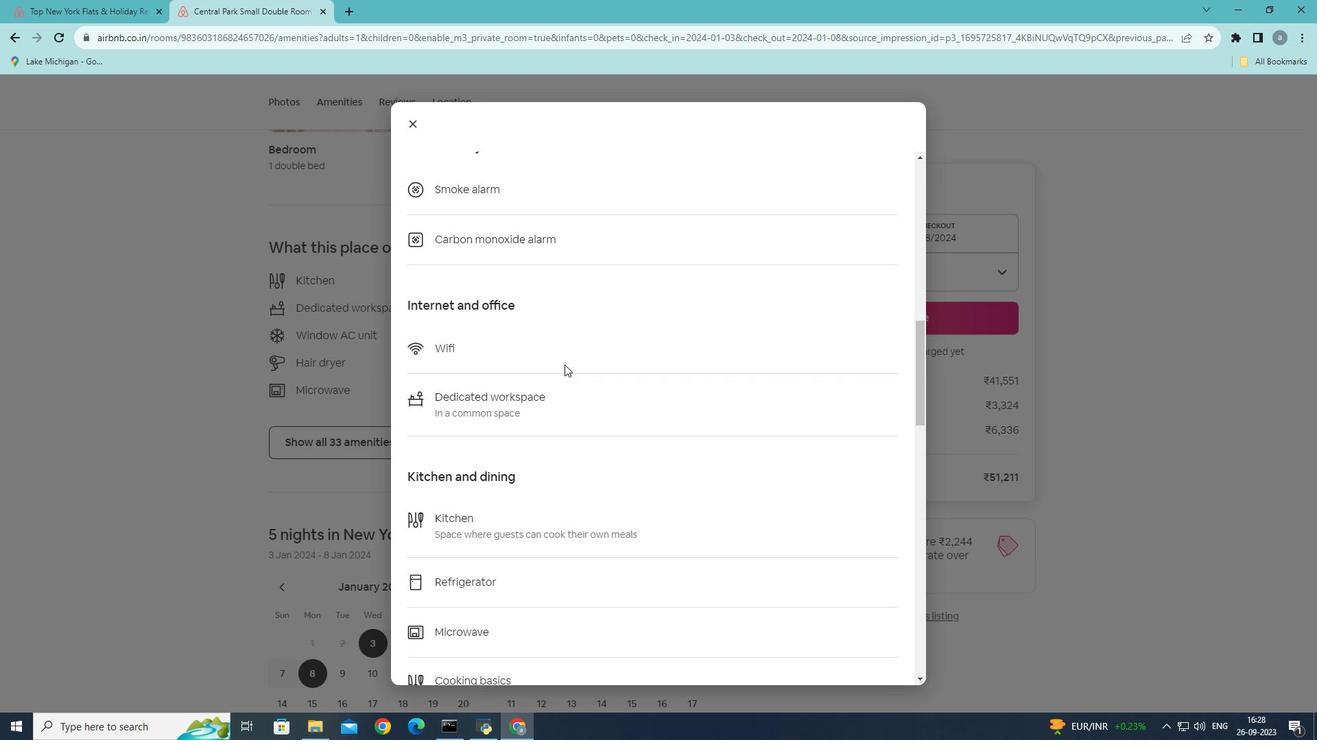 
Action: Mouse scrolled (564, 364) with delta (0, 0)
Screenshot: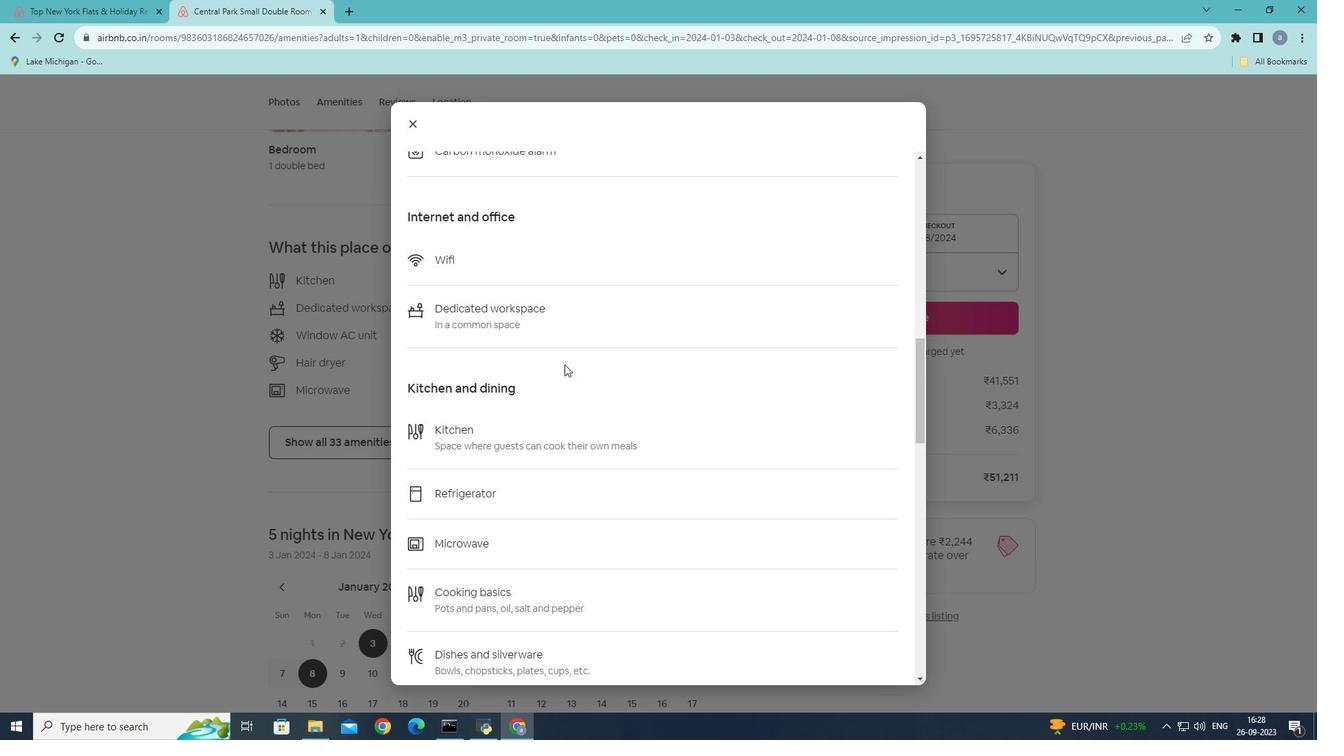 
Action: Mouse scrolled (564, 364) with delta (0, 0)
Screenshot: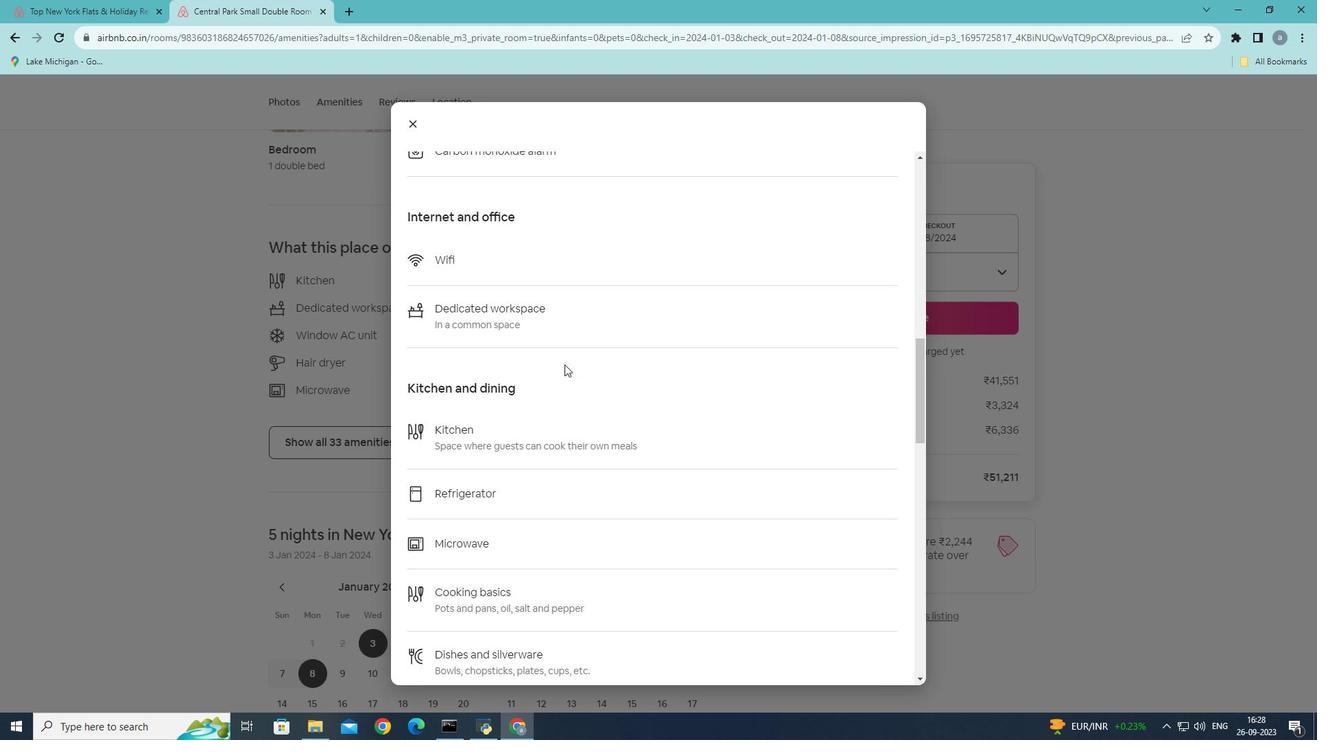 
Action: Mouse scrolled (564, 364) with delta (0, 0)
Screenshot: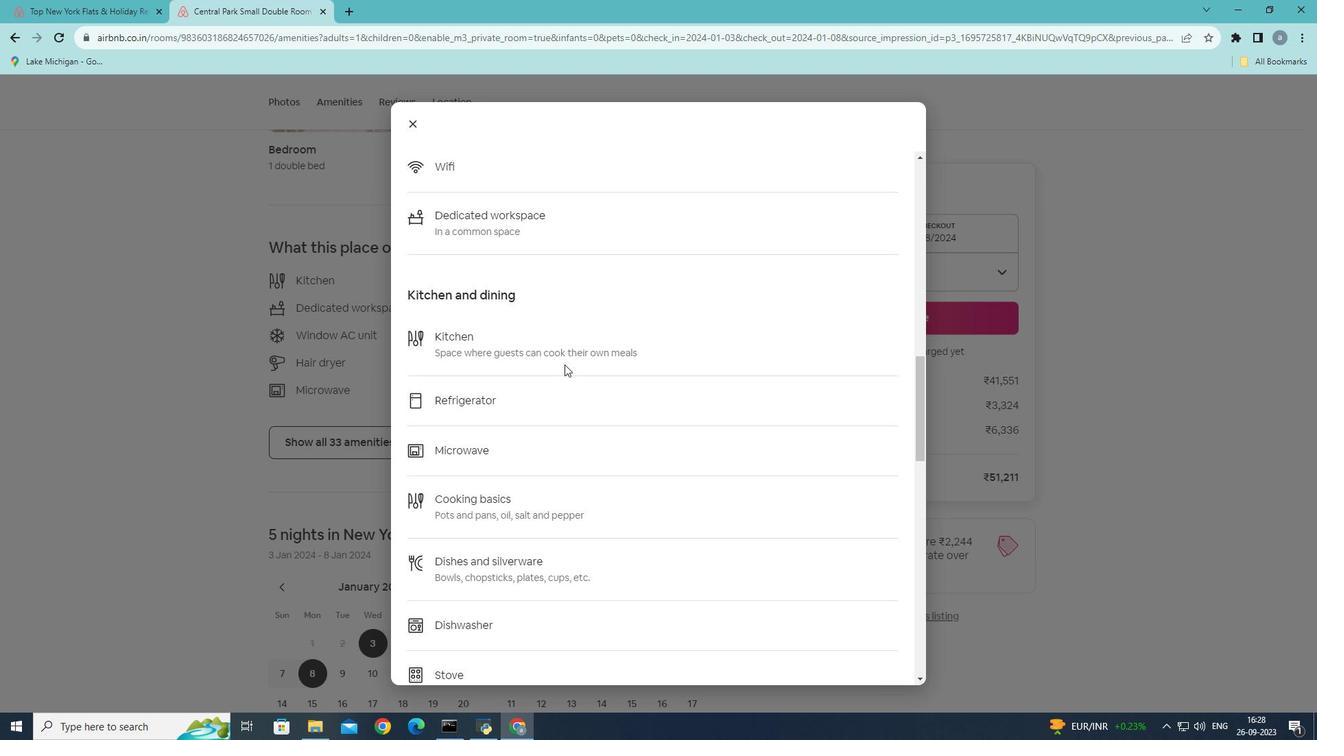 
Action: Mouse scrolled (564, 364) with delta (0, 0)
Screenshot: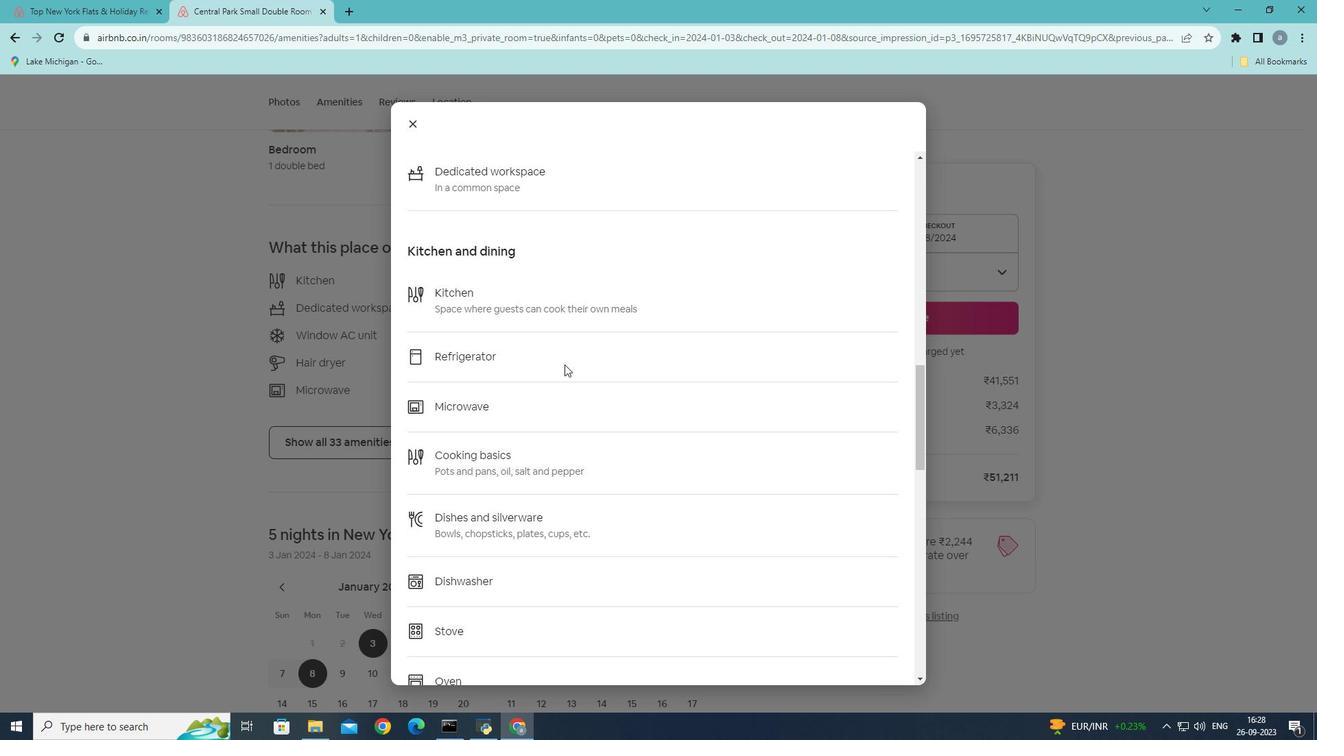 
Action: Mouse scrolled (564, 364) with delta (0, 0)
Screenshot: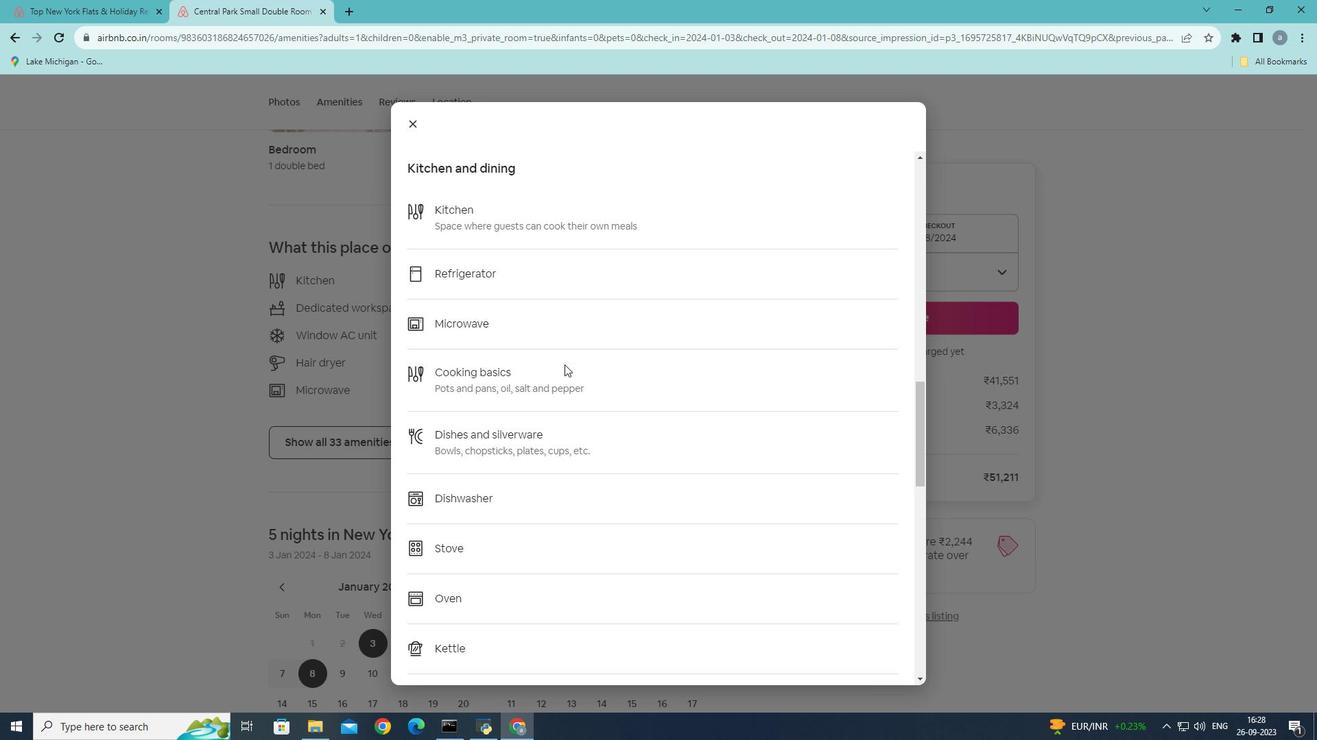 
Action: Mouse scrolled (564, 364) with delta (0, 0)
Screenshot: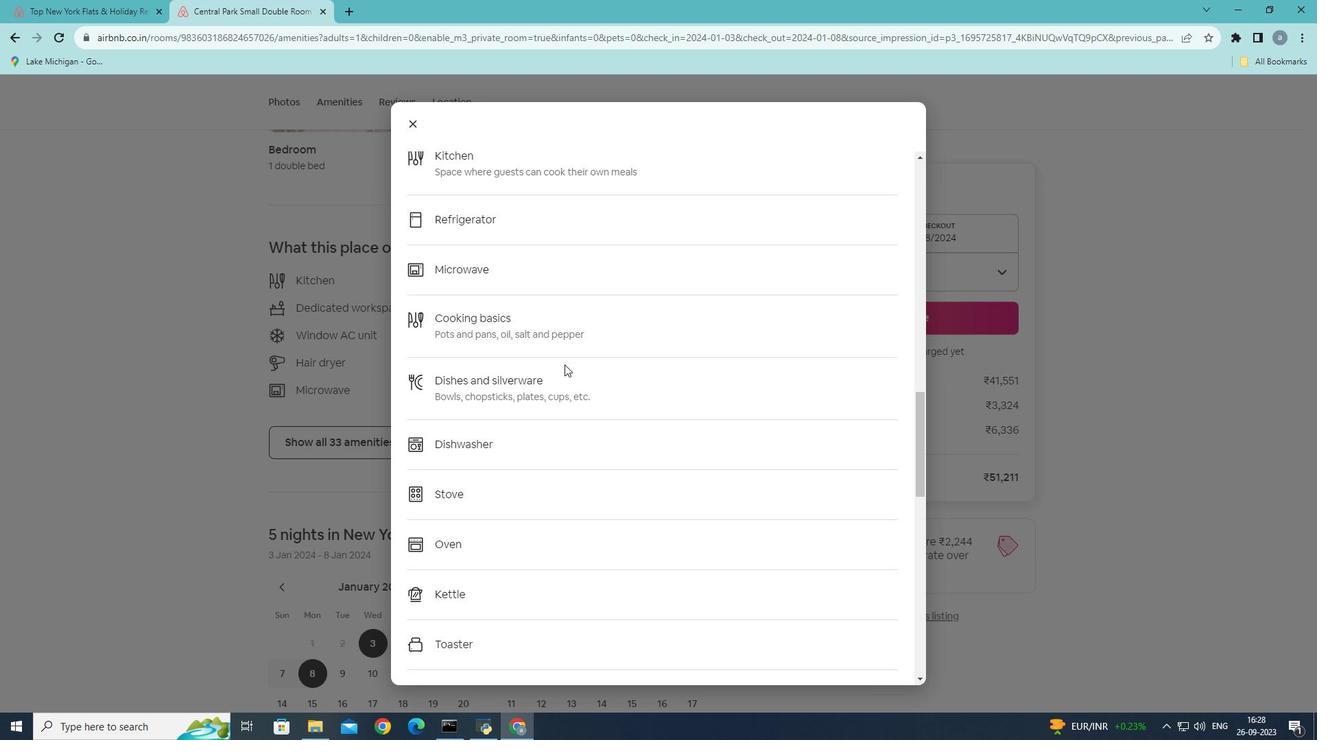 
Action: Mouse scrolled (564, 364) with delta (0, 0)
Screenshot: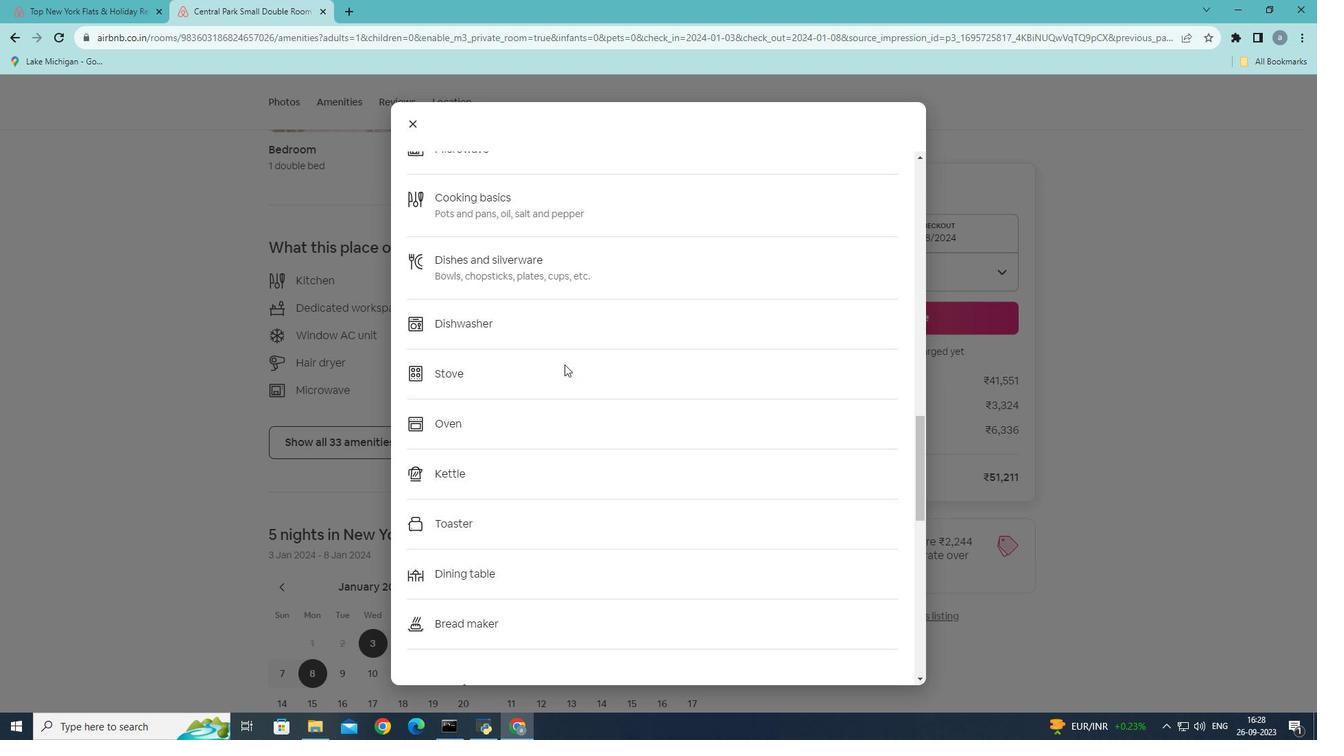 
Action: Mouse scrolled (564, 364) with delta (0, 0)
Screenshot: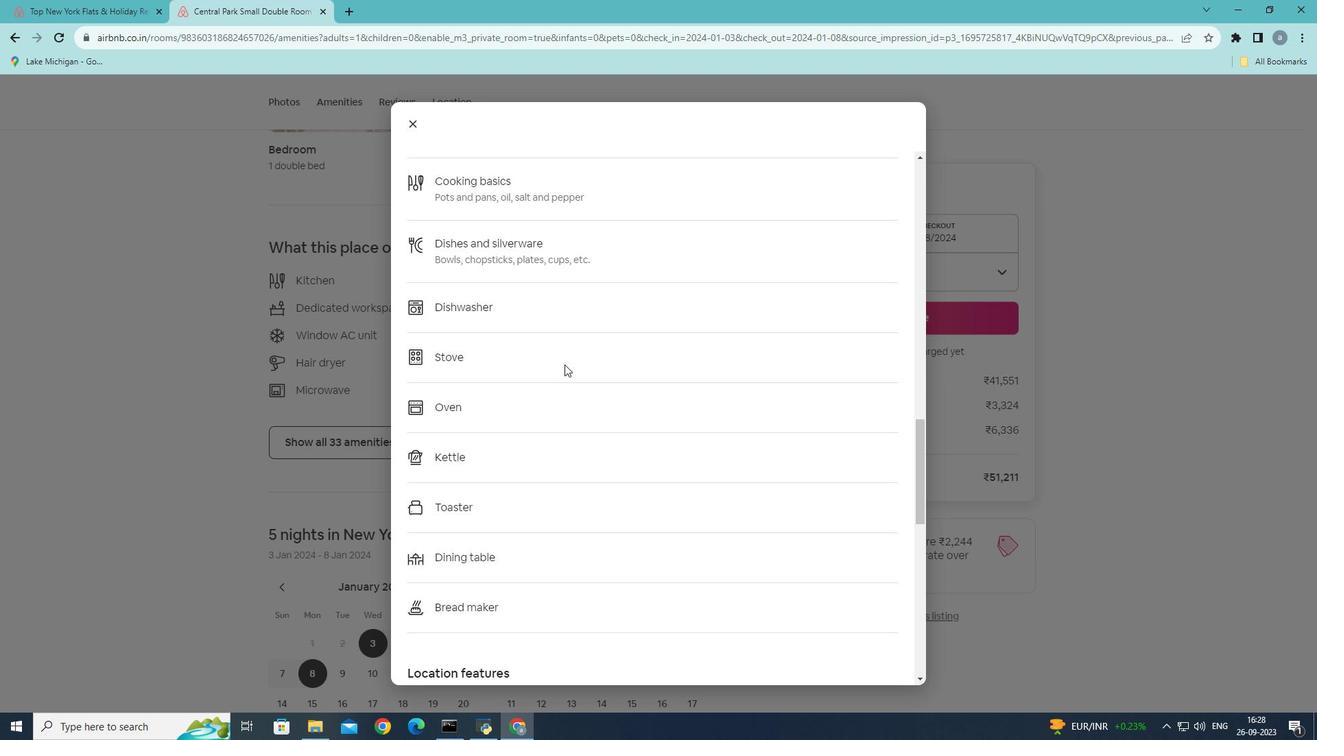 
Action: Mouse scrolled (564, 364) with delta (0, 0)
Screenshot: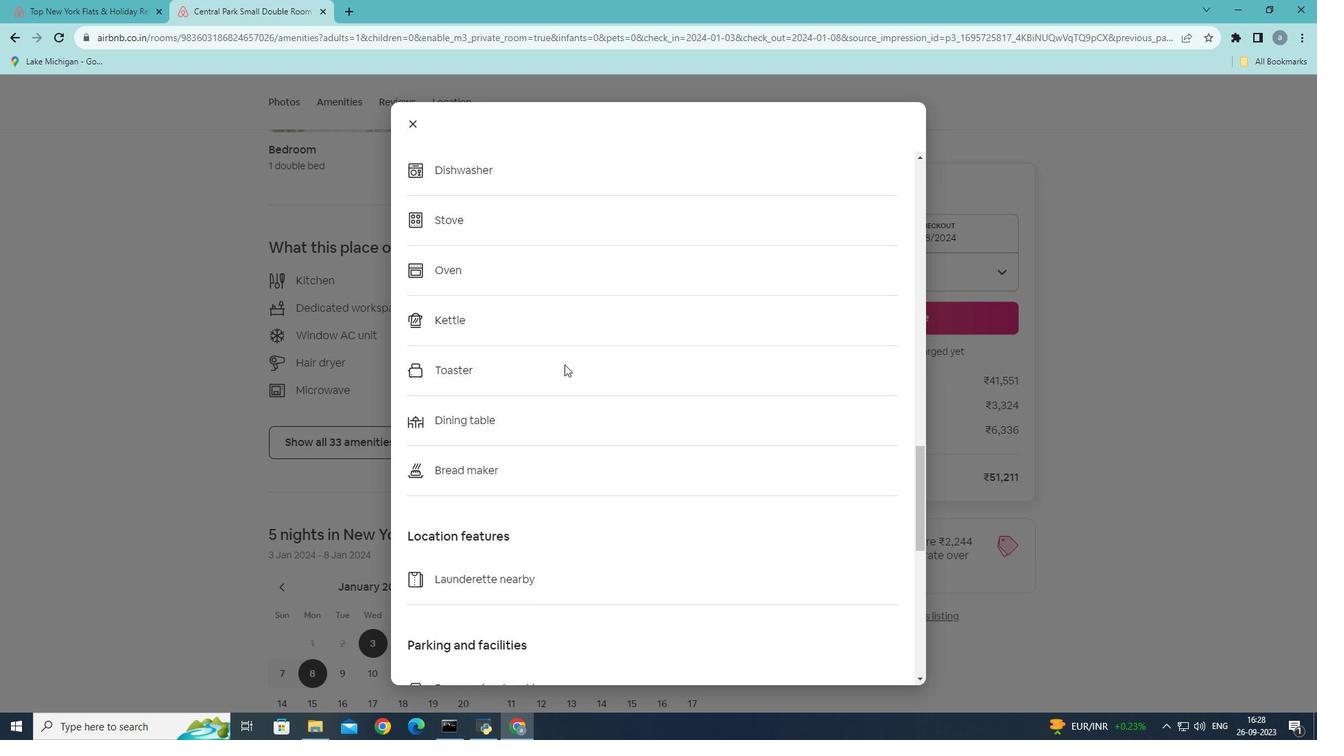 
Action: Mouse scrolled (564, 364) with delta (0, 0)
Screenshot: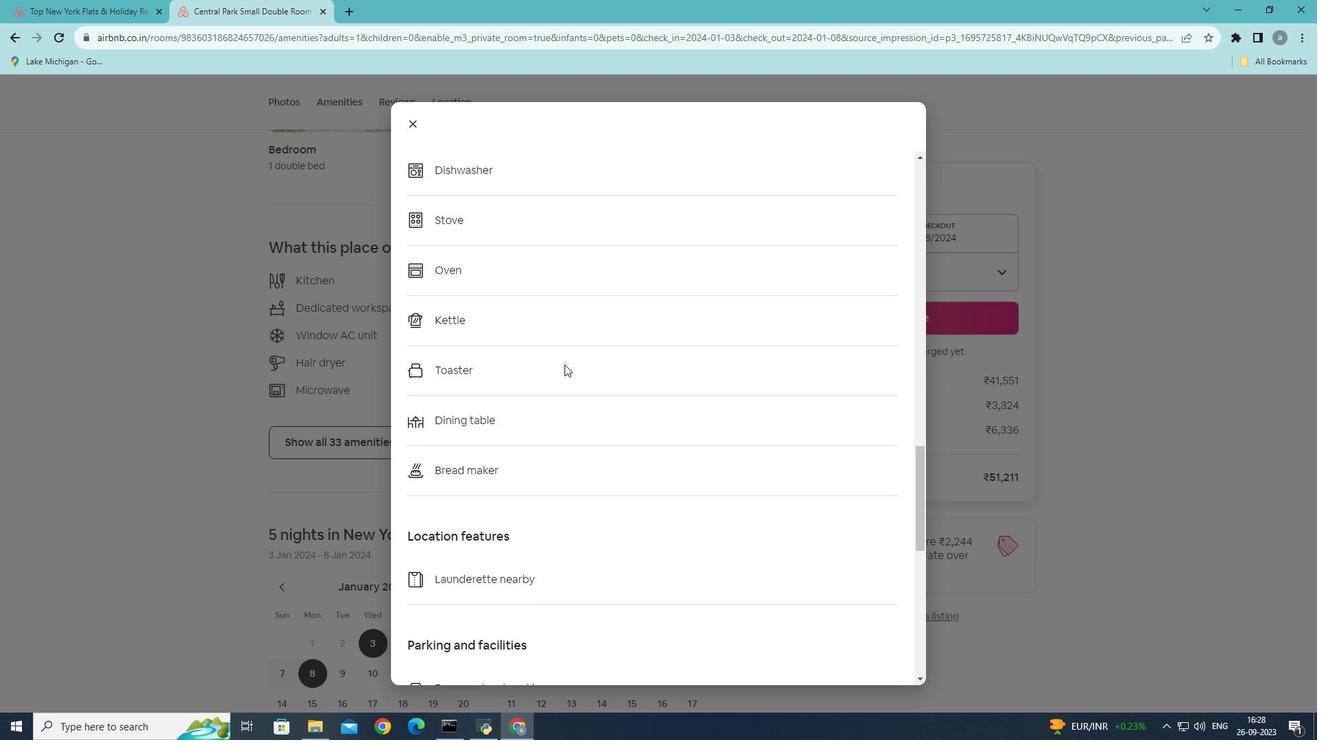 
Action: Mouse scrolled (564, 364) with delta (0, 0)
Screenshot: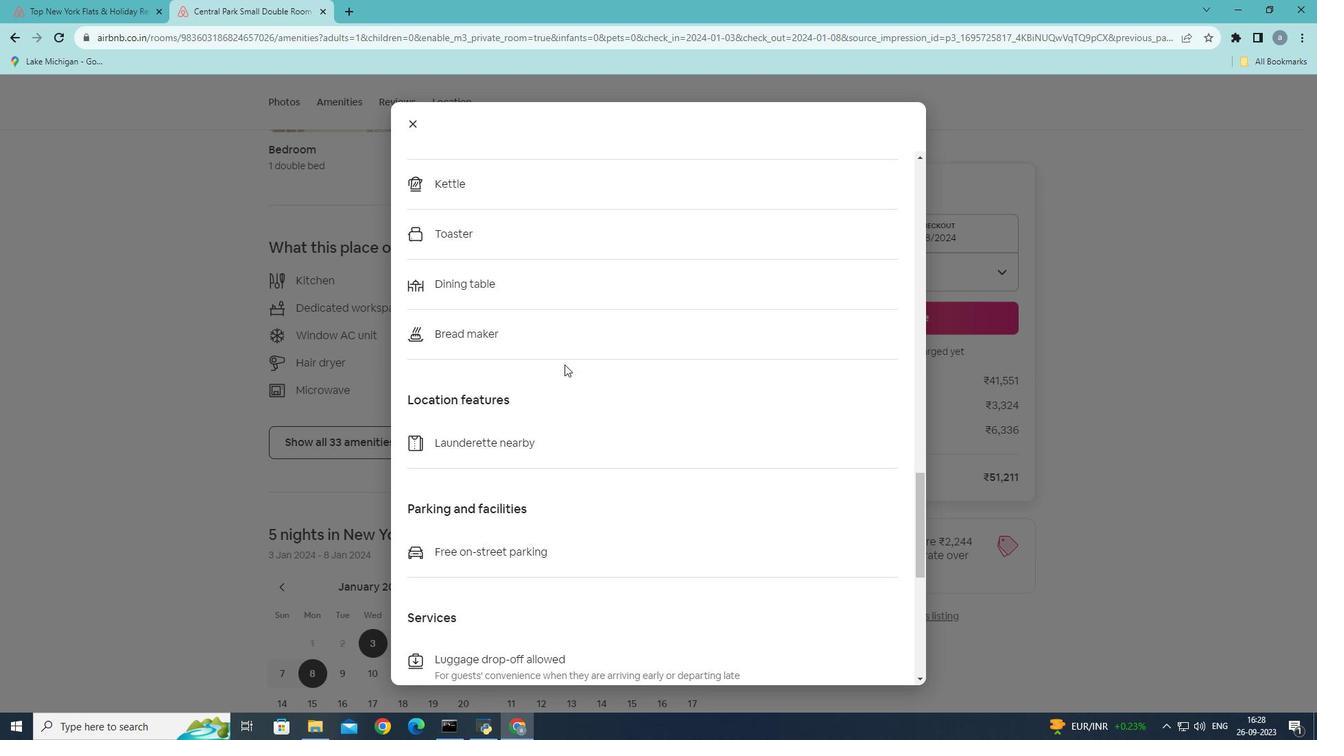 
Action: Mouse scrolled (564, 364) with delta (0, 0)
Screenshot: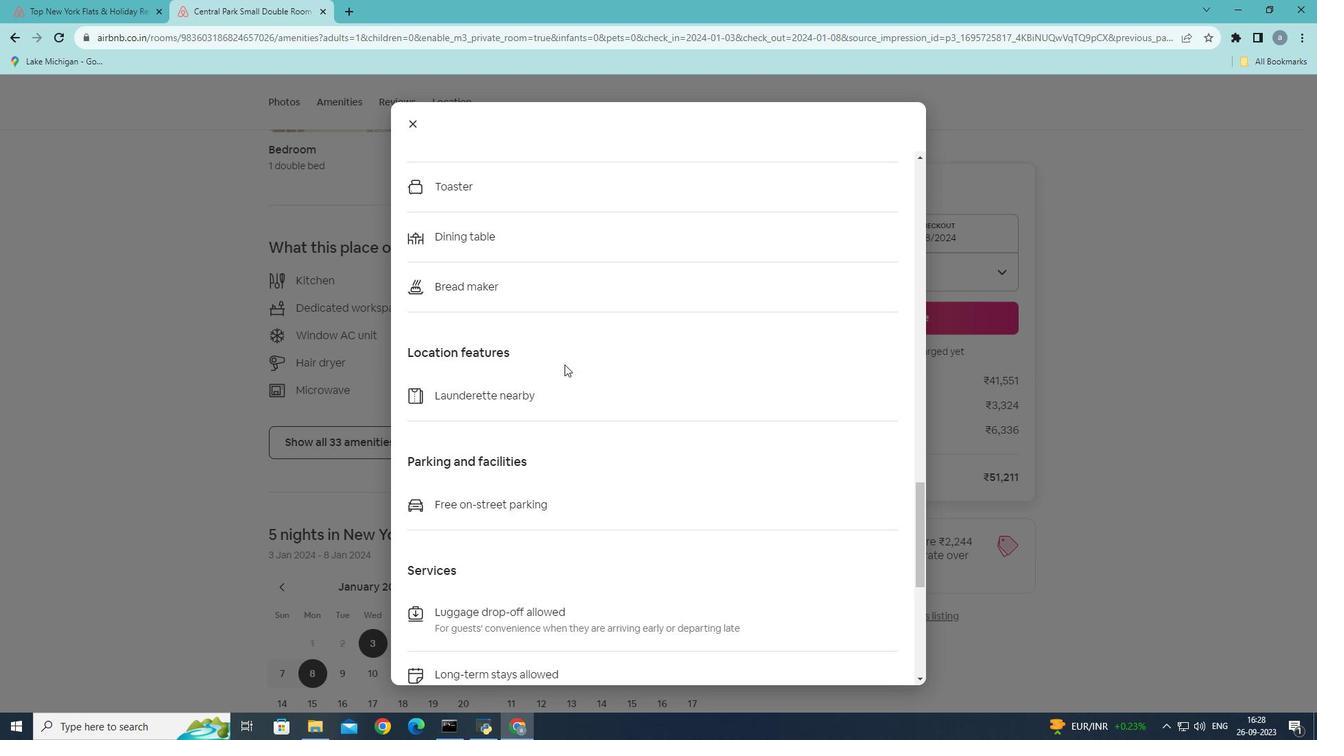 
Action: Mouse scrolled (564, 364) with delta (0, 0)
Screenshot: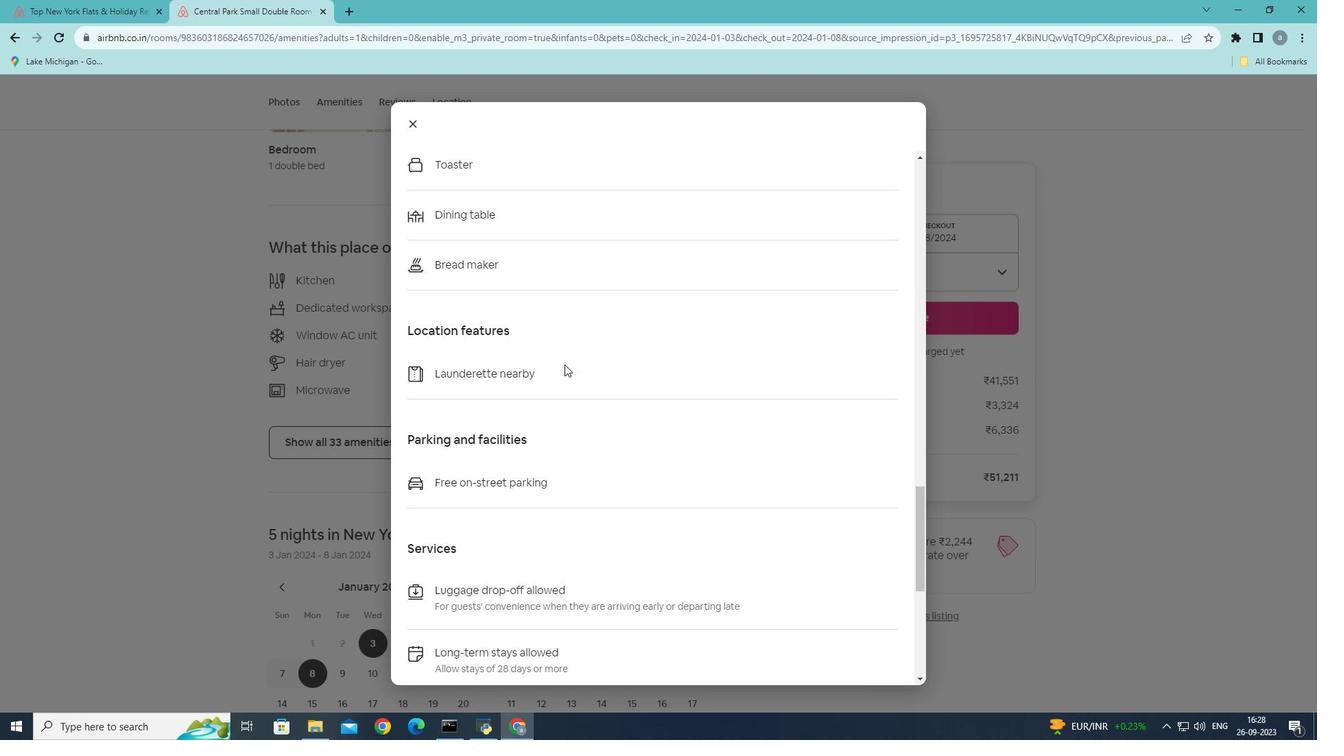 
Action: Mouse scrolled (564, 364) with delta (0, 0)
Screenshot: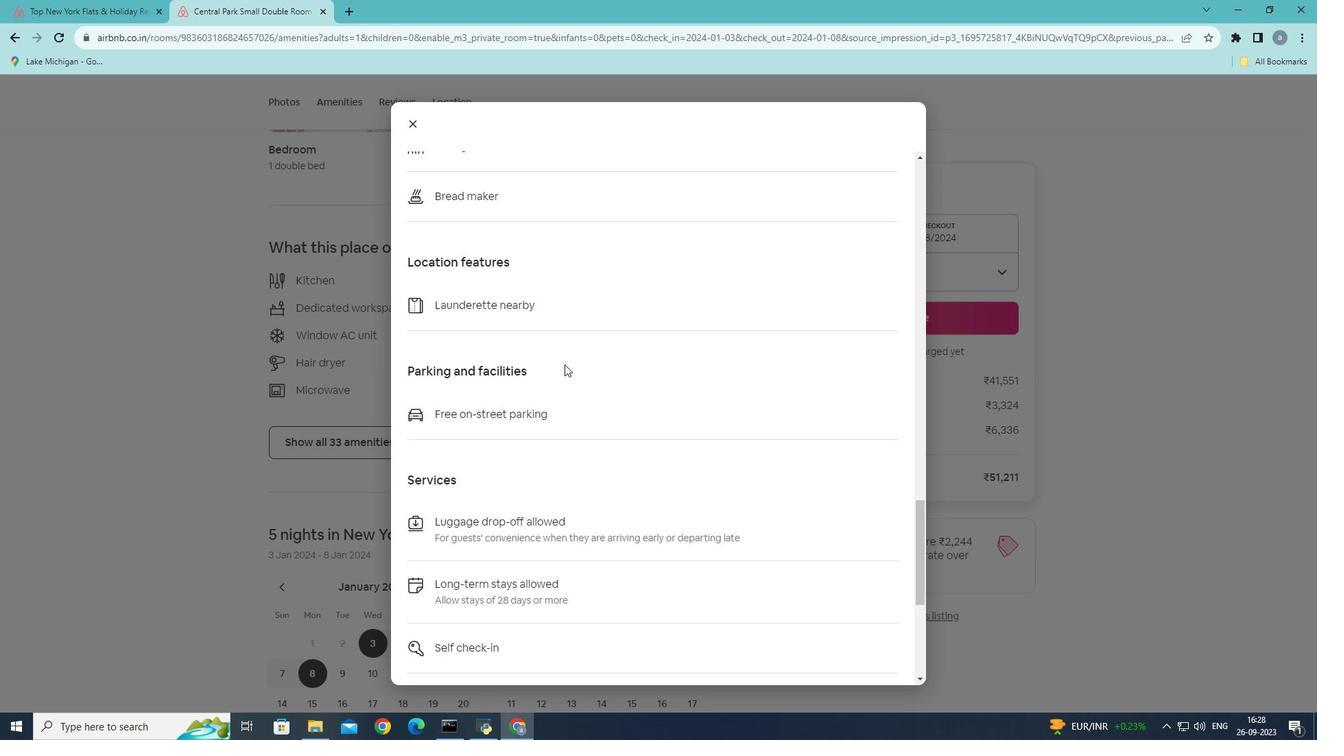 
Action: Mouse scrolled (564, 364) with delta (0, 0)
Screenshot: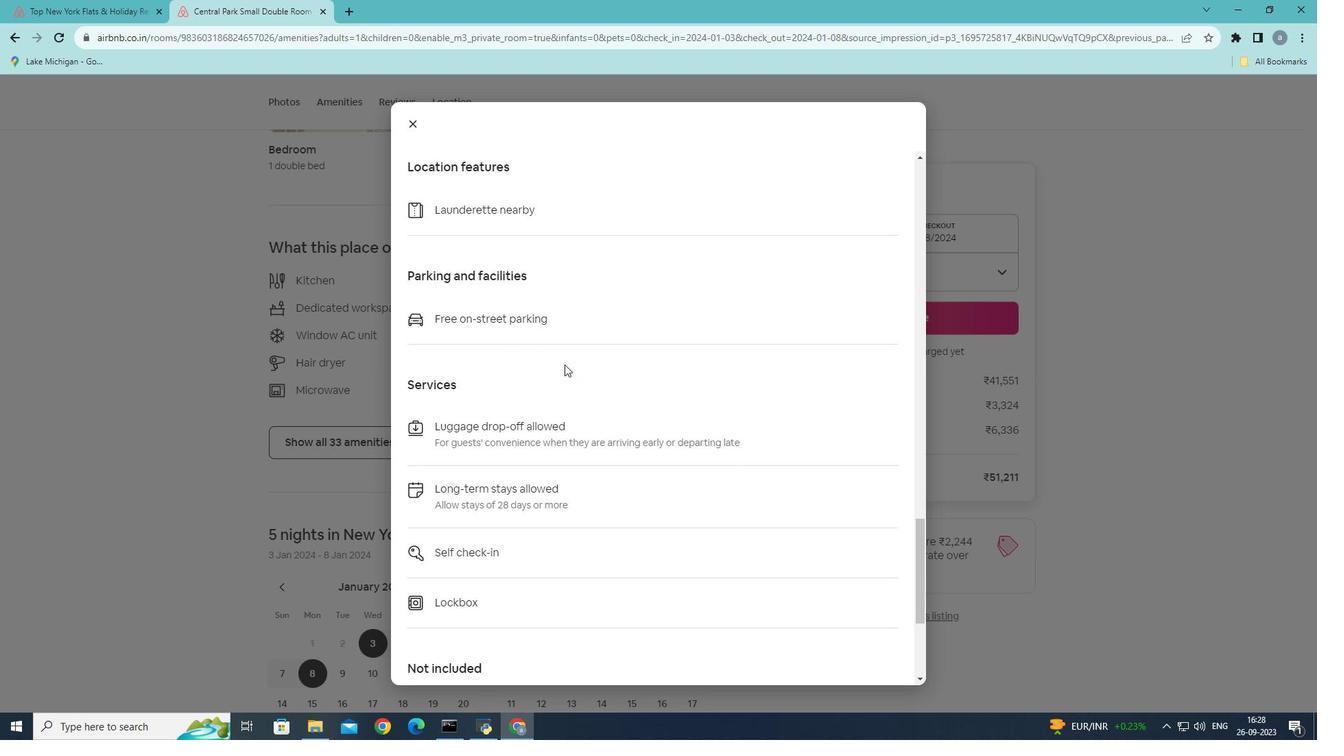 
Action: Mouse scrolled (564, 364) with delta (0, 0)
Screenshot: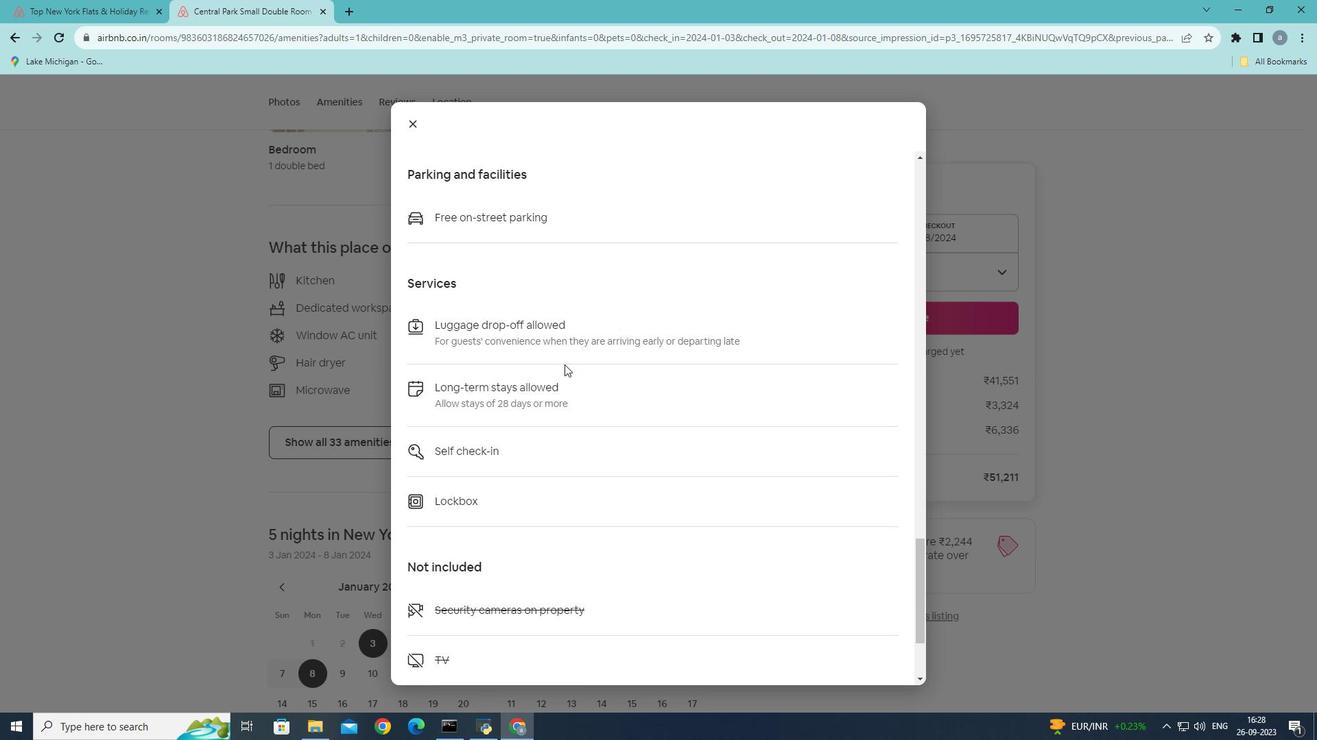
Action: Mouse scrolled (564, 364) with delta (0, 0)
Screenshot: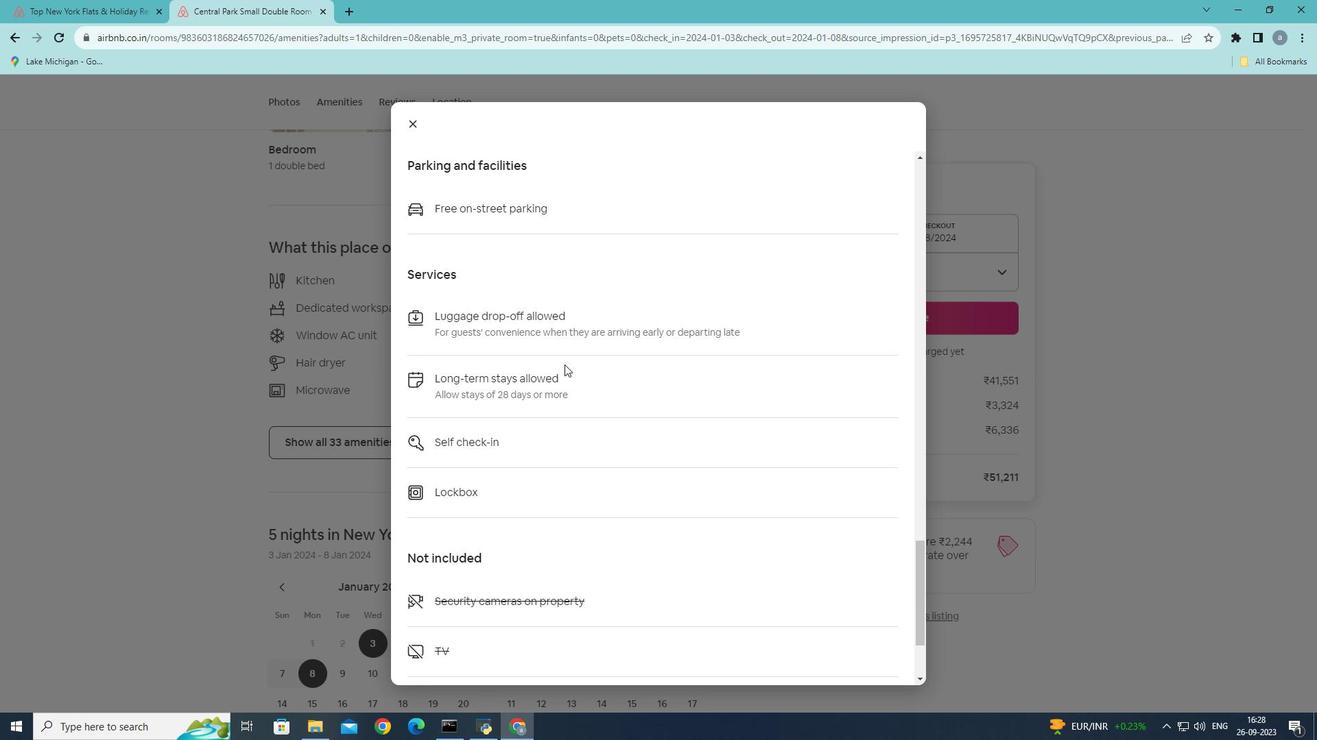 
Action: Mouse scrolled (564, 364) with delta (0, 0)
Screenshot: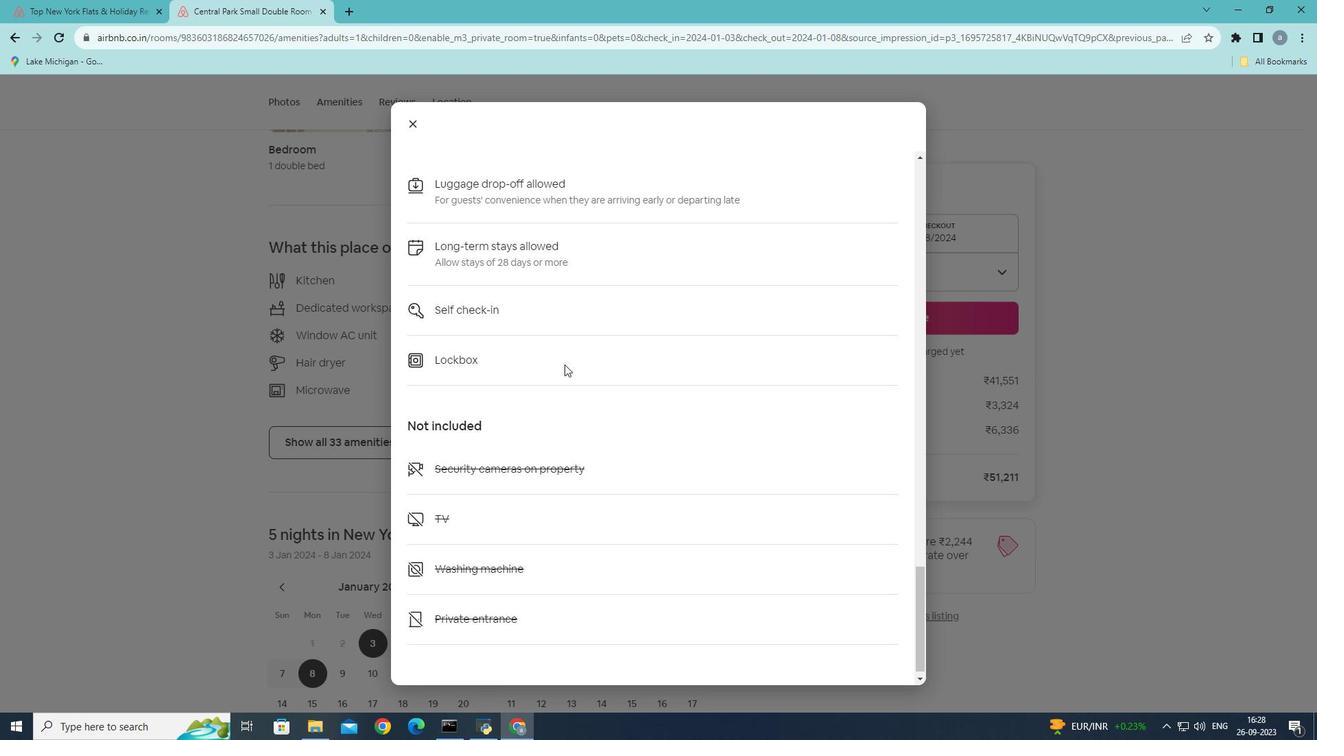
Action: Mouse scrolled (564, 364) with delta (0, 0)
Screenshot: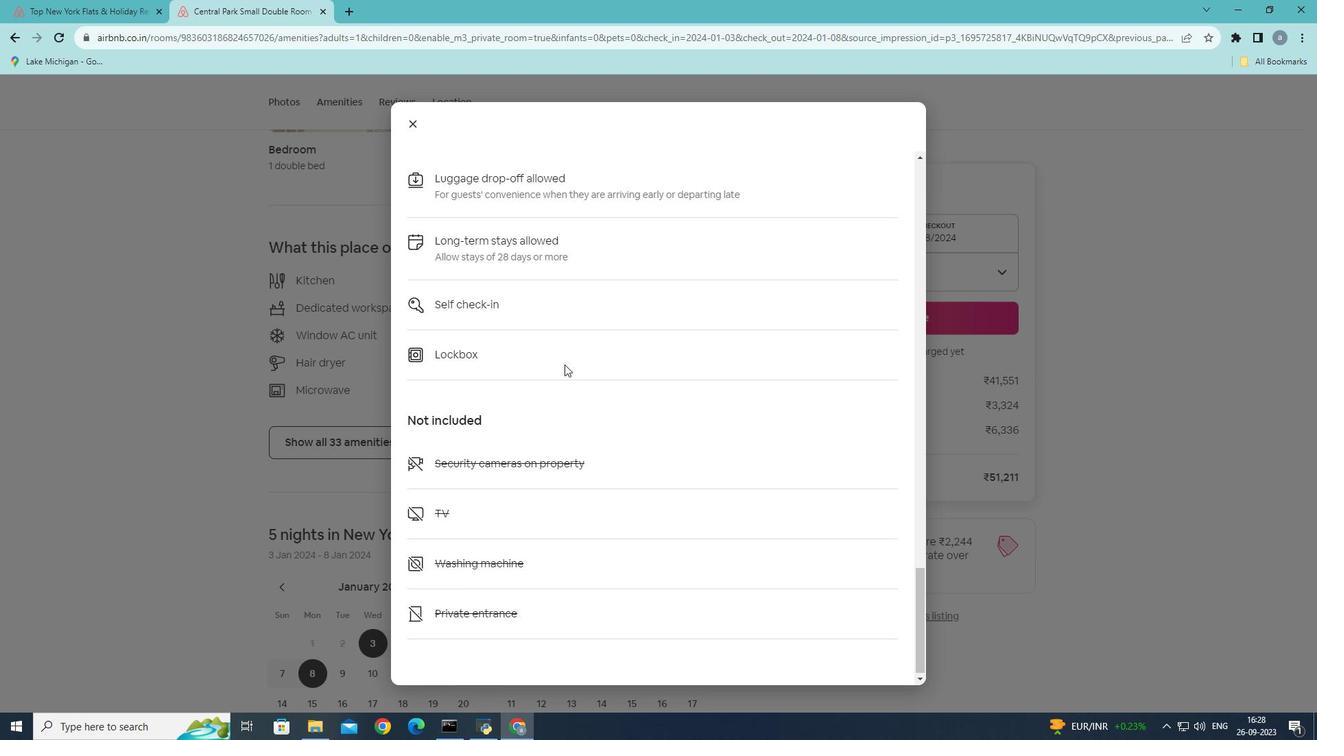 
Action: Mouse scrolled (564, 364) with delta (0, 0)
Screenshot: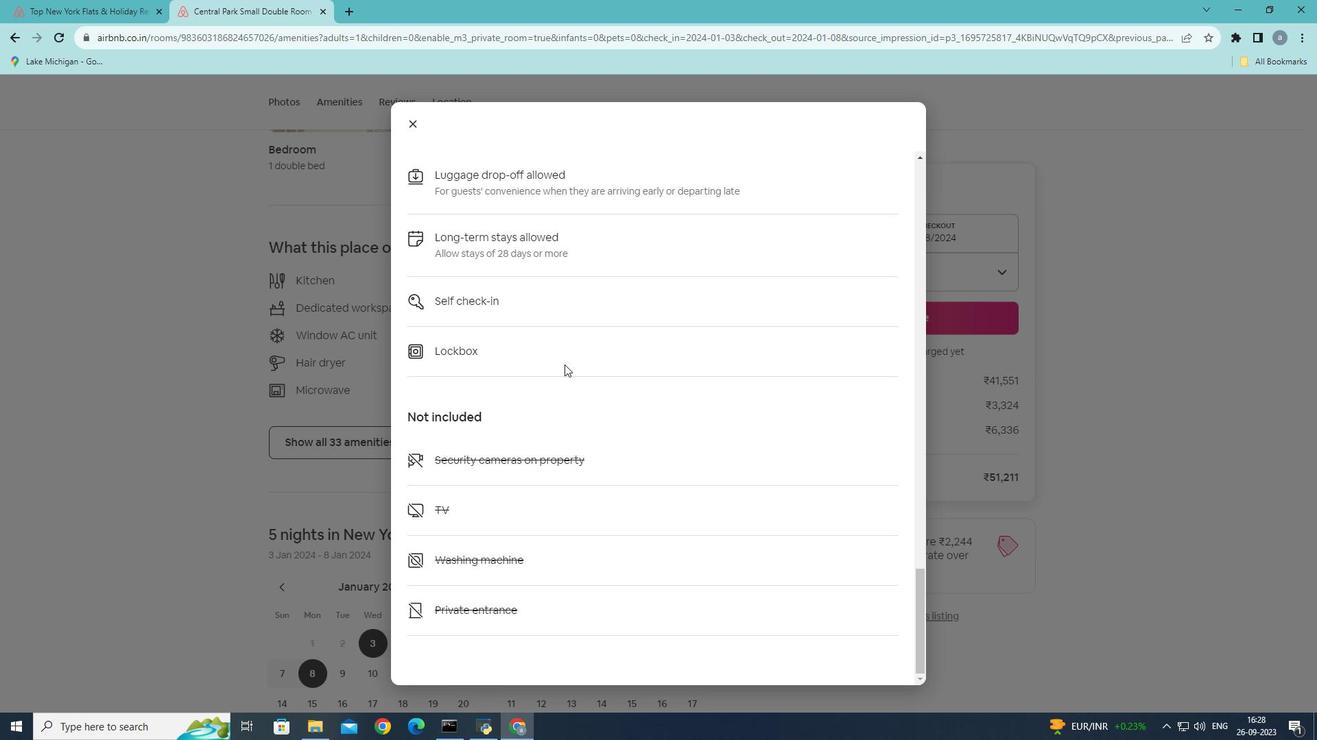 
Action: Mouse scrolled (564, 364) with delta (0, 0)
Screenshot: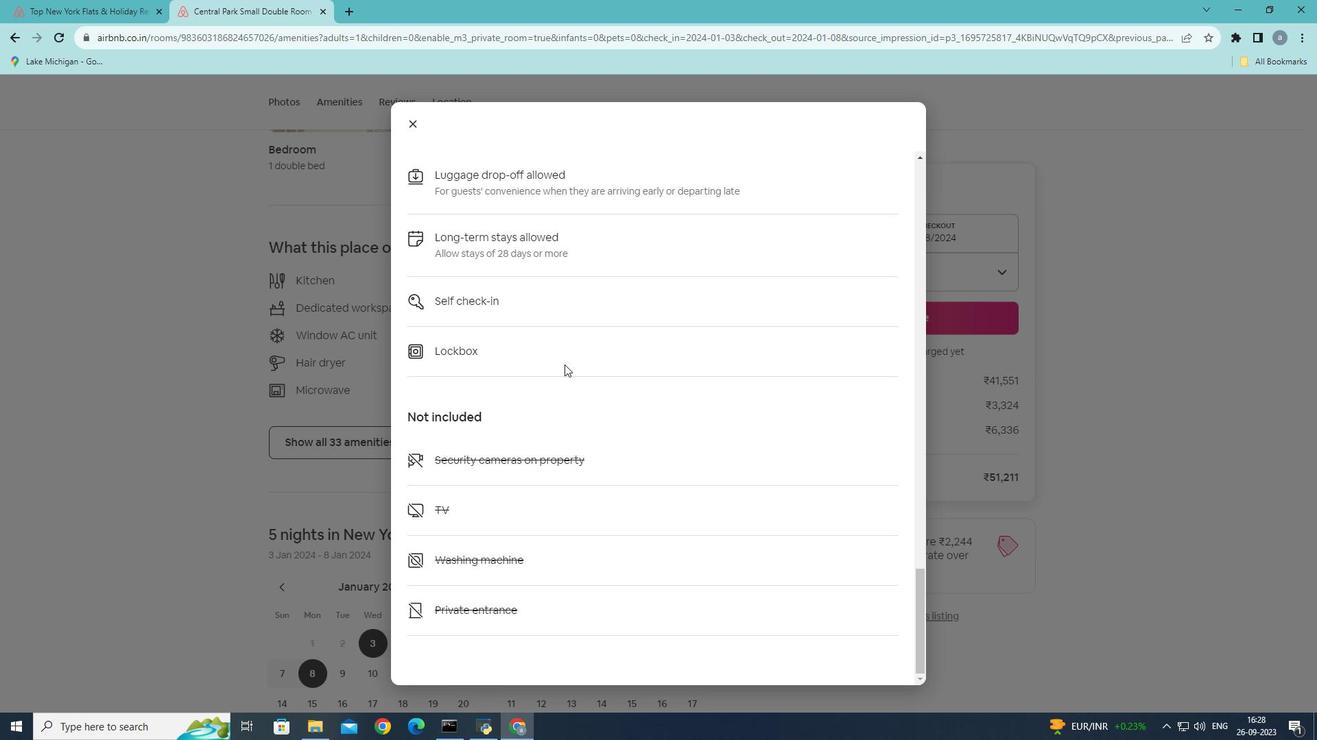 
Action: Mouse scrolled (564, 364) with delta (0, 0)
Screenshot: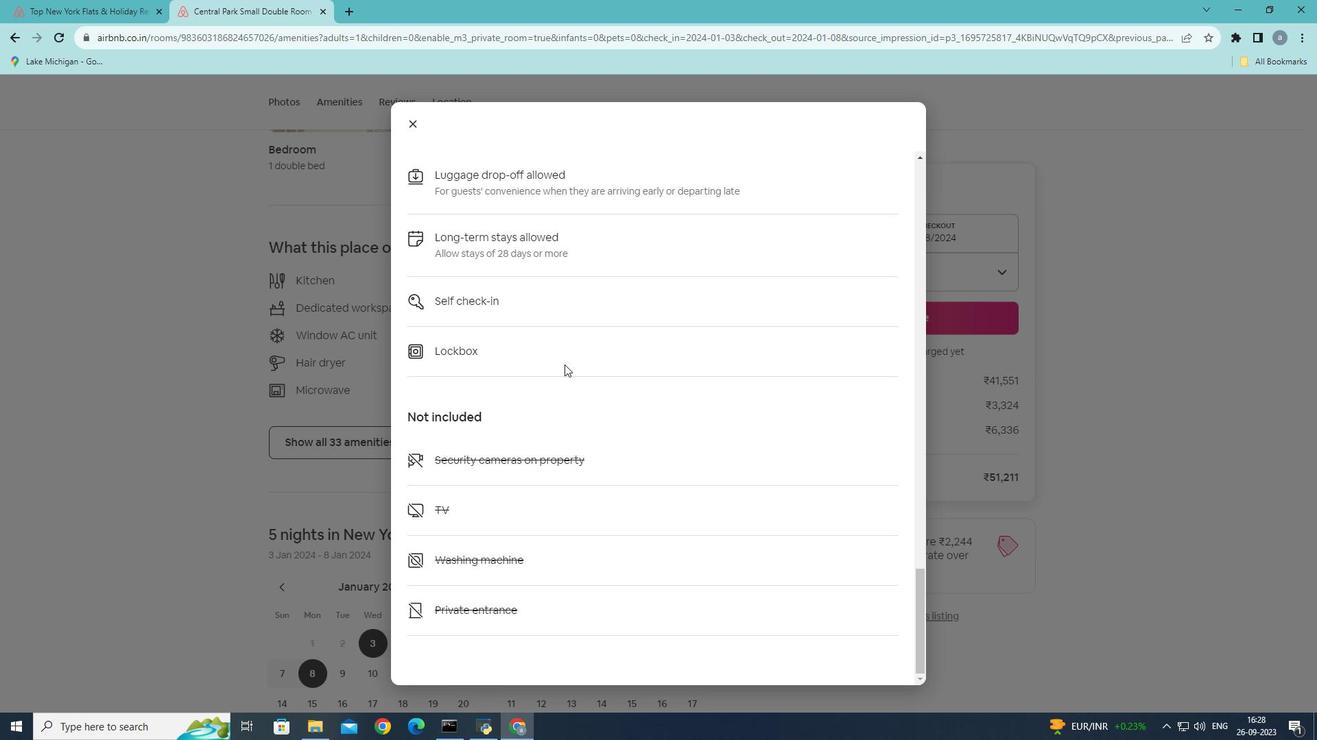 
Action: Mouse scrolled (564, 364) with delta (0, 0)
Screenshot: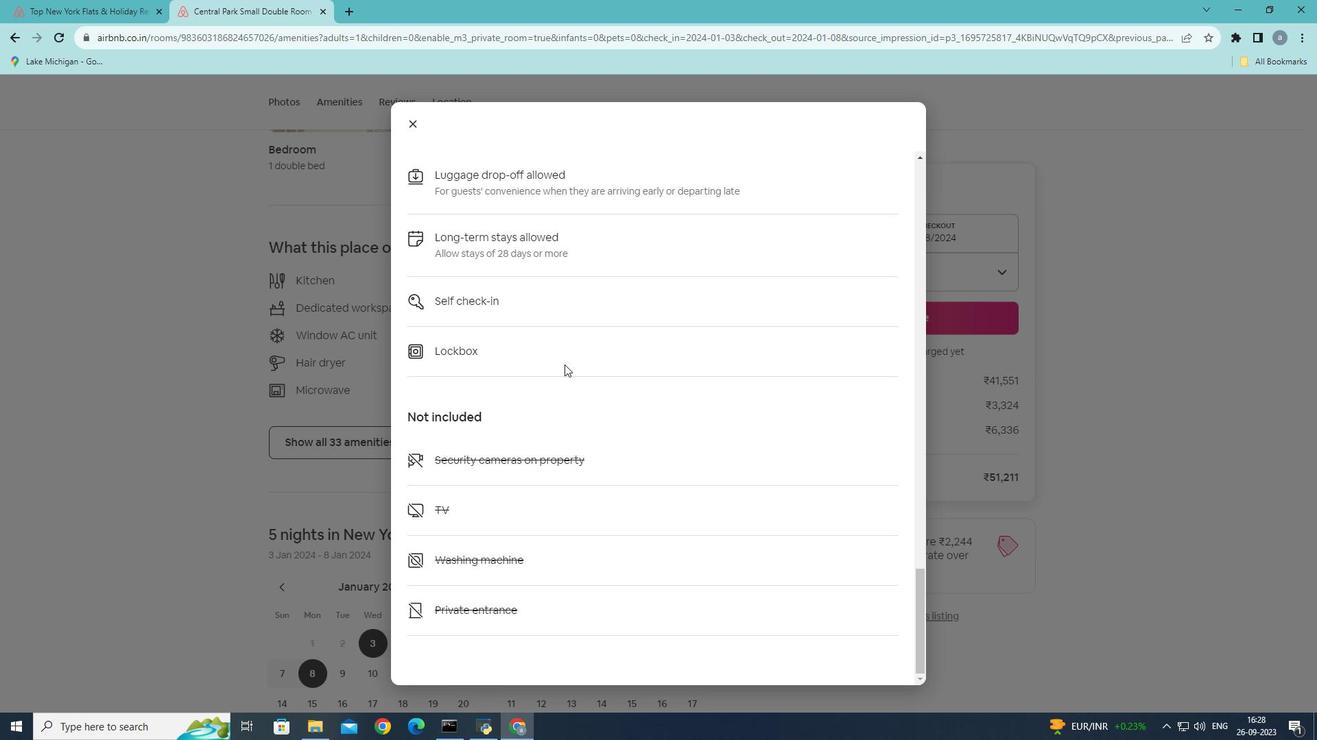 
Action: Mouse scrolled (564, 364) with delta (0, 0)
Screenshot: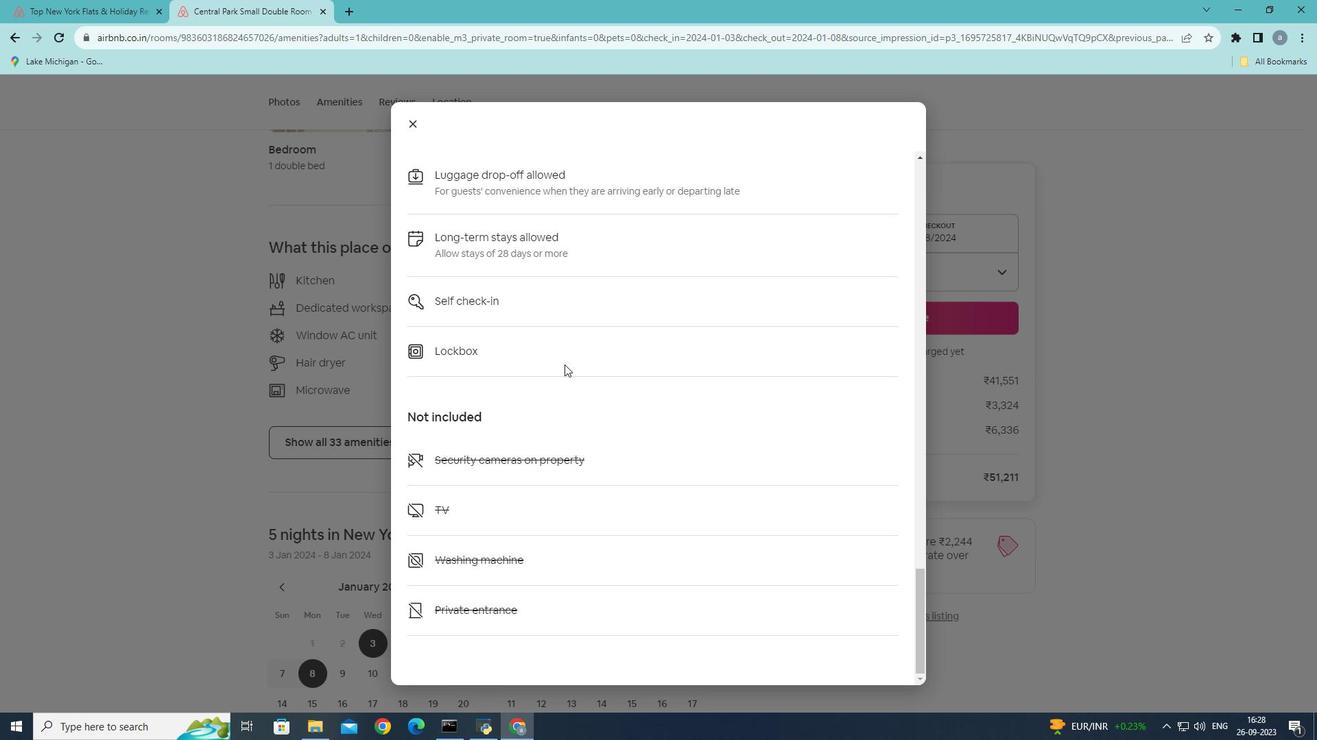 
Action: Mouse scrolled (564, 364) with delta (0, 0)
Screenshot: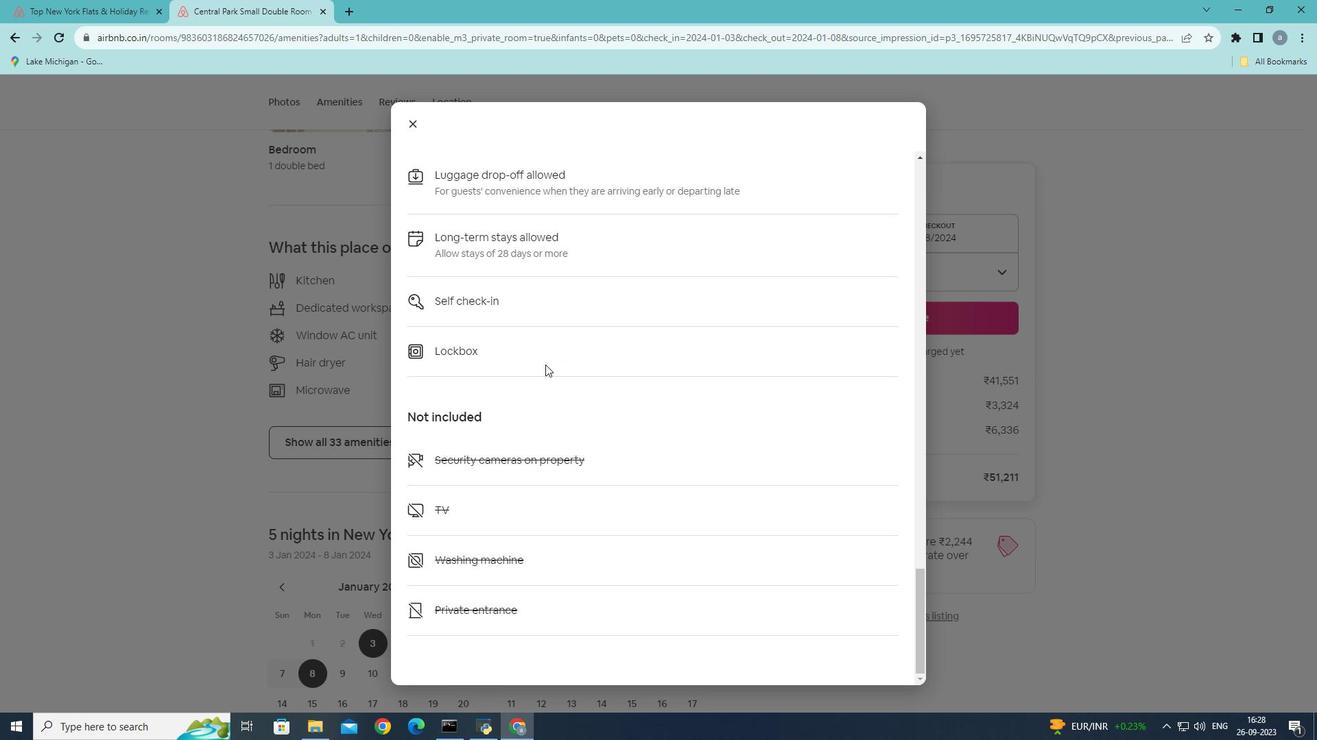 
Action: Mouse moved to (415, 122)
Screenshot: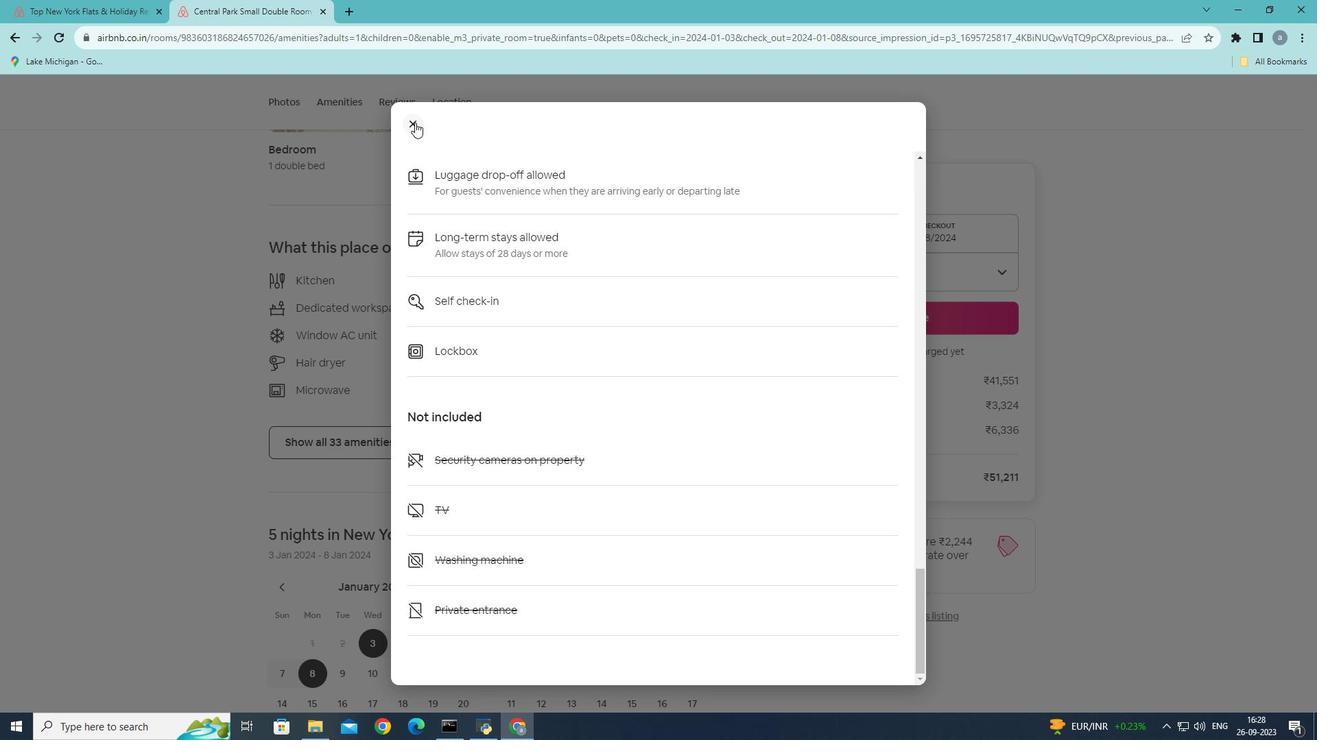 
Action: Mouse pressed left at (415, 122)
Screenshot: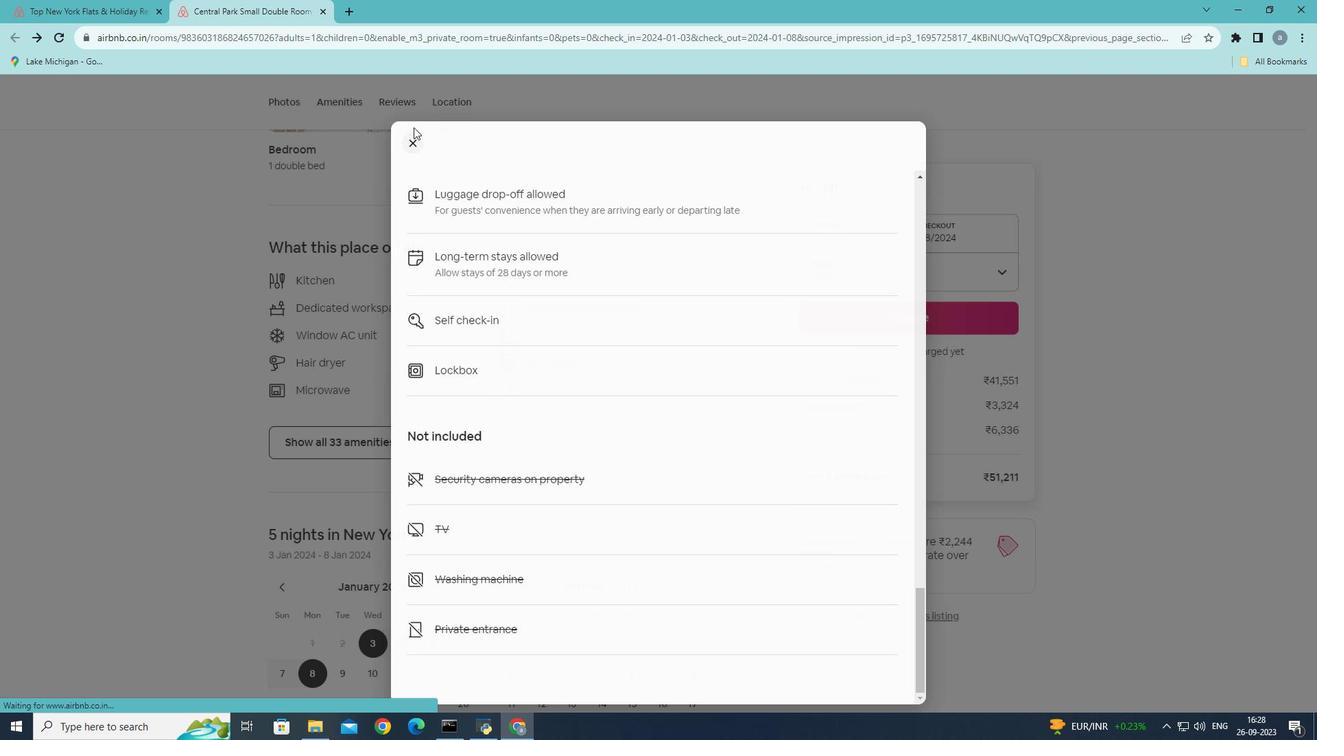 
Action: Mouse moved to (424, 308)
Screenshot: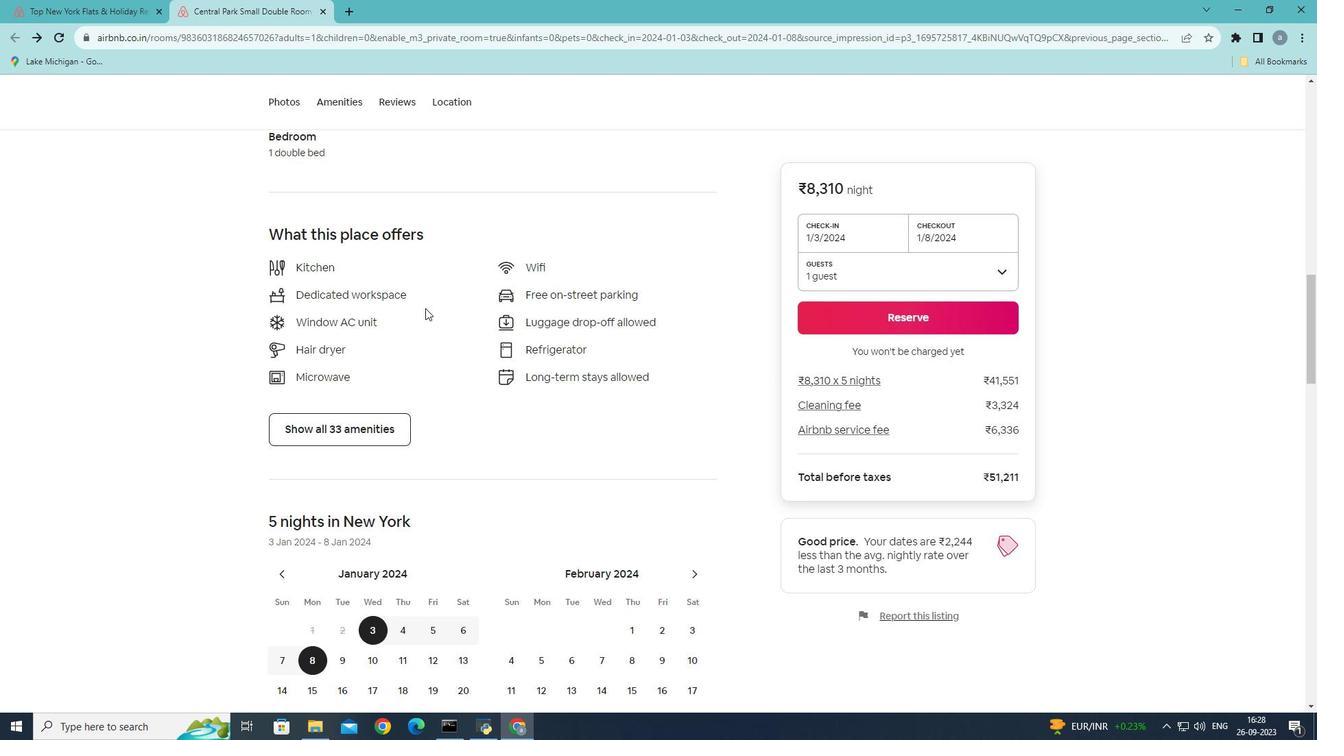 
Action: Mouse scrolled (424, 308) with delta (0, 0)
Screenshot: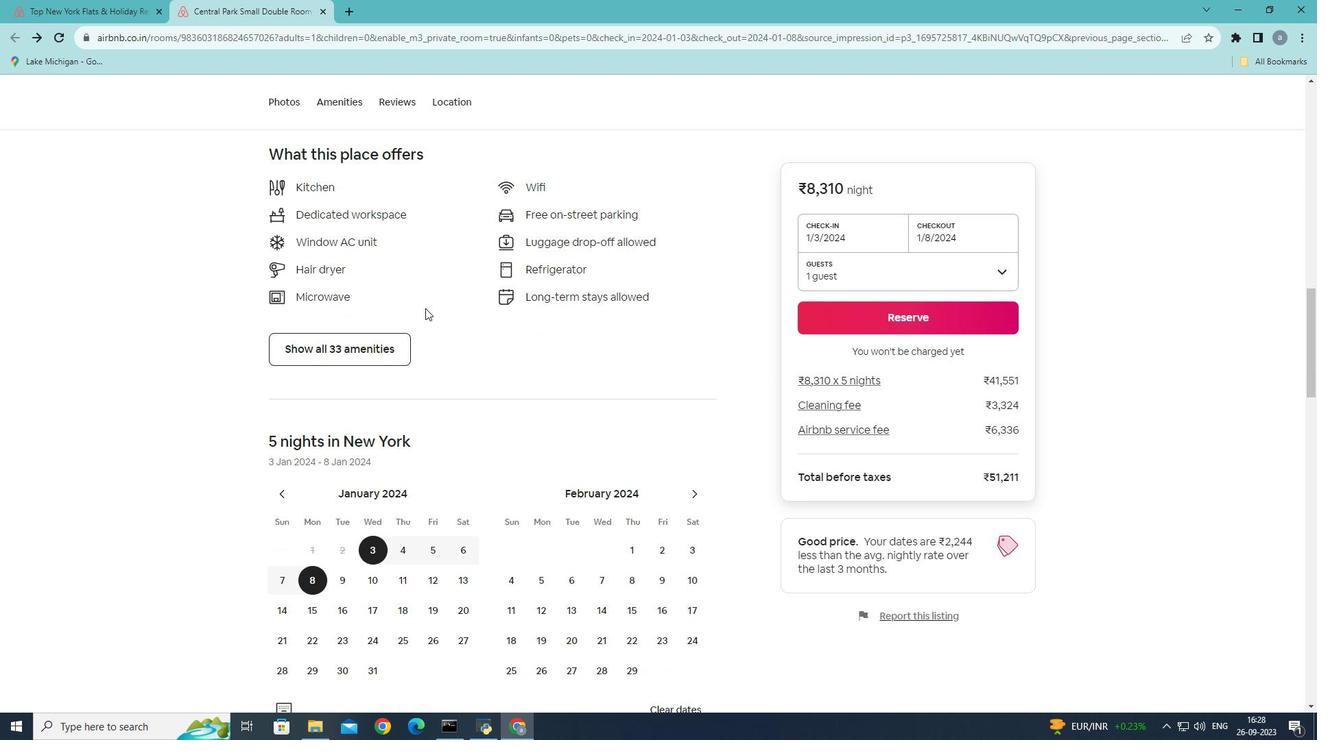 
Action: Mouse moved to (425, 308)
Screenshot: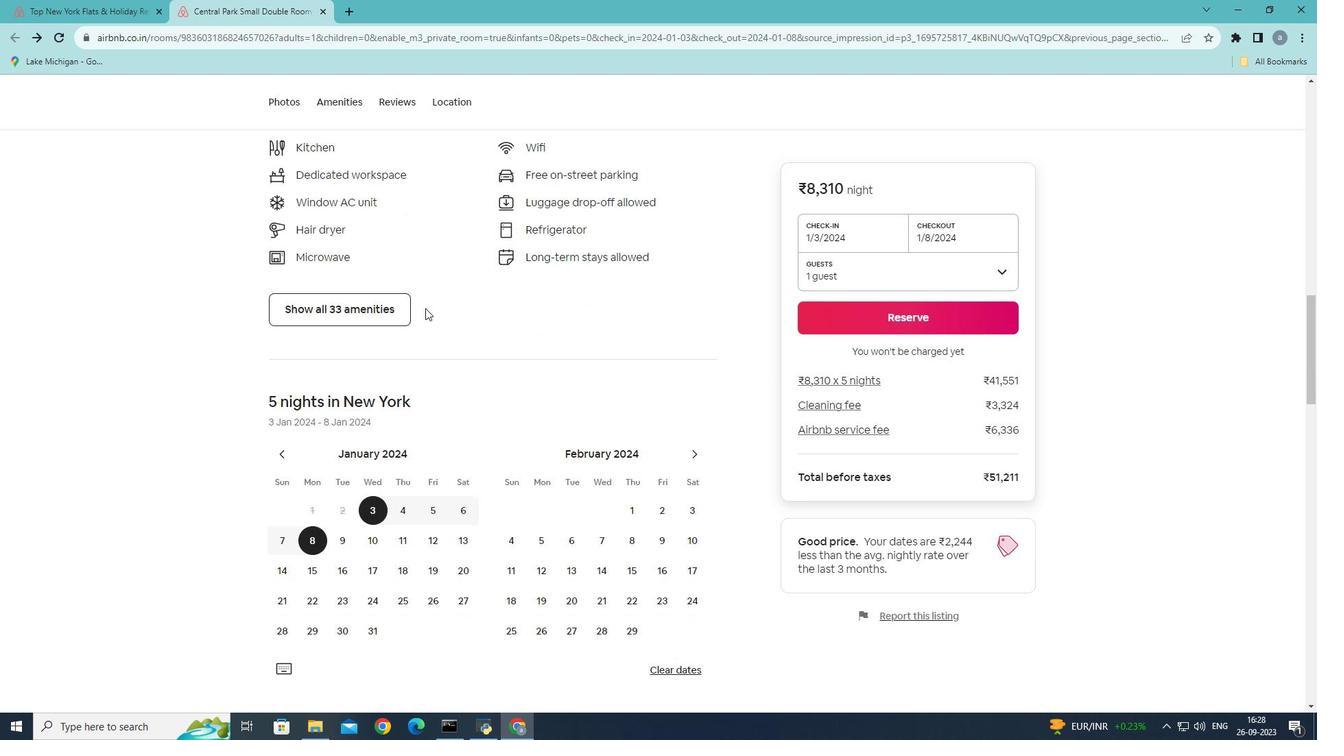 
Action: Mouse scrolled (425, 308) with delta (0, 0)
Screenshot: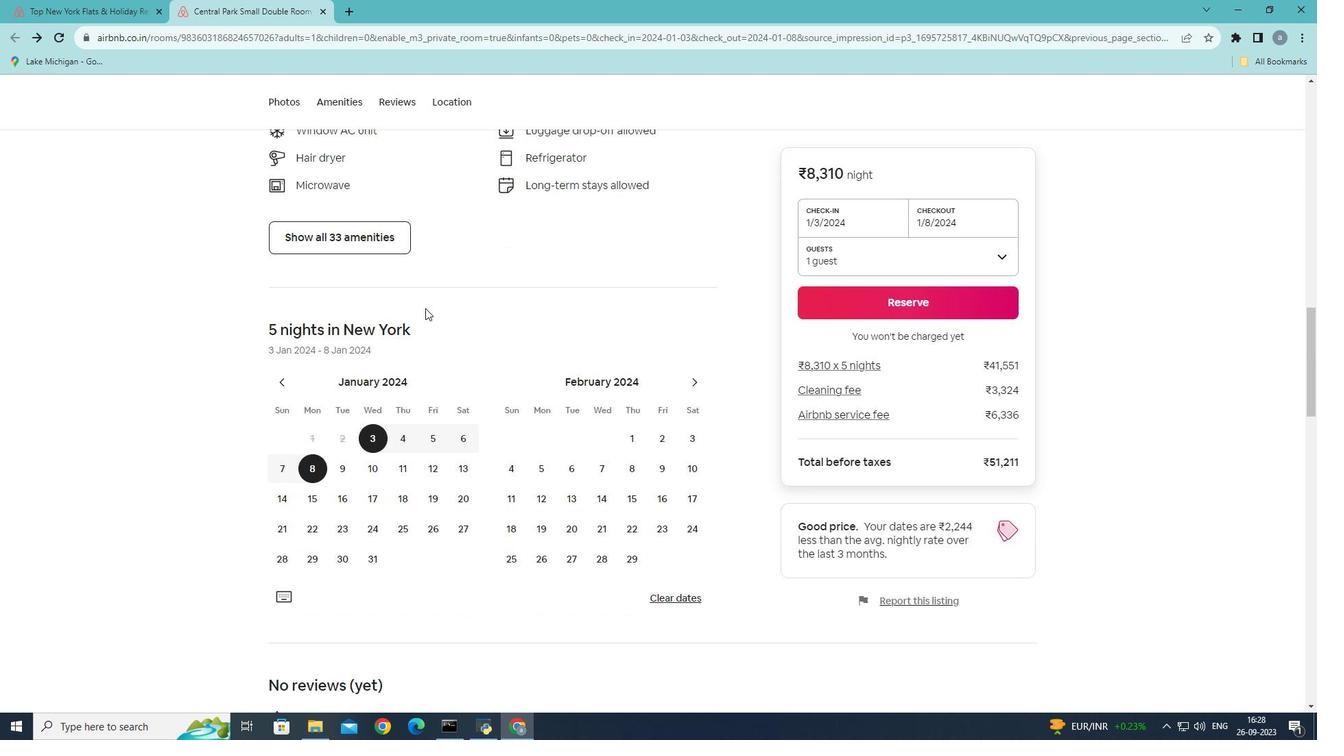 
Action: Mouse scrolled (425, 308) with delta (0, 0)
Screenshot: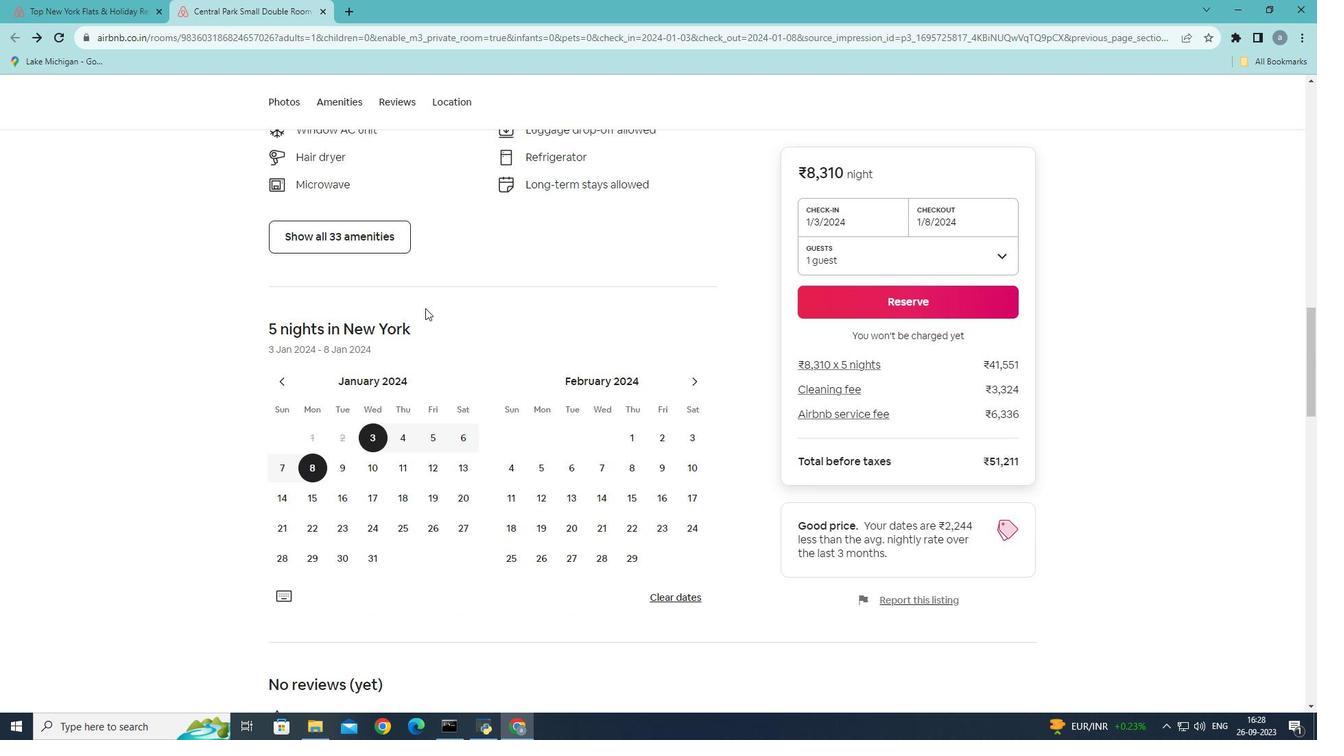 
Action: Mouse moved to (425, 308)
Screenshot: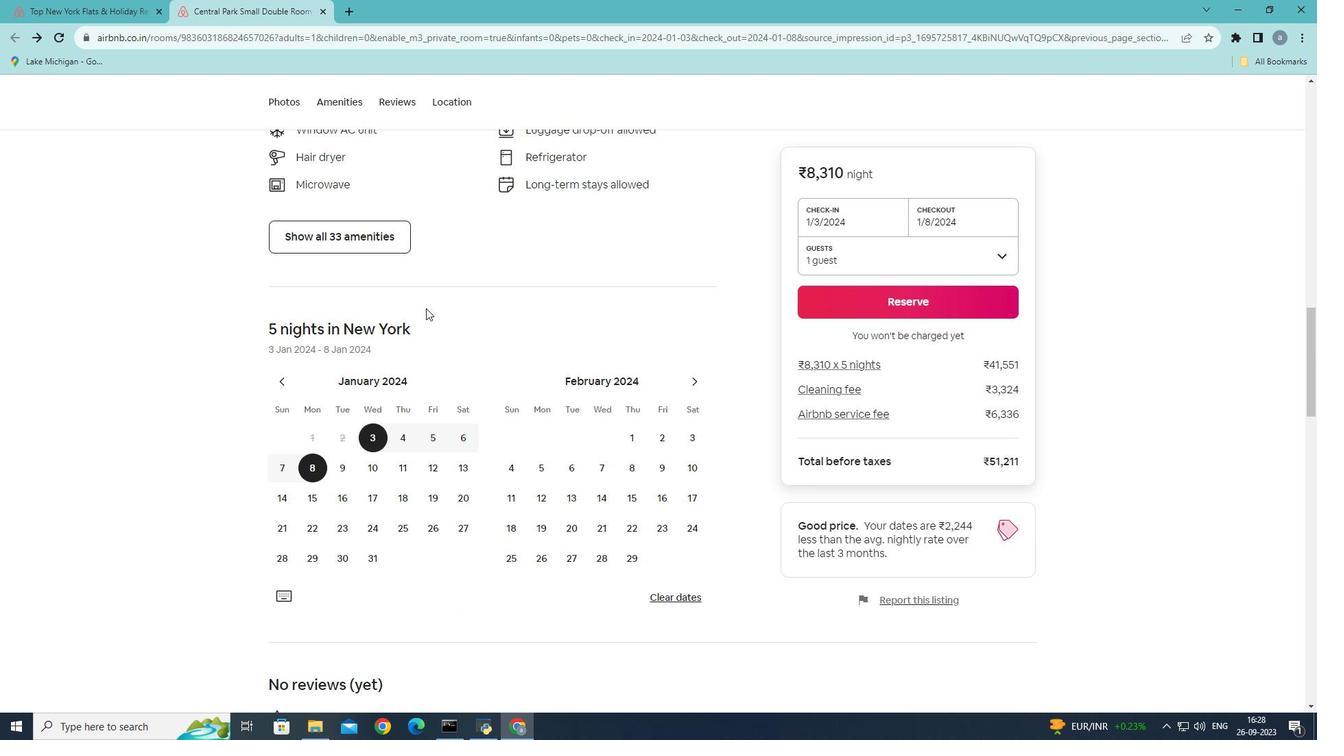 
Action: Mouse scrolled (425, 308) with delta (0, 0)
Screenshot: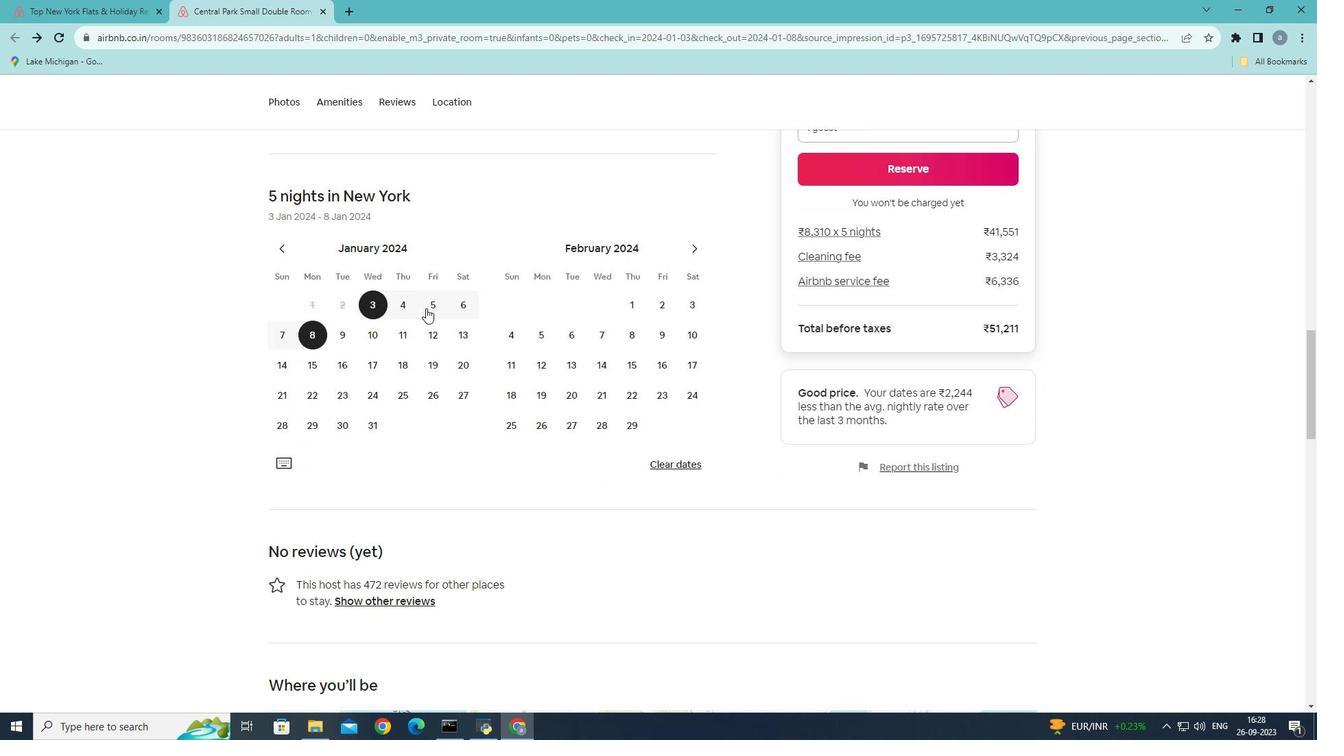 
Action: Mouse scrolled (425, 308) with delta (0, 0)
Screenshot: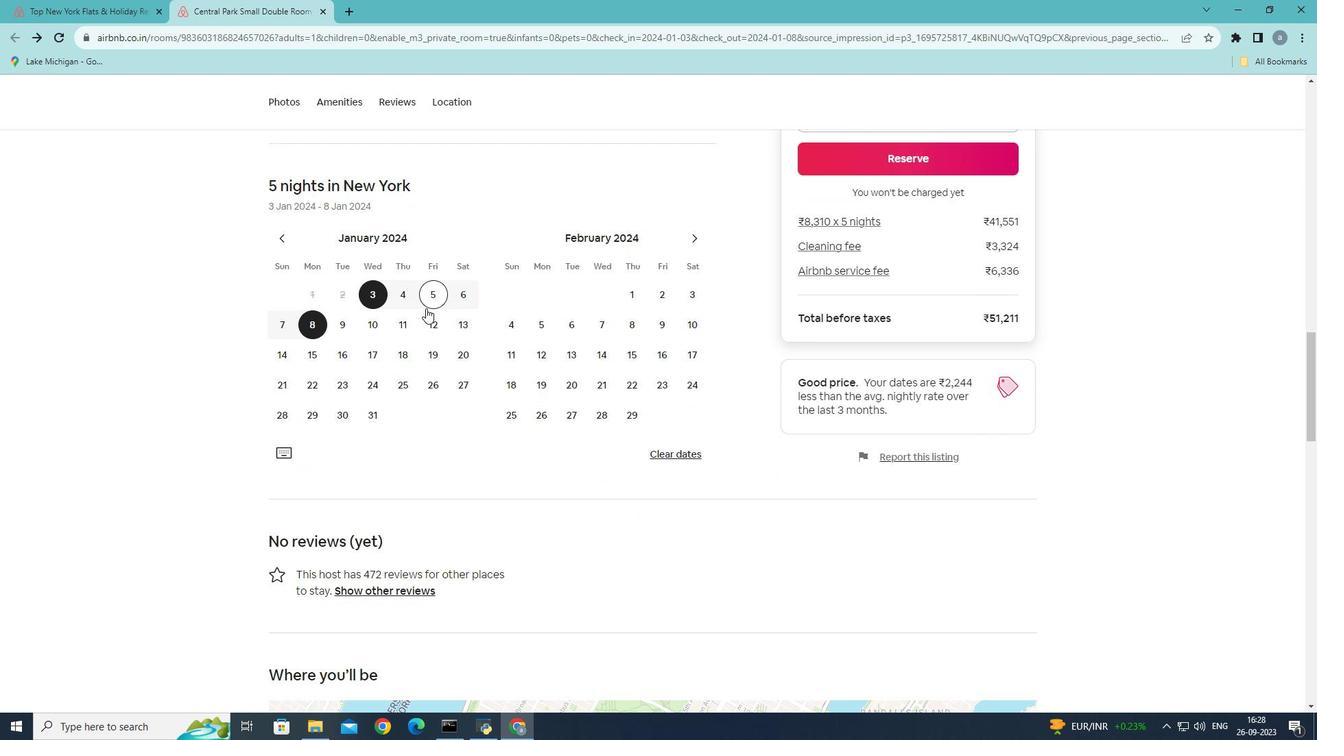 
Action: Mouse scrolled (425, 308) with delta (0, 0)
Screenshot: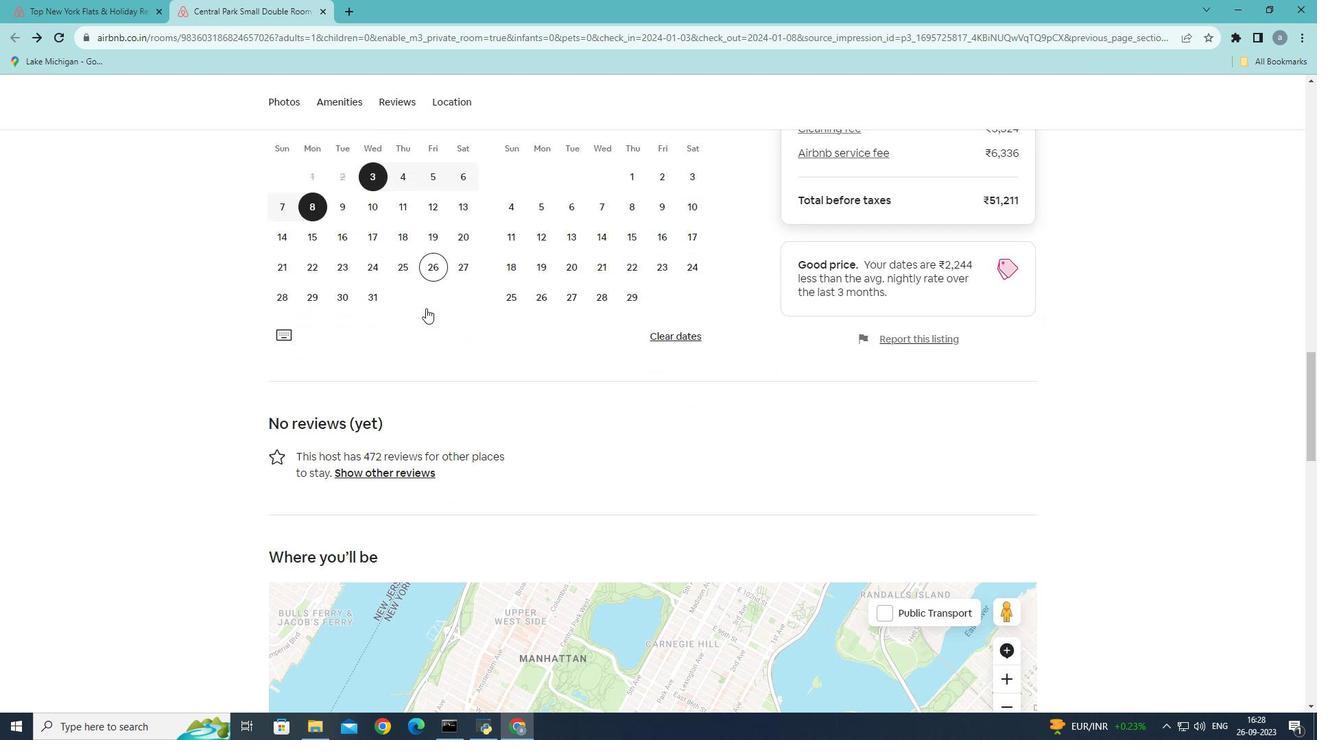 
Action: Mouse scrolled (425, 308) with delta (0, 0)
Screenshot: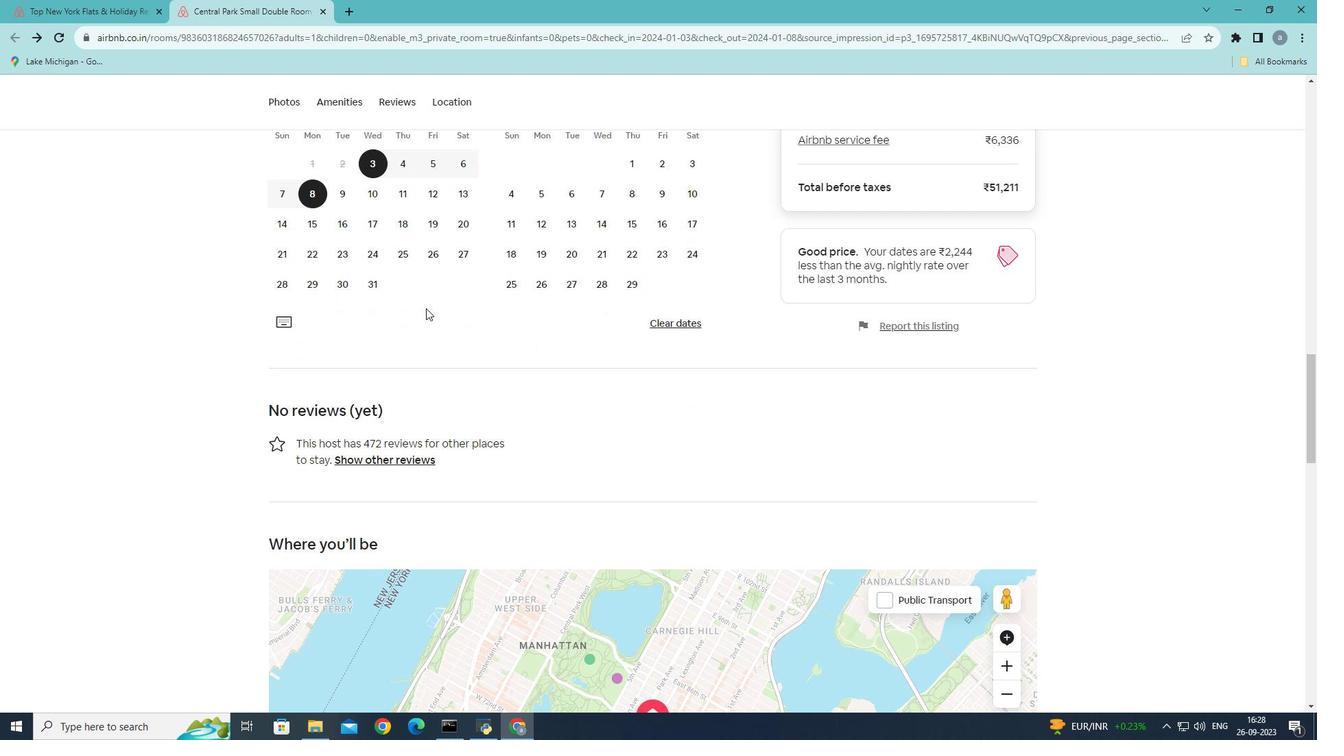 
Action: Mouse moved to (426, 308)
Screenshot: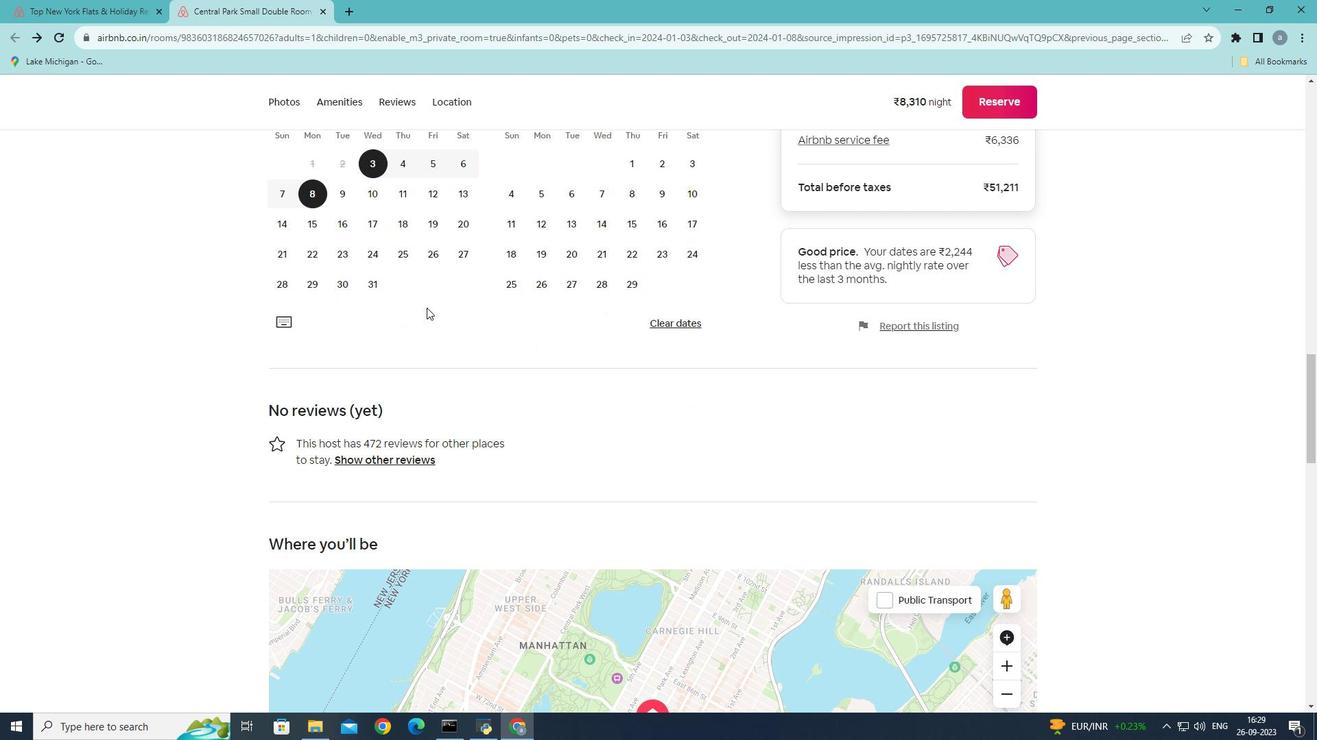 
Action: Mouse scrolled (426, 307) with delta (0, 0)
Screenshot: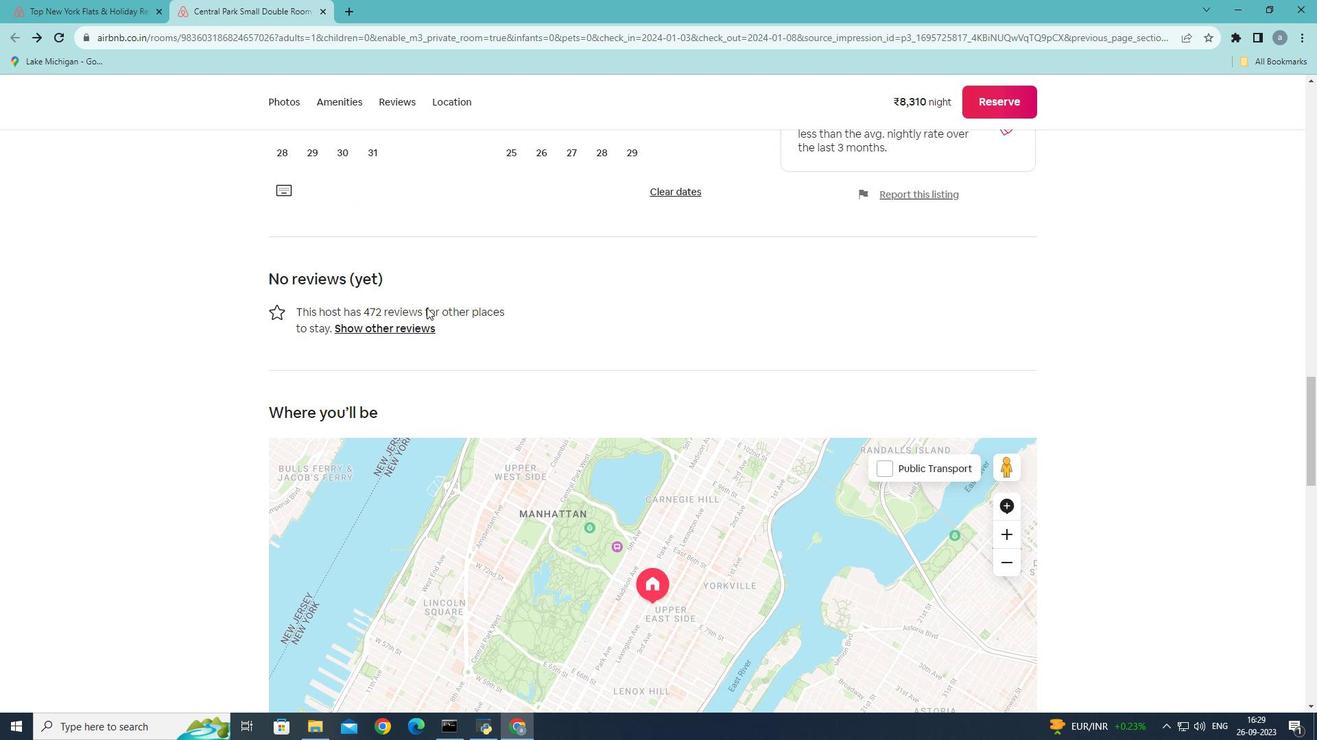 
Action: Mouse scrolled (426, 307) with delta (0, 0)
Screenshot: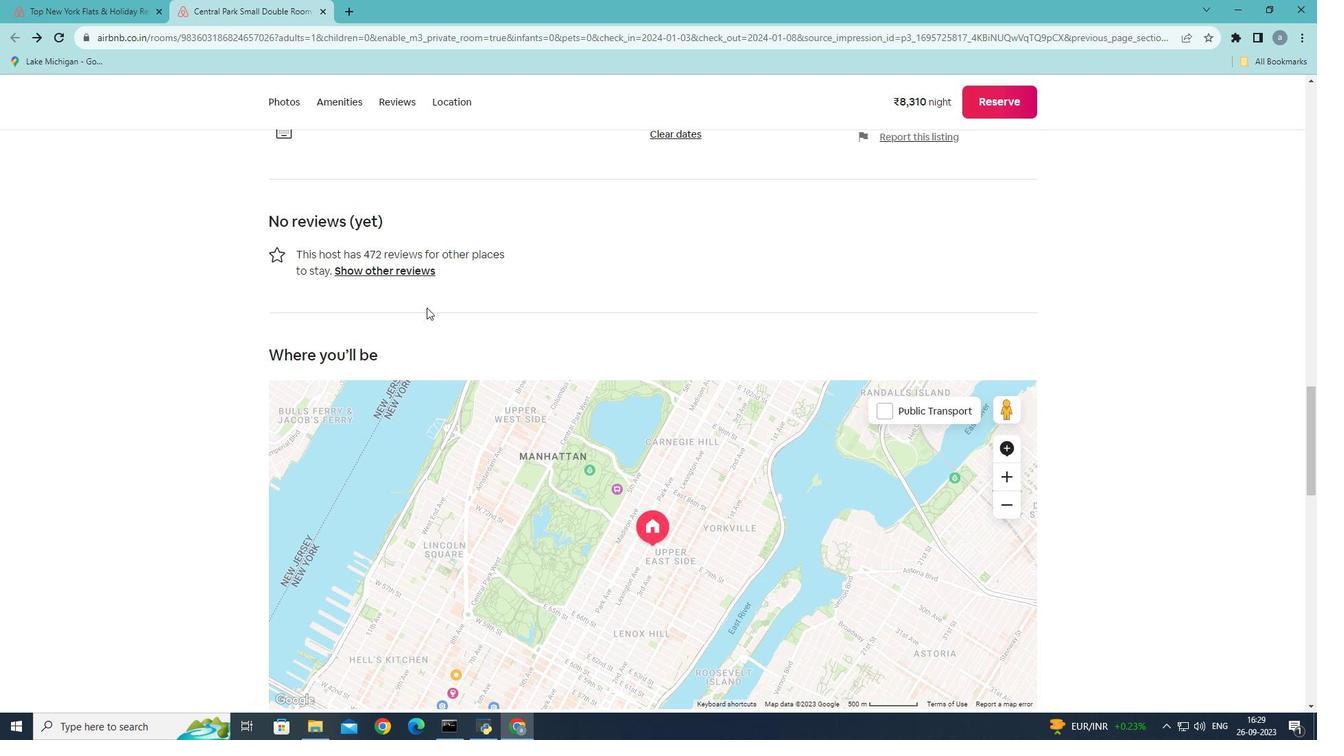 
Action: Mouse scrolled (426, 307) with delta (0, 0)
Screenshot: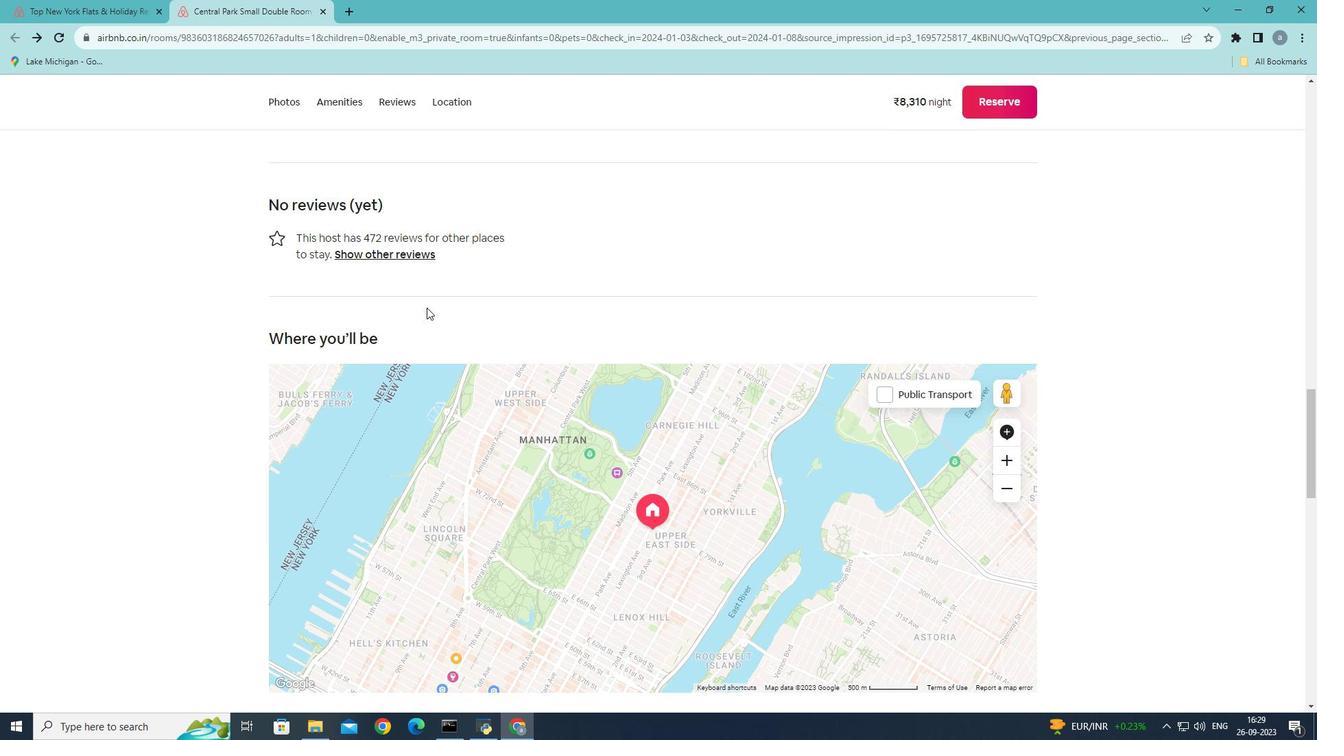 
Action: Mouse scrolled (426, 307) with delta (0, 0)
Screenshot: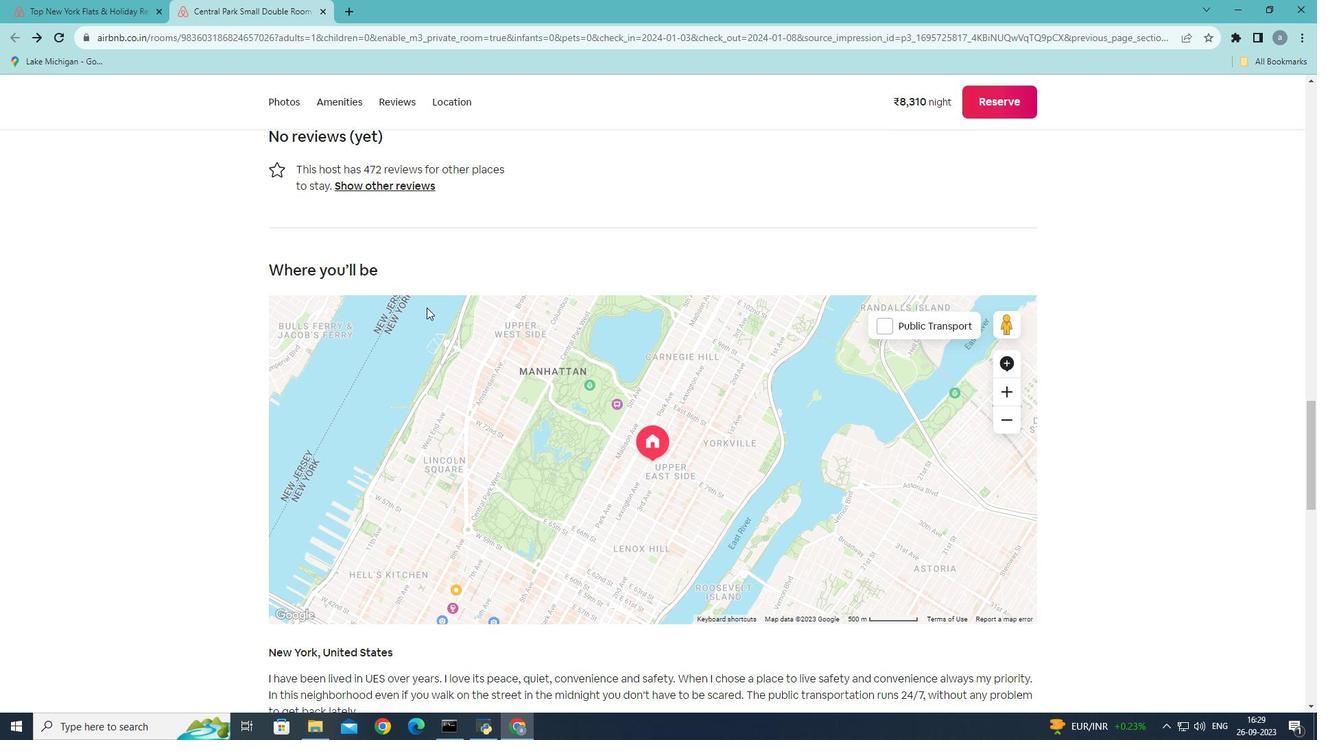 
Action: Mouse moved to (426, 305)
Screenshot: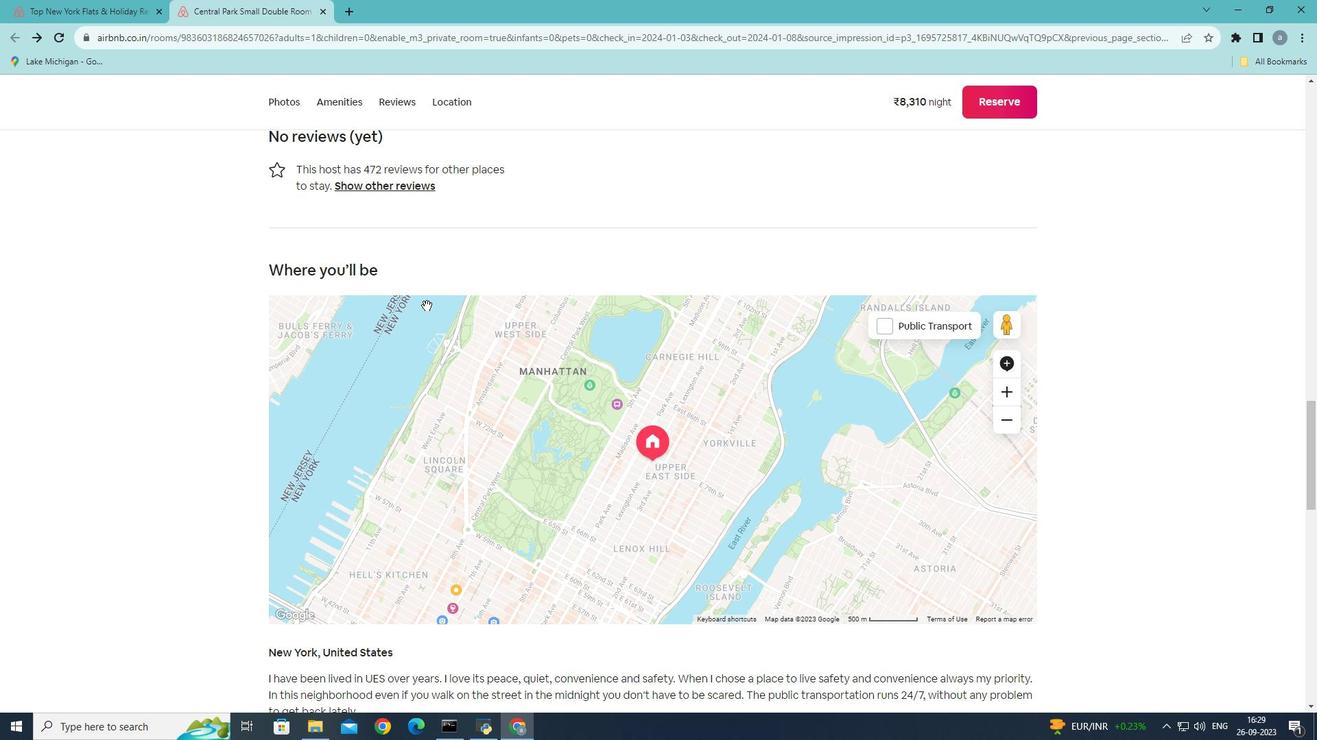 
Action: Mouse scrolled (426, 305) with delta (0, 0)
Screenshot: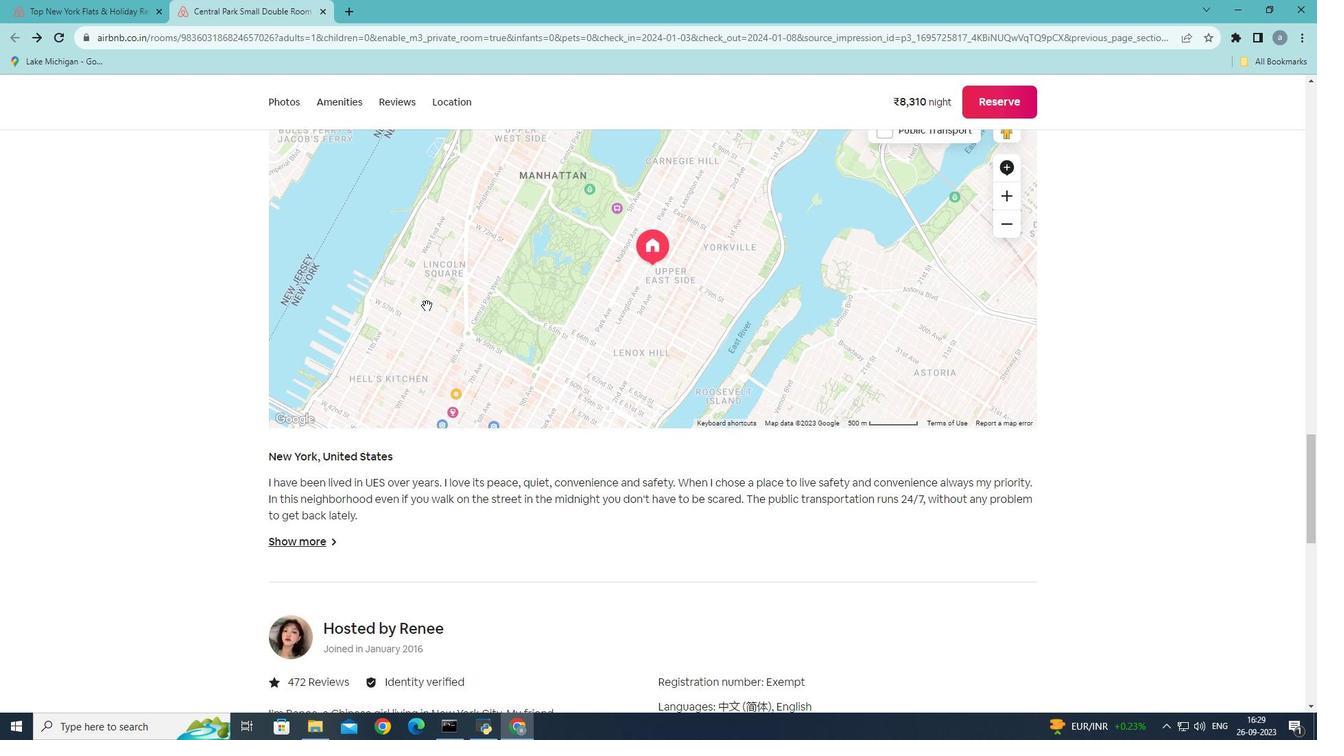 
Action: Mouse scrolled (426, 305) with delta (0, 0)
Screenshot: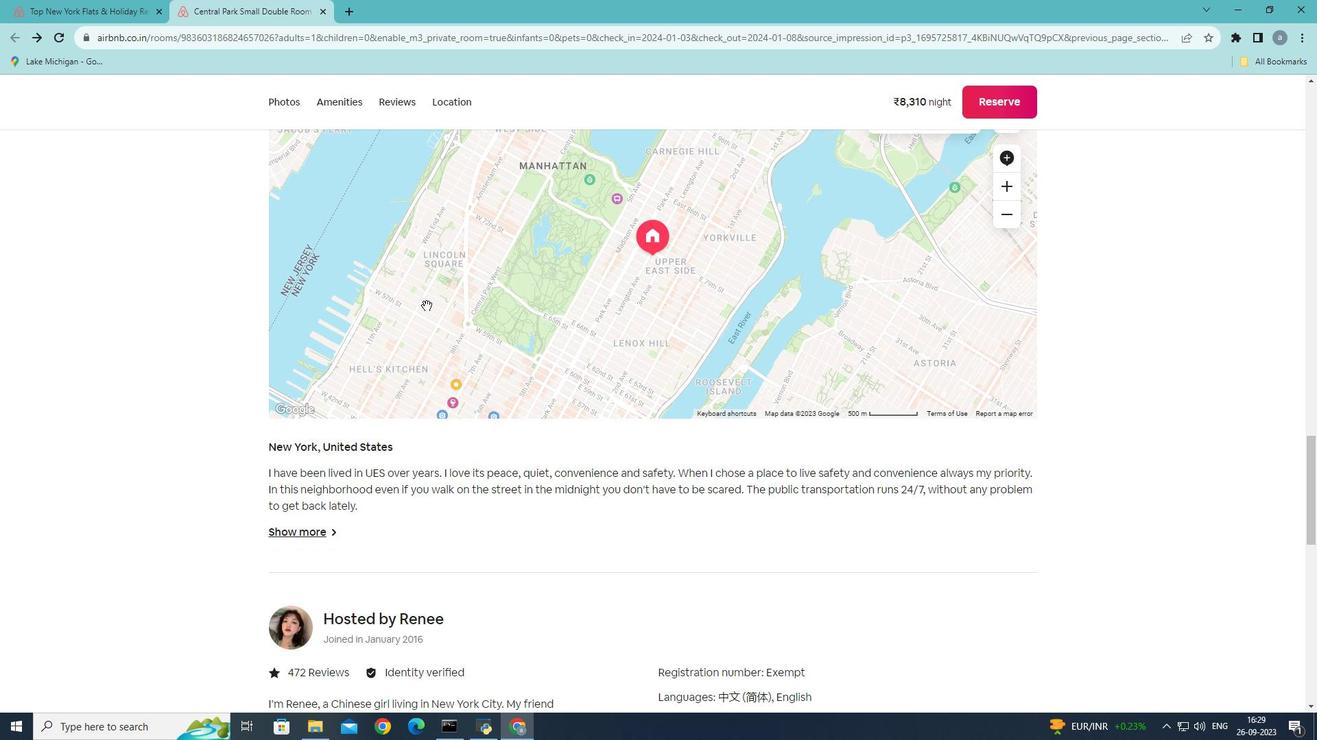 
Action: Mouse scrolled (426, 305) with delta (0, 0)
Screenshot: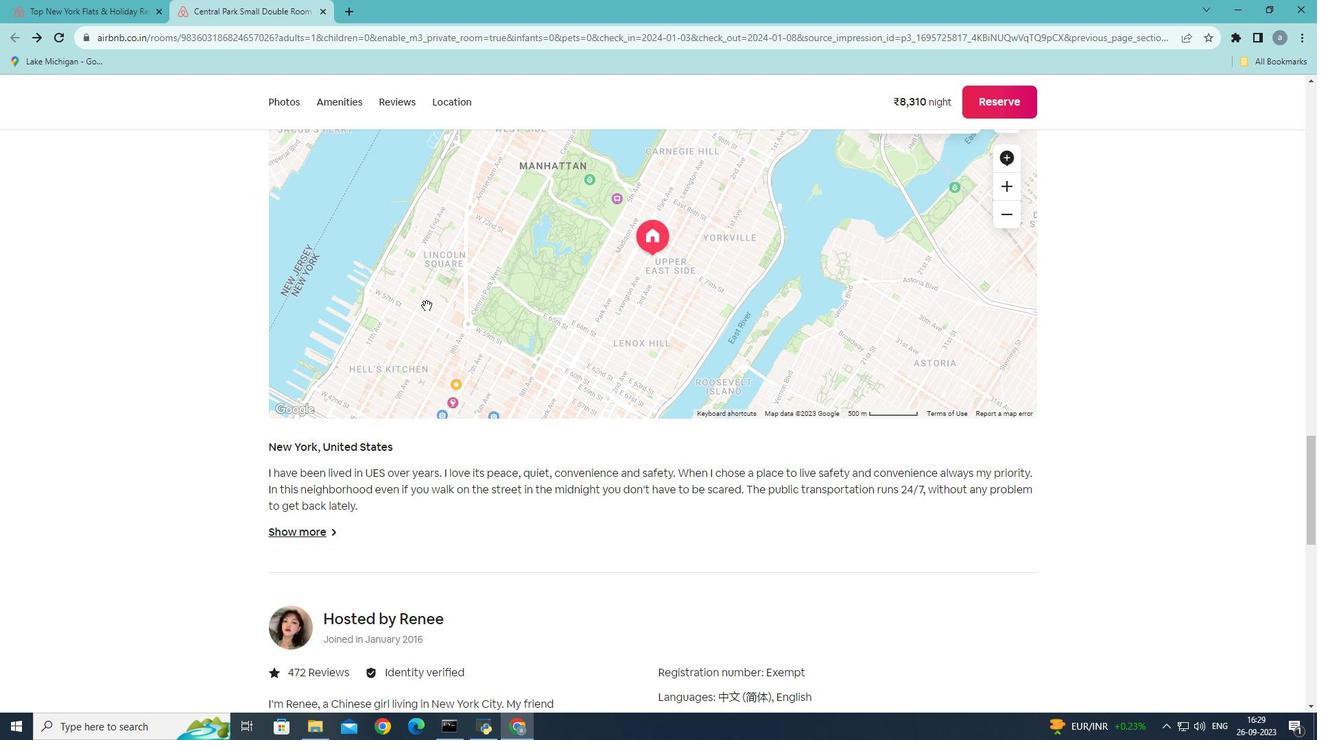 
Action: Mouse scrolled (426, 305) with delta (0, 0)
Screenshot: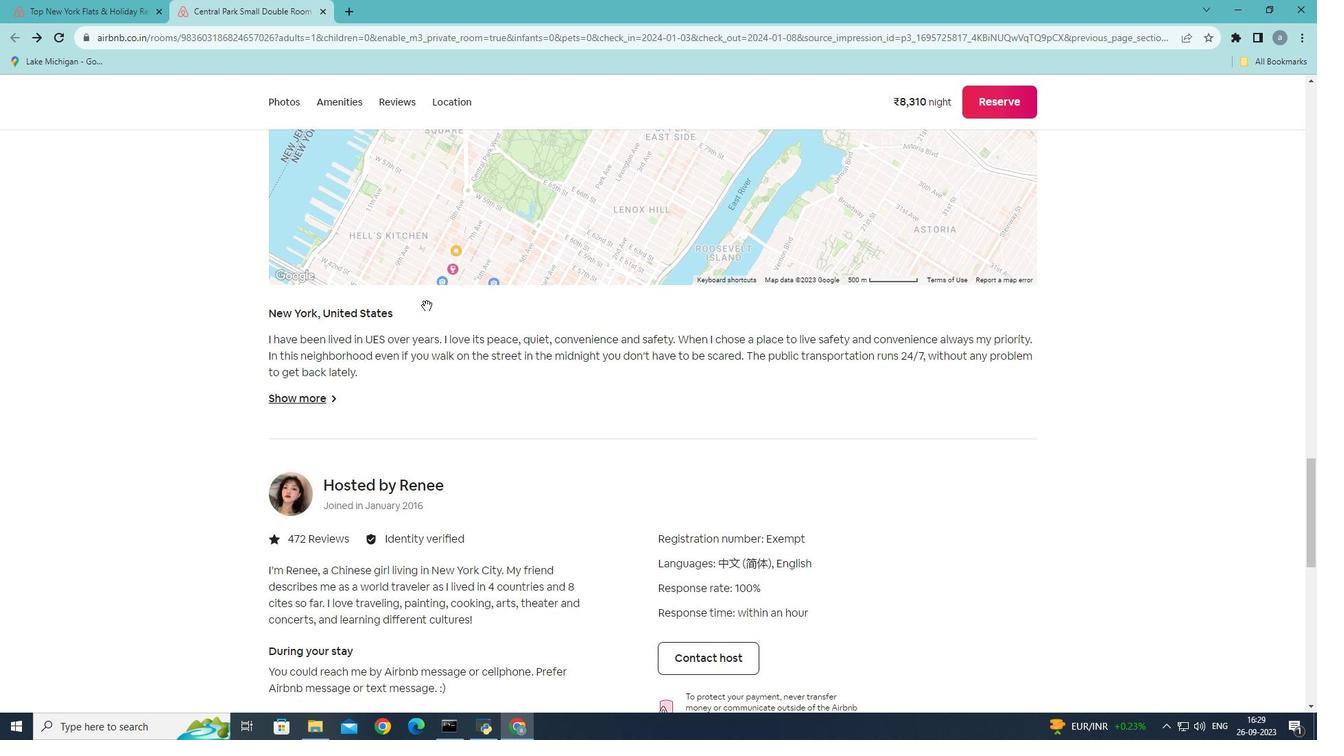 
Action: Mouse scrolled (426, 305) with delta (0, 0)
Screenshot: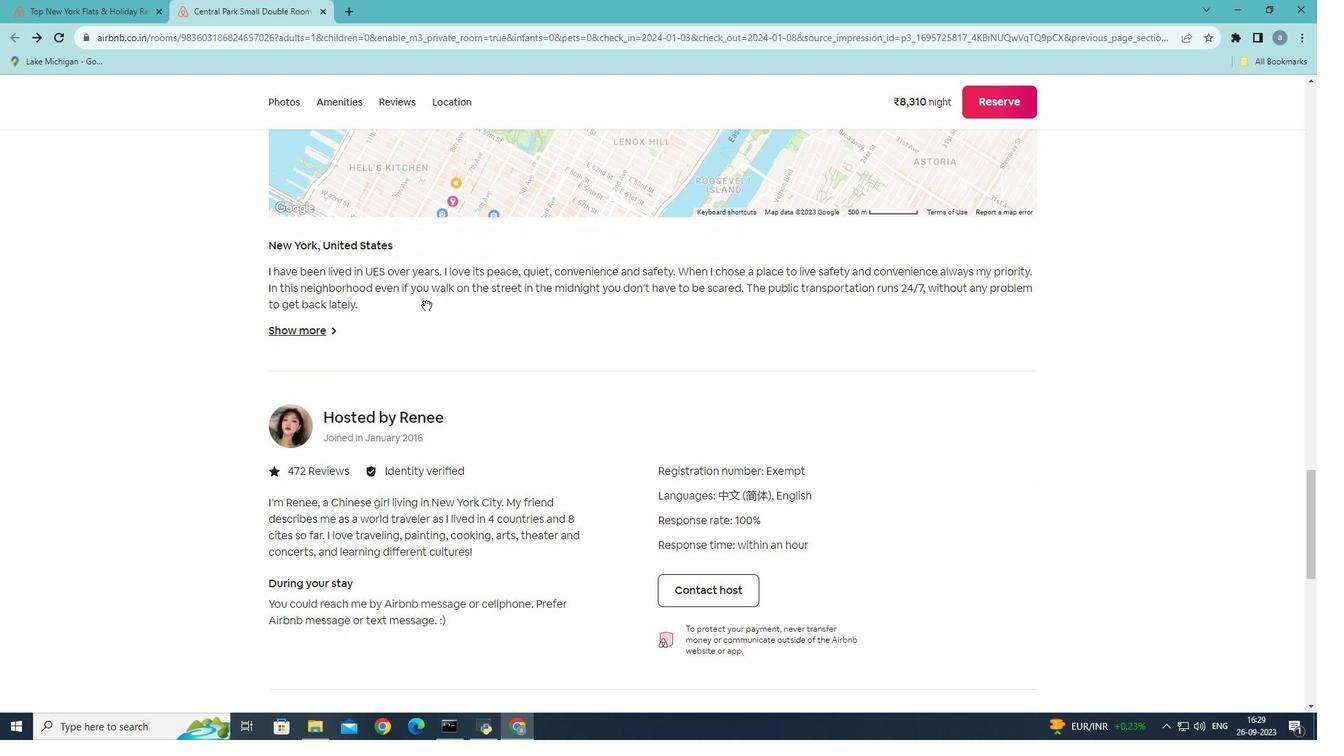 
Action: Mouse scrolled (426, 305) with delta (0, 0)
Screenshot: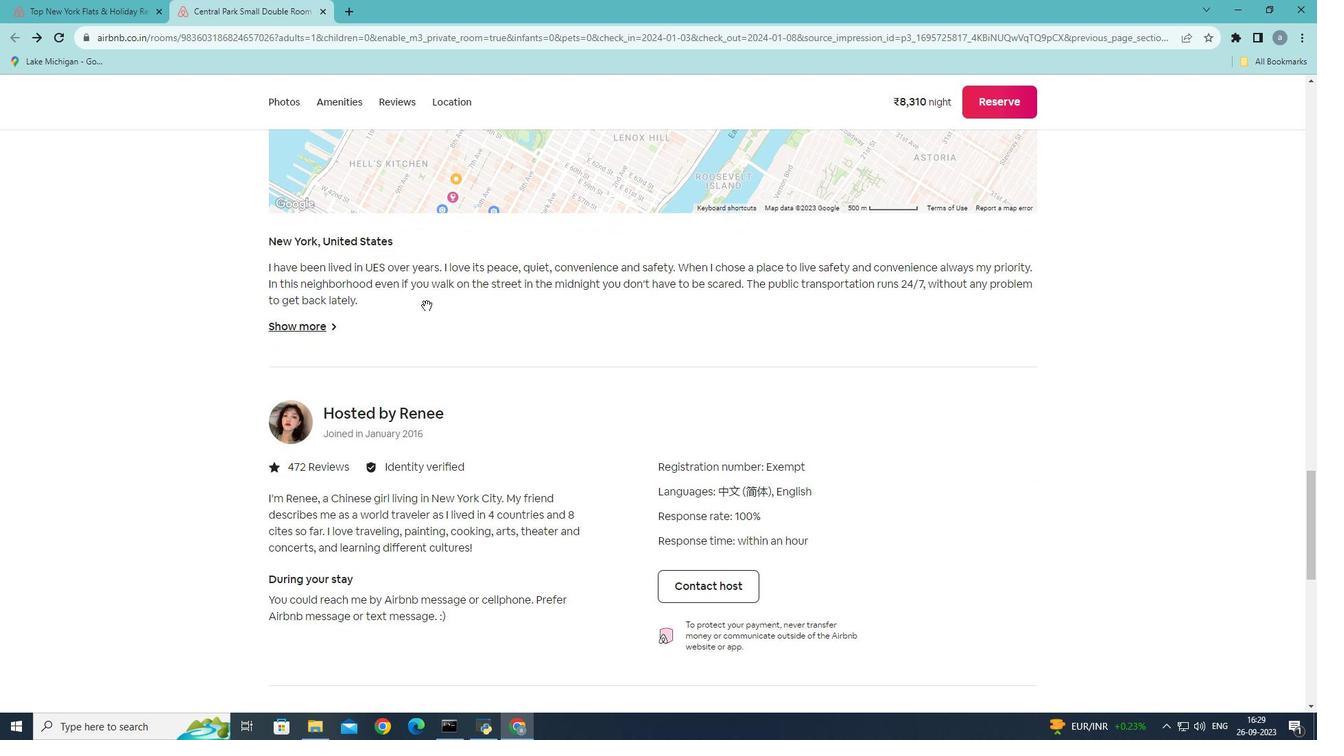 
Action: Mouse scrolled (426, 305) with delta (0, 0)
Screenshot: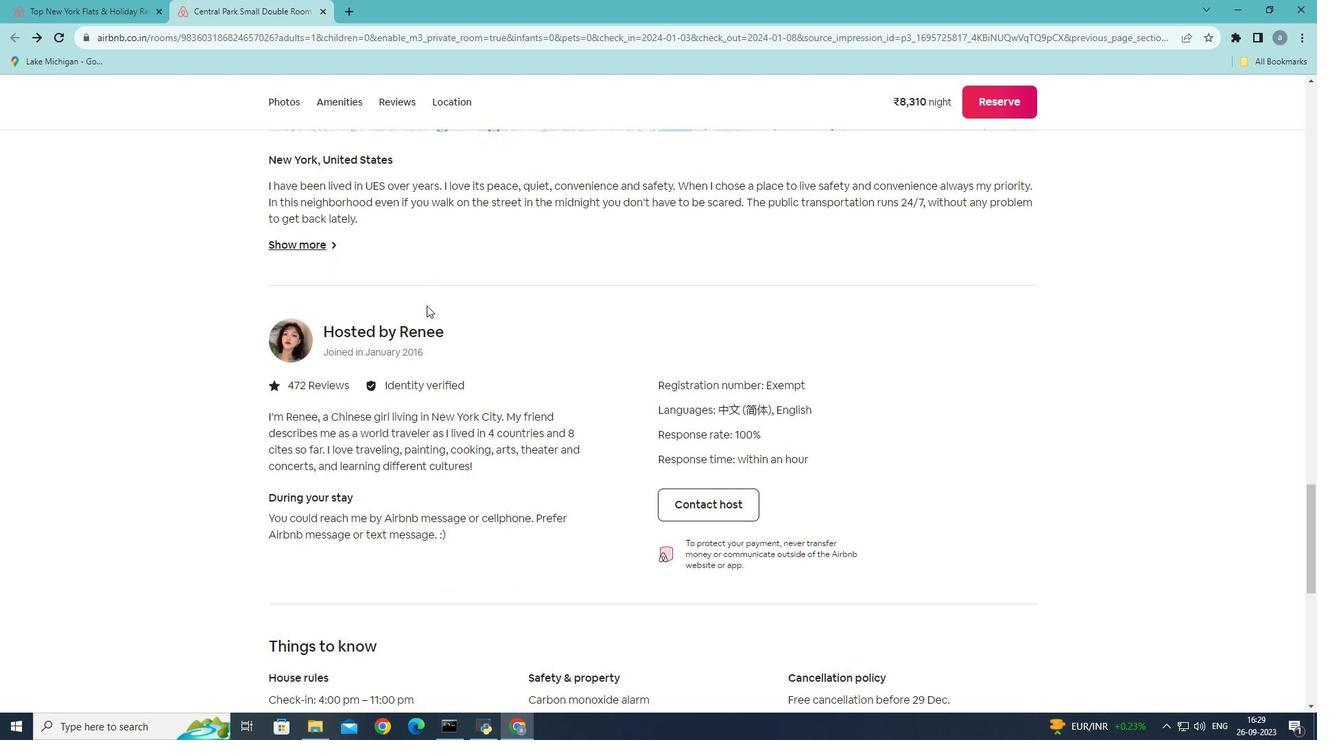 
Action: Mouse scrolled (426, 305) with delta (0, 0)
Screenshot: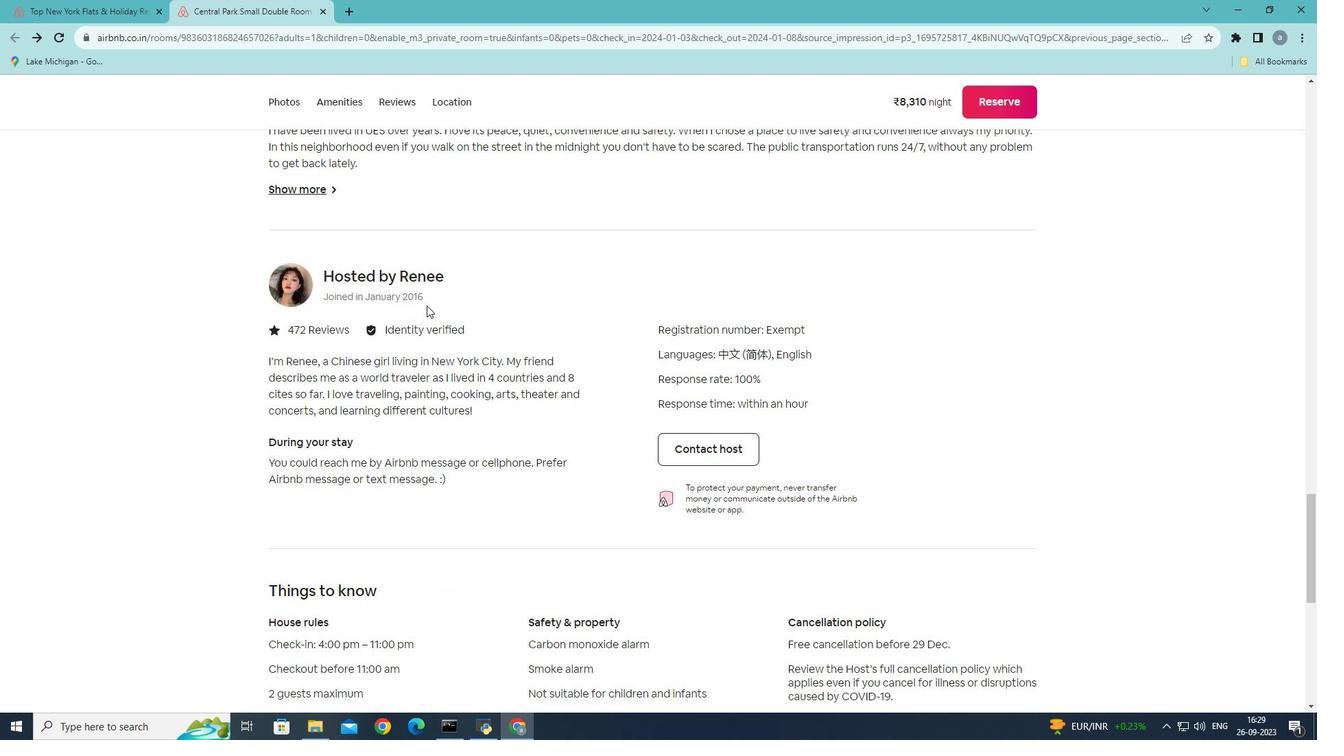 
Action: Mouse scrolled (426, 305) with delta (0, 0)
Screenshot: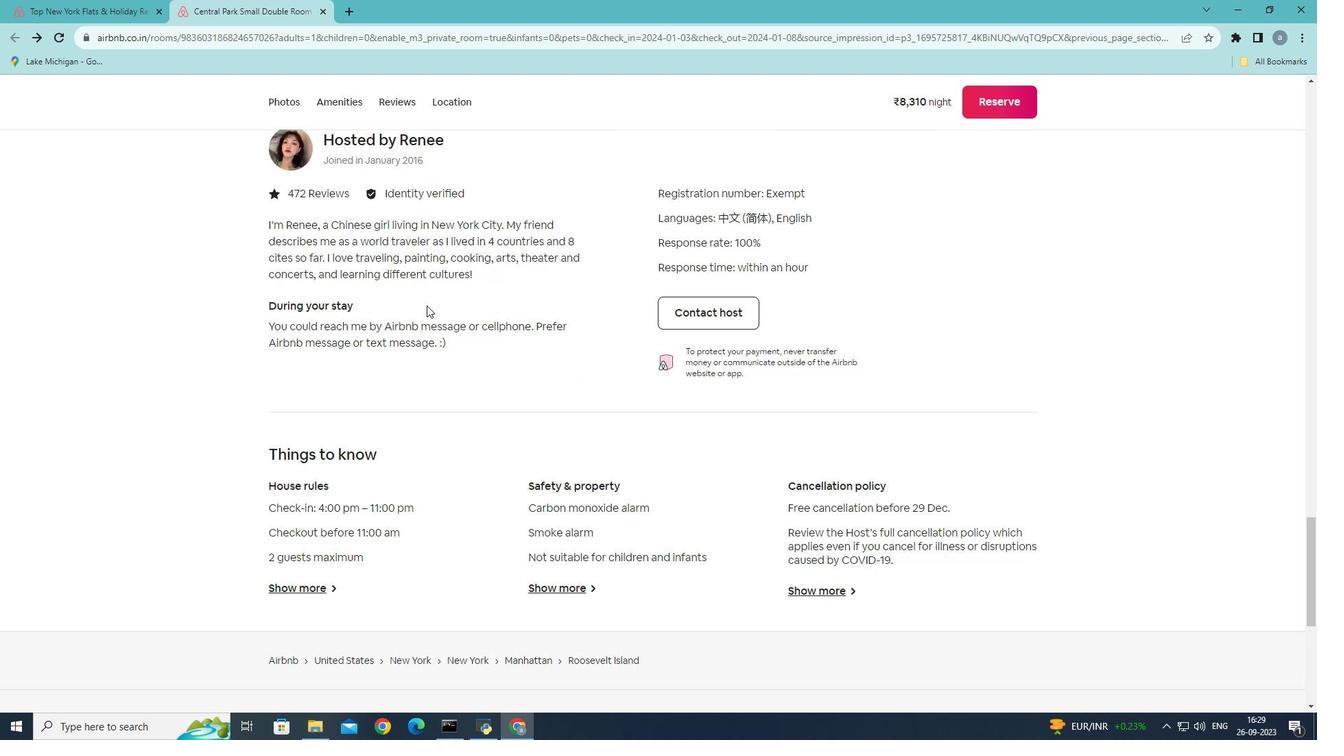 
Action: Mouse scrolled (426, 305) with delta (0, 0)
Screenshot: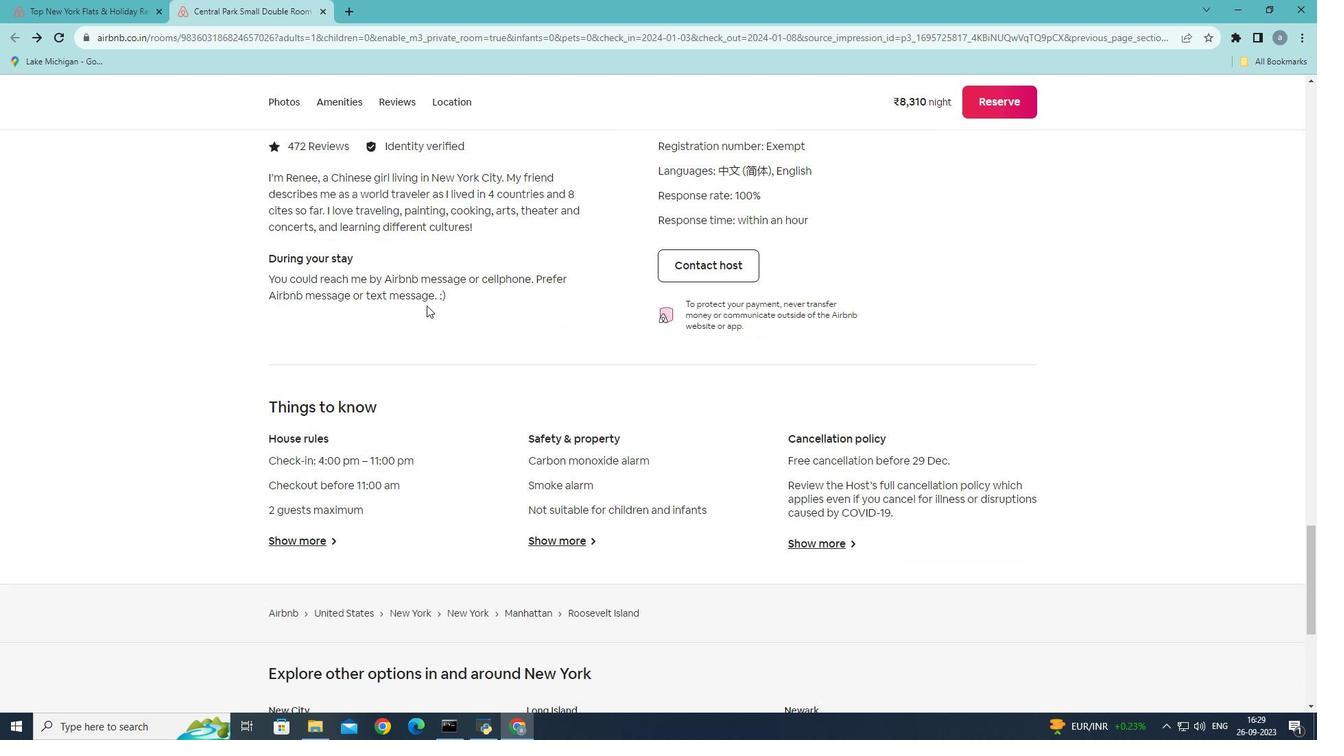 
Action: Mouse scrolled (426, 305) with delta (0, 0)
Screenshot: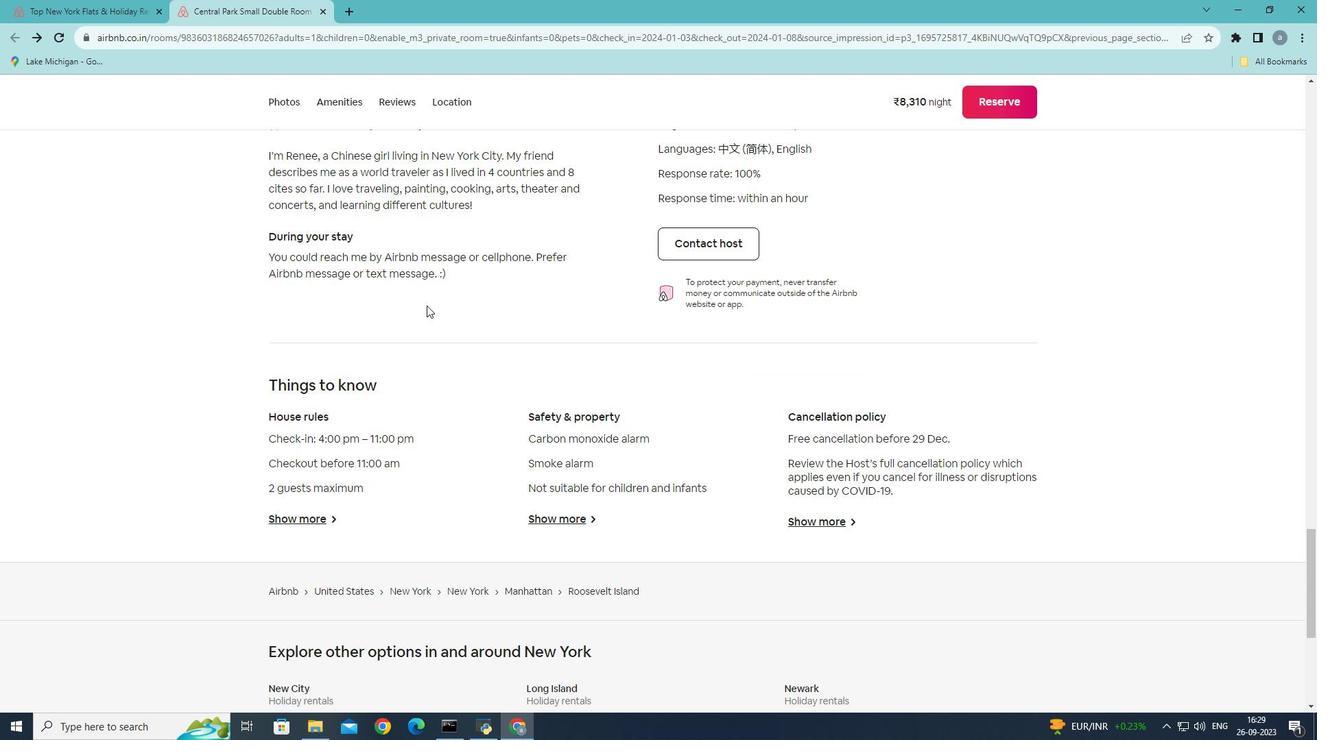 
Action: Mouse scrolled (426, 305) with delta (0, 0)
Screenshot: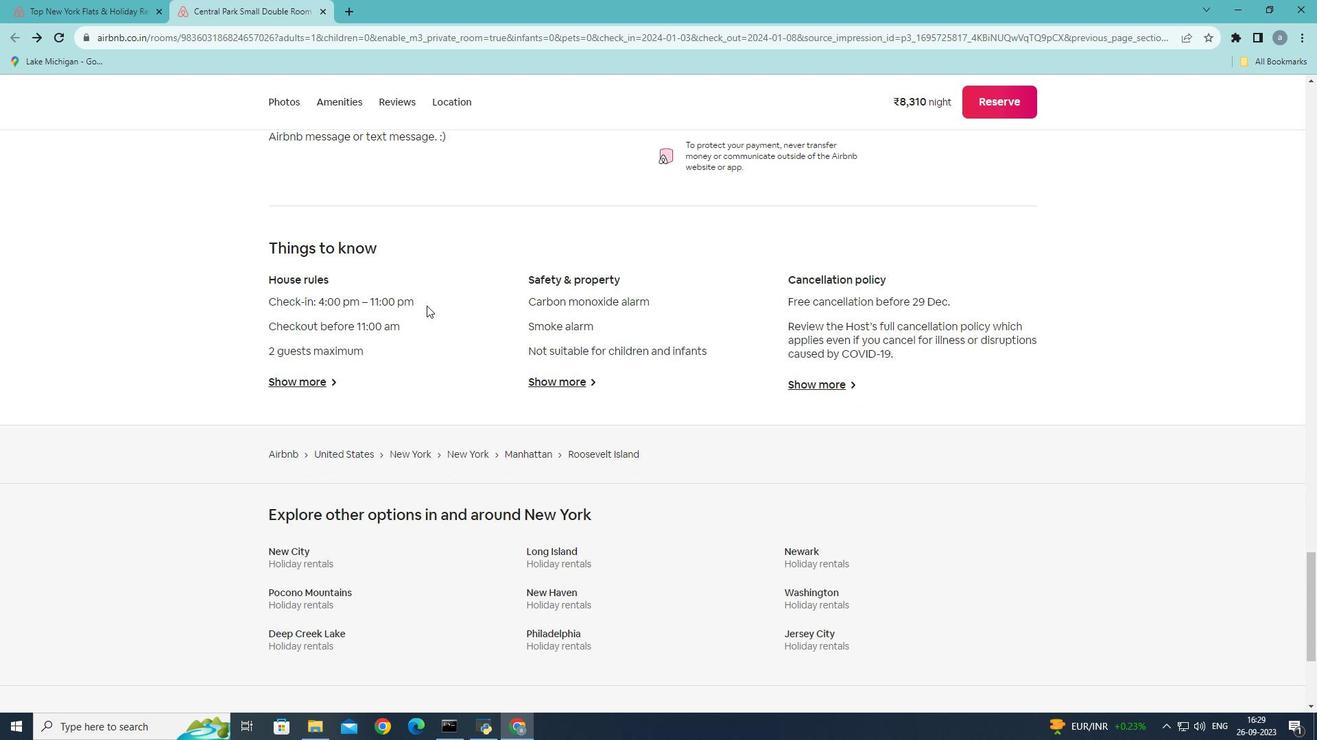 
Action: Mouse scrolled (426, 305) with delta (0, 0)
Screenshot: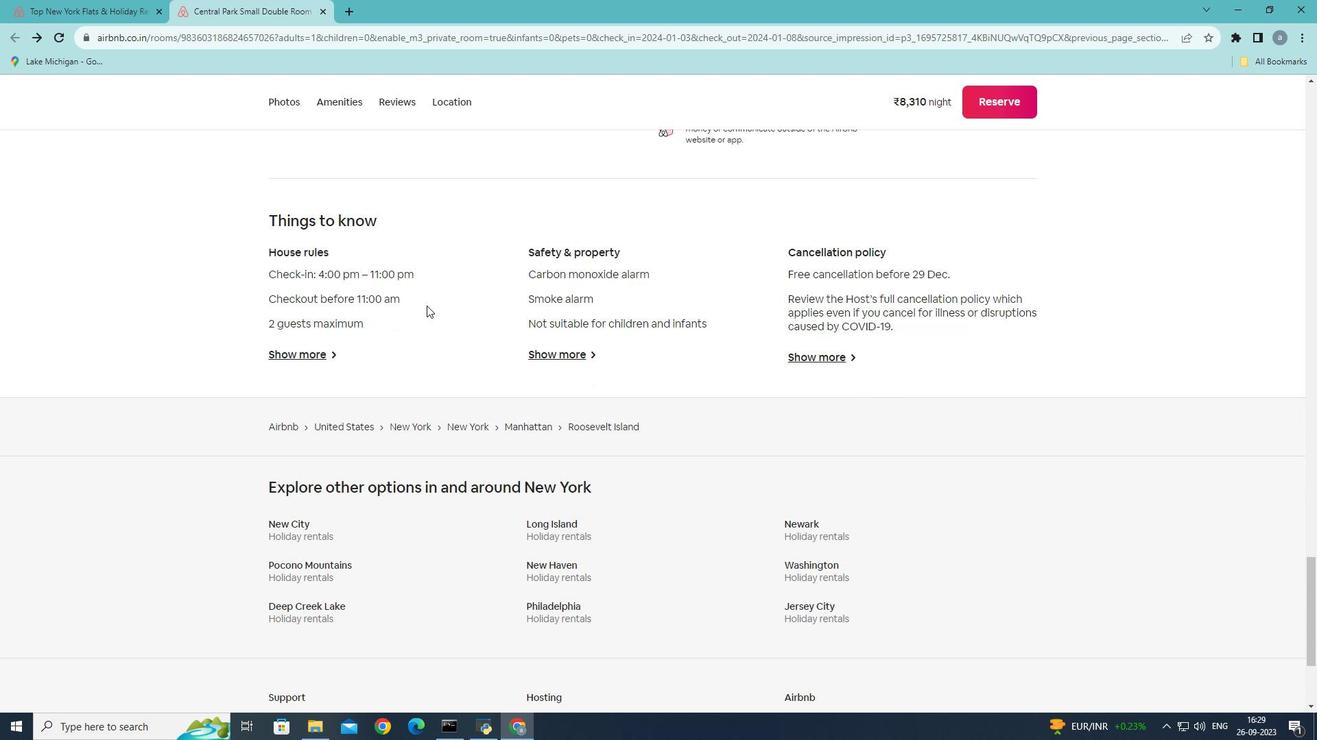
Action: Mouse scrolled (426, 305) with delta (0, 0)
Screenshot: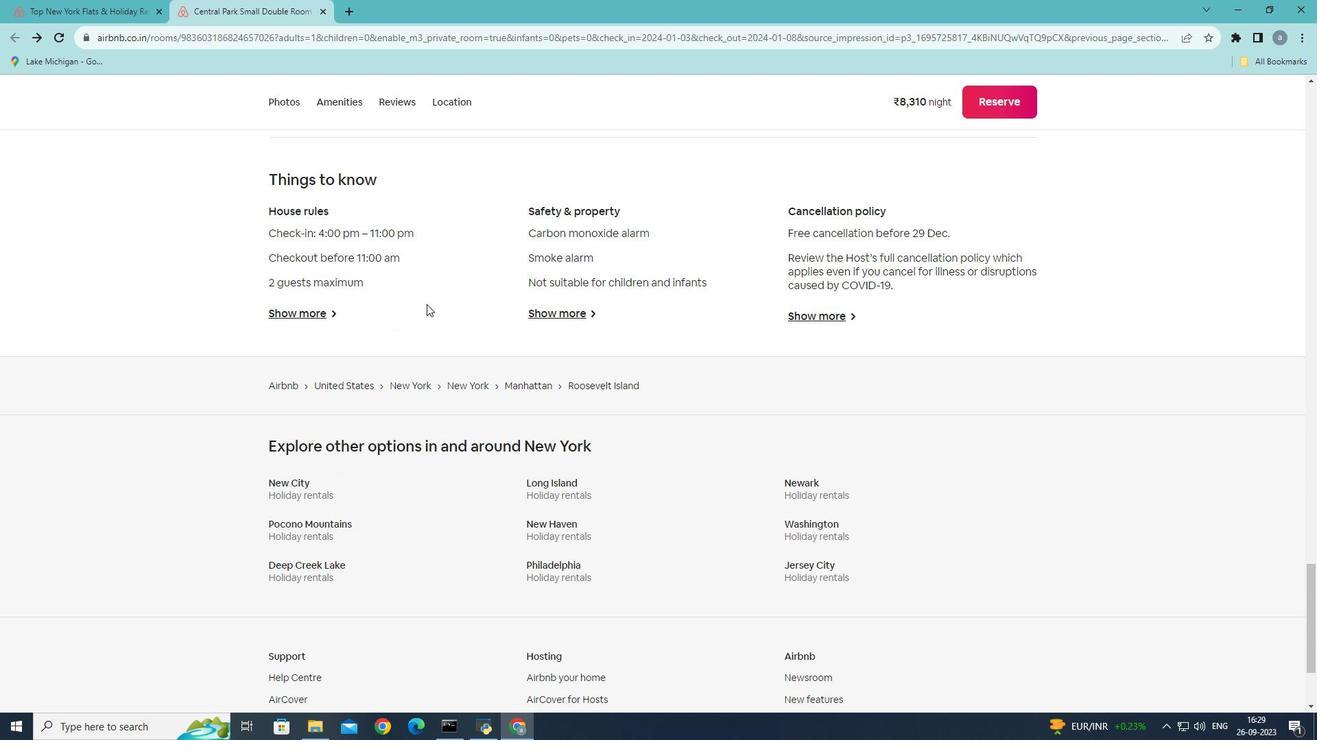 
Action: Mouse moved to (426, 303)
Screenshot: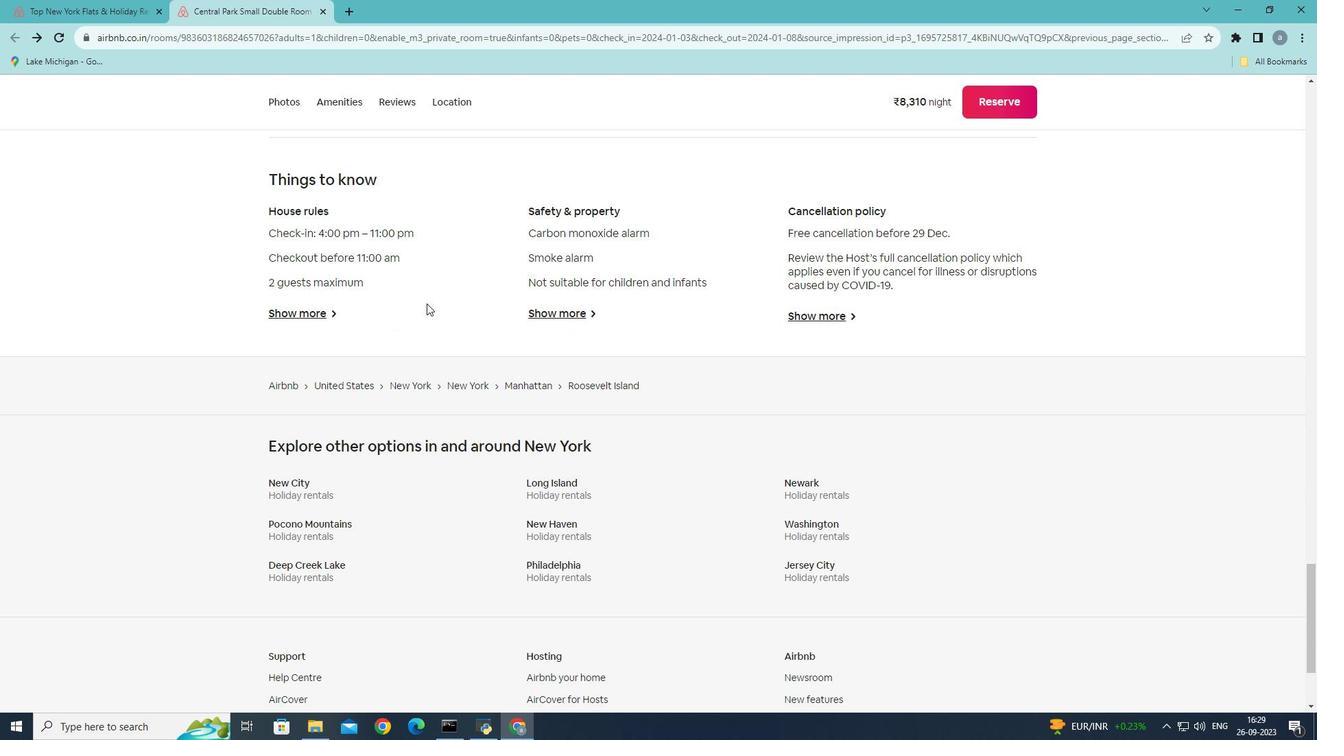 
Action: Mouse scrolled (426, 303) with delta (0, 0)
Screenshot: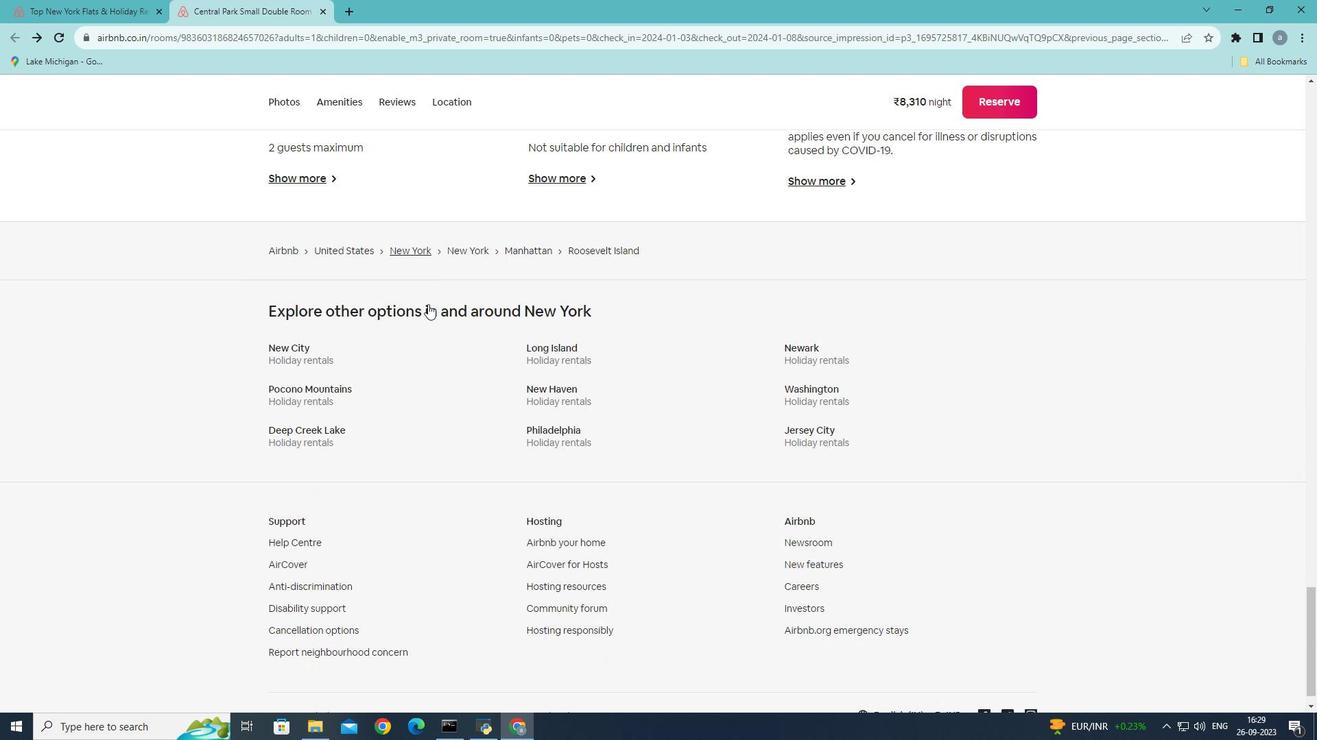 
Action: Mouse moved to (427, 303)
Screenshot: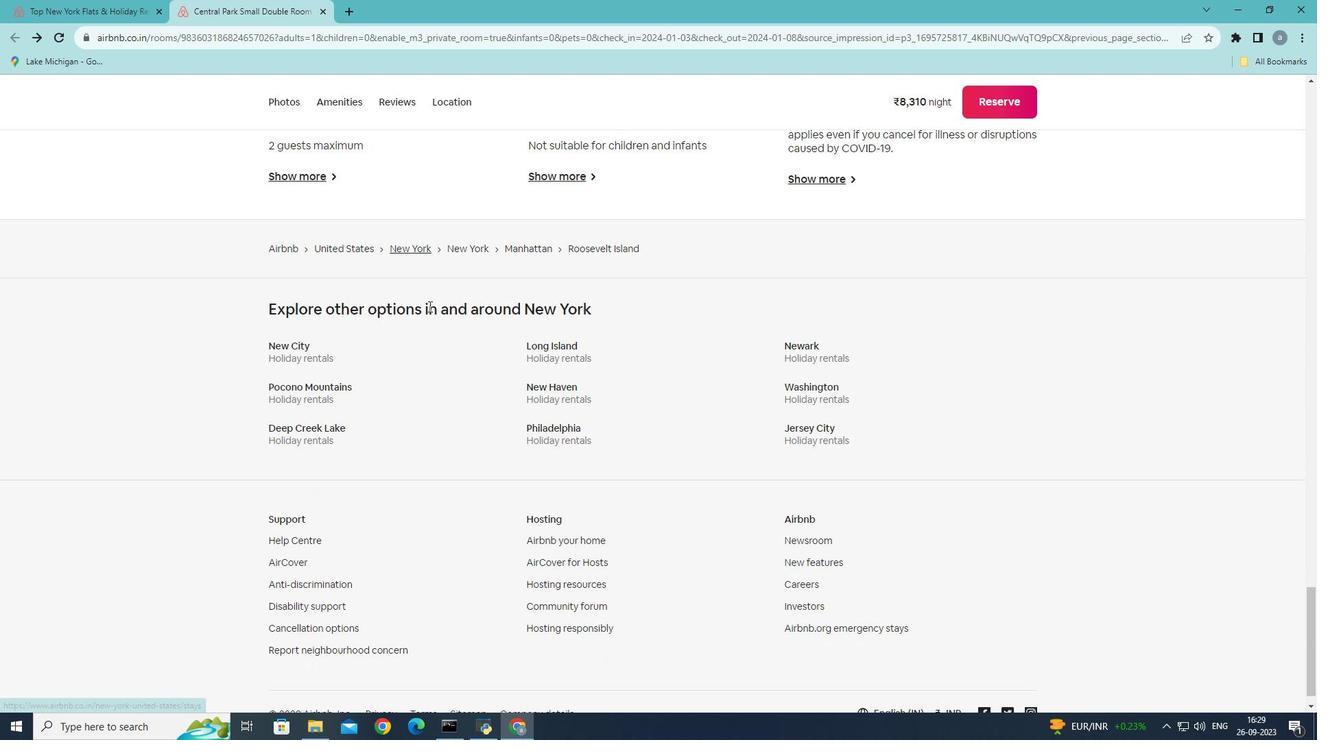 
Action: Mouse scrolled (427, 303) with delta (0, 0)
Screenshot: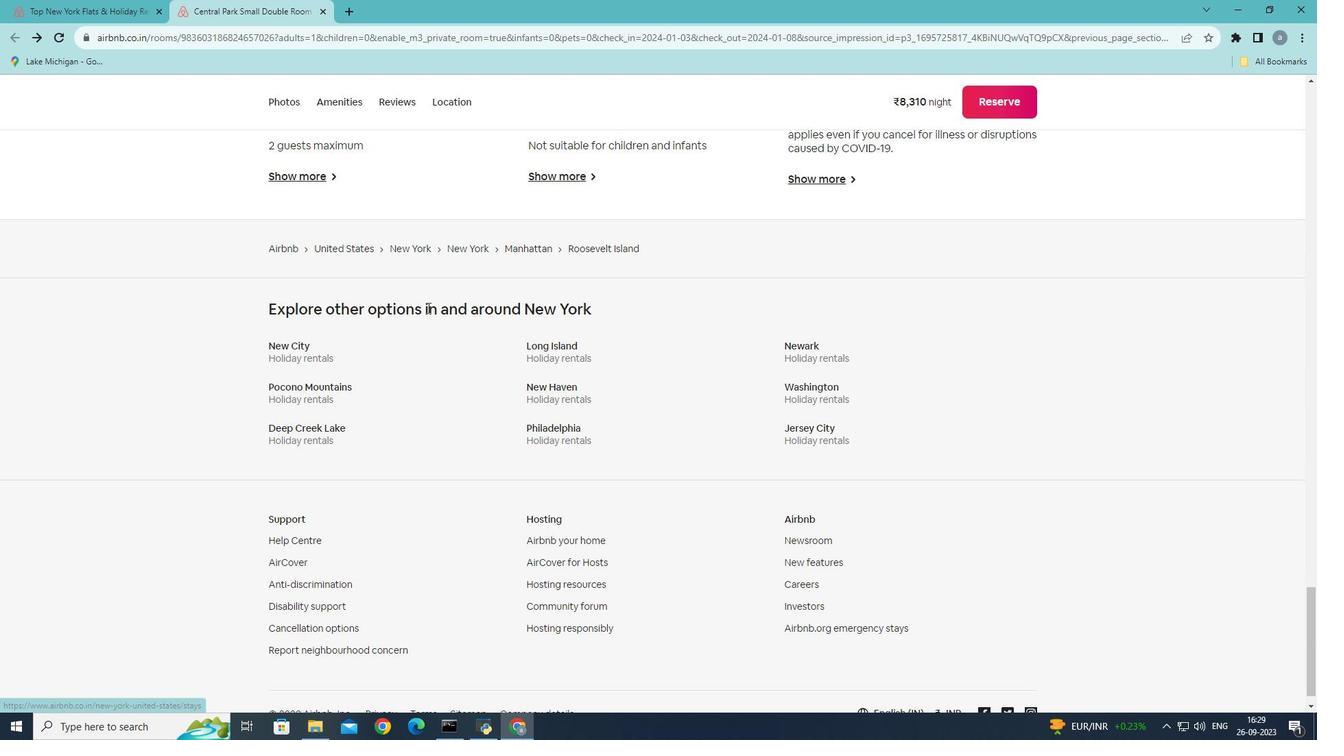 
Action: Mouse moved to (425, 302)
Screenshot: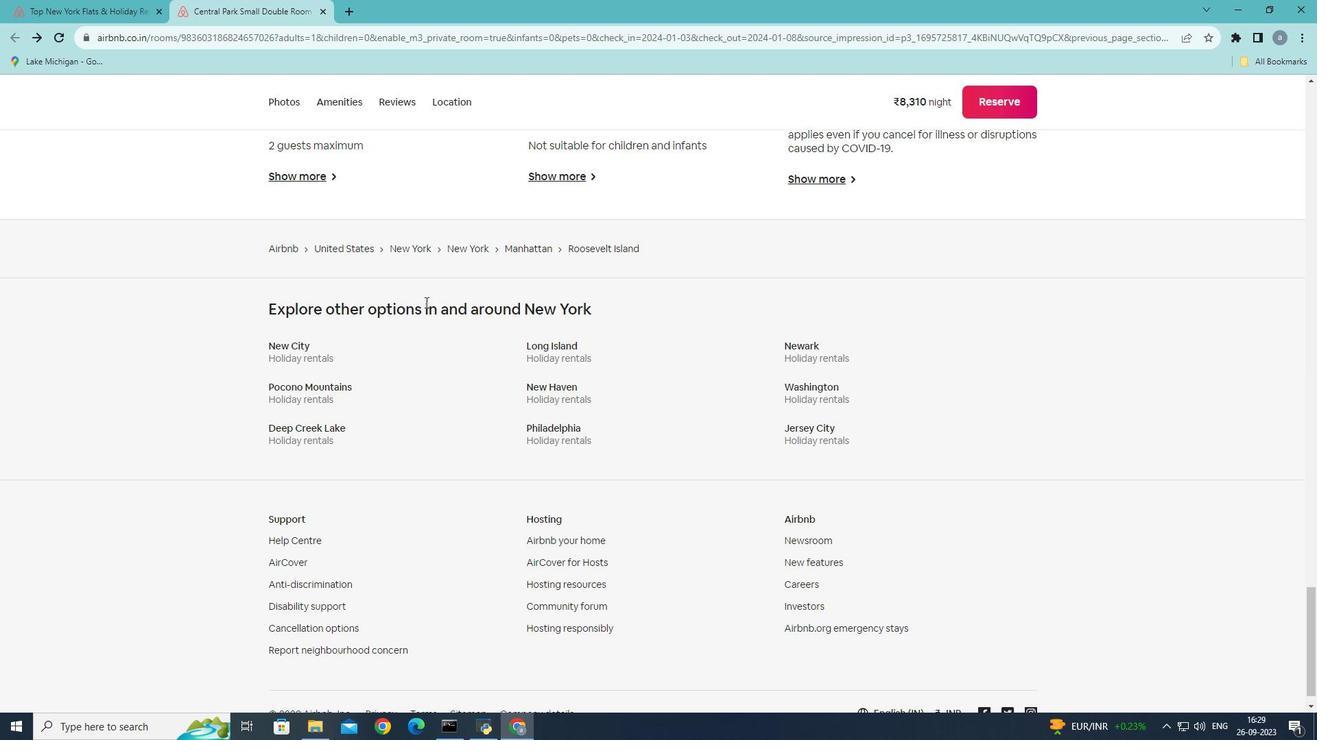 
Action: Mouse scrolled (425, 301) with delta (0, 0)
Screenshot: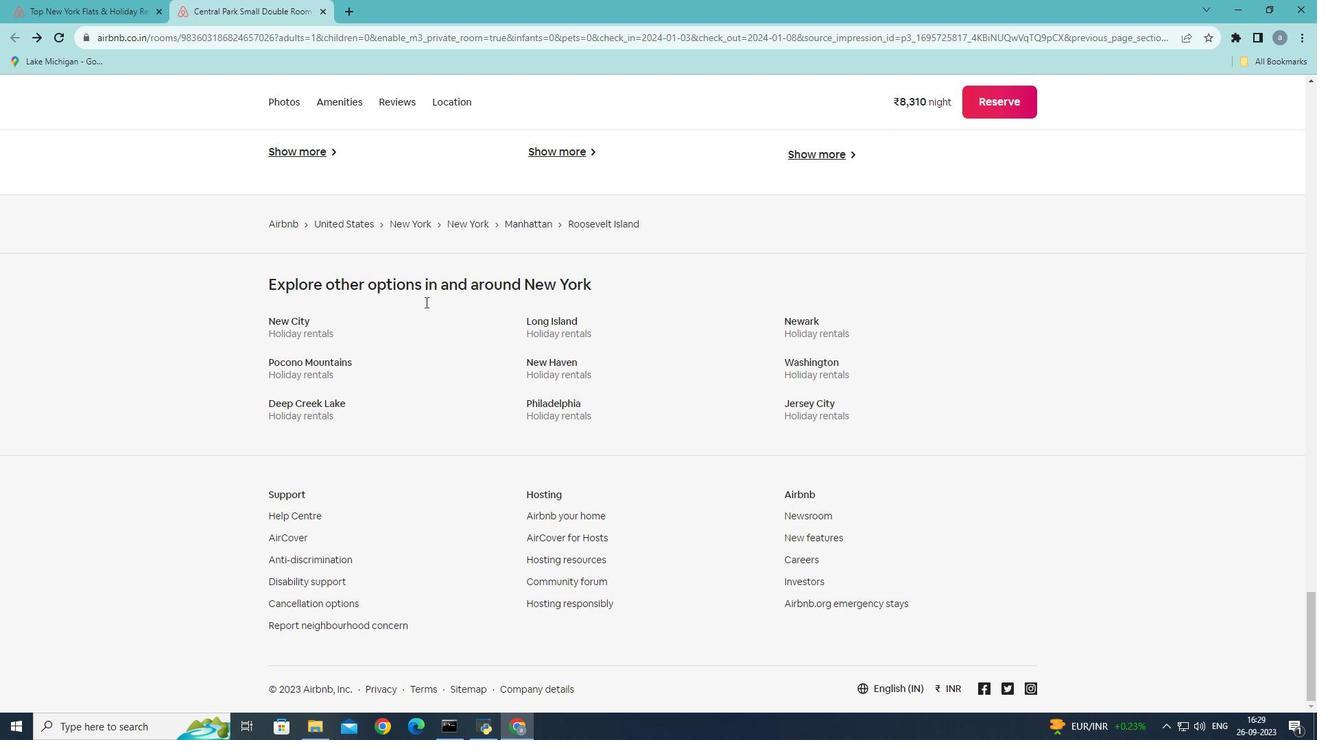 
Action: Mouse moved to (427, 299)
Screenshot: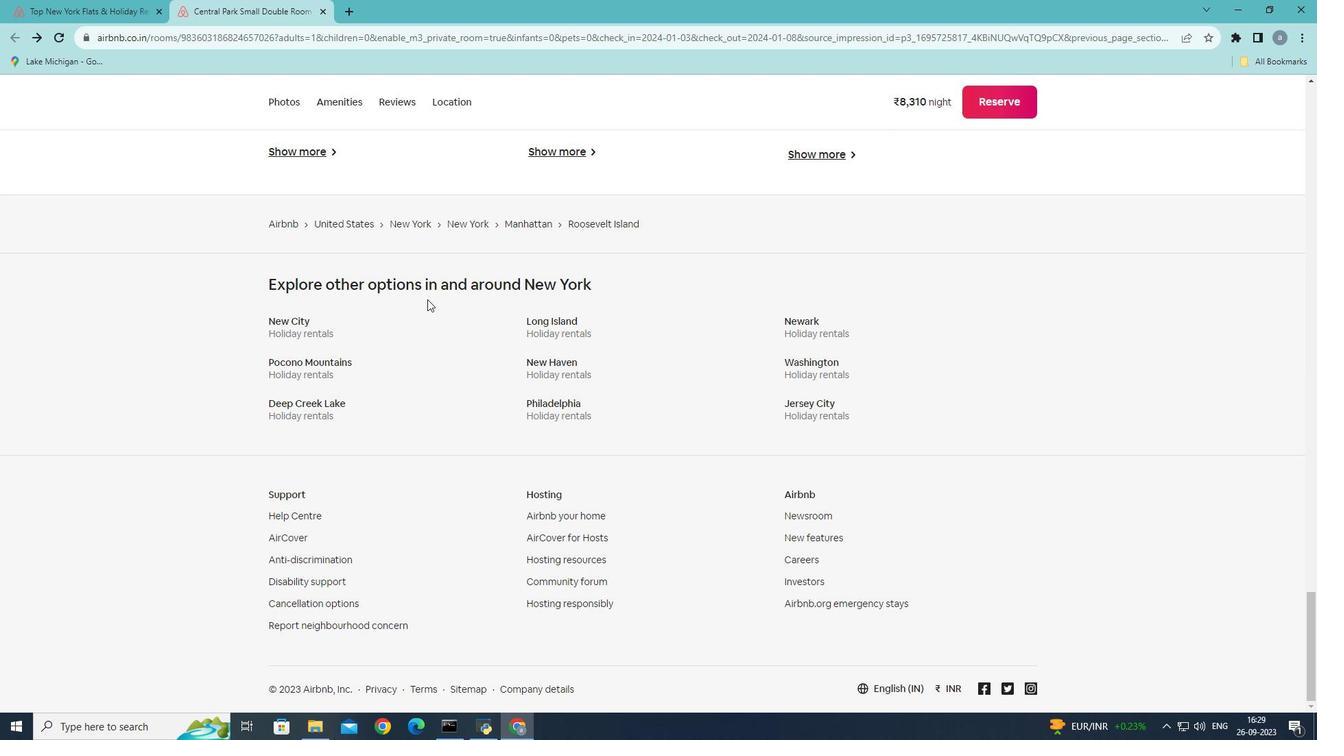
Action: Mouse scrolled (427, 299) with delta (0, 0)
Screenshot: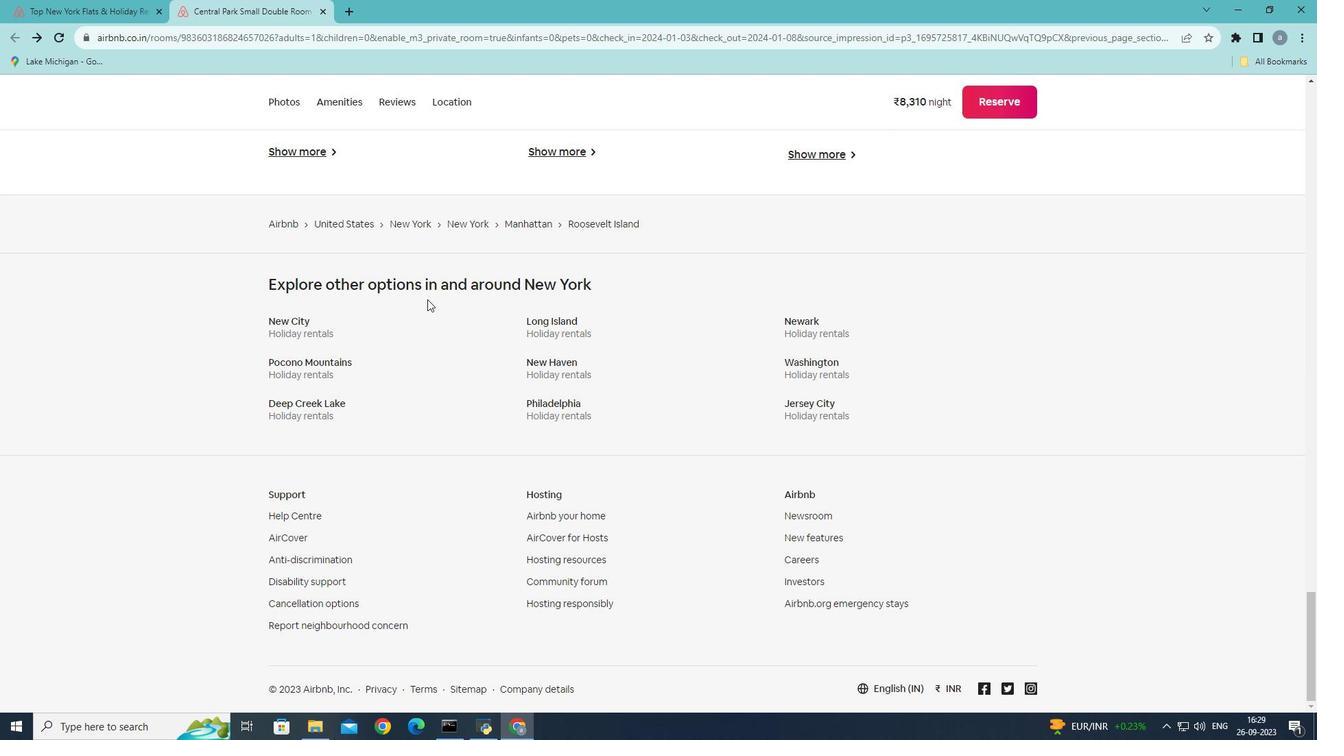 
Action: Mouse scrolled (427, 299) with delta (0, 0)
Screenshot: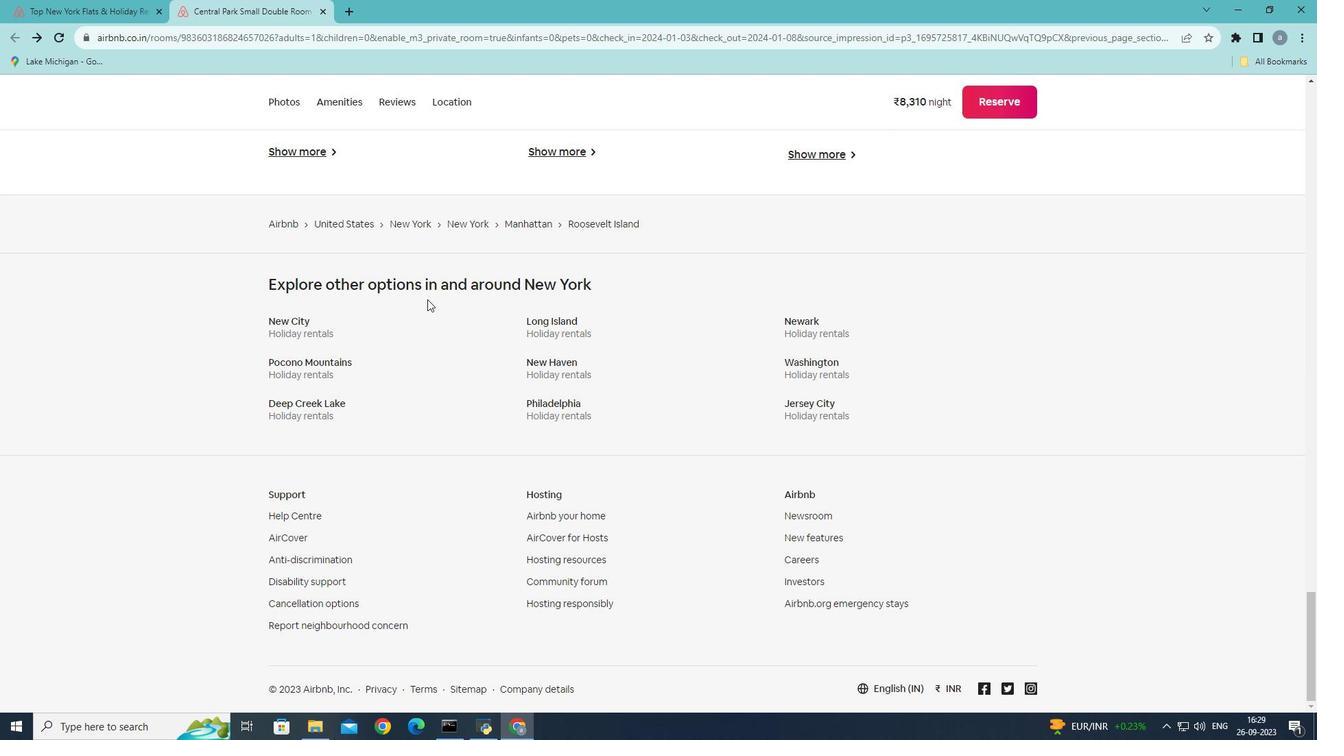 
Action: Mouse scrolled (427, 299) with delta (0, 0)
Screenshot: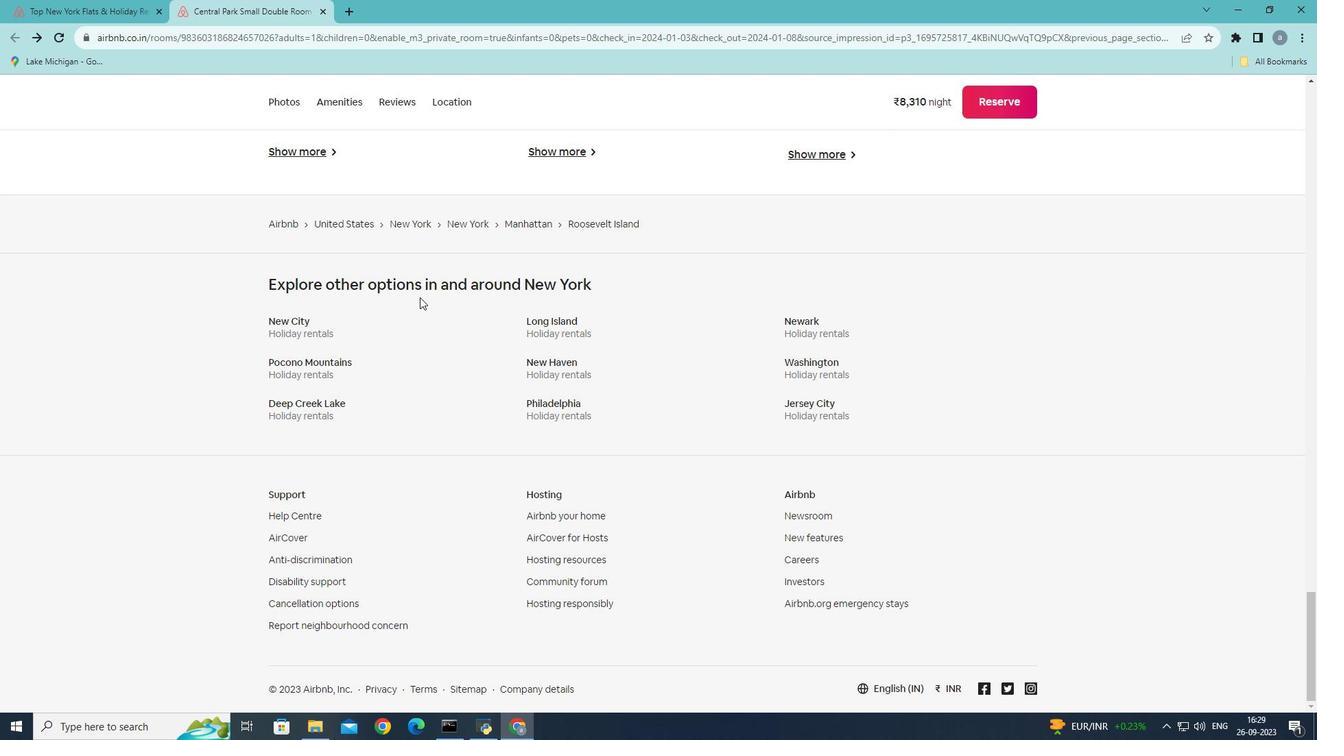 
Action: Mouse moved to (105, 13)
Screenshot: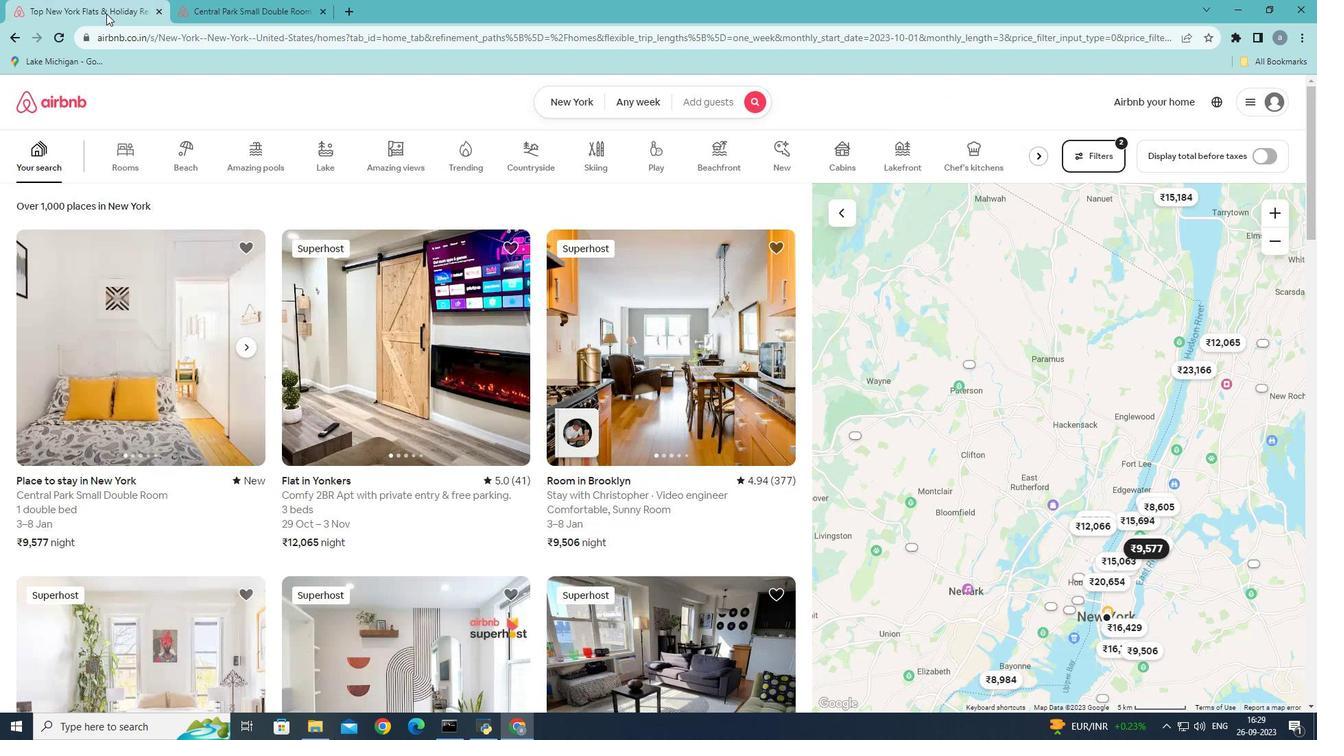 
Action: Mouse pressed left at (105, 13)
Screenshot: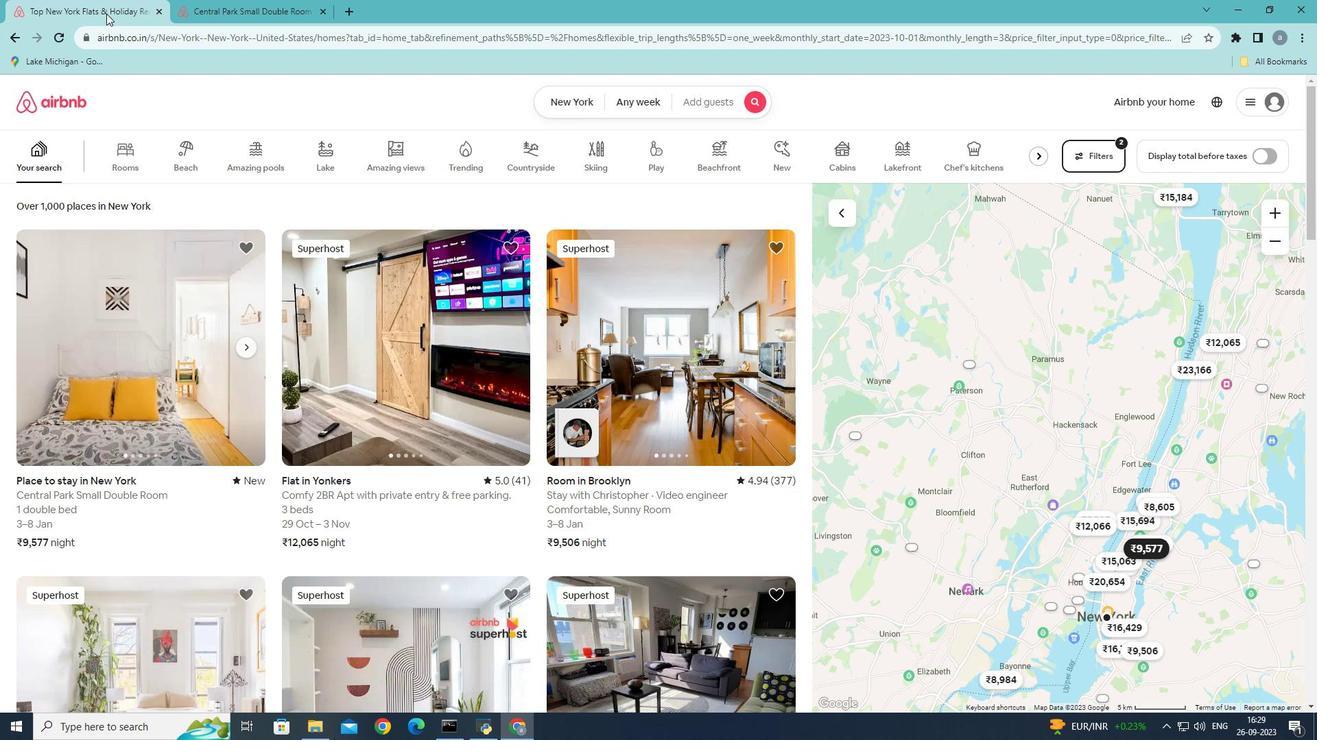 
Action: Mouse moved to (412, 347)
Screenshot: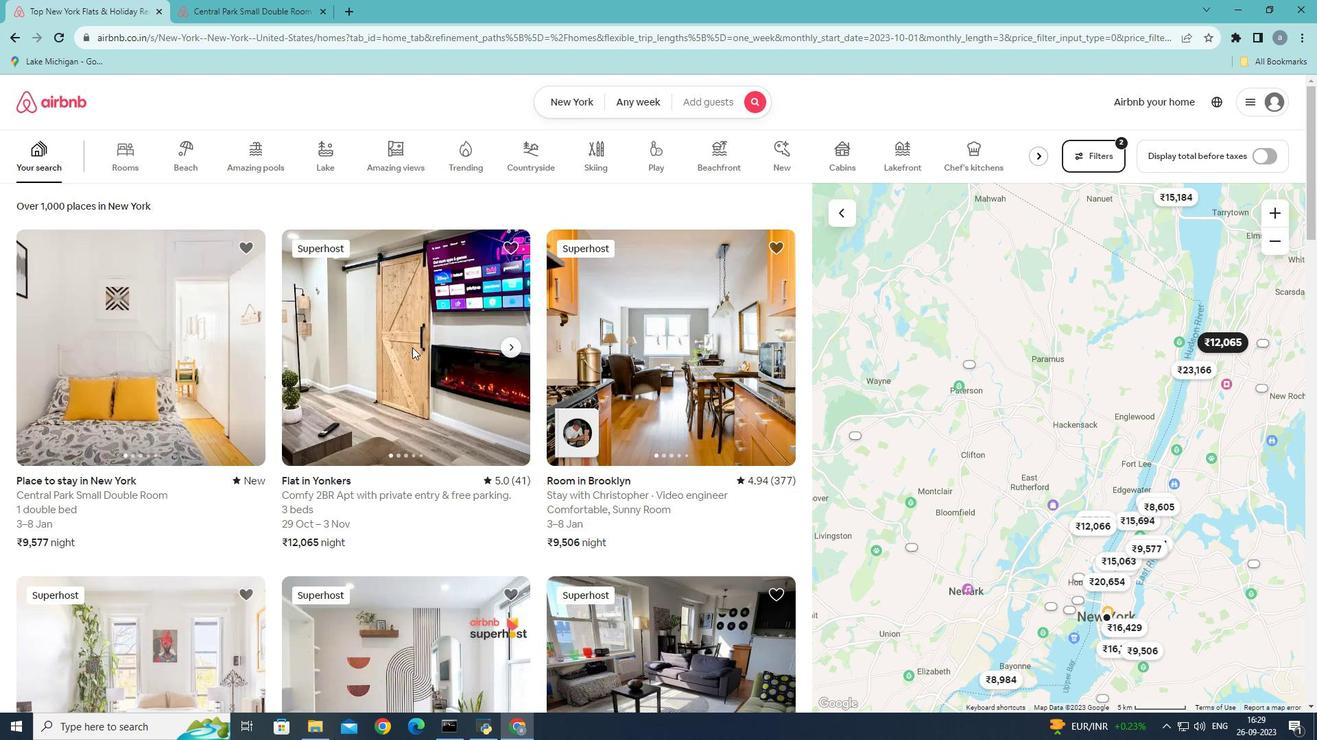 
Action: Mouse pressed left at (412, 347)
Screenshot: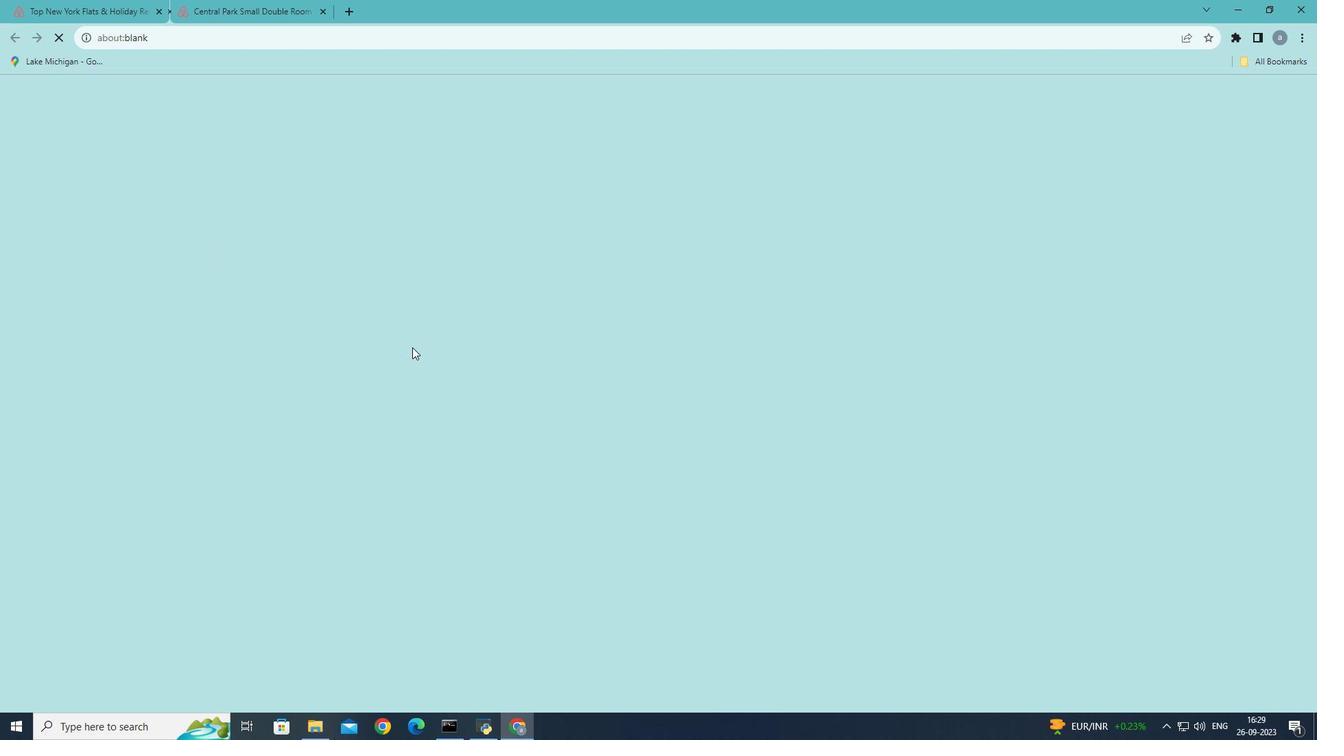 
Action: Mouse moved to (406, 342)
Screenshot: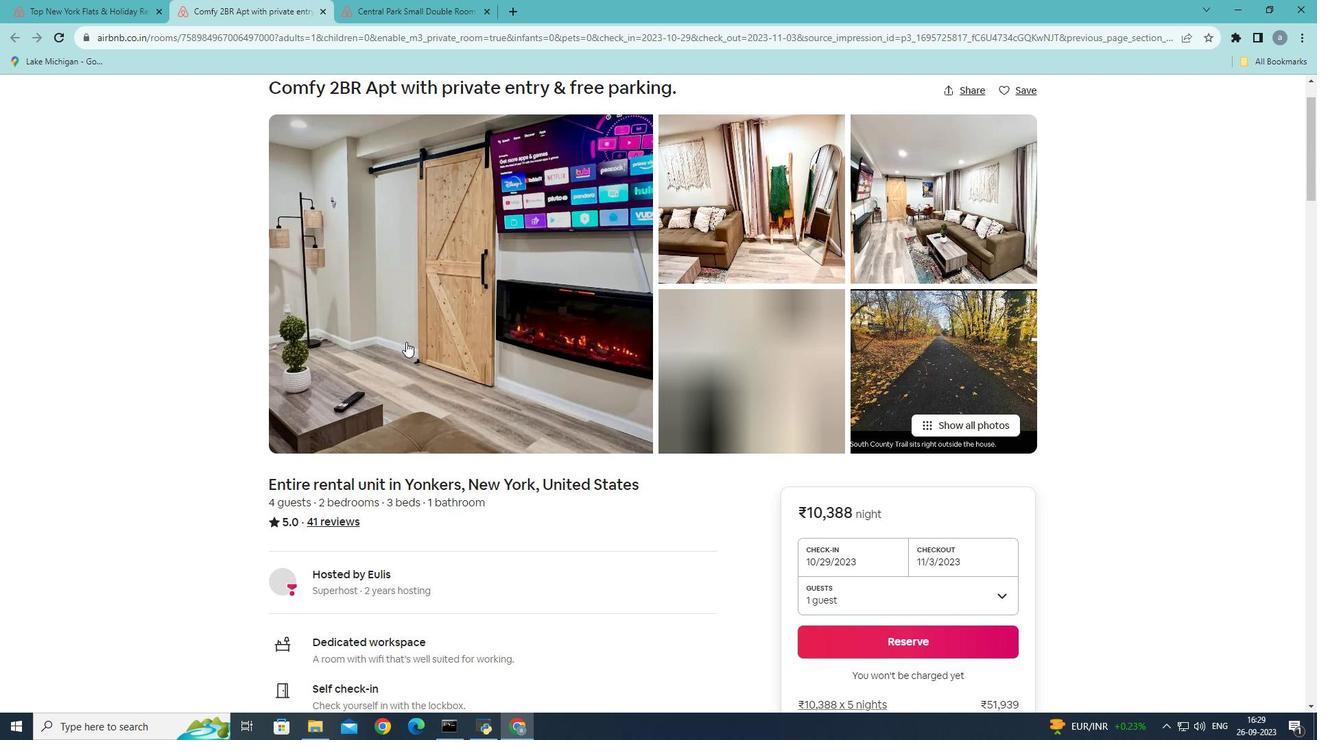 
Action: Mouse scrolled (406, 341) with delta (0, 0)
Screenshot: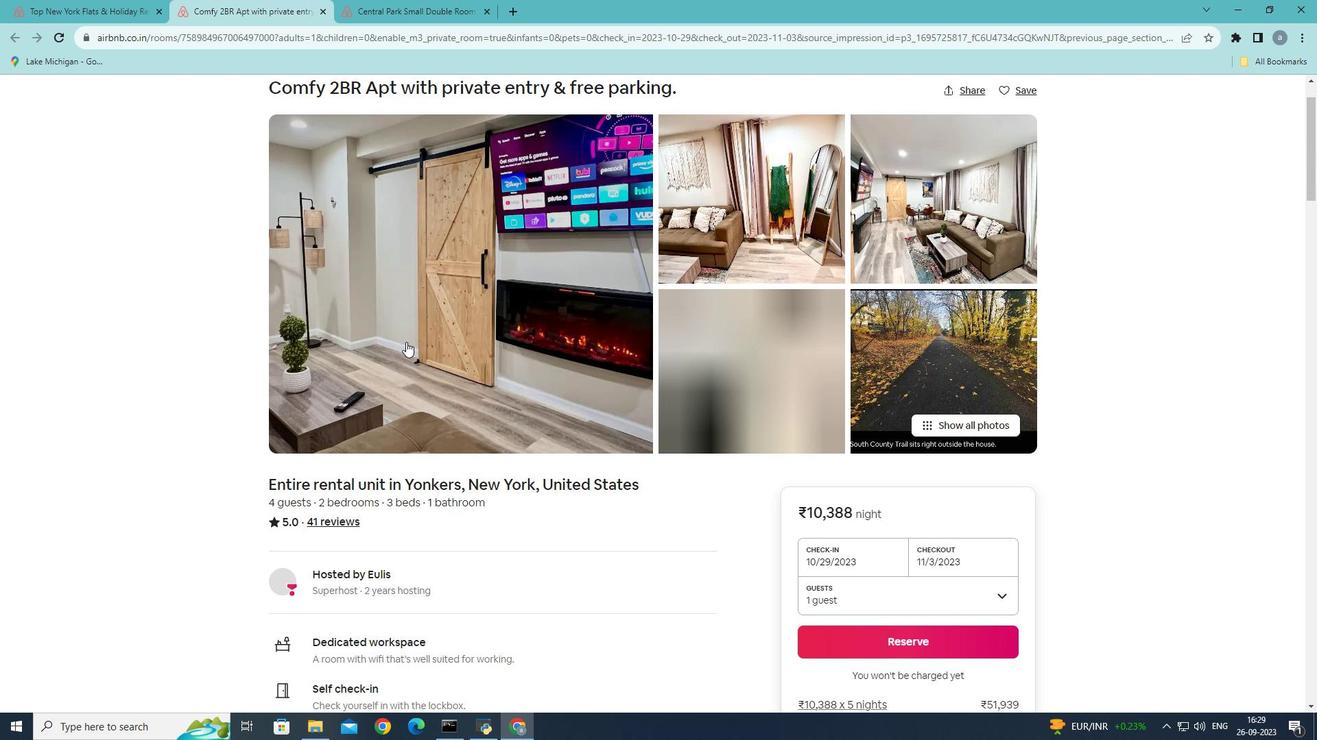 
Action: Mouse moved to (961, 421)
Screenshot: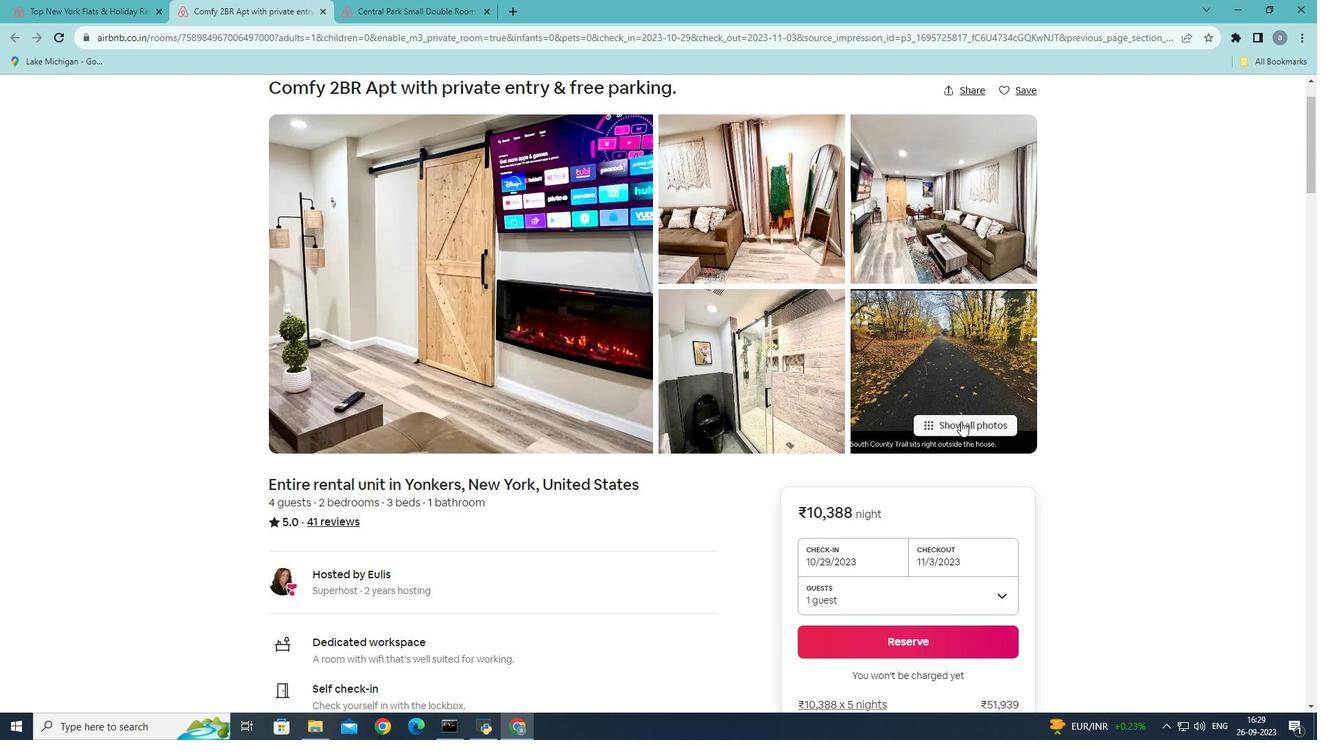 
Action: Mouse pressed left at (961, 421)
Screenshot: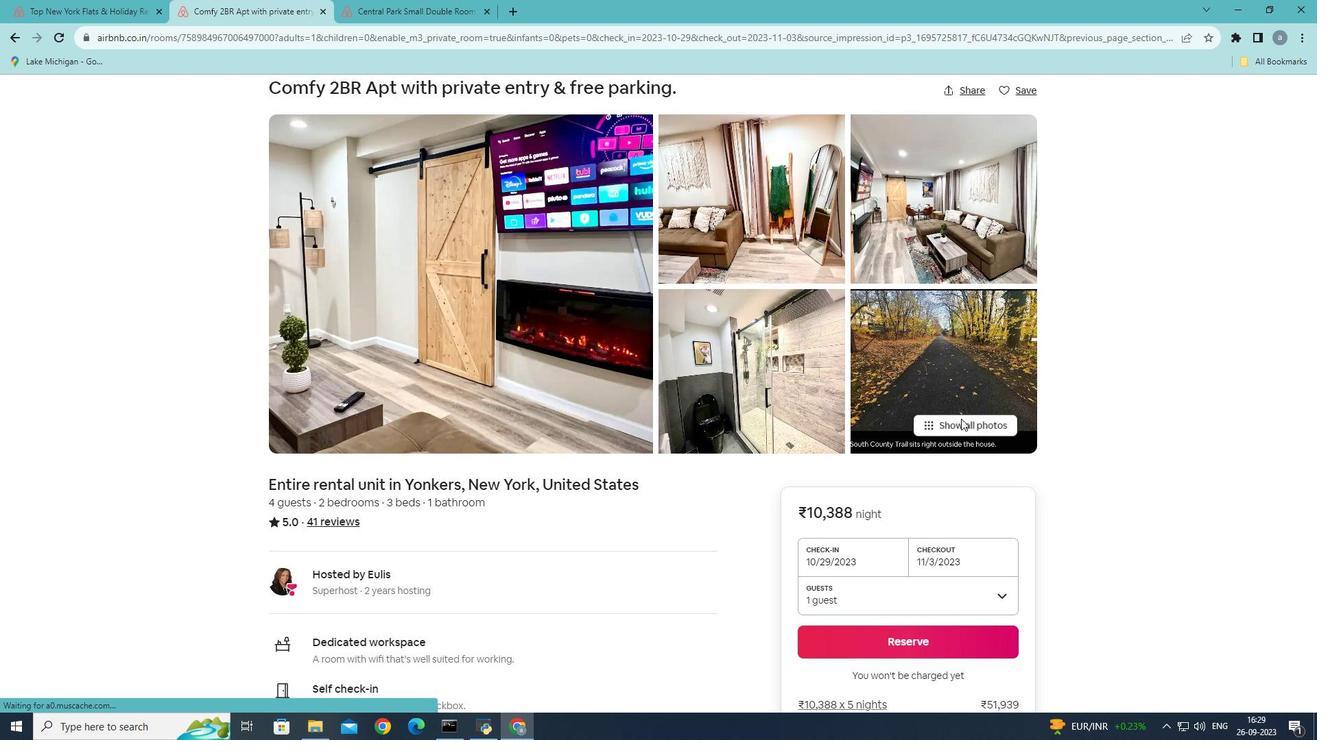 
Action: Mouse moved to (952, 412)
Screenshot: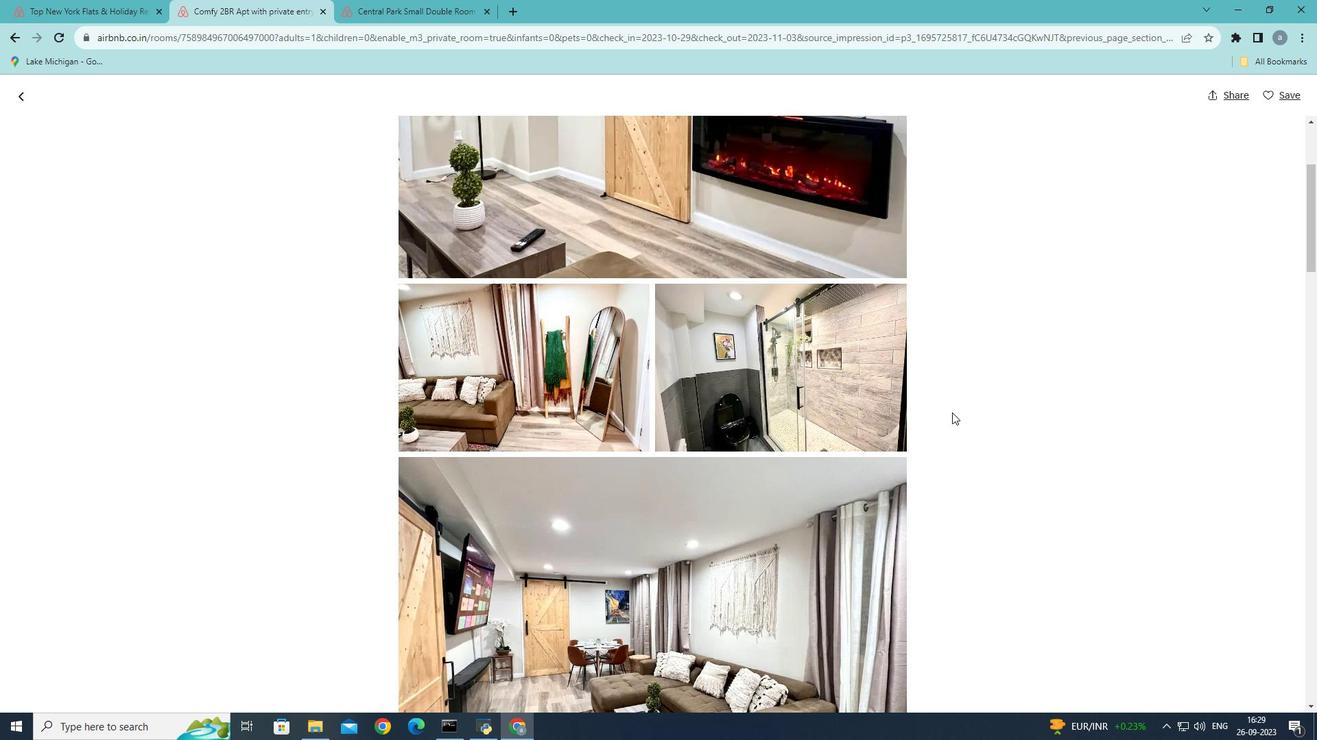 
Action: Mouse scrolled (952, 412) with delta (0, 0)
Screenshot: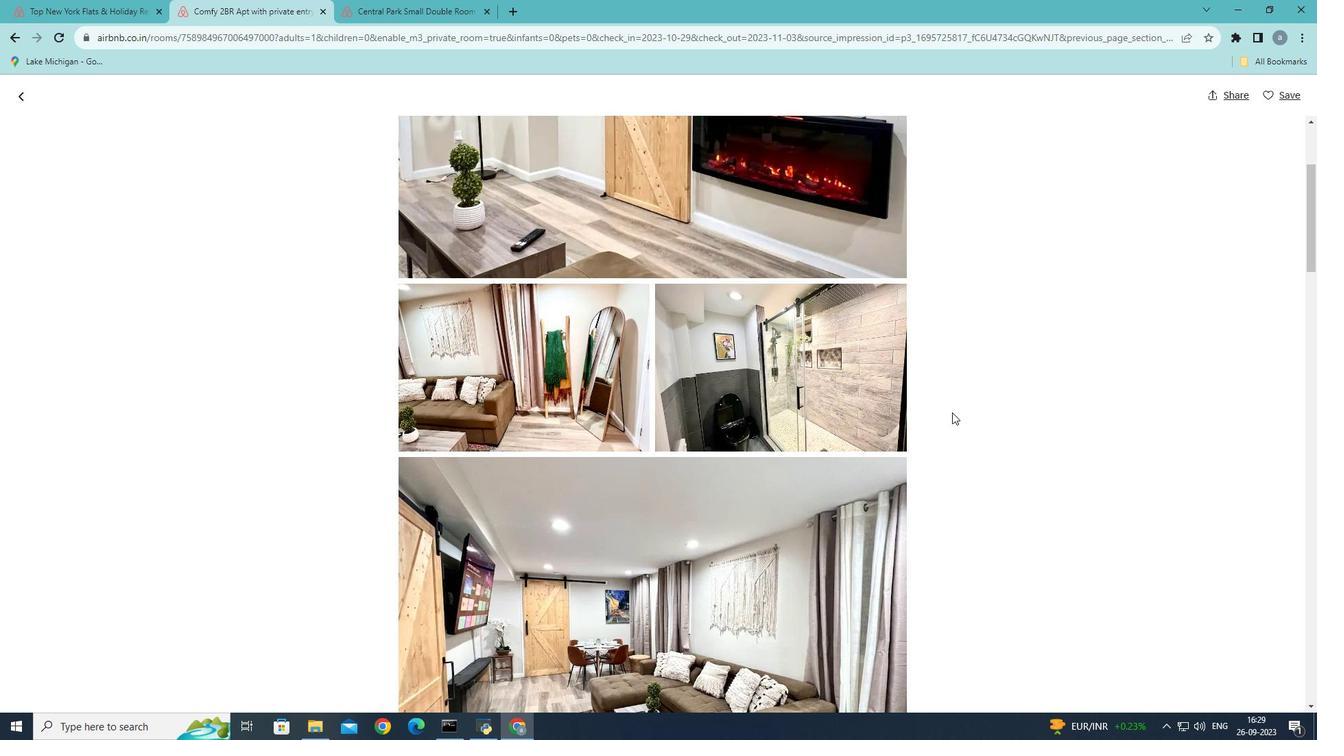 
Action: Mouse moved to (952, 412)
Screenshot: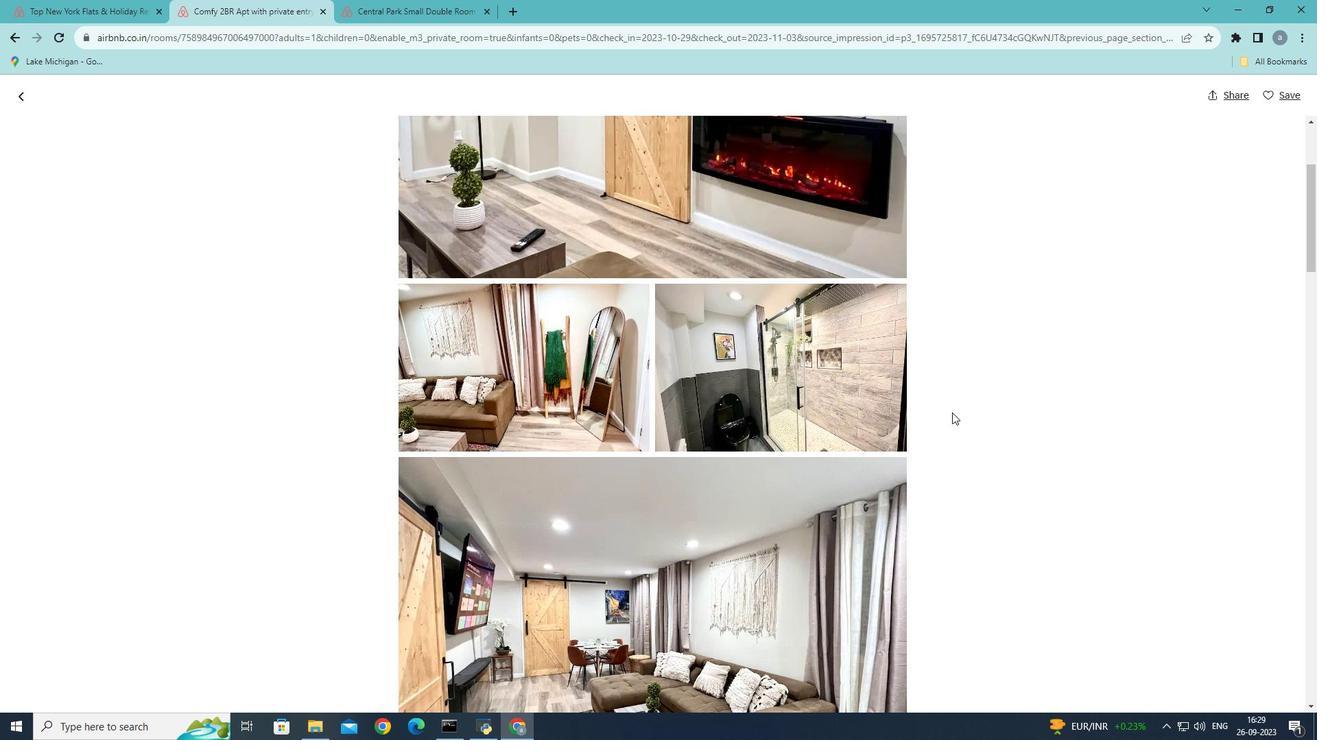 
Action: Mouse scrolled (952, 412) with delta (0, 0)
Screenshot: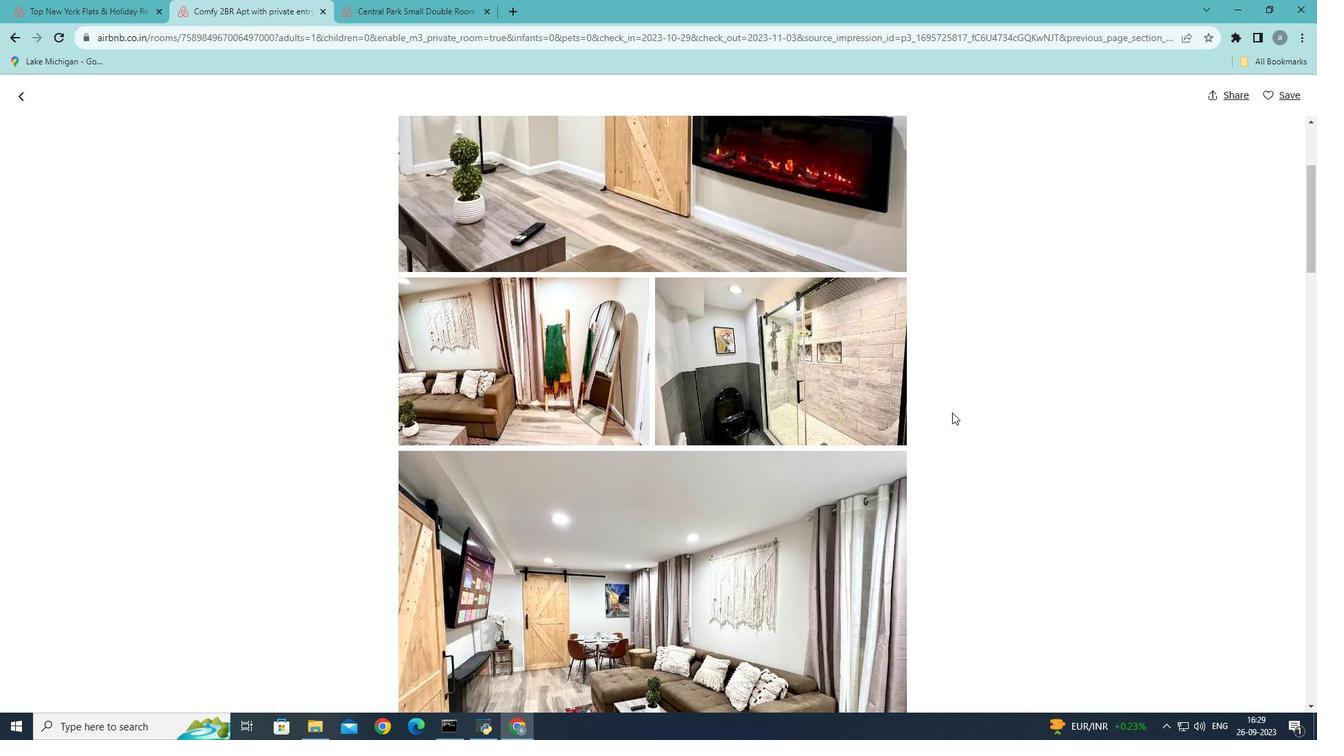 
Action: Mouse scrolled (952, 412) with delta (0, 0)
Screenshot: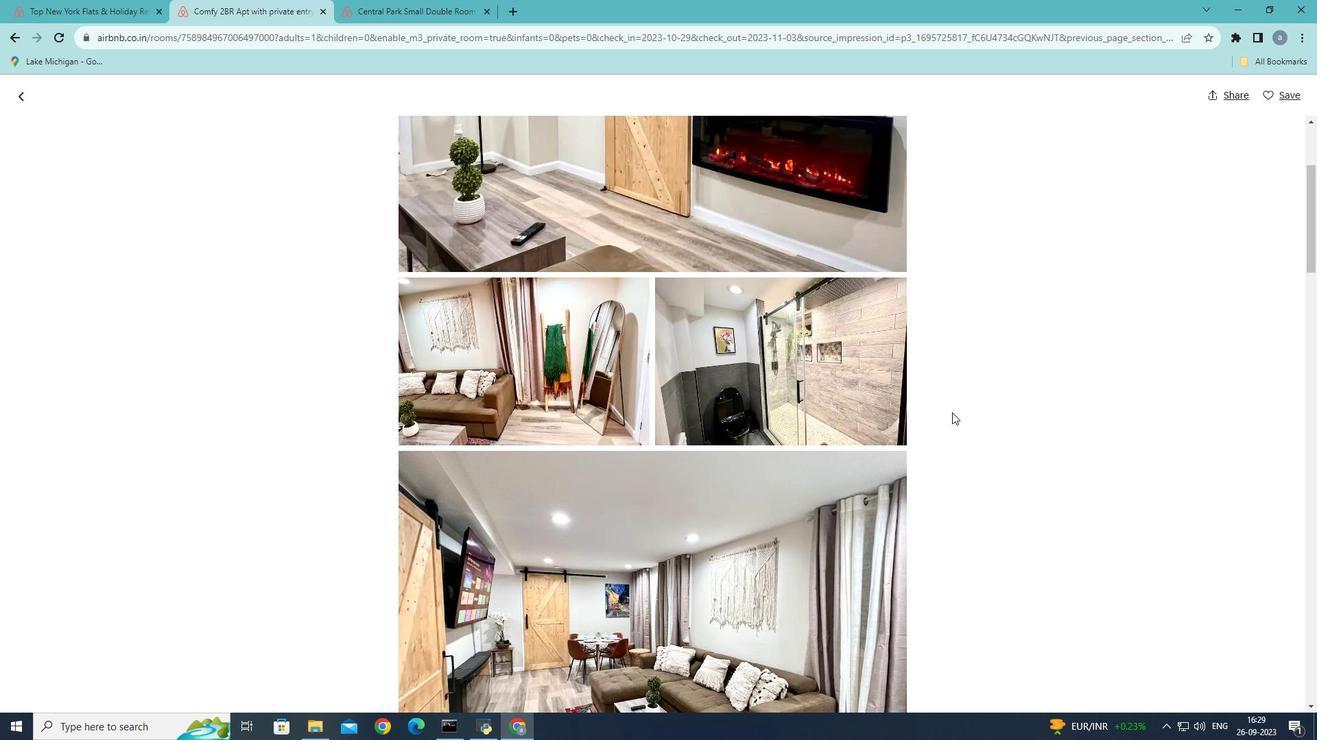 
Action: Mouse scrolled (952, 412) with delta (0, 0)
Screenshot: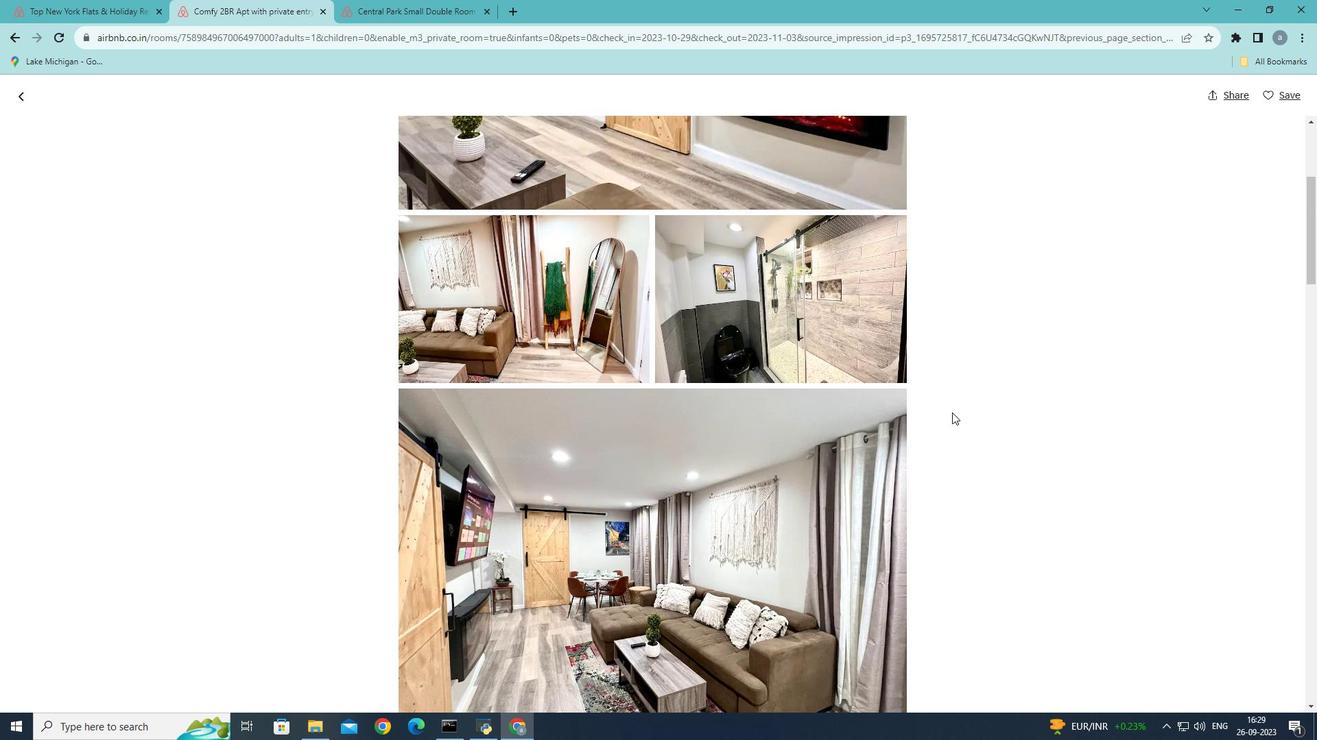 
Action: Mouse moved to (950, 410)
Screenshot: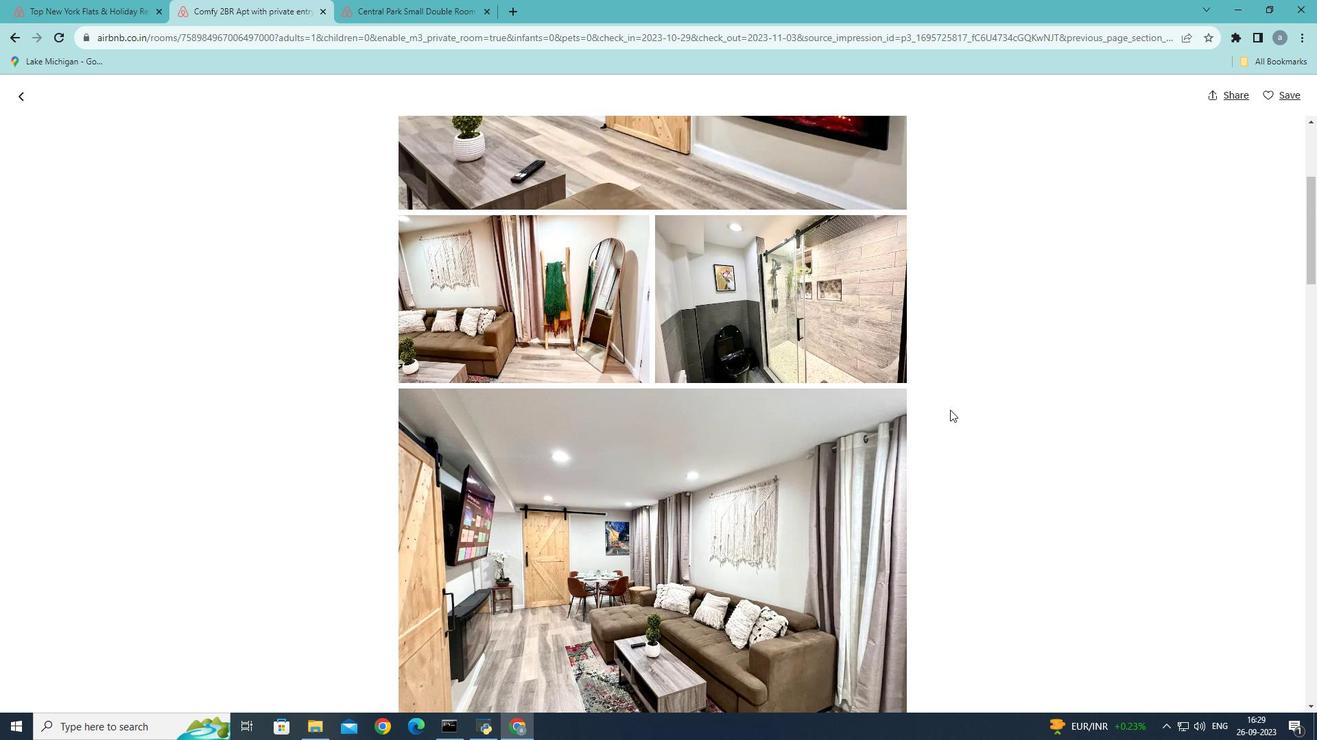 
Action: Mouse scrolled (950, 409) with delta (0, 0)
Screenshot: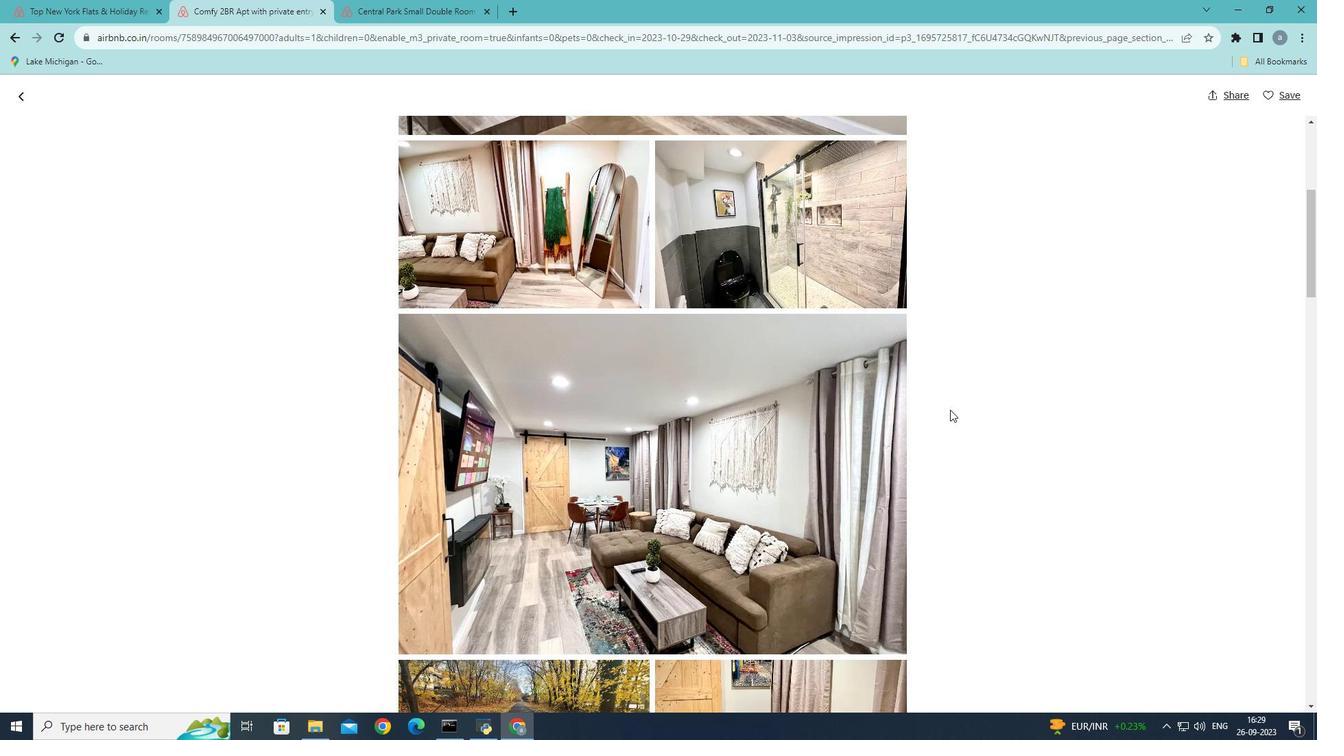
Action: Mouse scrolled (950, 409) with delta (0, 0)
Screenshot: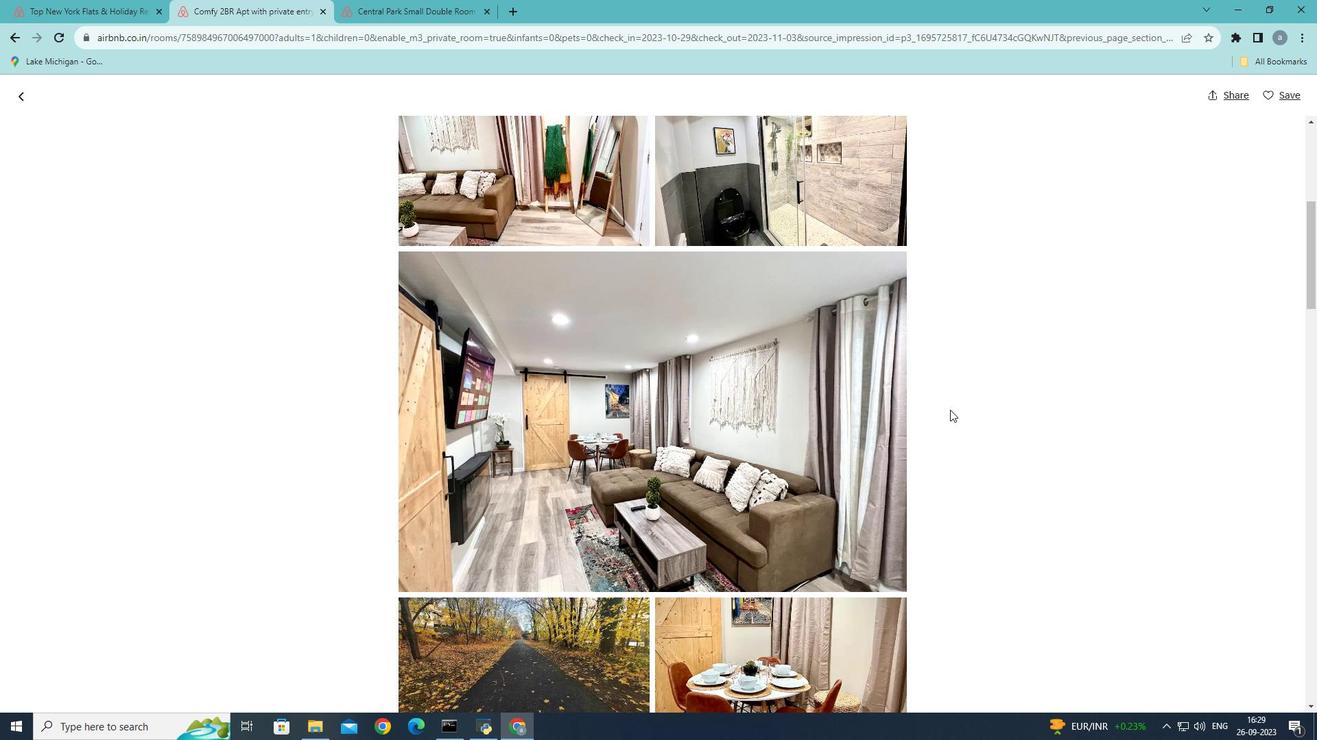 
Action: Mouse scrolled (950, 409) with delta (0, 0)
Screenshot: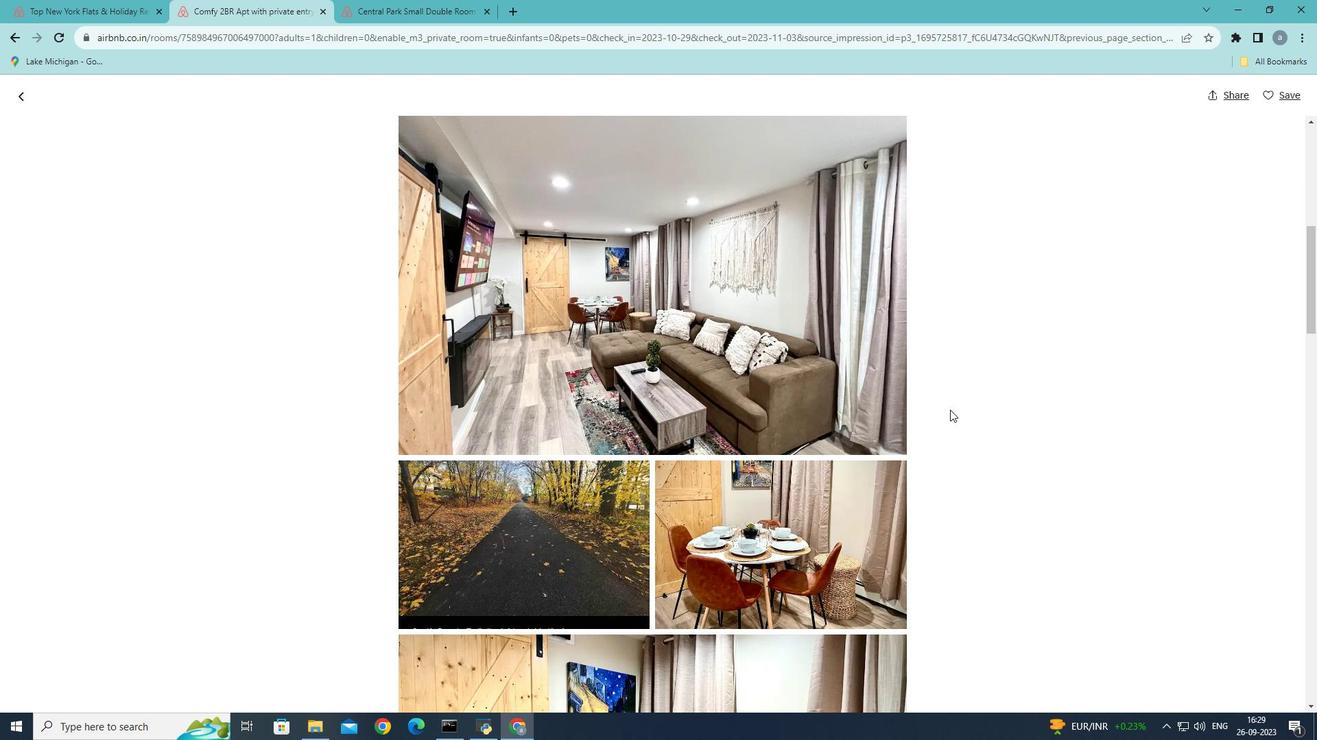 
Action: Mouse scrolled (950, 409) with delta (0, 0)
Screenshot: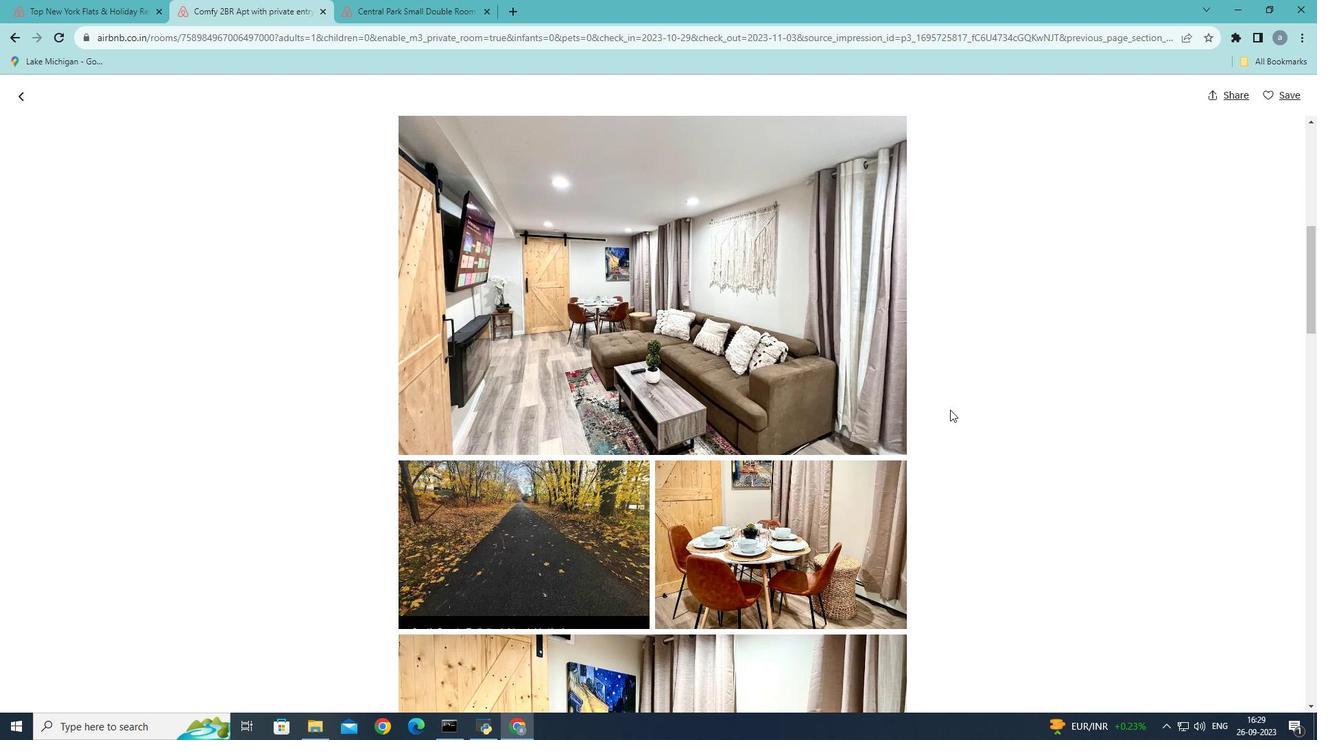 
Action: Mouse scrolled (950, 409) with delta (0, 0)
Screenshot: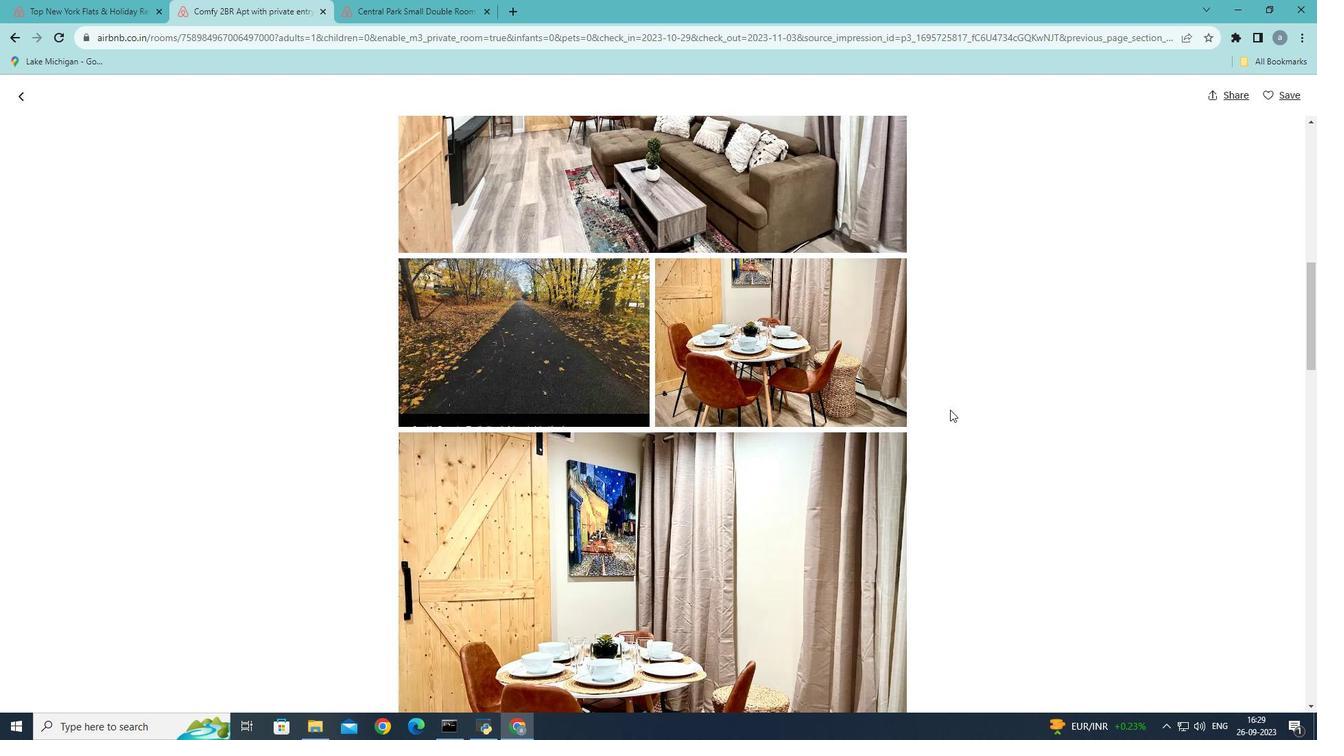 
Action: Mouse scrolled (950, 409) with delta (0, 0)
Screenshot: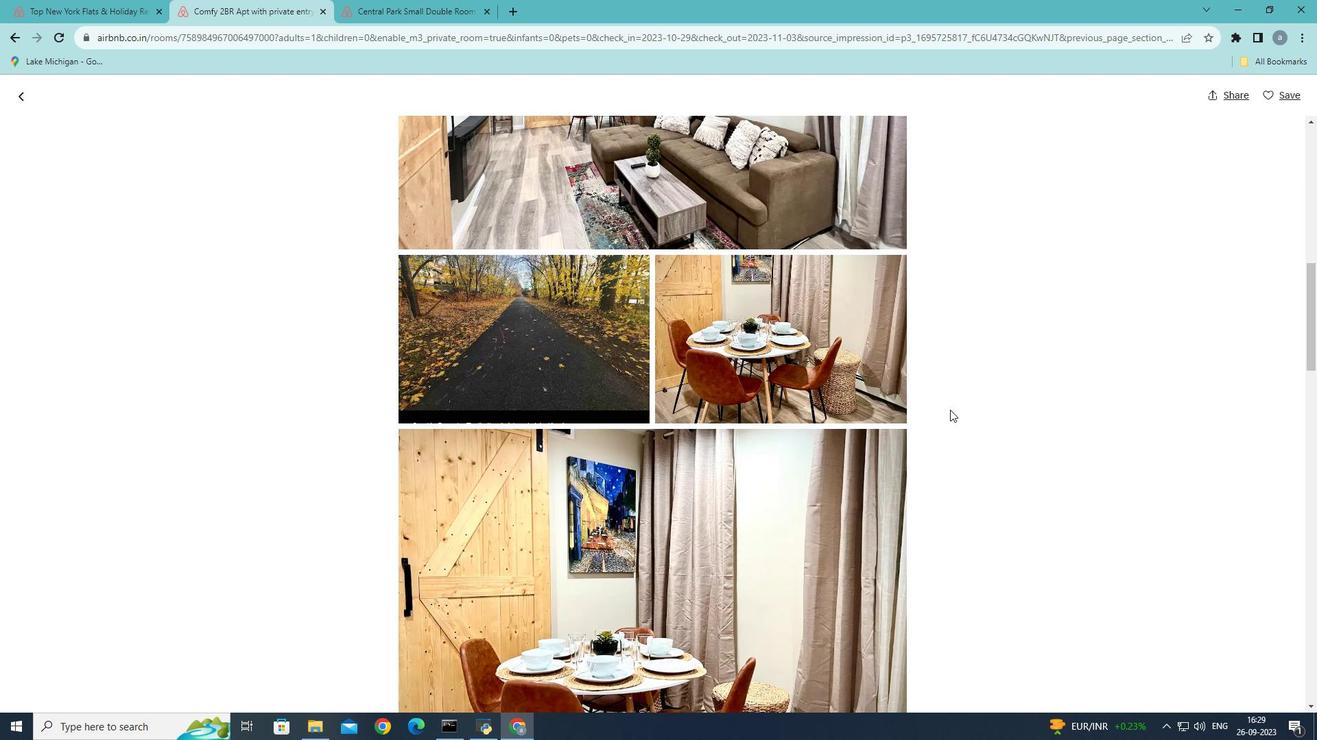 
Action: Mouse scrolled (950, 409) with delta (0, 0)
Screenshot: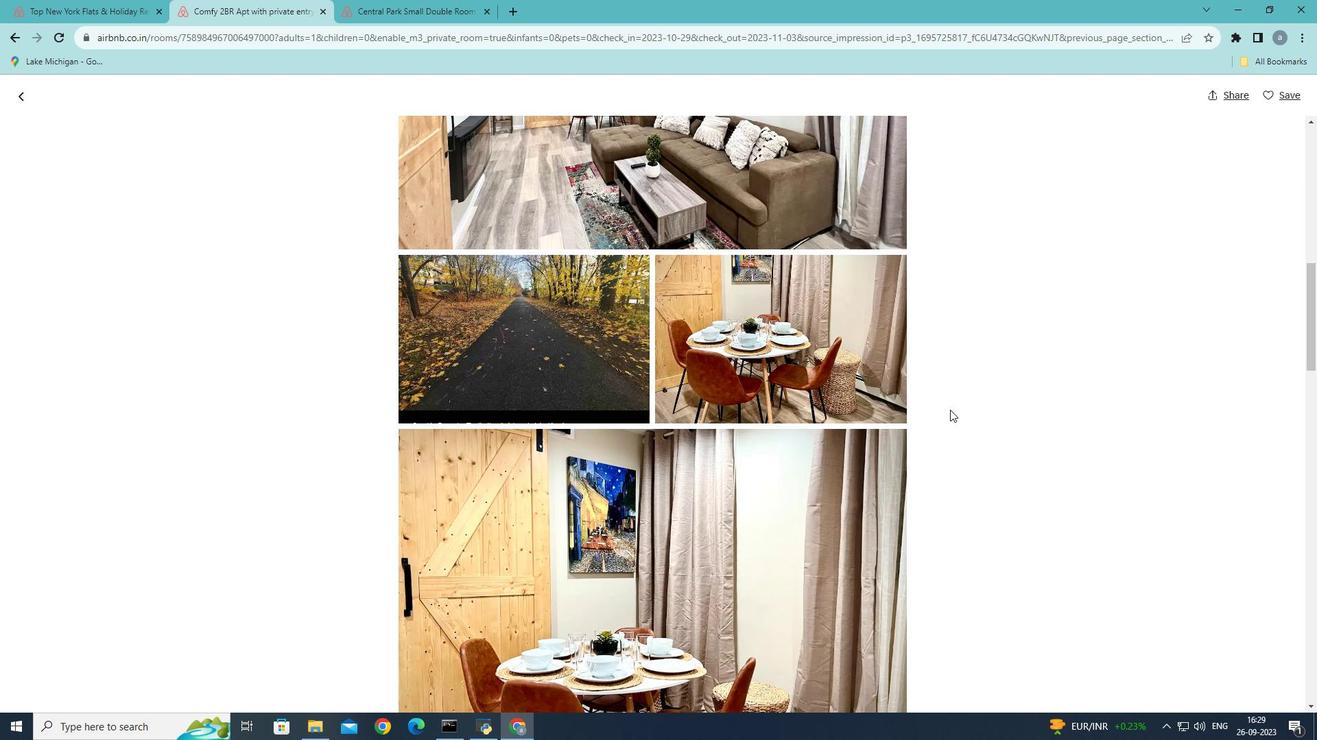 
Action: Mouse scrolled (950, 409) with delta (0, 0)
Screenshot: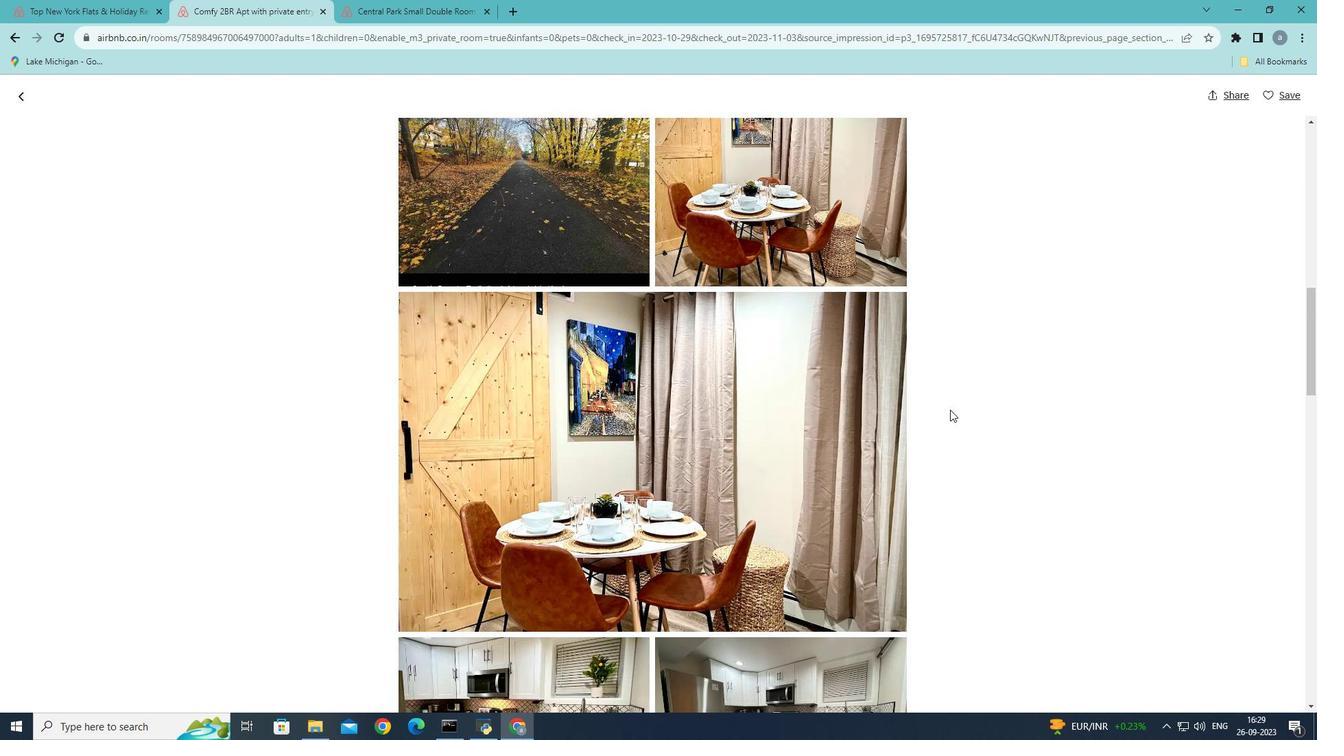 
Action: Mouse scrolled (950, 409) with delta (0, 0)
Screenshot: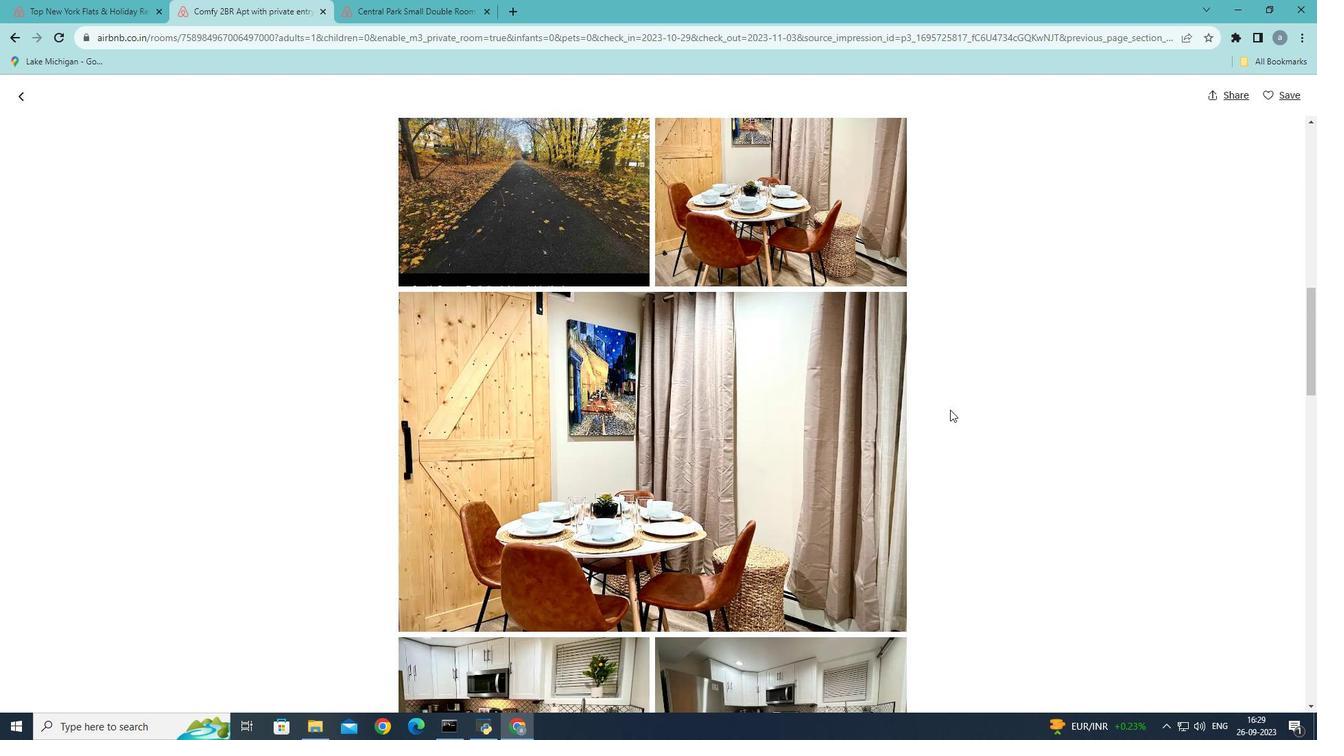 
Action: Mouse scrolled (950, 409) with delta (0, 0)
Screenshot: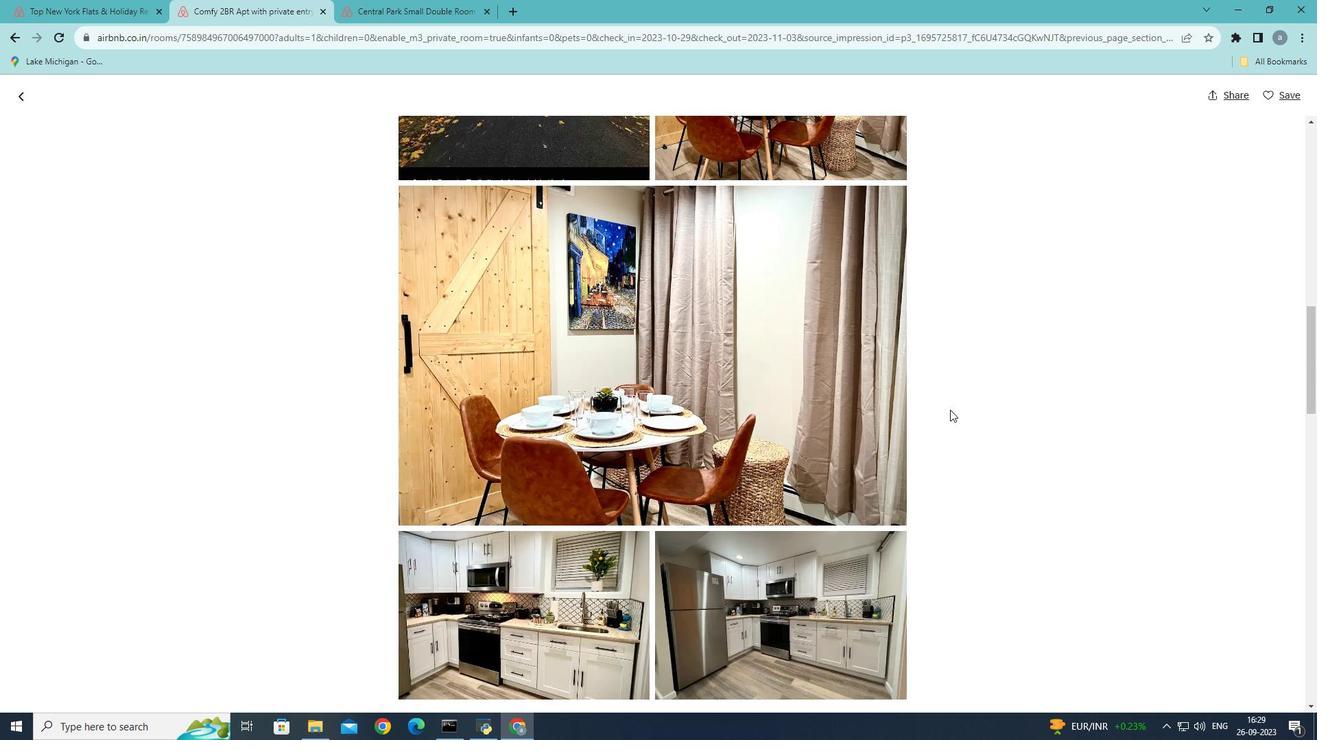 
Action: Mouse scrolled (950, 409) with delta (0, 0)
Screenshot: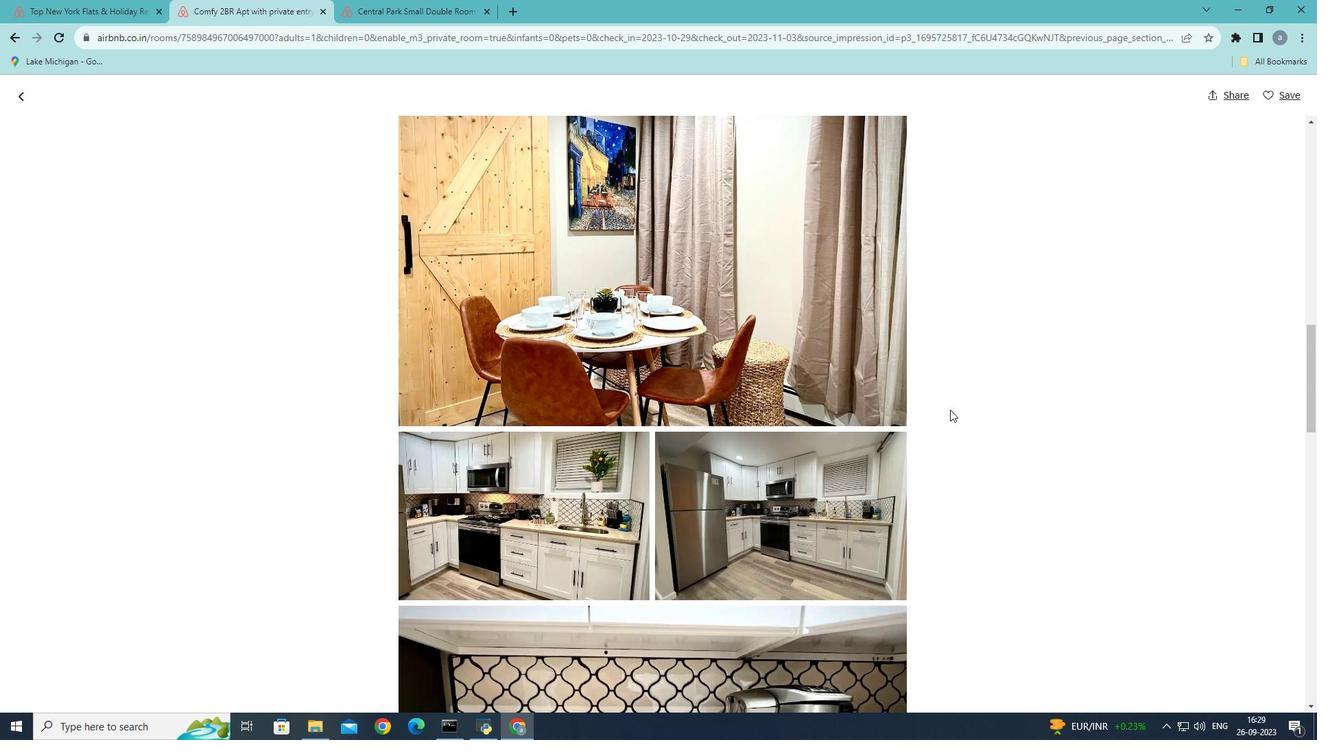 
Action: Mouse scrolled (950, 409) with delta (0, 0)
Screenshot: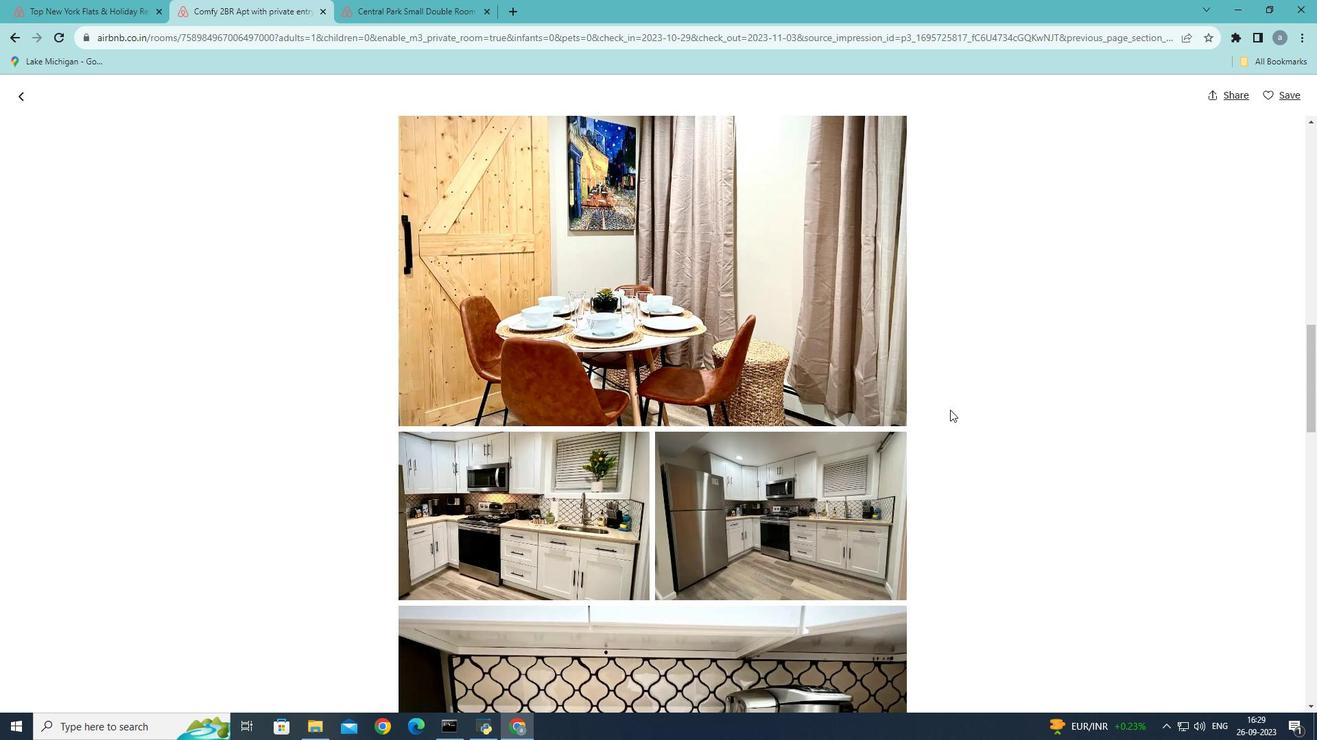 
Action: Mouse scrolled (950, 409) with delta (0, 0)
Screenshot: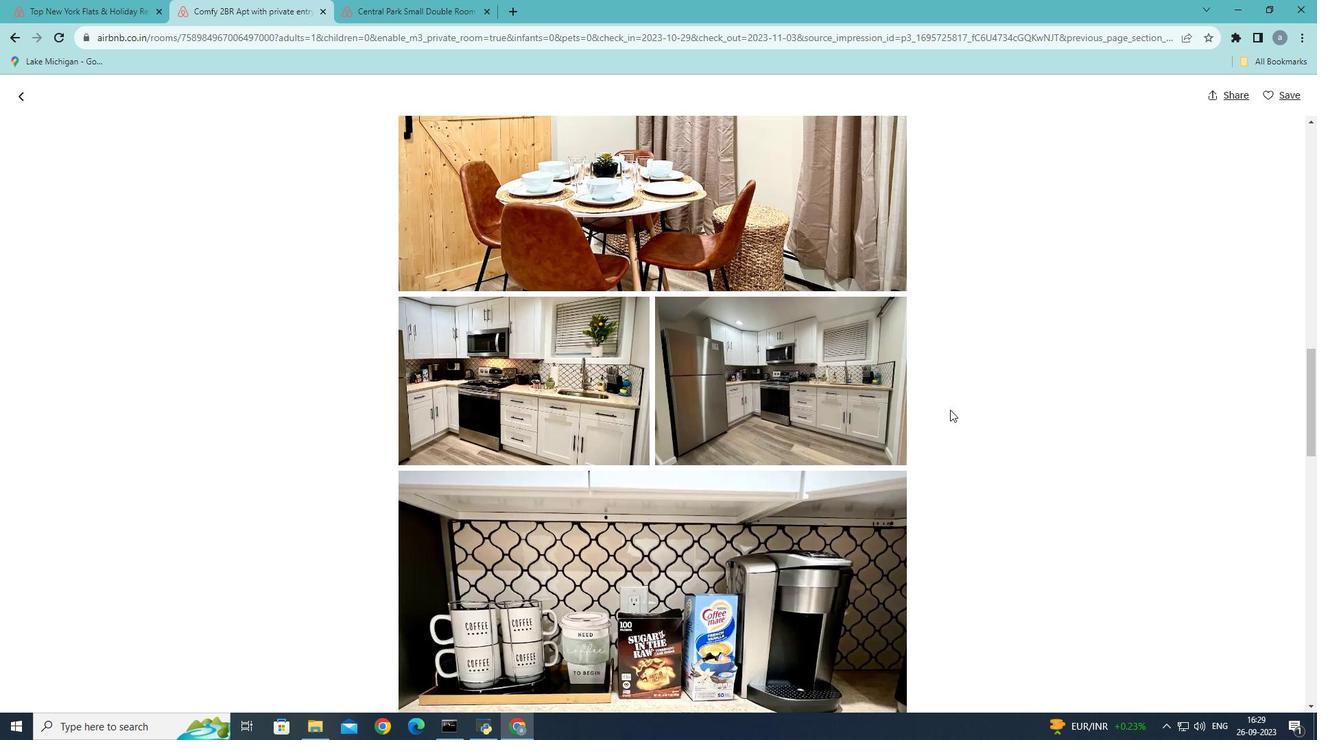 
Action: Mouse scrolled (950, 409) with delta (0, 0)
Screenshot: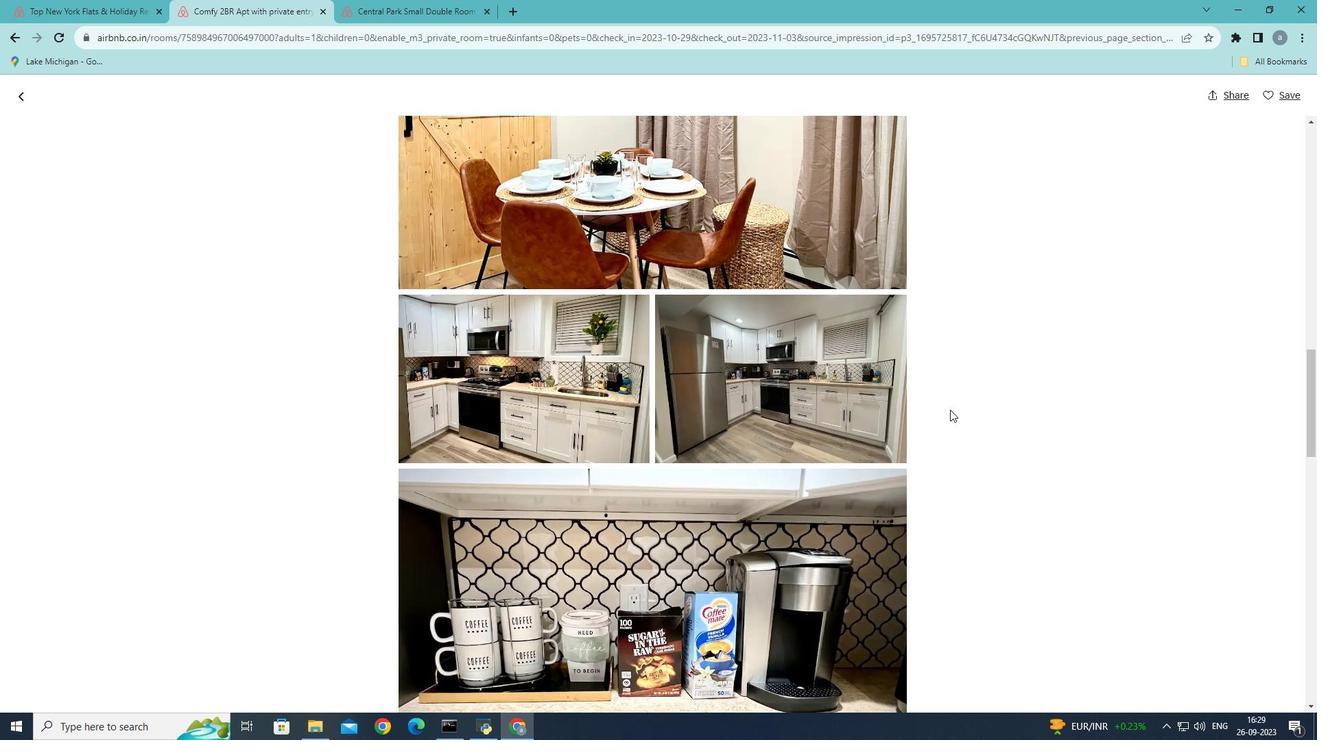 
Action: Mouse scrolled (950, 409) with delta (0, 0)
Screenshot: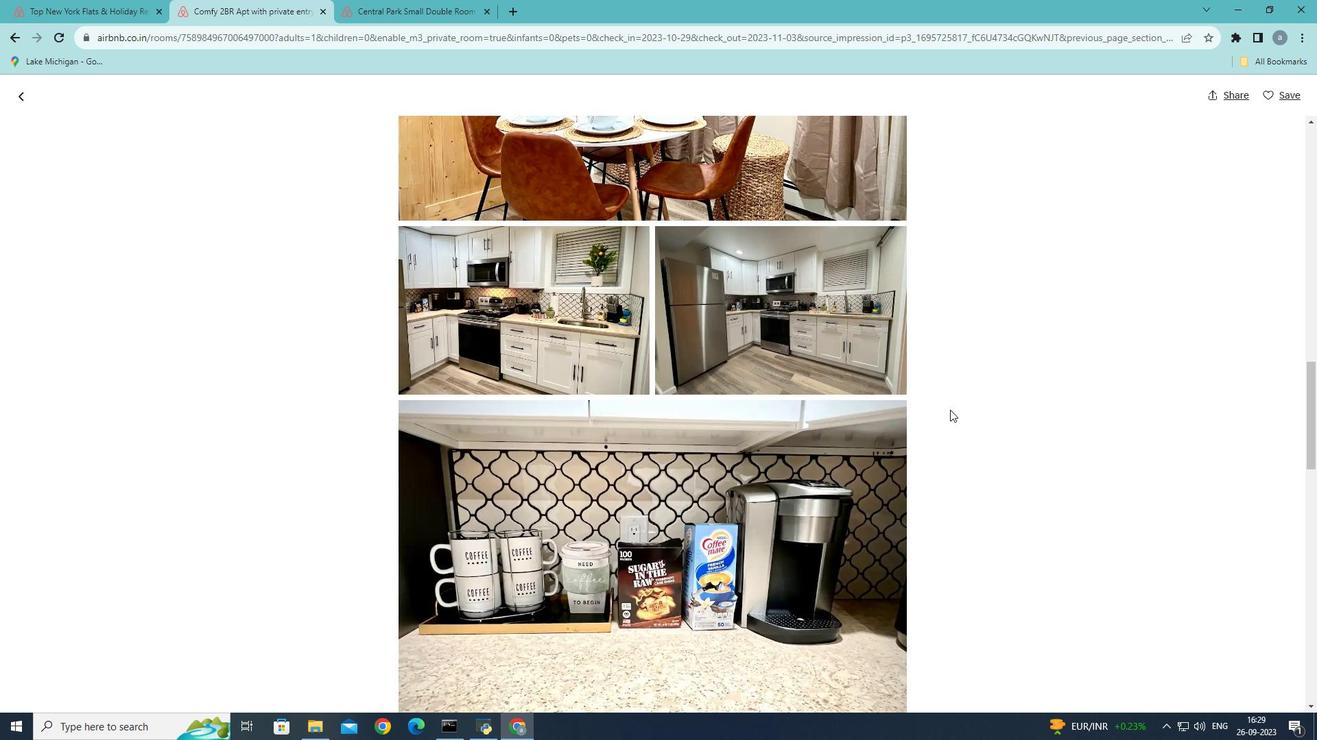 
Action: Mouse scrolled (950, 409) with delta (0, 0)
Screenshot: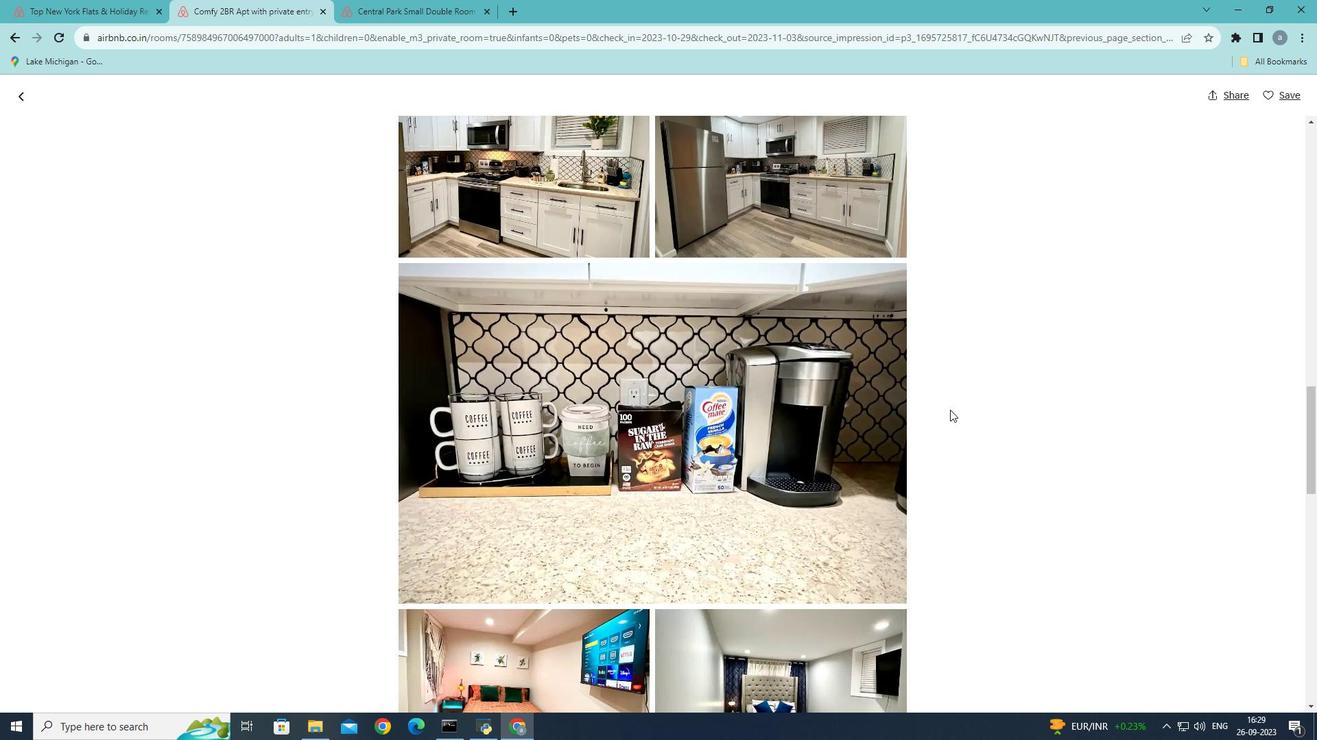 
Action: Mouse scrolled (950, 409) with delta (0, 0)
Screenshot: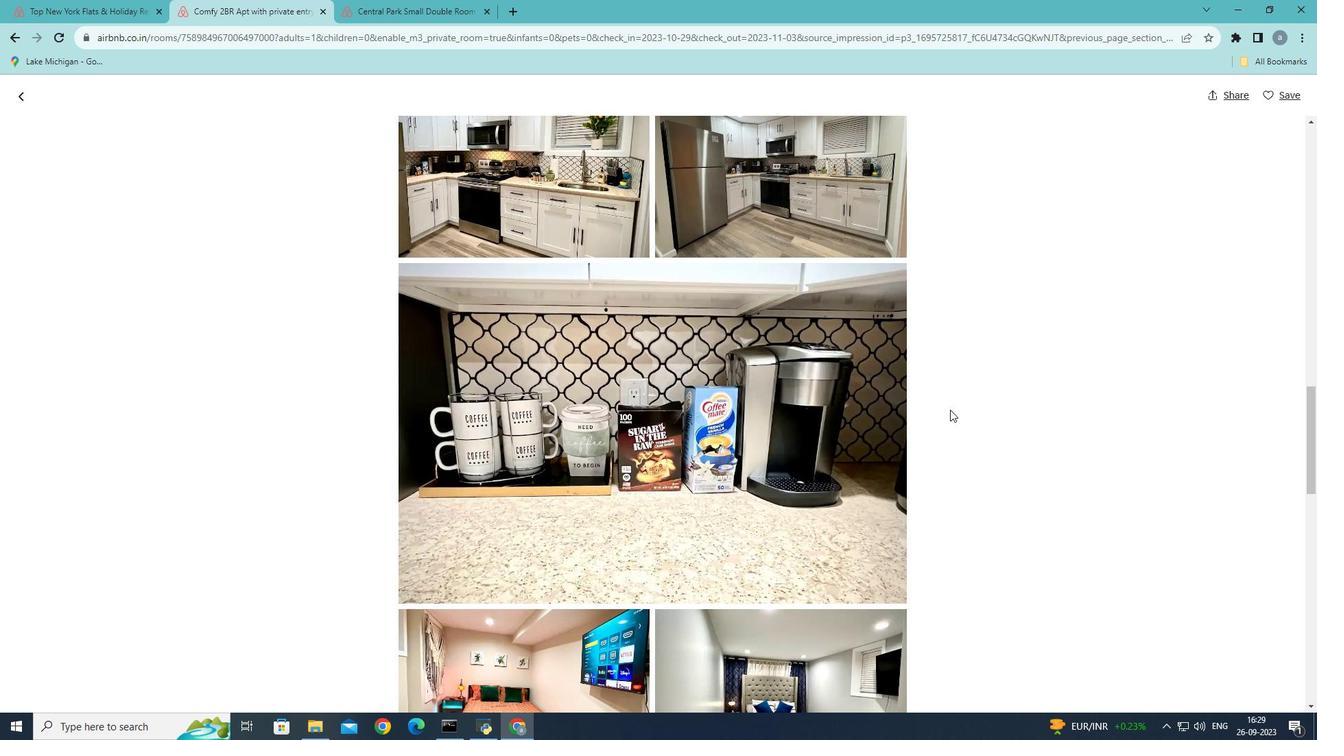 
Action: Mouse moved to (949, 410)
Screenshot: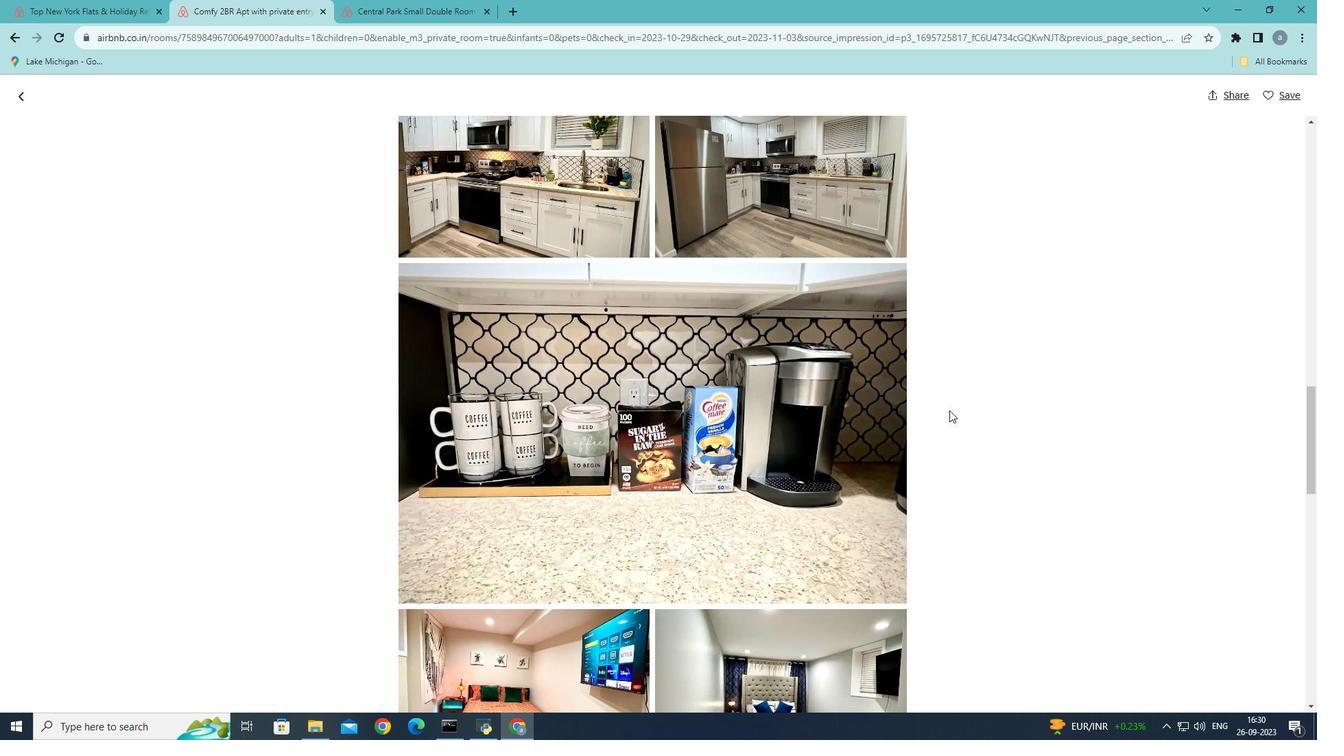 
Action: Mouse scrolled (949, 410) with delta (0, 0)
Screenshot: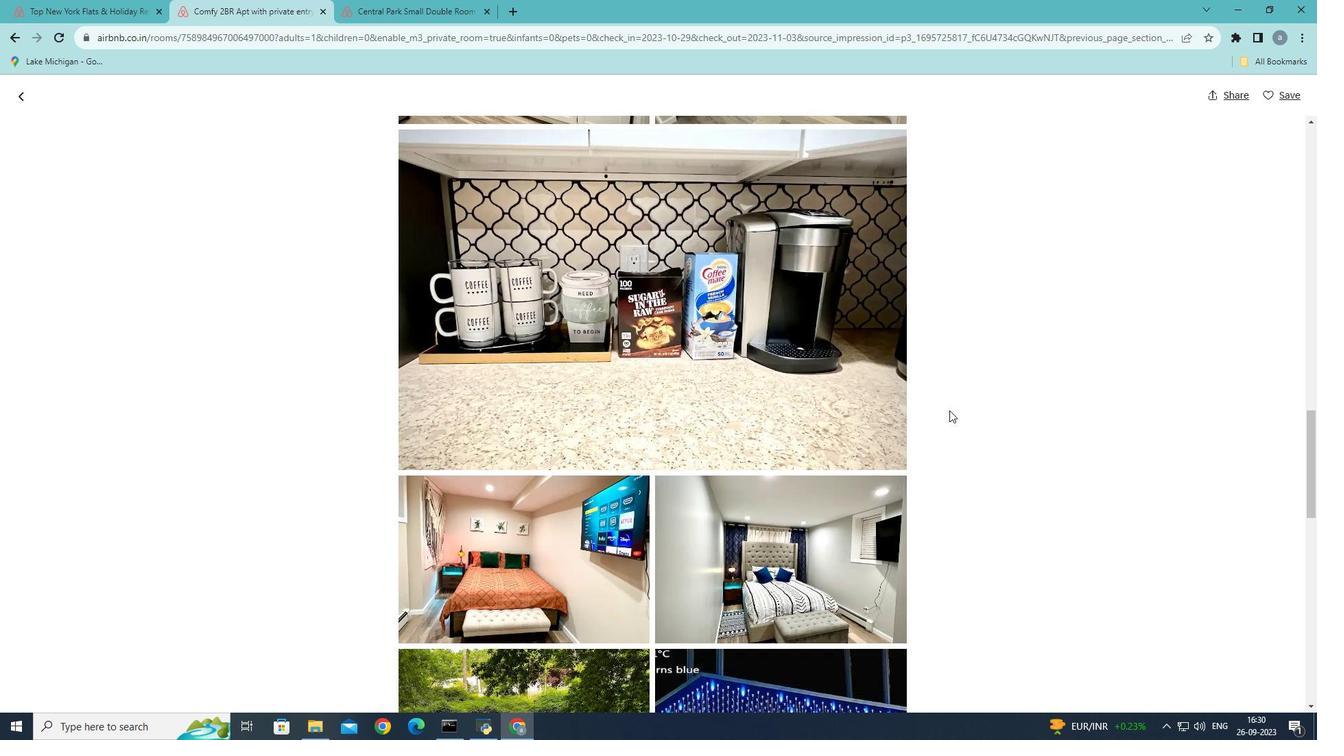 
Action: Mouse scrolled (949, 410) with delta (0, 0)
Screenshot: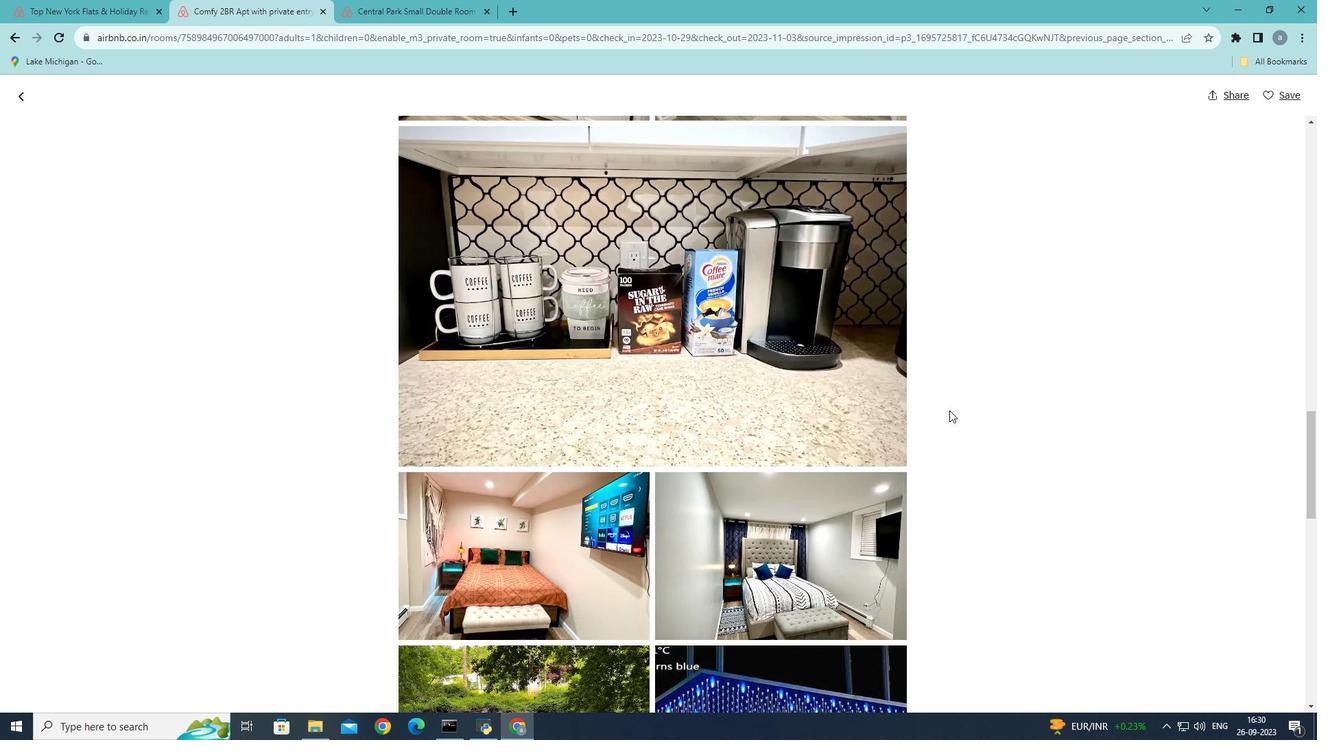 
Action: Mouse scrolled (949, 410) with delta (0, 0)
